 Task: Open a blank google sheet and write heading  Nexus Sales. Add 10 people name  'William Wilson, Isabella Robinson, James Taylor, Charlotte Clark, Michael Walker, Amelia Wright, Matthew Turner, Harper Hall, Joseph Phillips, Abigail Adams'Item code in between  1009-1200. Product range in between  1000-10000. Add Products   TOMS Shoe, UGG  Shoe, Wolverine Shoe, Z-Coil Shoe, Adidas shoe, Gucci T-shirt, Louis Vuitton bag, Zara Shirt, H&M jeans, Chanel perfume.Choose quantity  5 to 10 In Total Add  the Amounts. Save page  Nexus Sales   book
Action: Mouse moved to (101, 343)
Screenshot: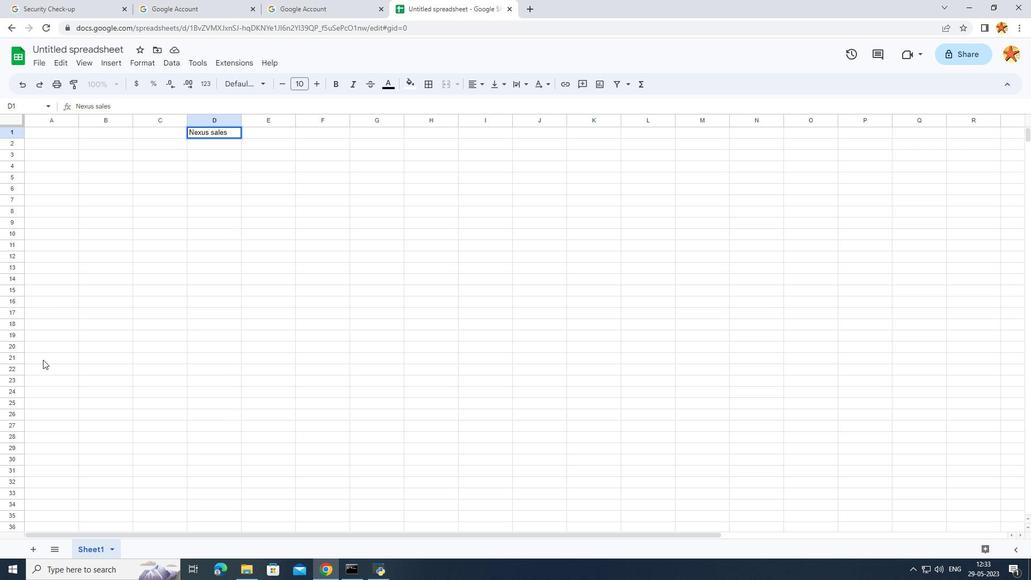 
Action: Mouse pressed left at (101, 343)
Screenshot: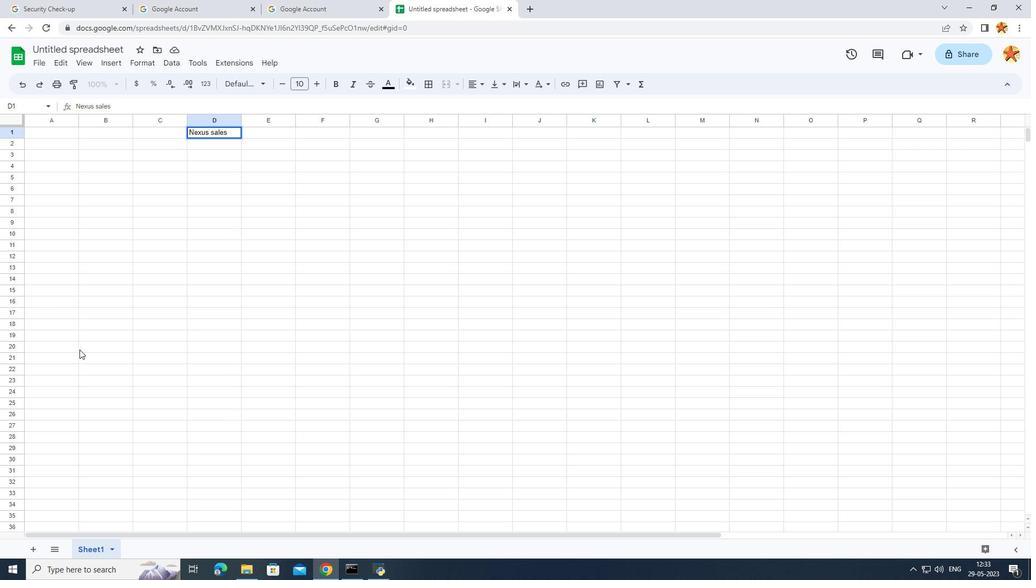 
Action: Mouse moved to (30, 141)
Screenshot: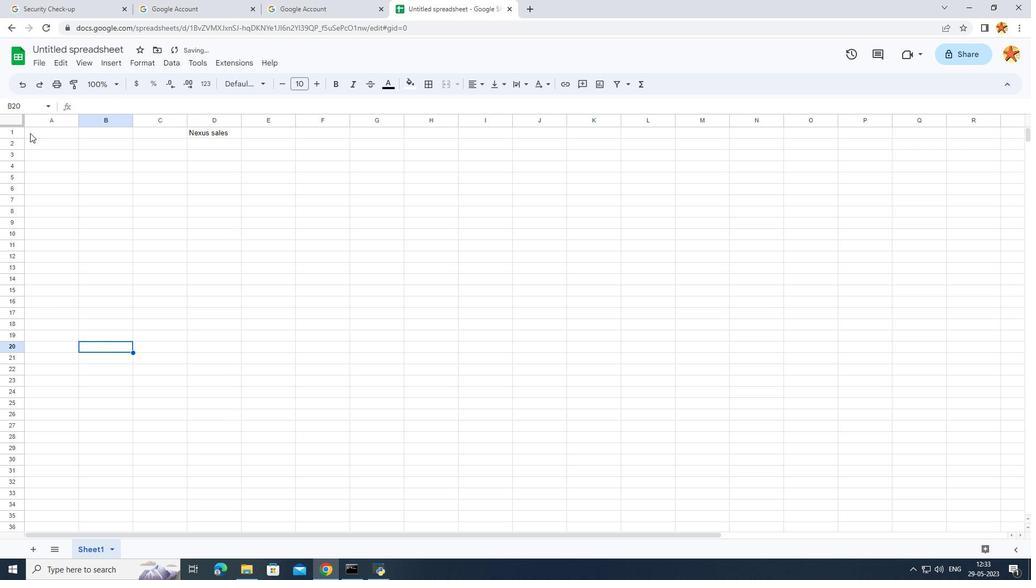 
Action: Mouse pressed left at (30, 141)
Screenshot: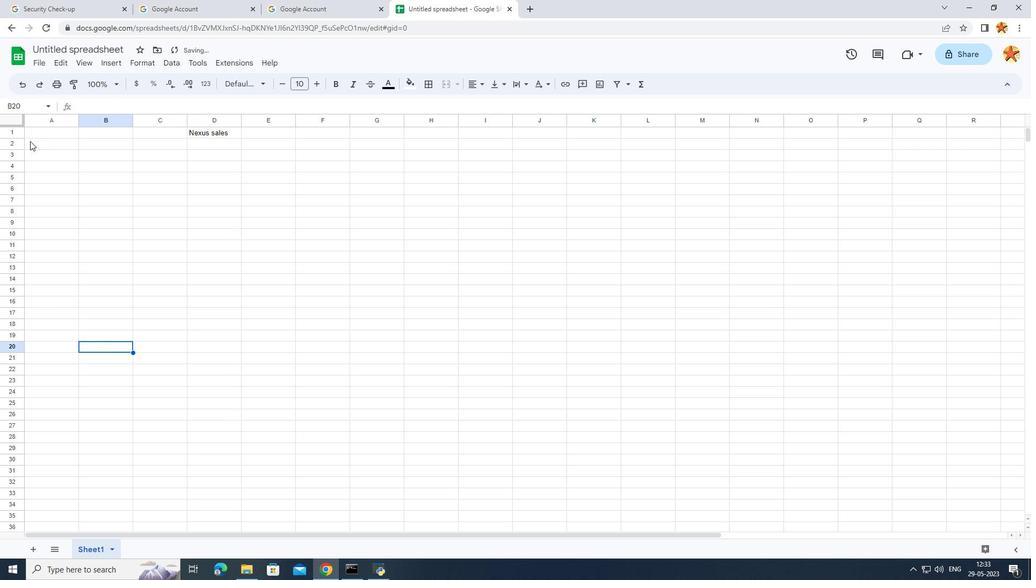 
Action: Key pressed <Key.caps_lock>N<Key.caps_lock>ames
Screenshot: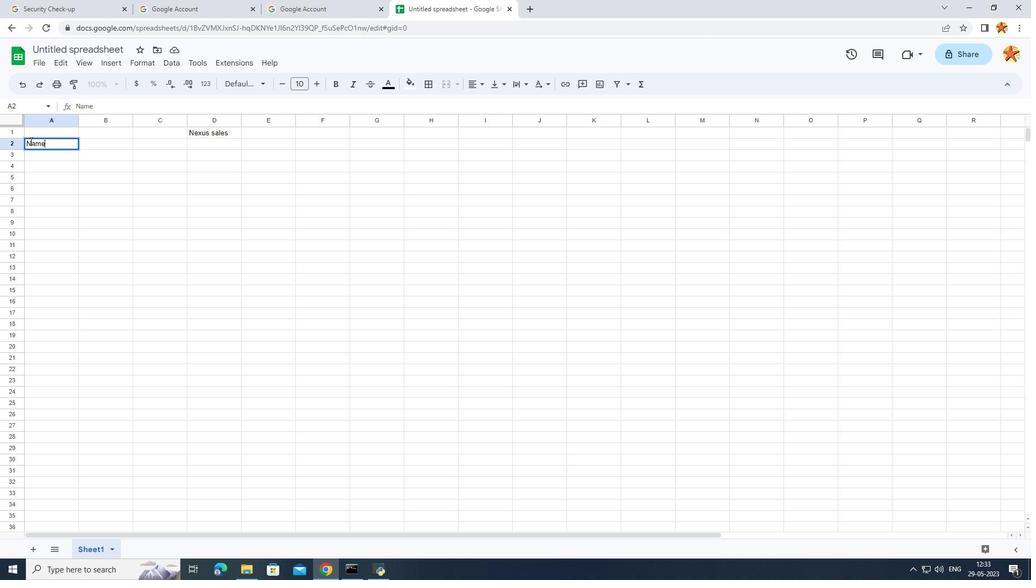 
Action: Mouse moved to (110, 241)
Screenshot: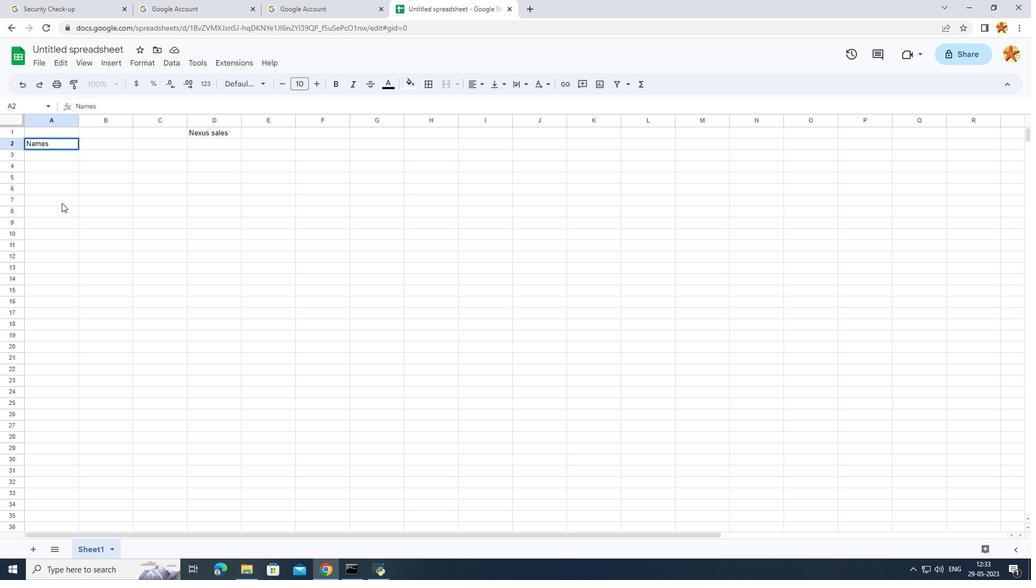 
Action: Mouse pressed left at (110, 241)
Screenshot: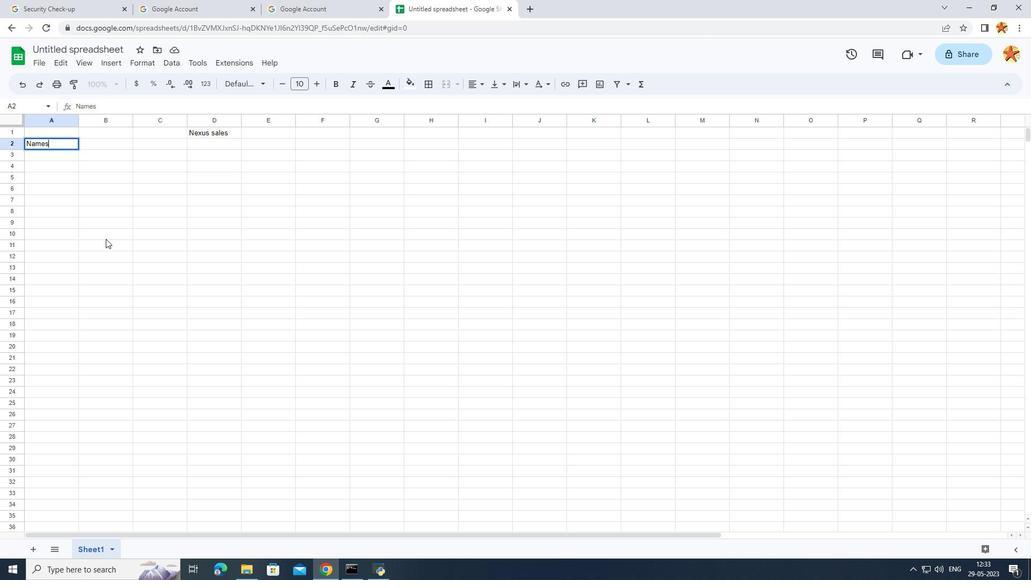 
Action: Mouse moved to (43, 149)
Screenshot: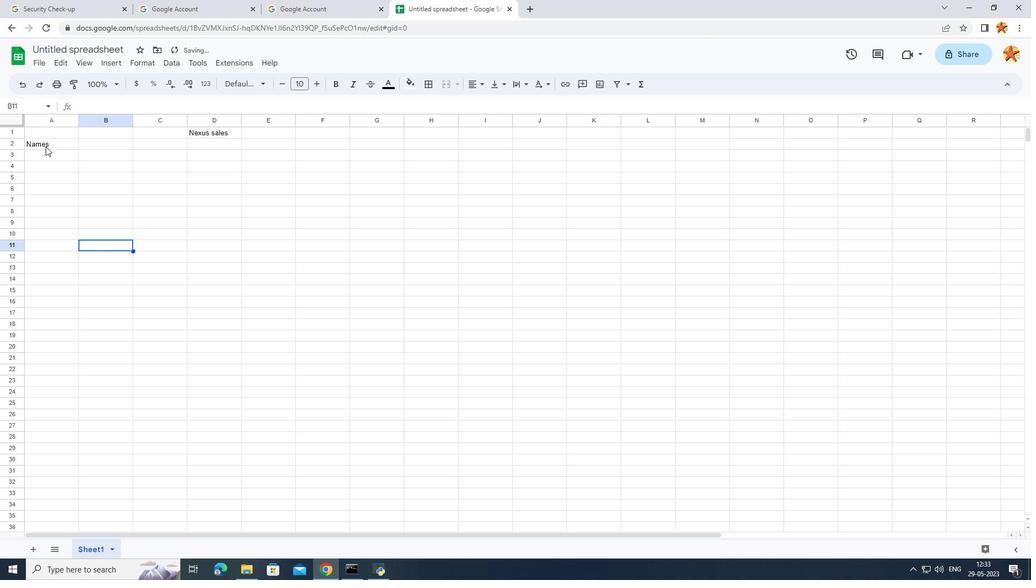 
Action: Mouse pressed left at (43, 149)
Screenshot: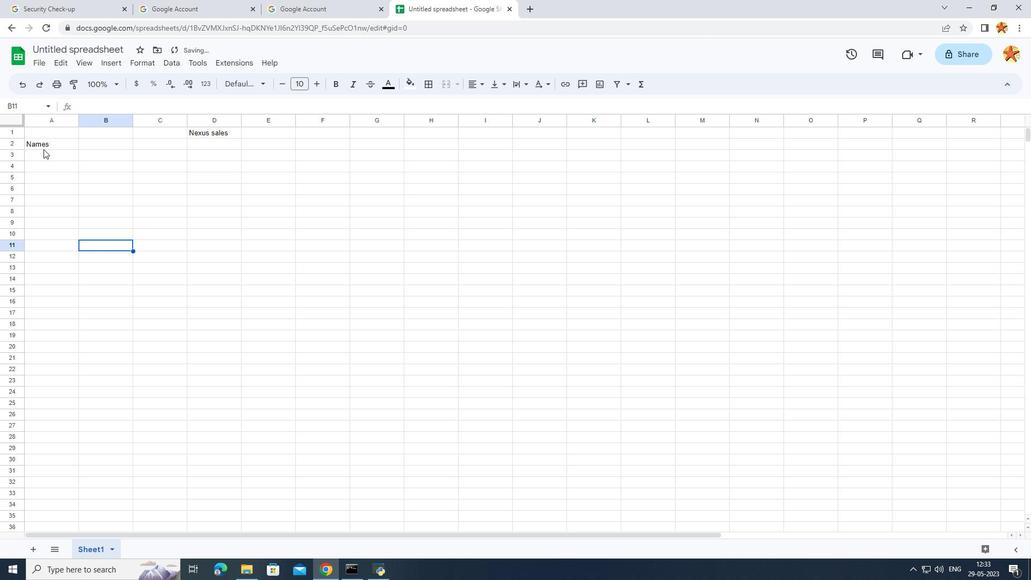 
Action: Mouse moved to (38, 154)
Screenshot: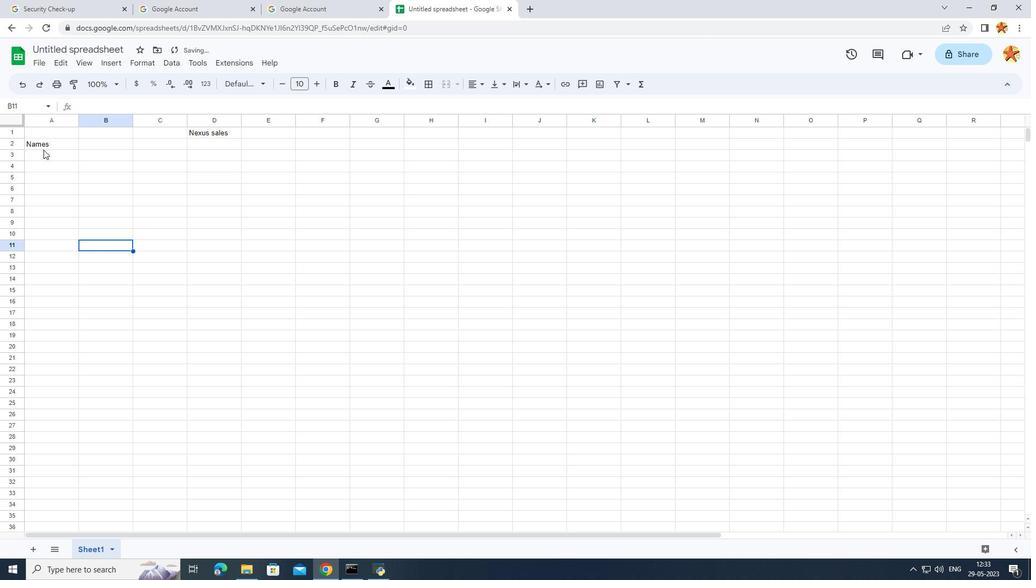 
Action: Mouse pressed left at (38, 154)
Screenshot: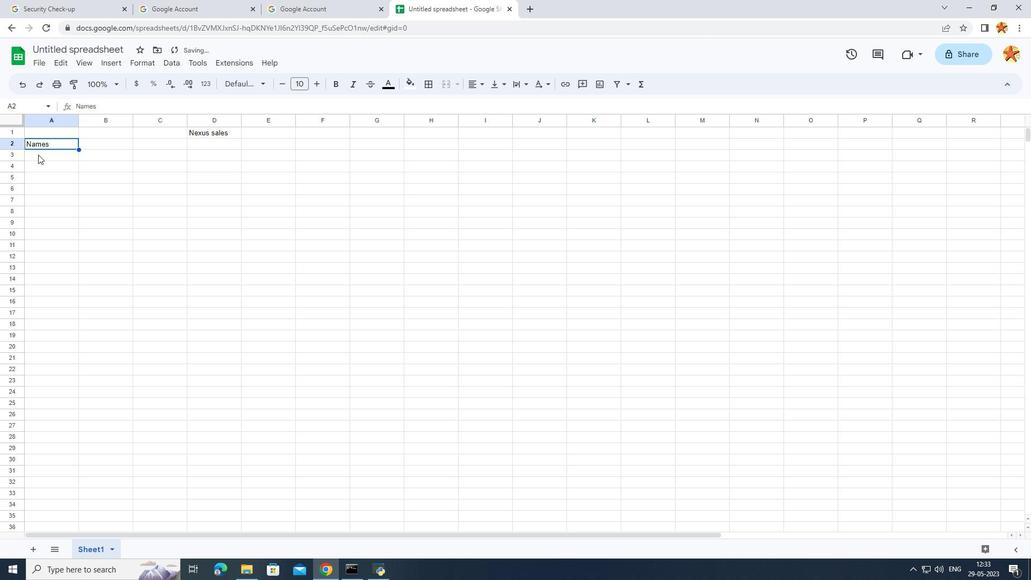 
Action: Mouse pressed left at (38, 154)
Screenshot: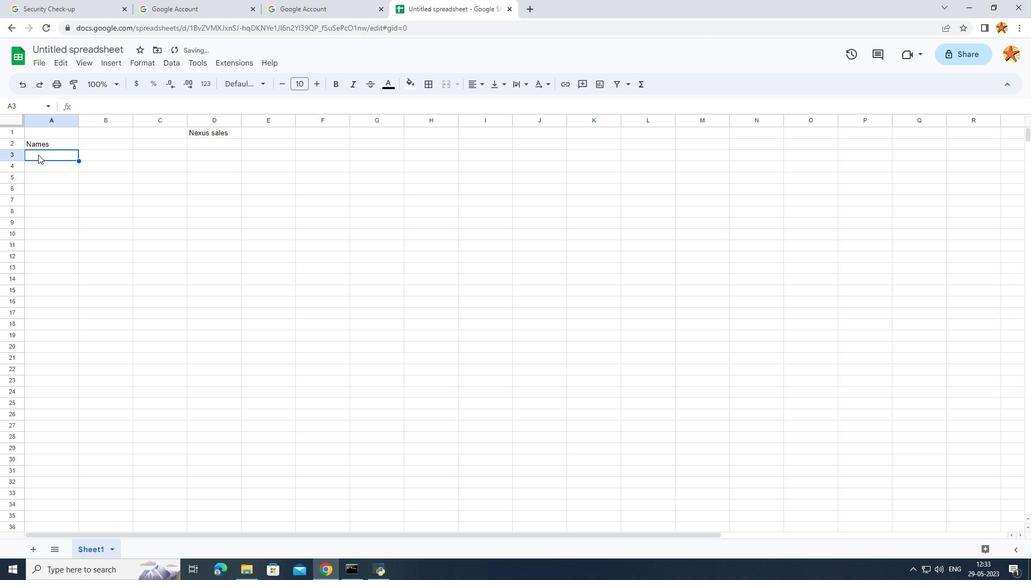 
Action: Key pressed <Key.caps_lock>W<Key.caps_lock>illiam<Key.space><Key.caps_lock>W<Key.caps_lock>ilson'<Key.enter><Key.caps_lock>I<Key.caps_lock>sabella<Key.space><Key.caps_lock>R<Key.caps_lock>obinson'<Key.enter><Key.caps_lock>J<Key.caps_lock>ames<Key.space><Key.caps_lock>R<Key.caps_lock><Key.backspace><Key.caps_lock>T<Key.caps_lock>ayl<Key.backspace>lor<Key.enter><Key.caps_lock>C<Key.caps_lock>harloy===<Key.backspace><Key.backspace><Key.backspace><Key.backspace>tte<Key.space><Key.caps_lock>C<Key.caps_lock>lark''<Key.backspace><Key.backspace><Key.enter><Key.caps_lock>M<Key.caps_lock>ichael<Key.space><Key.caps_lock>W<Key.caps_lock>qalk<Key.backspace><Key.backspace><Key.backspace><Key.backspace>alker<Key.enter><Key.caps_lock>A<Key.caps_lock>melia<Key.space><Key.caps_lock>W<Key.caps_lock>right<Key.enter><Key.enter><Key.caps_lock>M<Key.caps_lock>atthew<Key.space><Key.caps_lock>T<Key.caps_lock>urner<Key.enter><Key.caps_lock>H<Key.caps_lock>arper<Key.space><Key.caps_lock>H<Key.caps_lock>ill<Key.enter>\
Screenshot: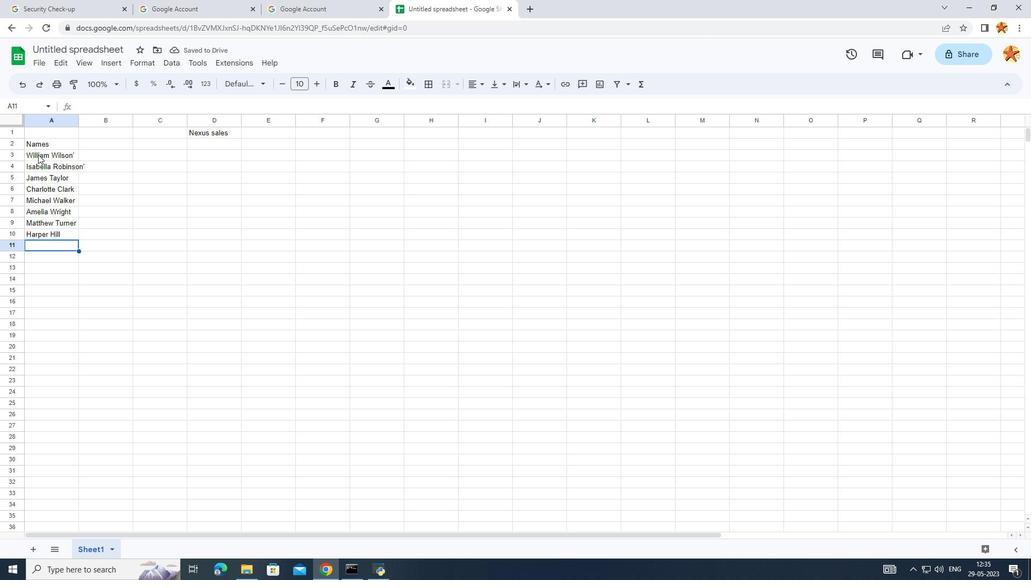 
Action: Mouse moved to (59, 239)
Screenshot: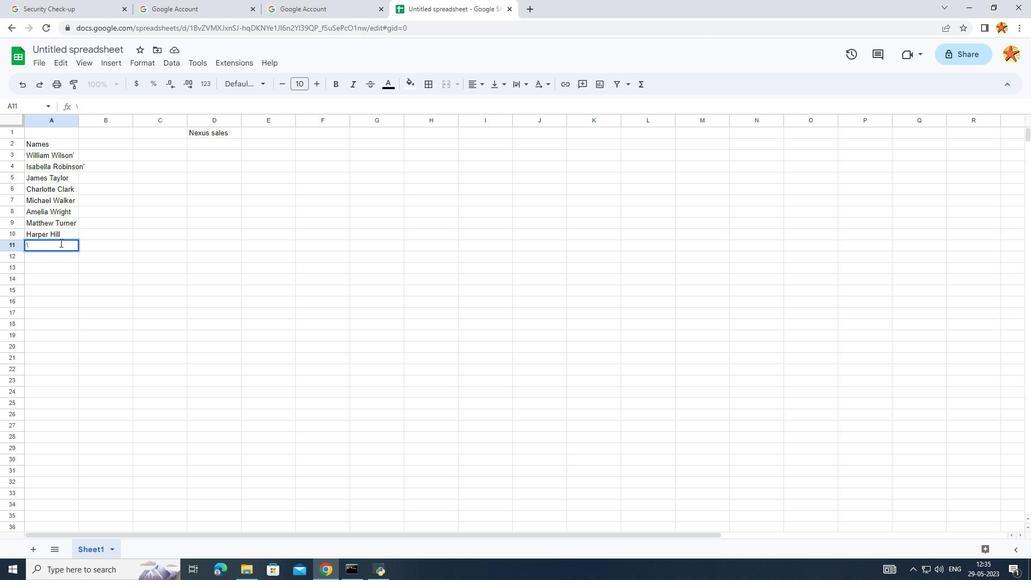 
Action: Mouse pressed left at (59, 239)
Screenshot: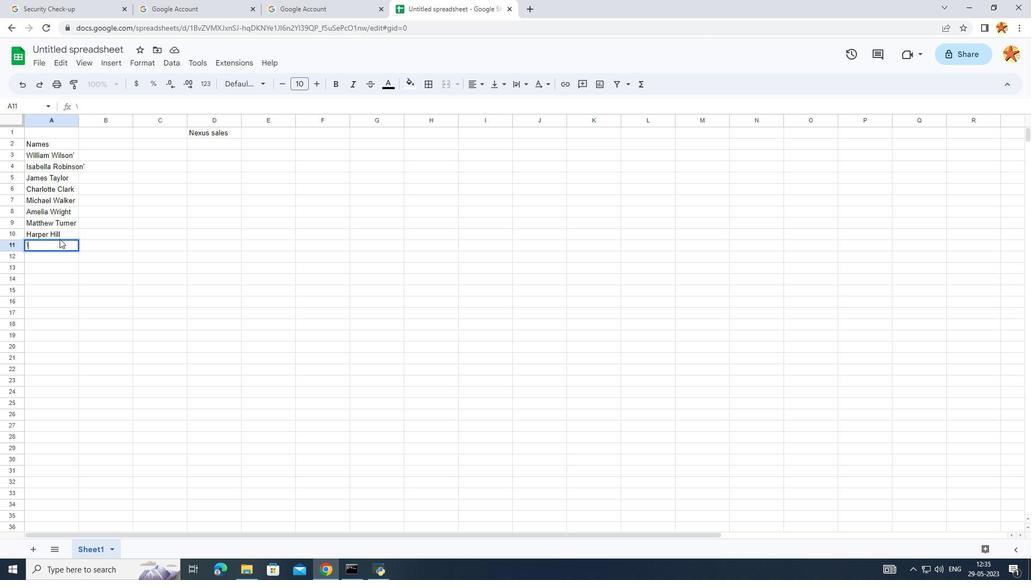 
Action: Mouse moved to (59, 237)
Screenshot: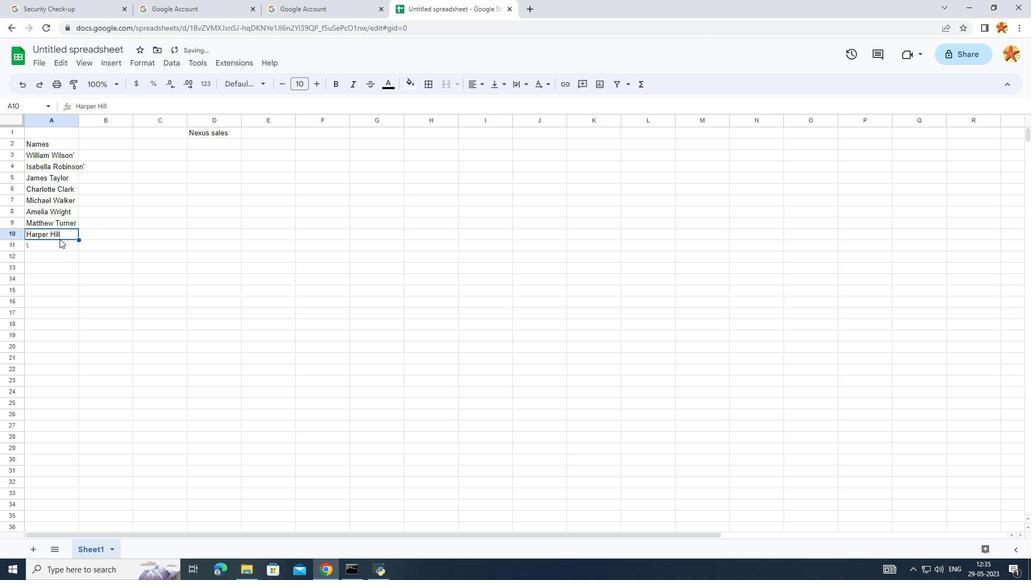 
Action: Mouse pressed left at (59, 237)
Screenshot: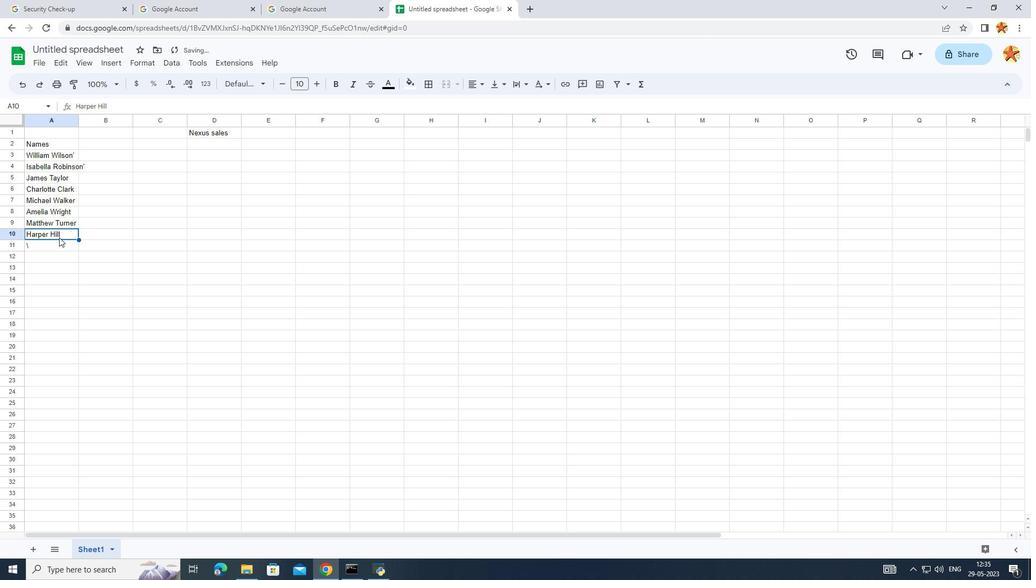 
Action: Mouse pressed left at (59, 237)
Screenshot: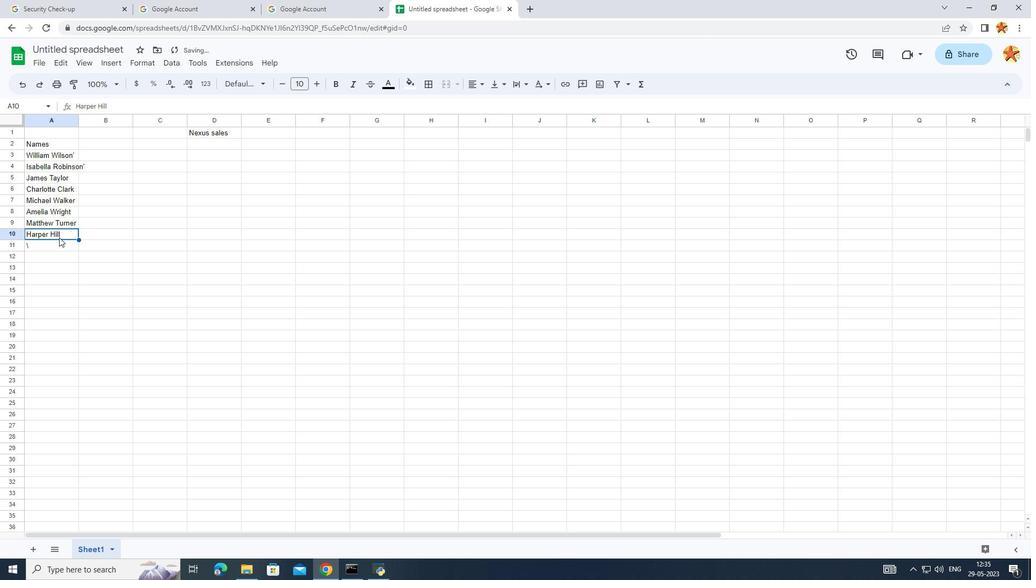 
Action: Mouse moved to (58, 234)
Screenshot: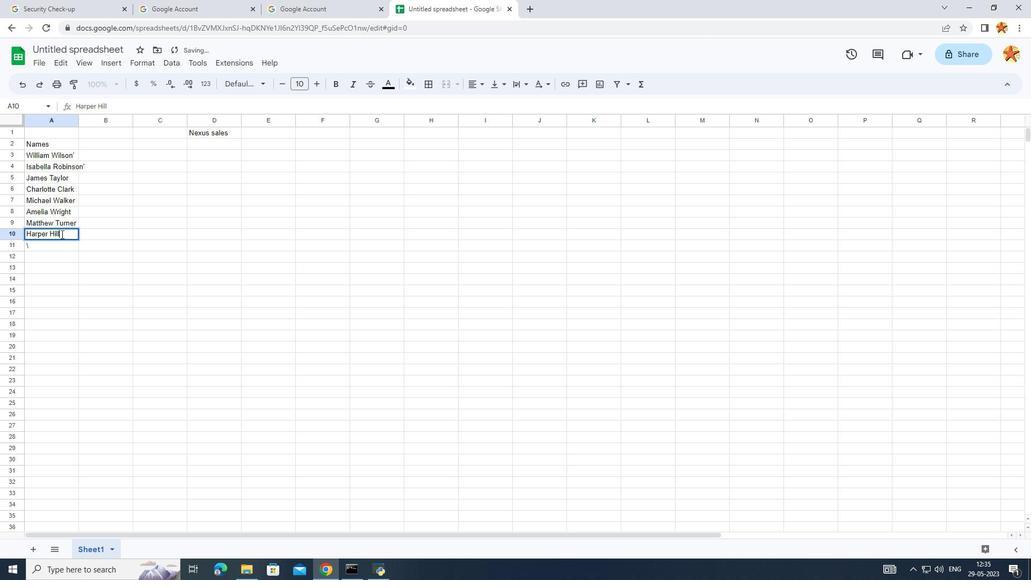 
Action: Mouse pressed left at (58, 234)
Screenshot: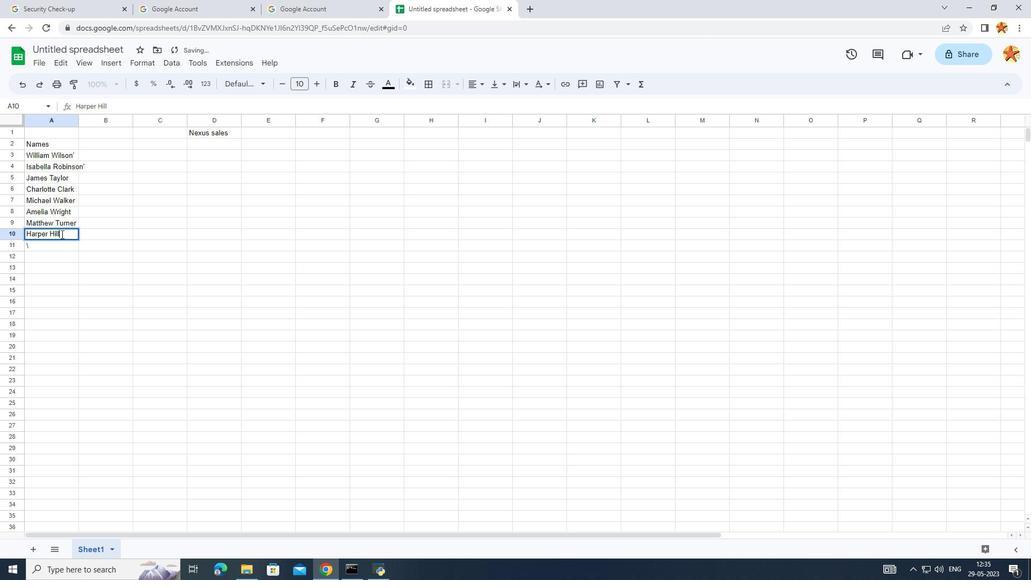 
Action: Mouse moved to (56, 234)
Screenshot: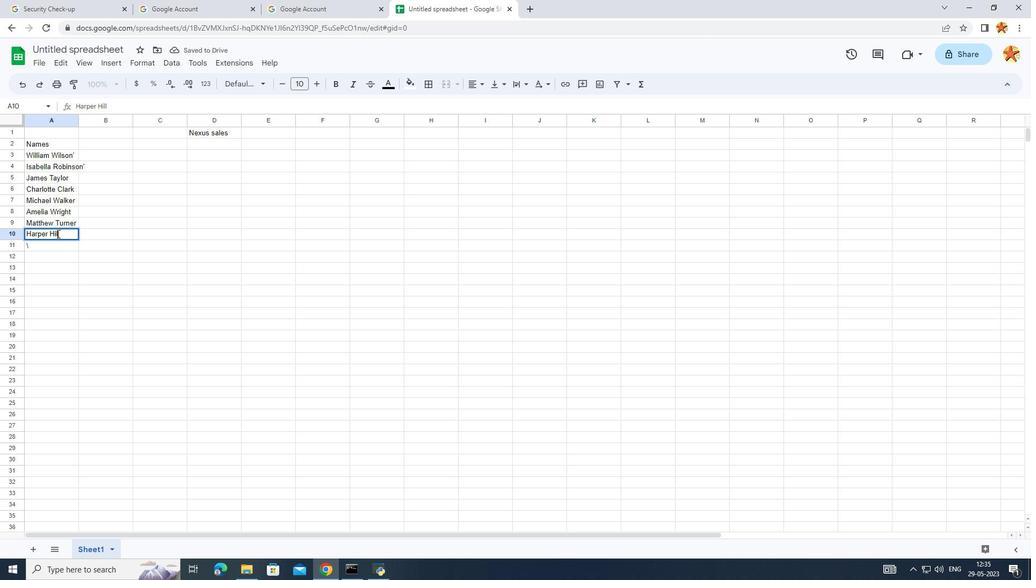 
Action: Key pressed <Key.backspace><Key.backspace>all
Screenshot: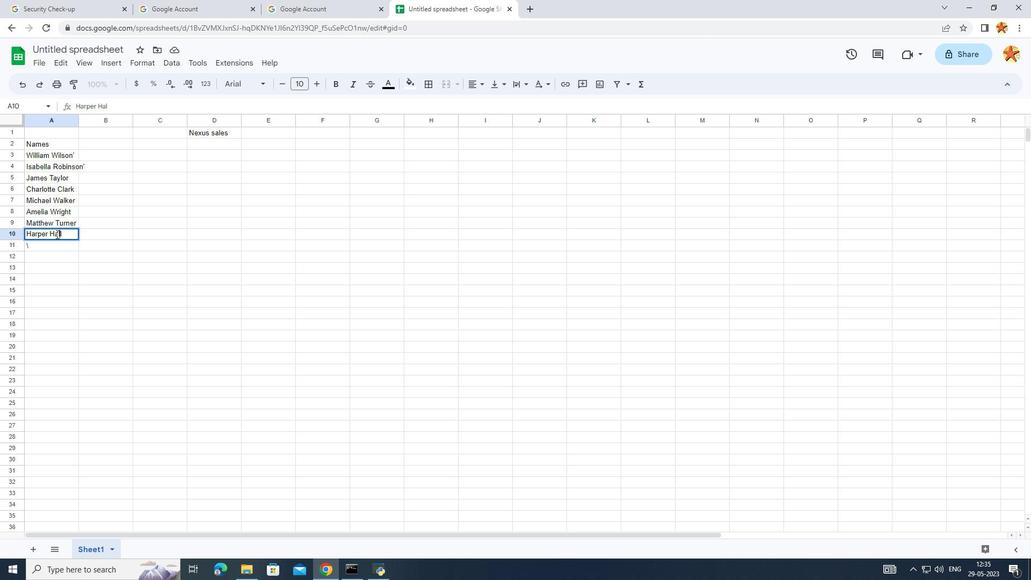 
Action: Mouse moved to (65, 236)
Screenshot: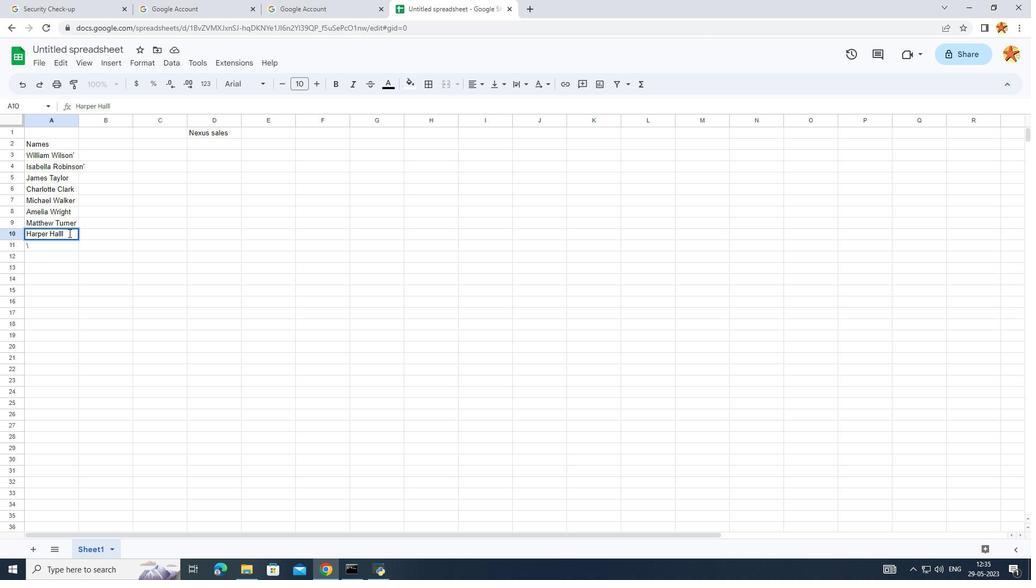 
Action: Mouse pressed left at (65, 236)
Screenshot: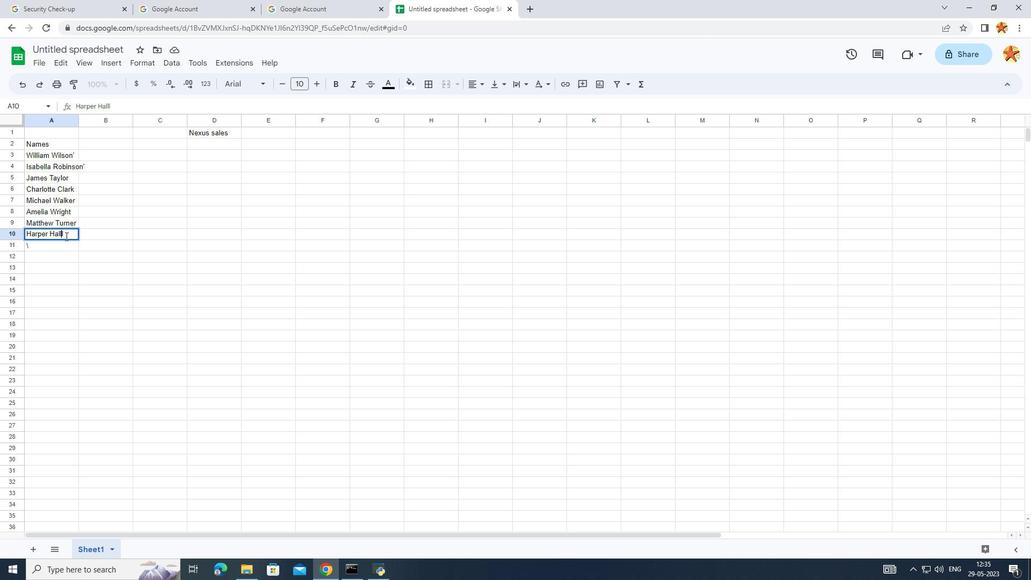 
Action: Key pressed <Key.backspace>
Screenshot: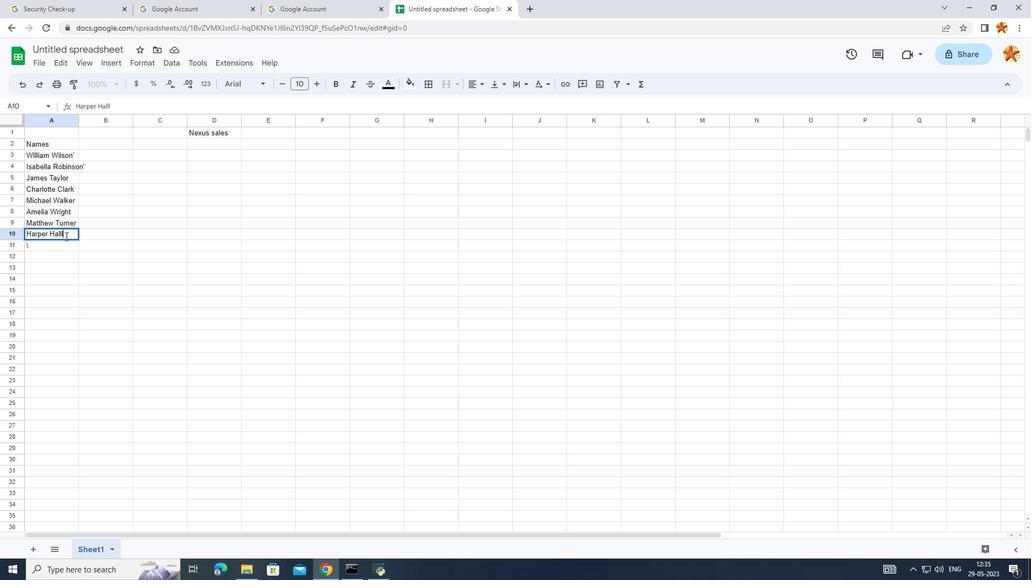 
Action: Mouse moved to (56, 244)
Screenshot: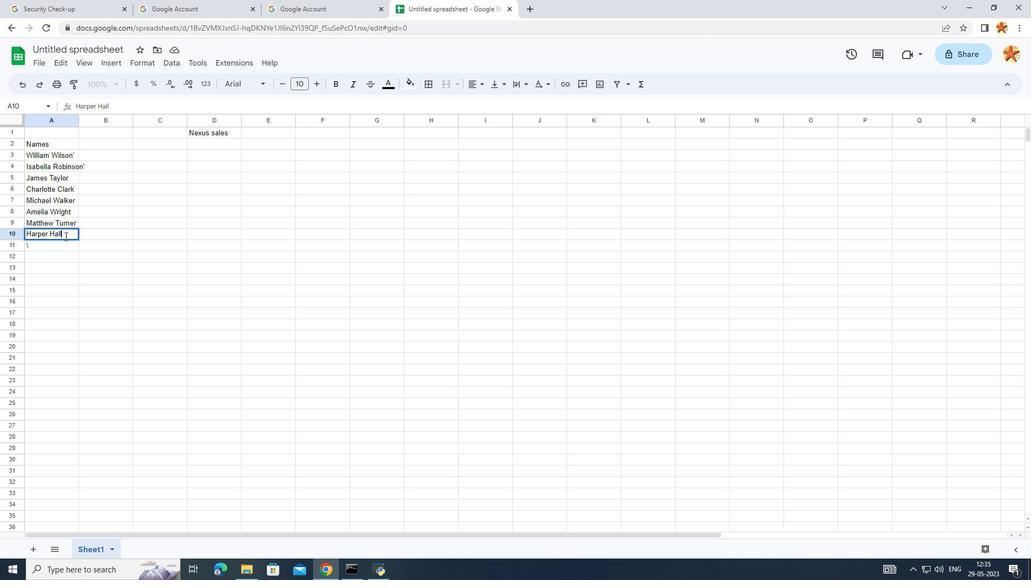 
Action: Mouse pressed left at (56, 244)
Screenshot: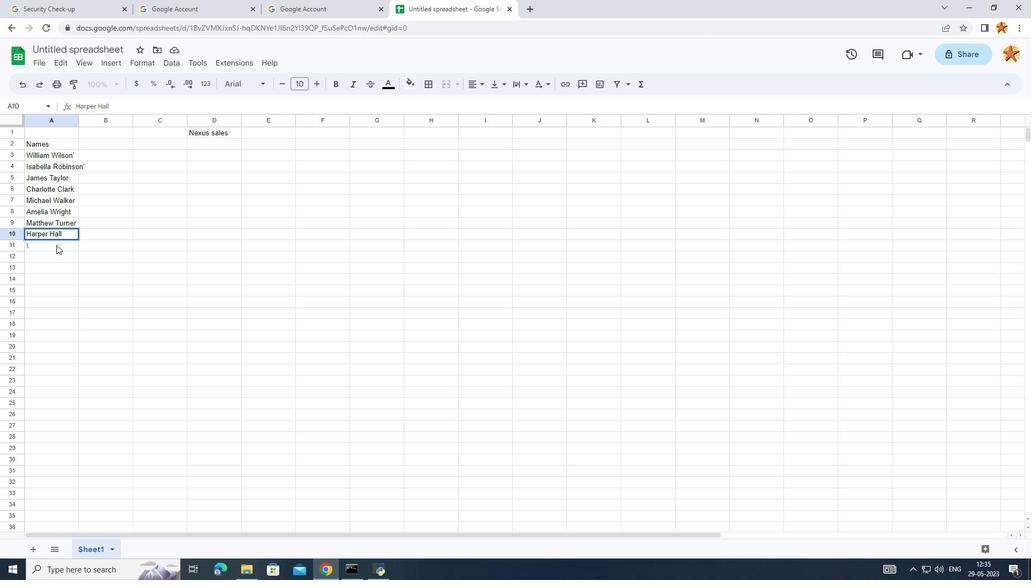 
Action: Mouse pressed left at (56, 244)
Screenshot: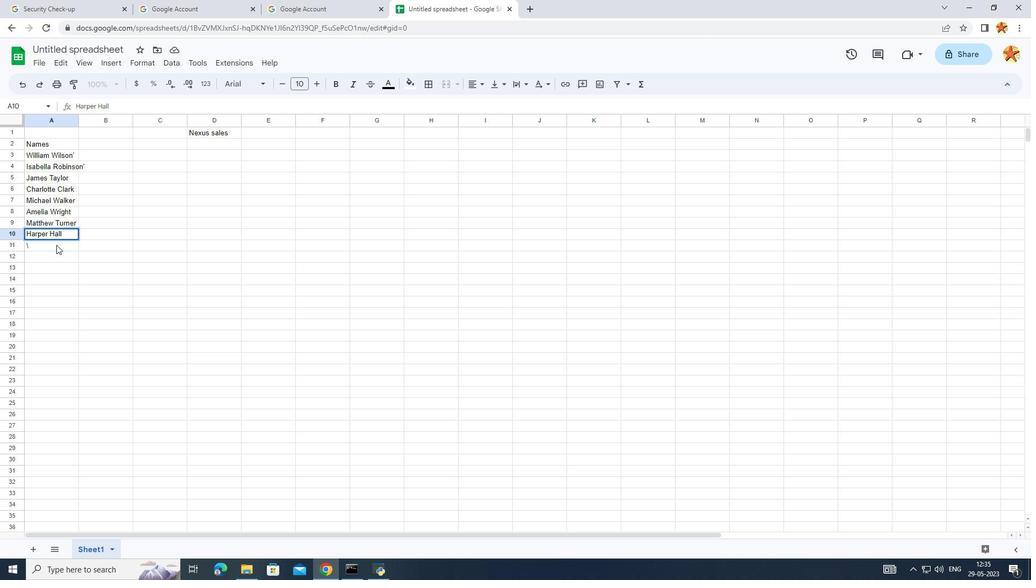 
Action: Key pressed <Key.backspace><Key.caps_lock>J<Key.caps_lock>ose[<Key.backspace><Key.backspace>eph<Key.space><Key.caps_lock>P<Key.caps_lock>hilips<Key.enter><Key.caps_lock>A<Key.caps_lock>bigail<Key.space><Key.caps_lock>A<Key.caps_lock>dams<Key.enter>
Screenshot: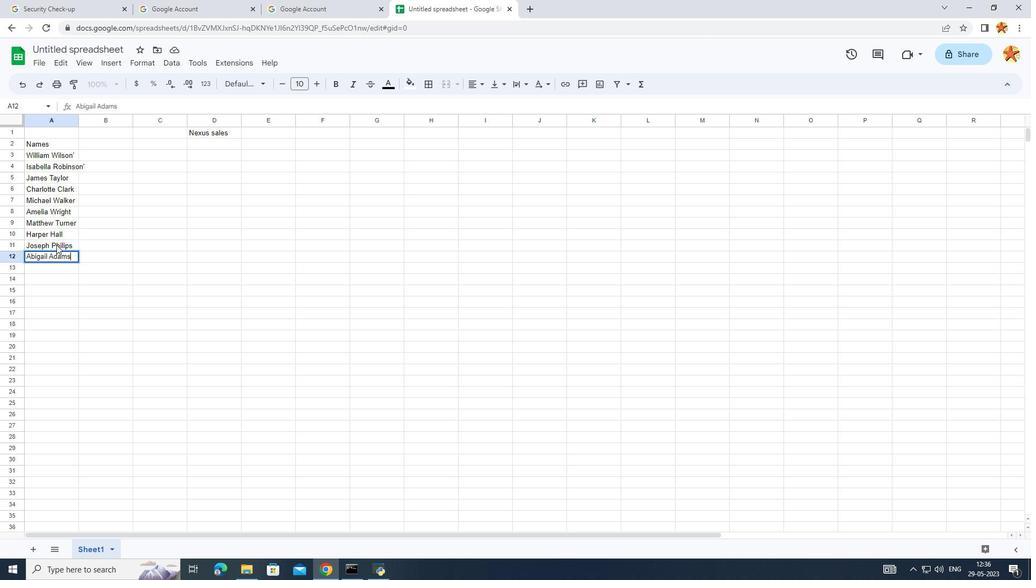 
Action: Mouse moved to (130, 138)
Screenshot: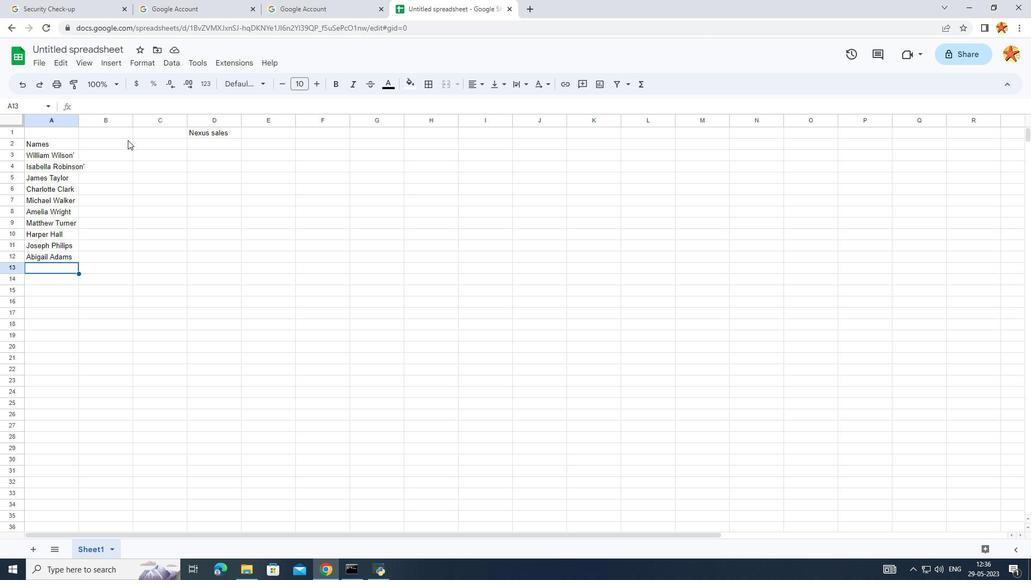 
Action: Mouse pressed left at (130, 138)
Screenshot: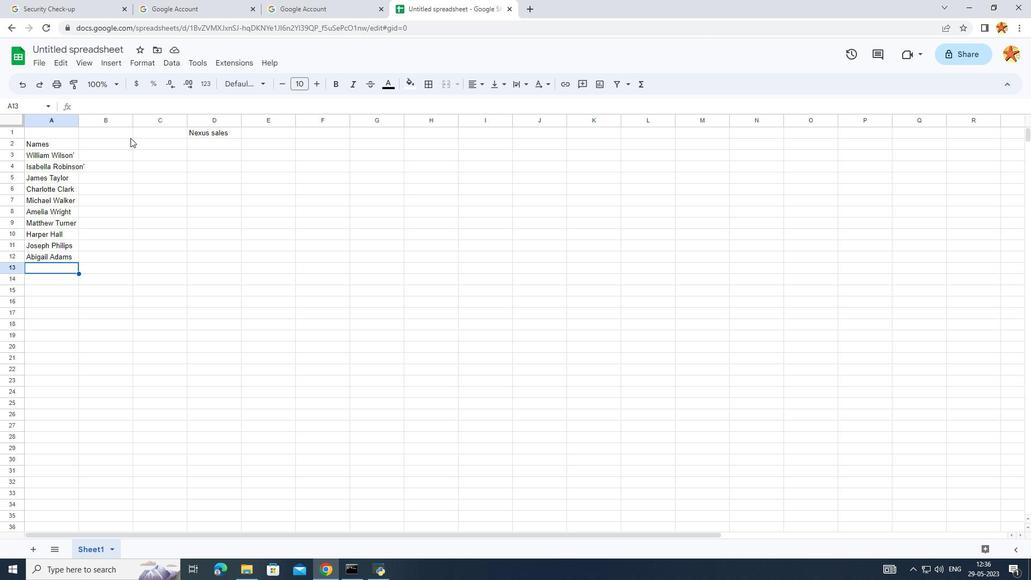 
Action: Mouse moved to (148, 138)
Screenshot: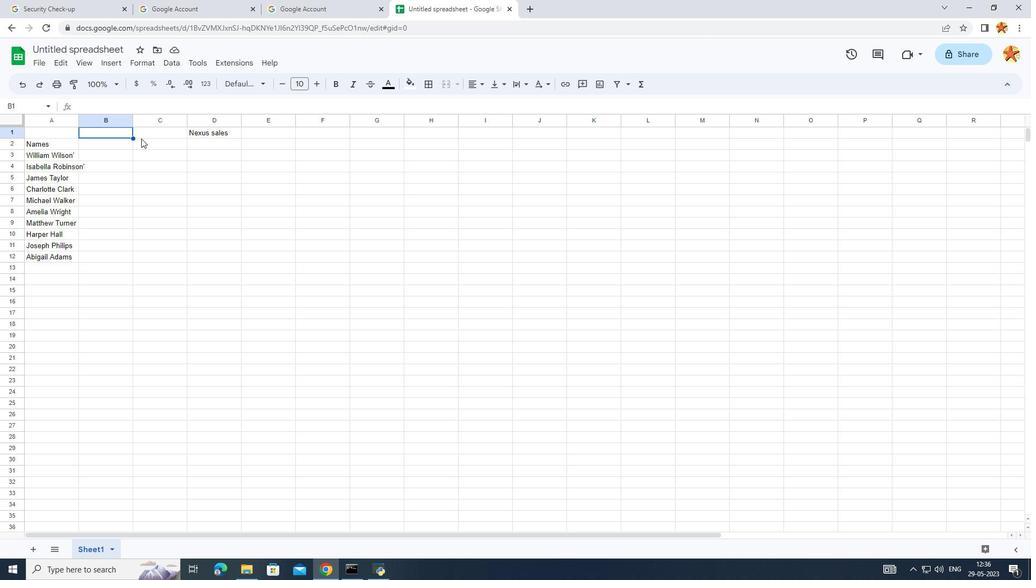 
Action: Mouse pressed left at (148, 138)
Screenshot: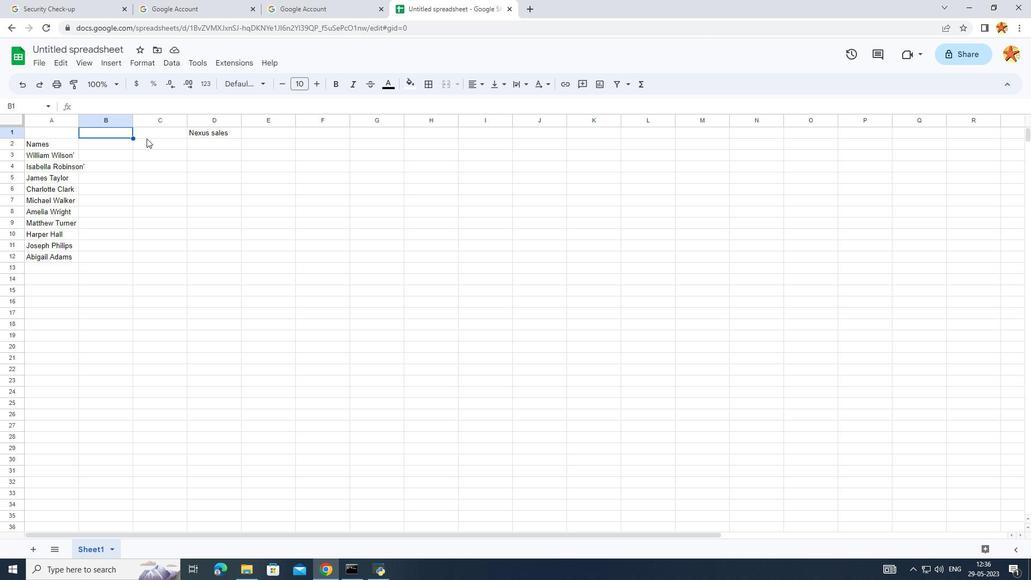 
Action: Mouse pressed left at (148, 138)
Screenshot: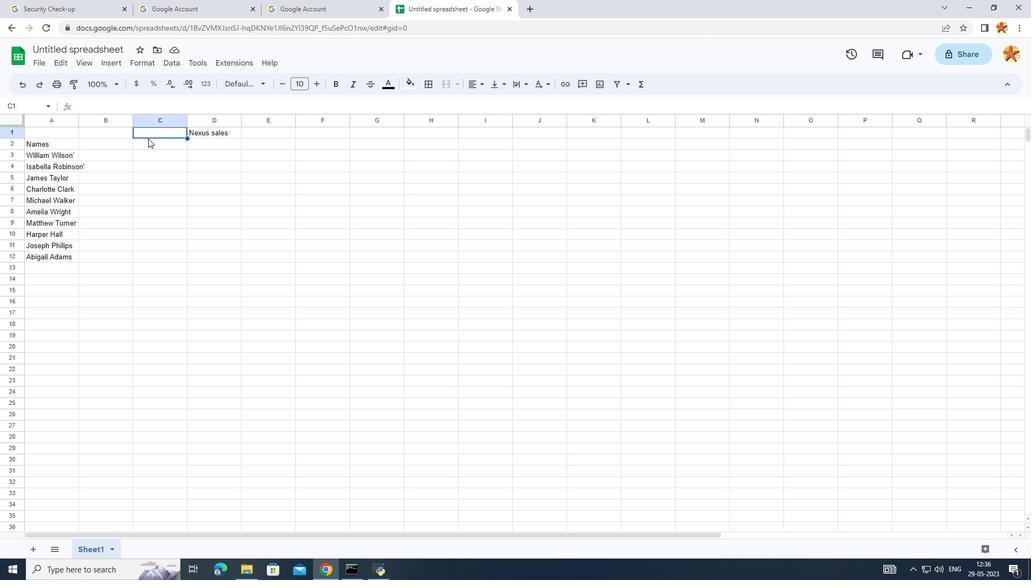 
Action: Mouse moved to (144, 142)
Screenshot: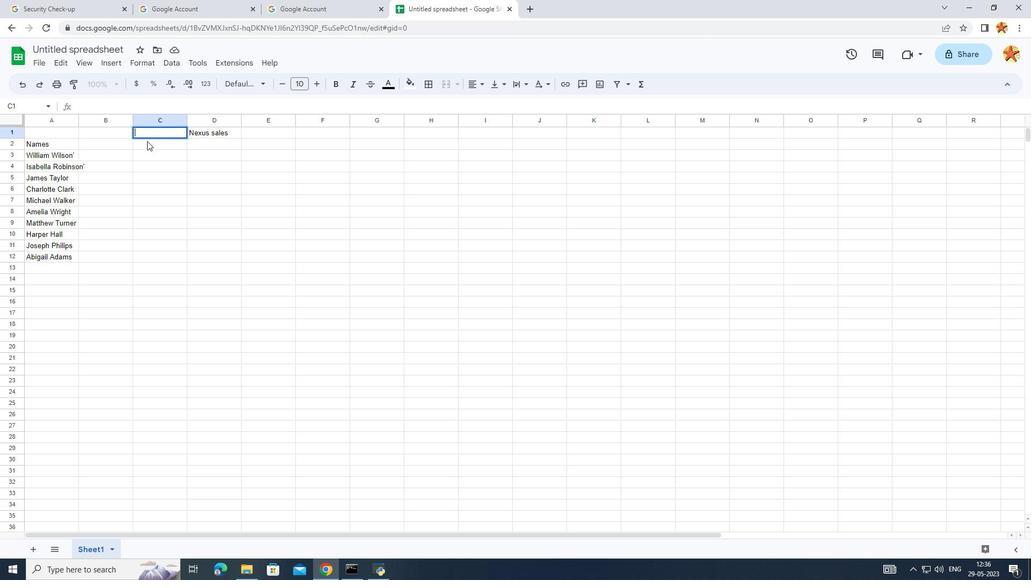 
Action: Mouse pressed left at (144, 142)
Screenshot: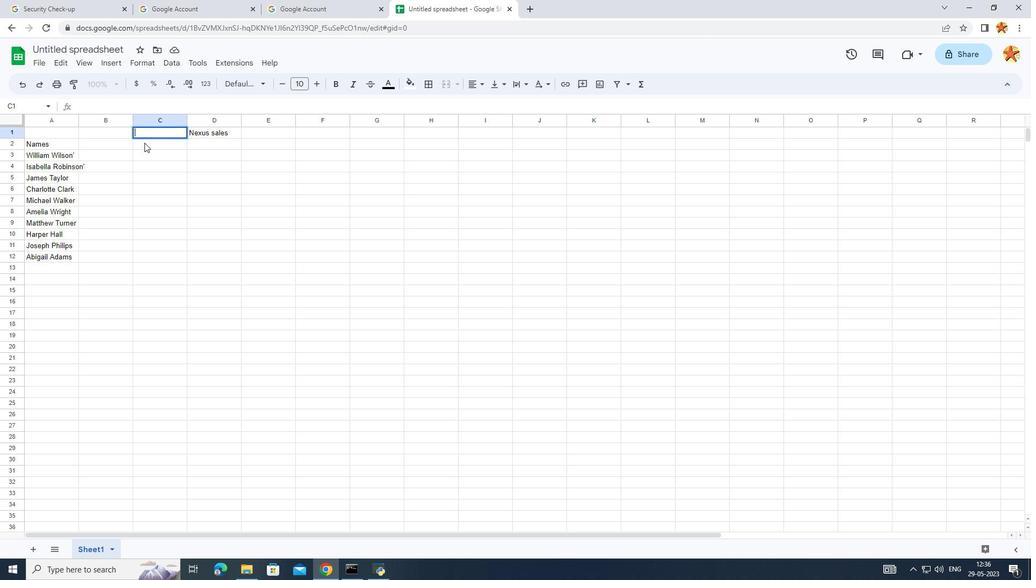 
Action: Mouse pressed left at (144, 142)
Screenshot: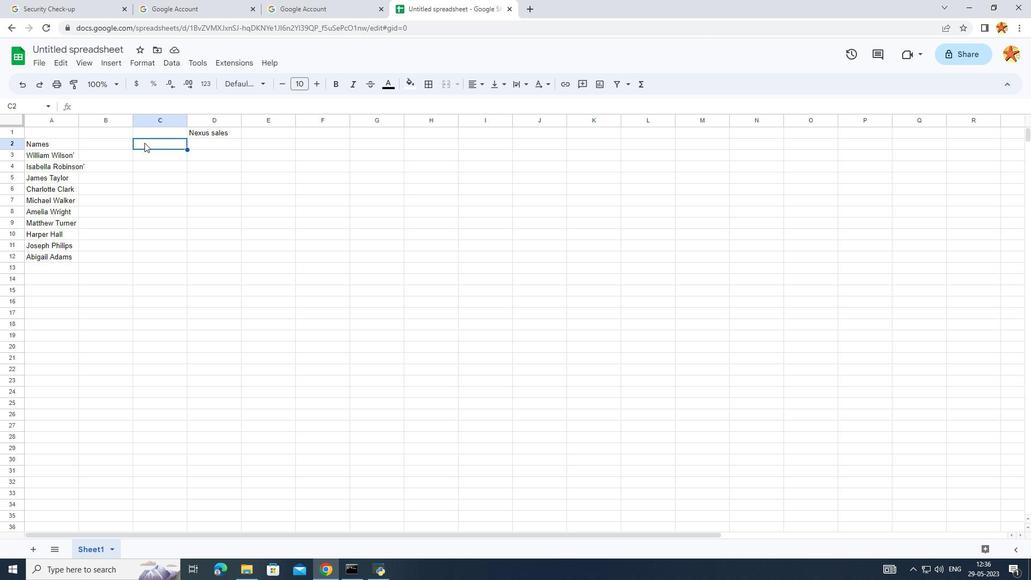 
Action: Key pressed <Key.caps_lock>I<Key.caps_lock>tem<Key.space><Key.caps_lock>CODE<Key.backspace><Key.backspace><Key.backspace><Key.caps_lock>ode
Screenshot: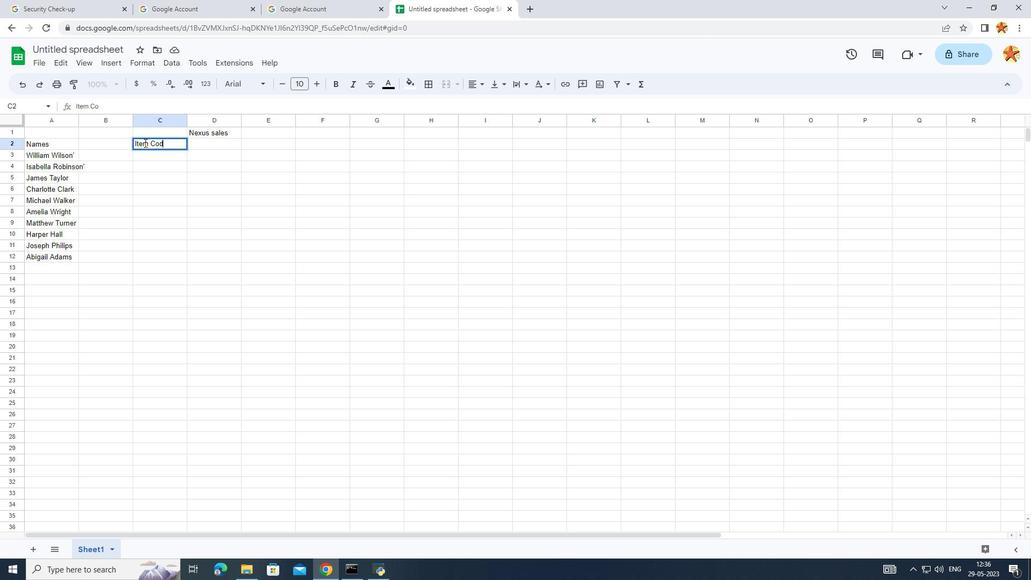 
Action: Mouse moved to (167, 211)
Screenshot: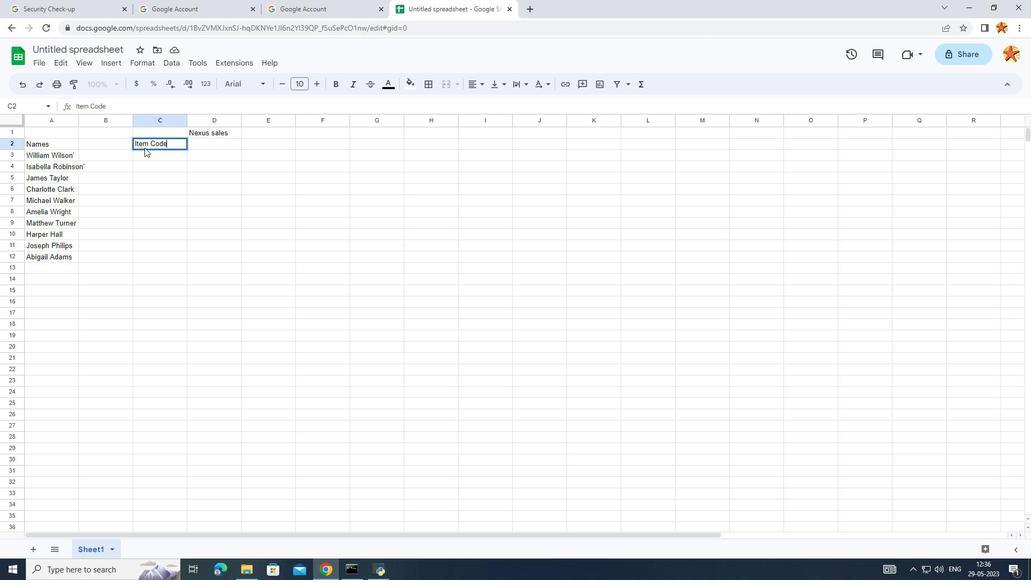 
Action: Mouse pressed left at (167, 211)
Screenshot: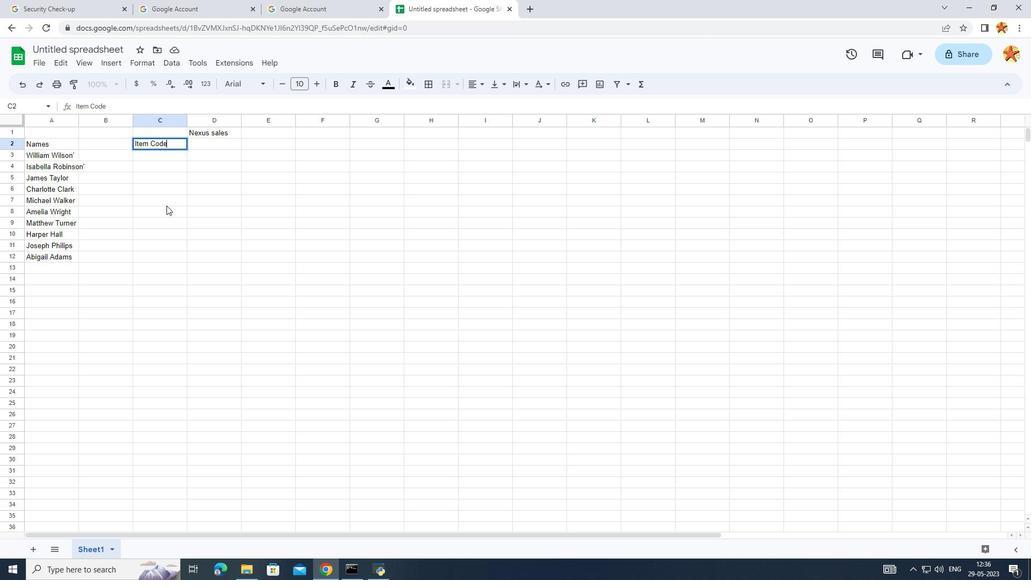 
Action: Mouse moved to (215, 146)
Screenshot: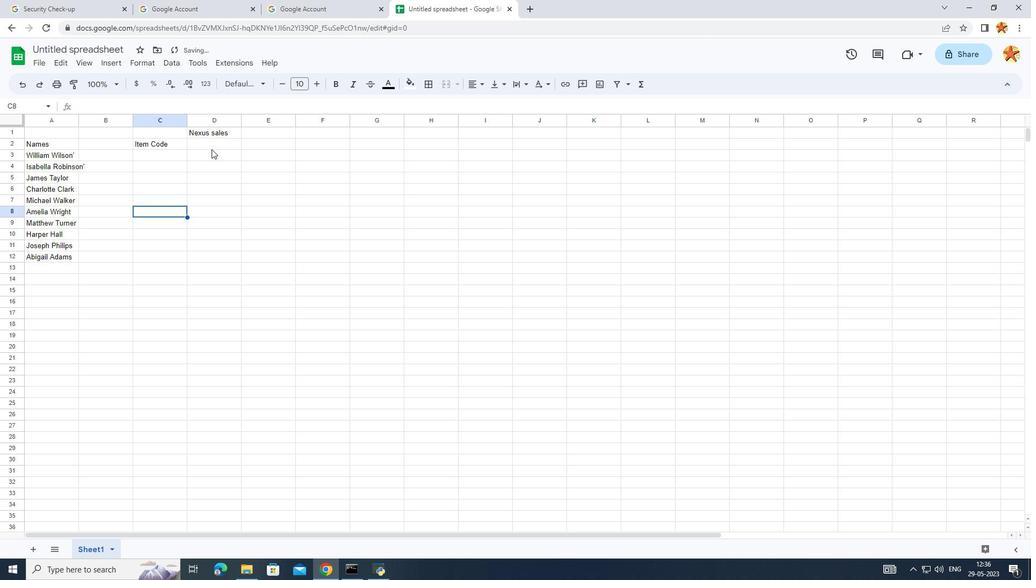 
Action: Mouse pressed left at (215, 146)
Screenshot: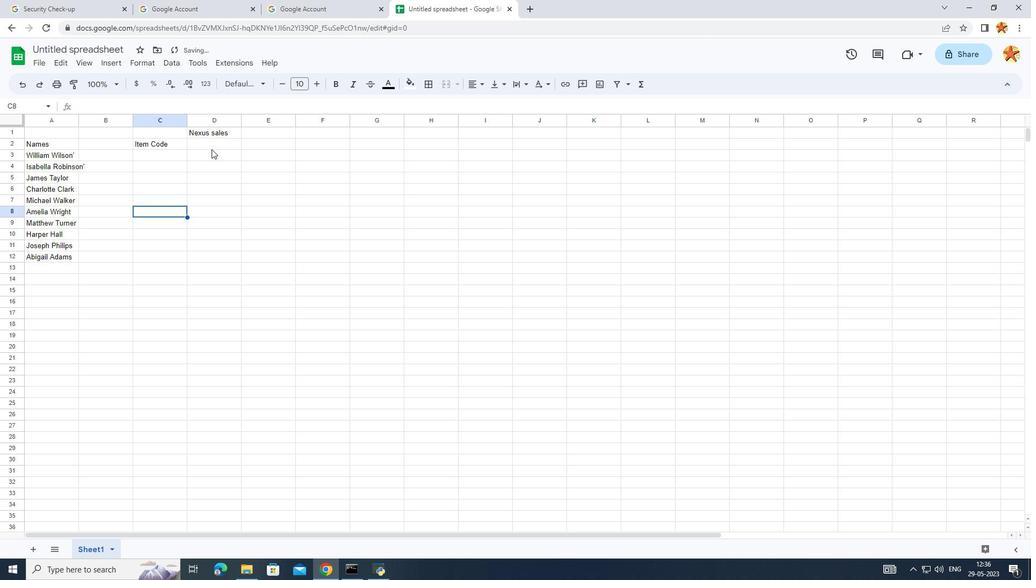 
Action: Mouse moved to (167, 149)
Screenshot: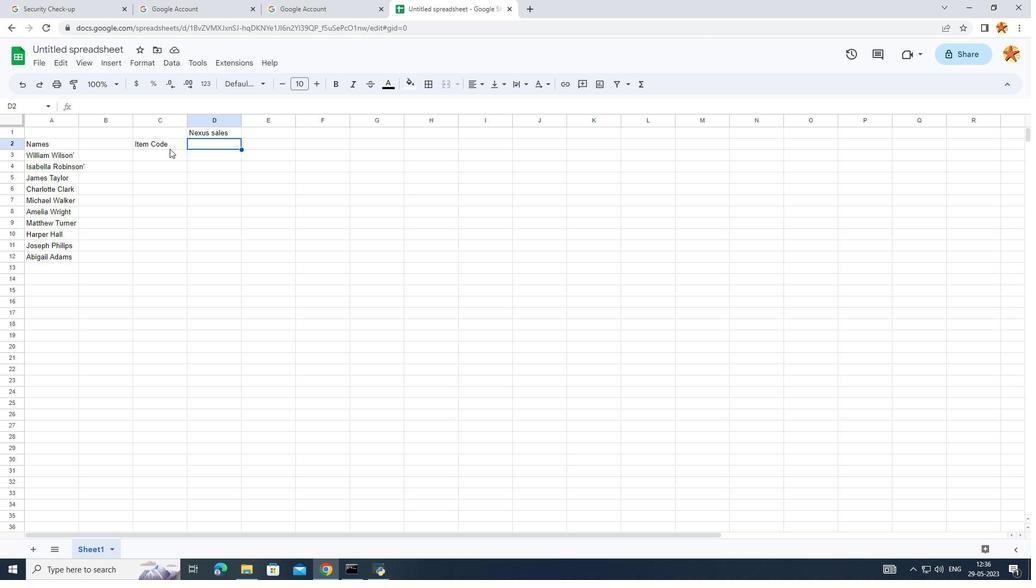 
Action: Mouse pressed left at (167, 149)
Screenshot: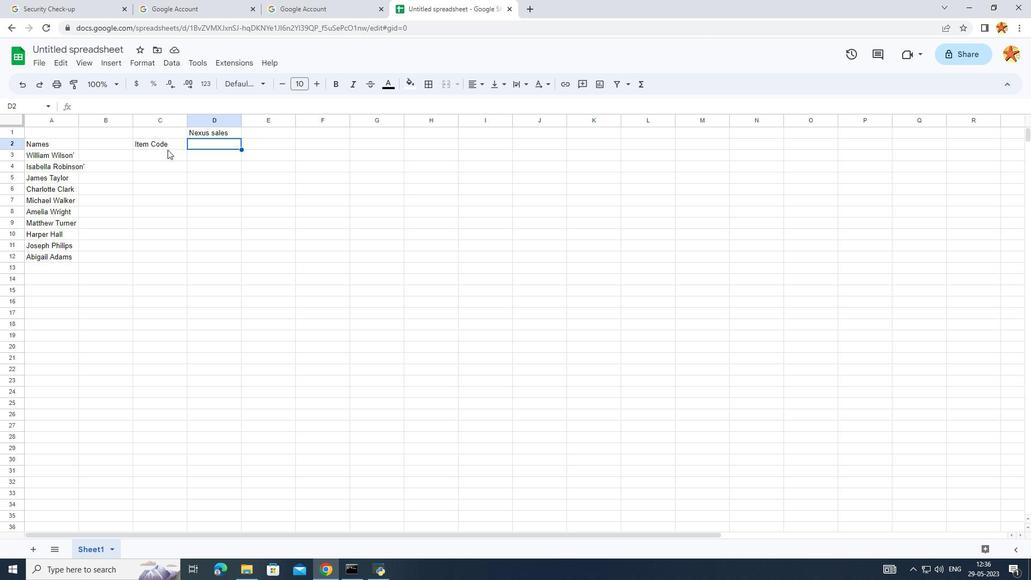 
Action: Mouse moved to (158, 155)
Screenshot: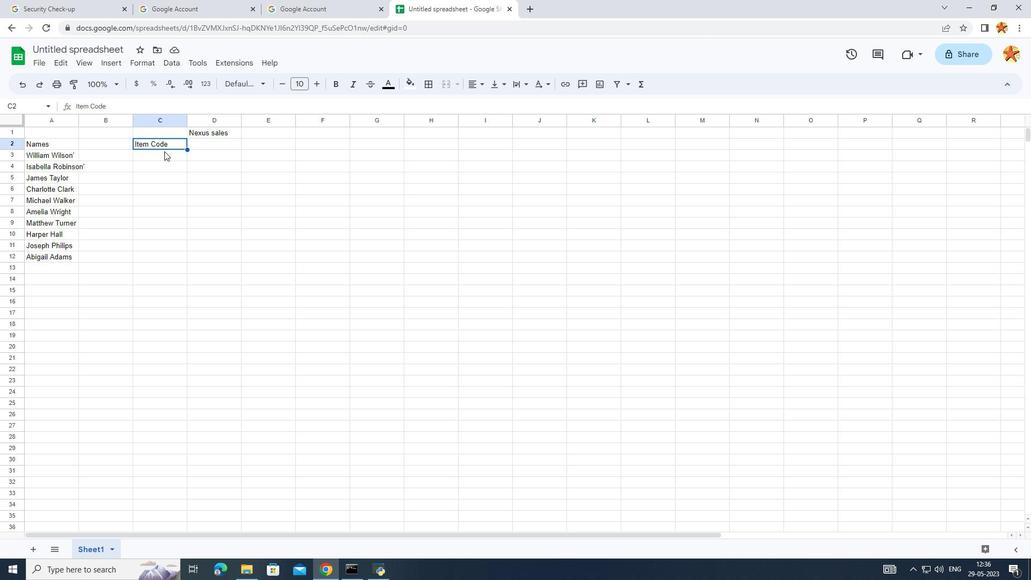 
Action: Mouse pressed left at (158, 155)
Screenshot: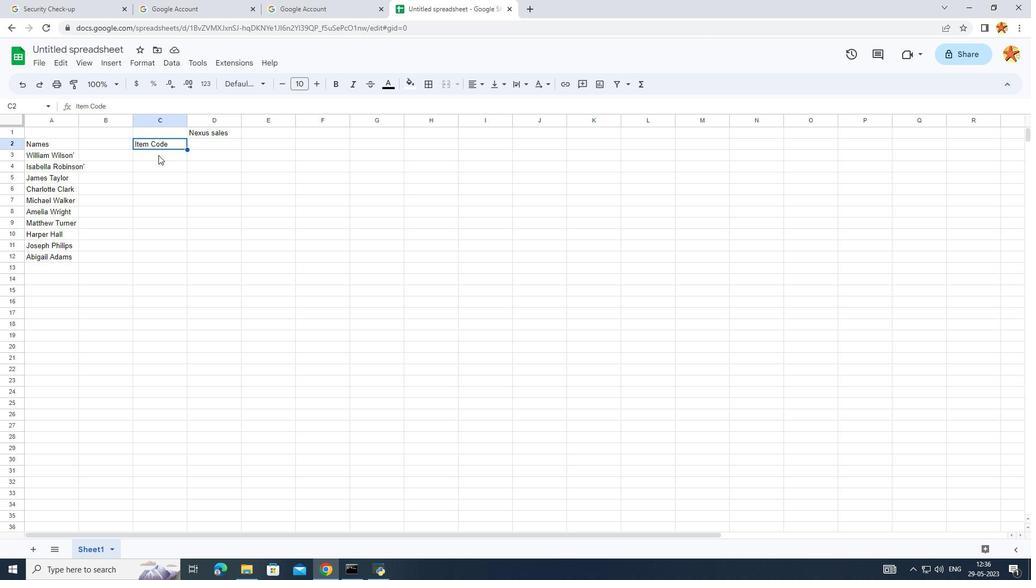 
Action: Key pressed 1009
Screenshot: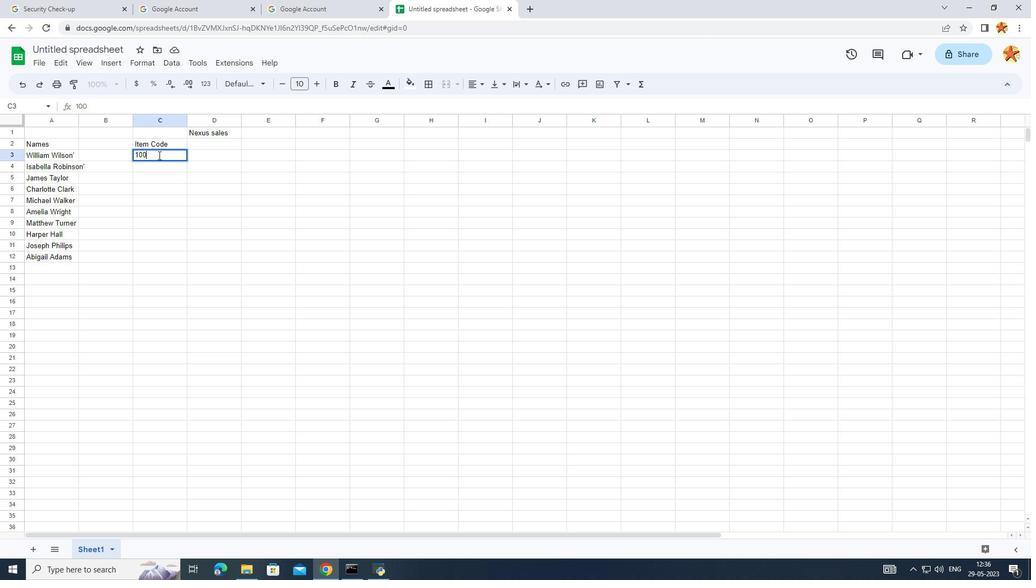 
Action: Mouse moved to (135, 167)
Screenshot: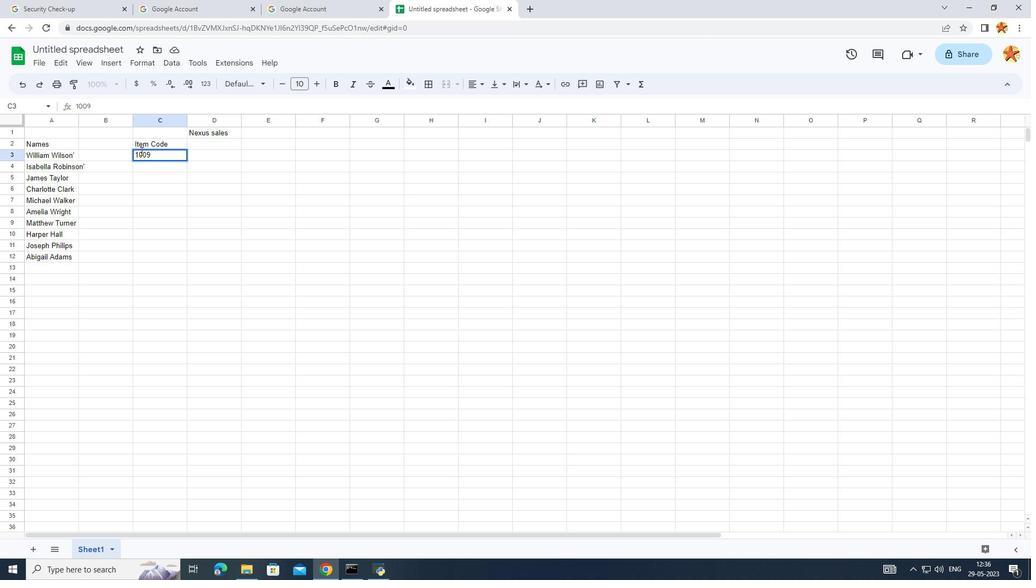 
Action: Mouse pressed left at (135, 167)
Screenshot: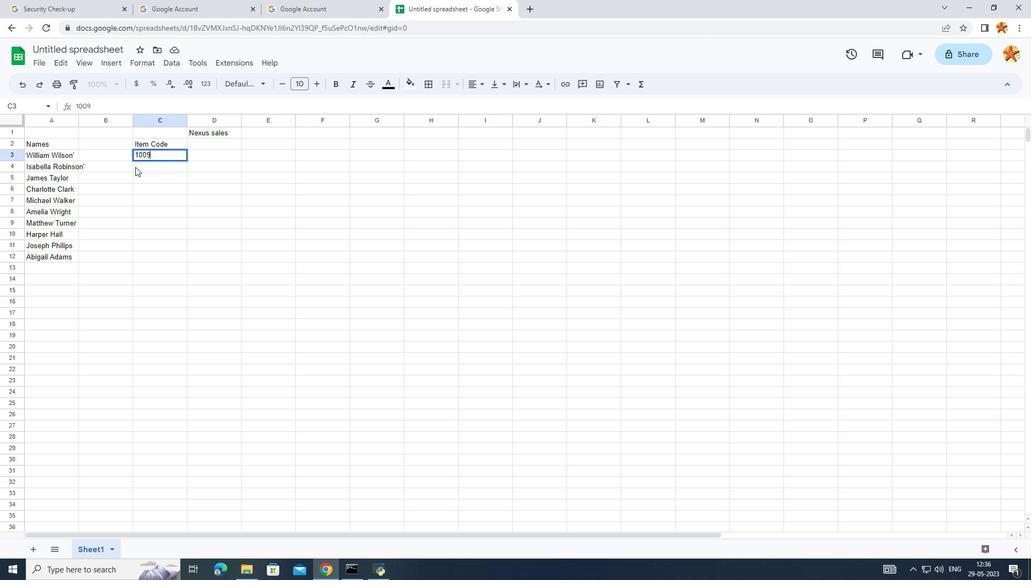 
Action: Key pressed 1110
Screenshot: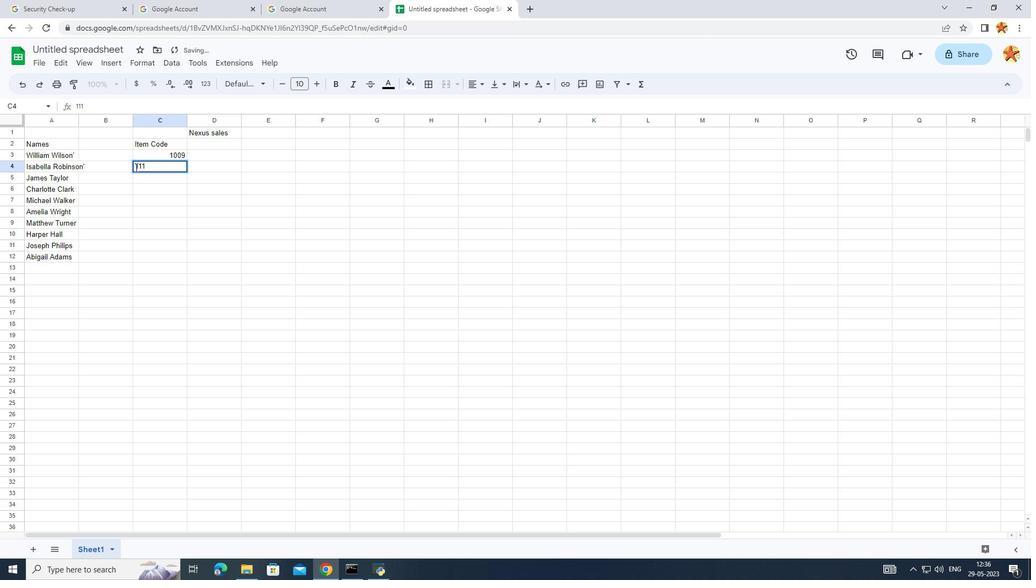 
Action: Mouse moved to (166, 179)
Screenshot: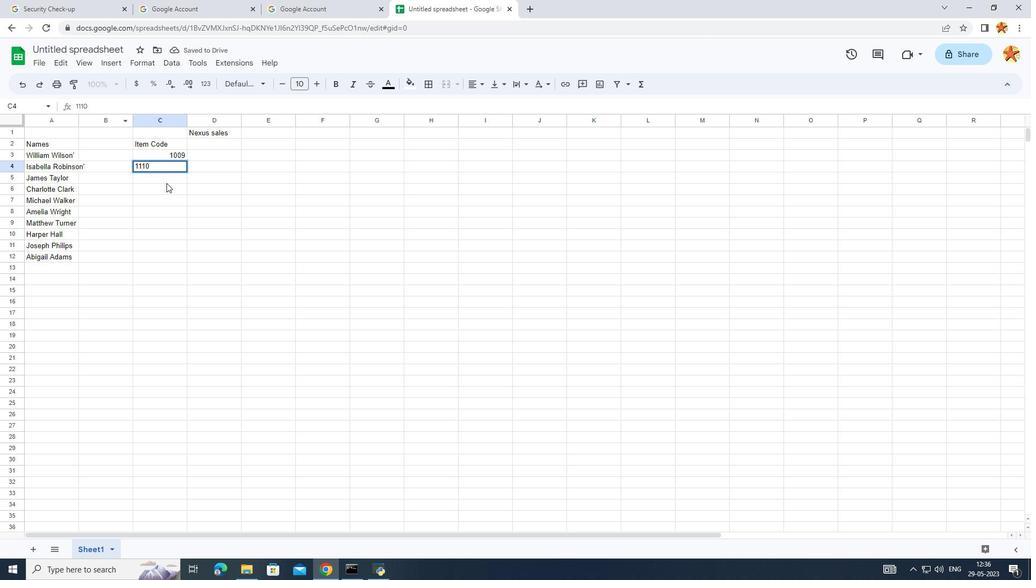 
Action: Mouse pressed left at (166, 179)
Screenshot: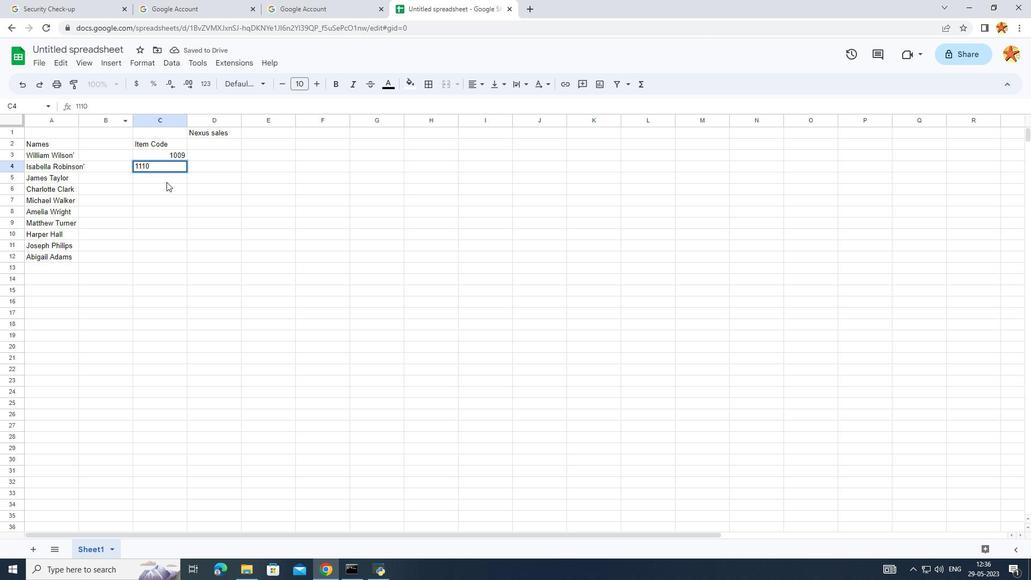 
Action: Key pressed 111
Screenshot: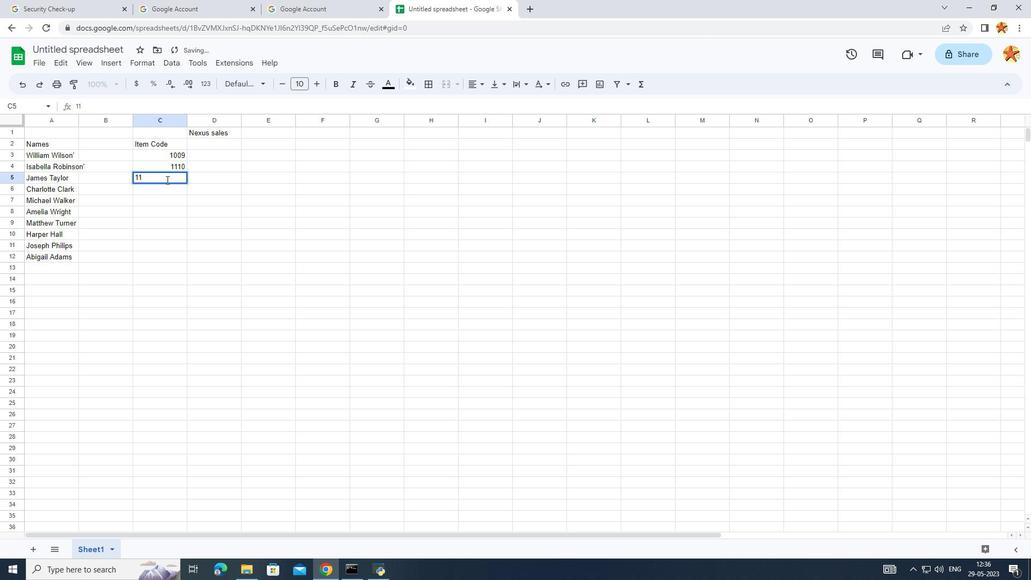 
Action: Mouse moved to (163, 181)
Screenshot: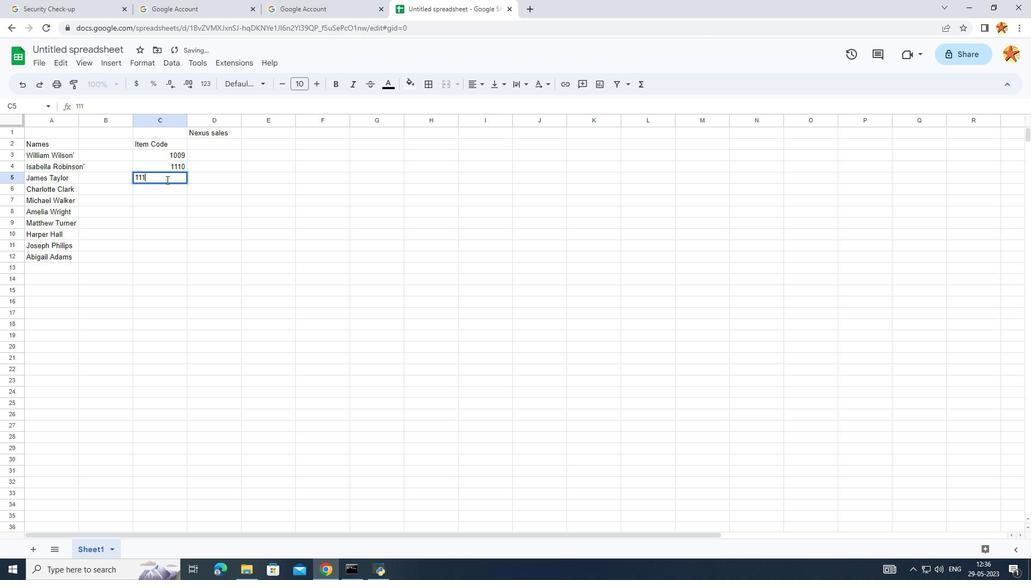 
Action: Key pressed 1
Screenshot: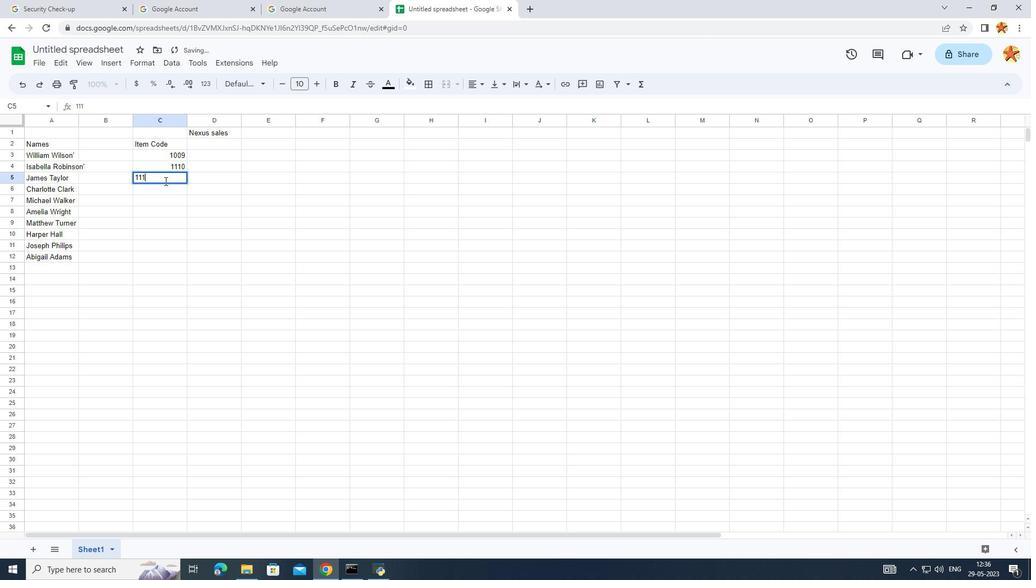 
Action: Mouse moved to (161, 183)
Screenshot: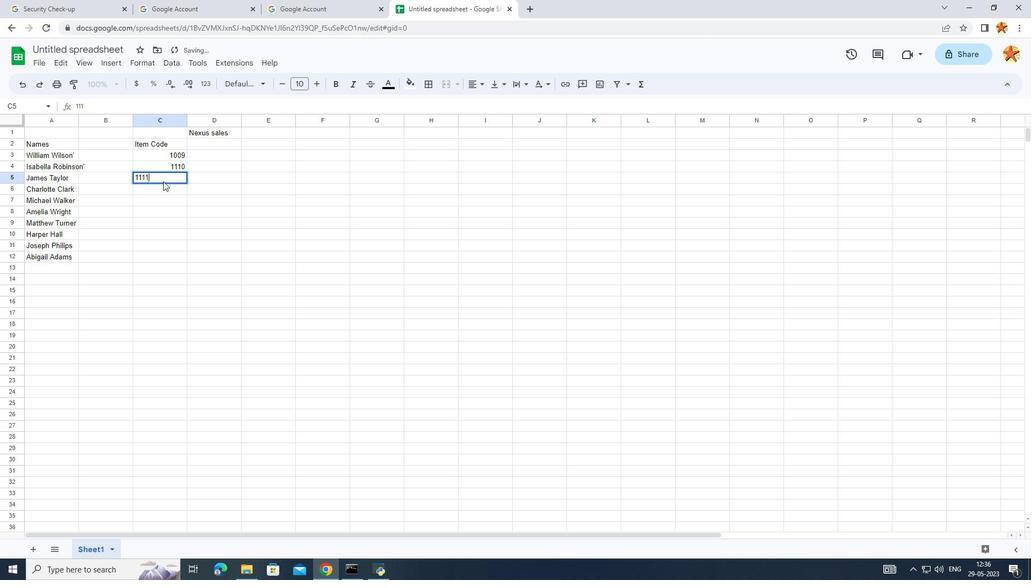 
Action: Mouse pressed left at (161, 183)
Screenshot: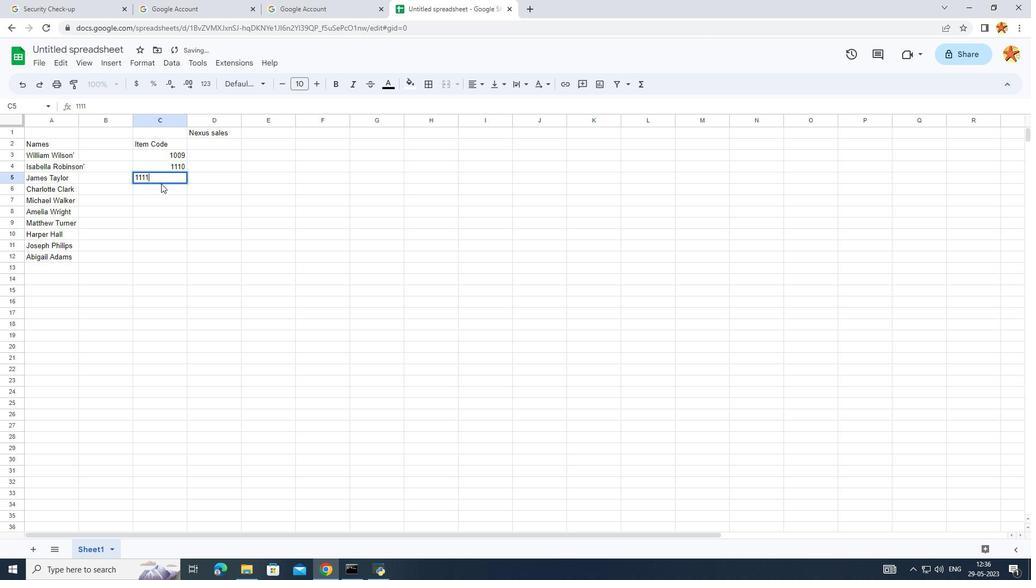 
Action: Mouse moved to (158, 186)
Screenshot: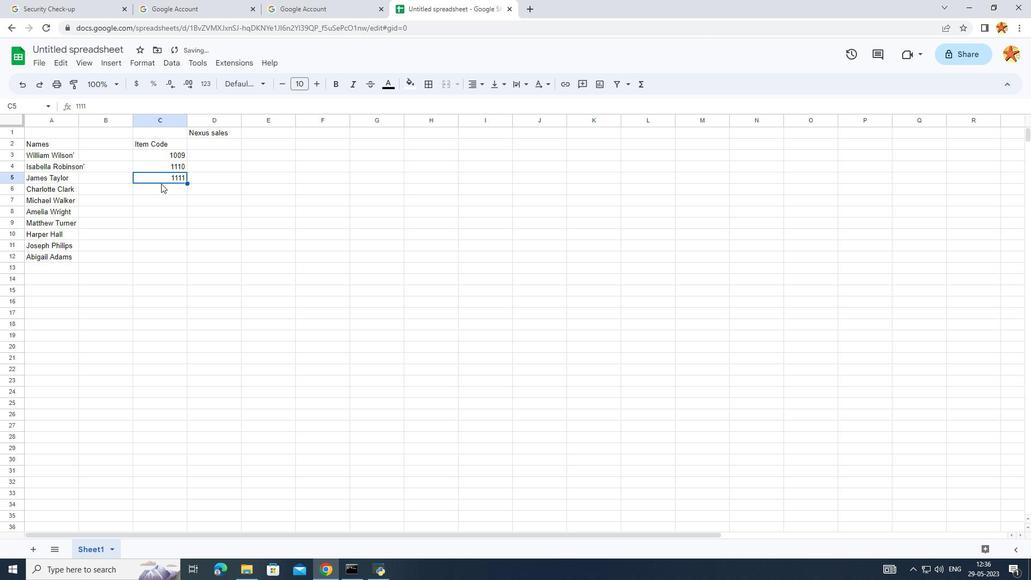 
Action: Mouse pressed left at (158, 186)
Screenshot: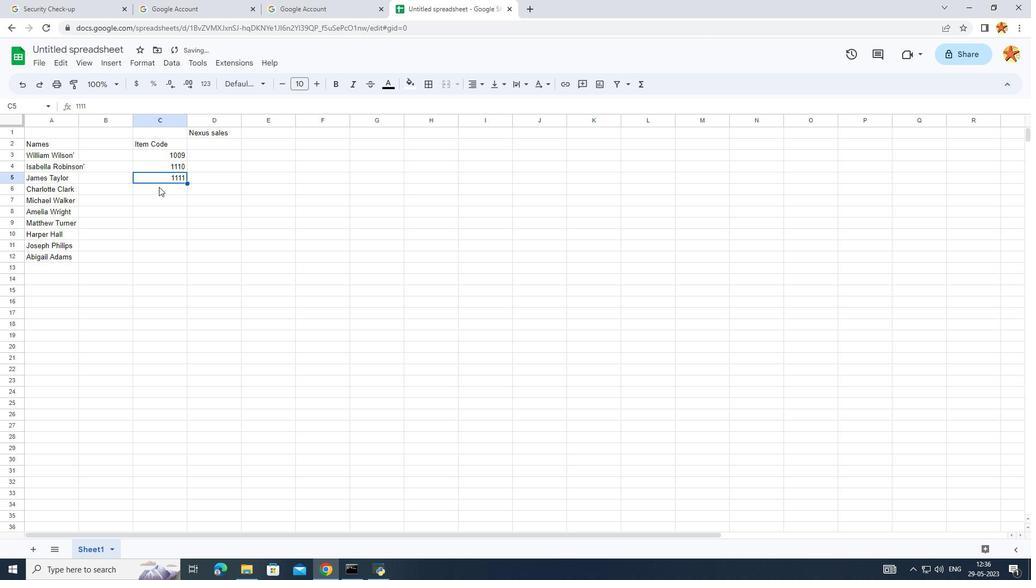 
Action: Key pressed 111<Key.backspace>20
Screenshot: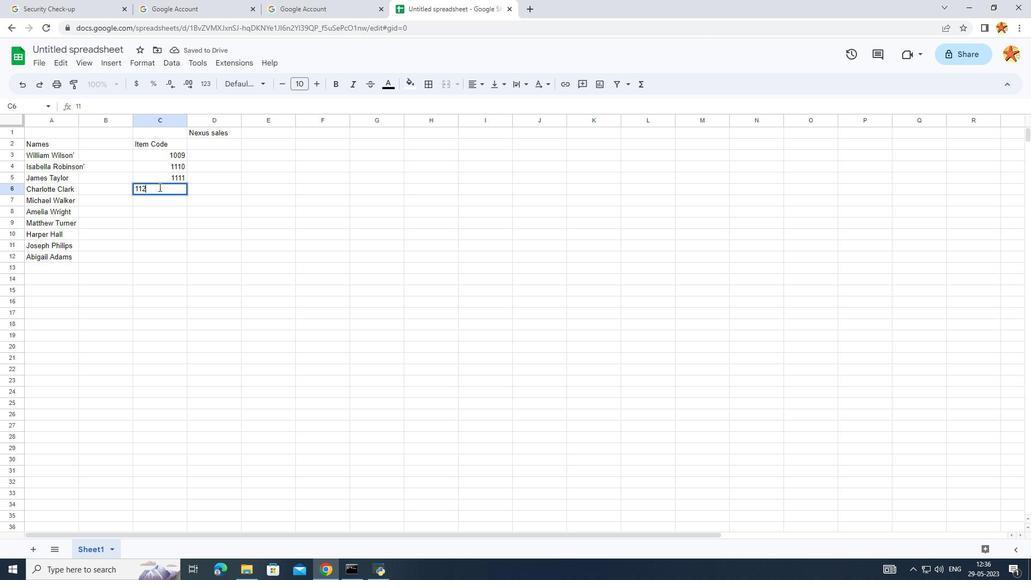 
Action: Mouse moved to (142, 210)
Screenshot: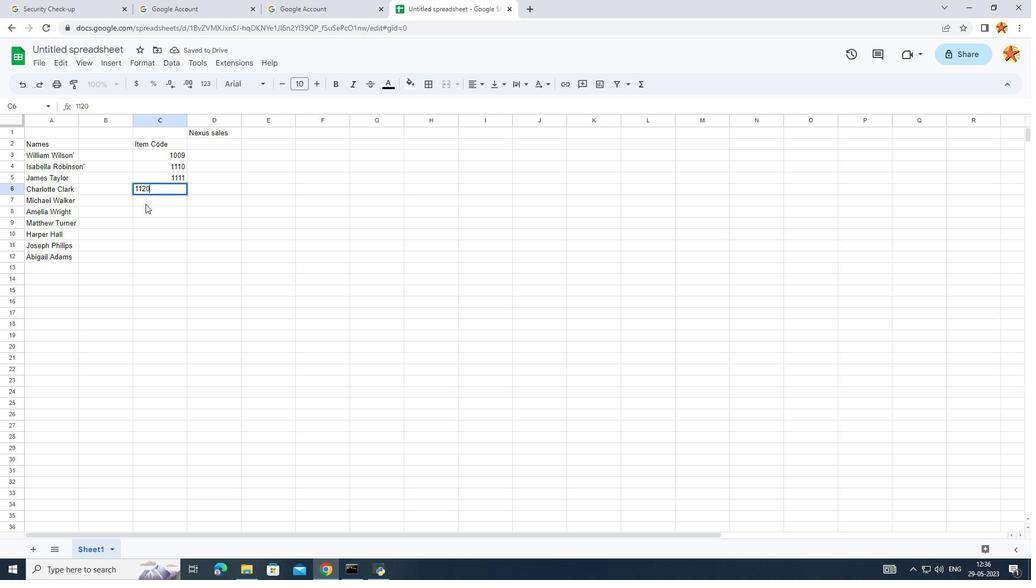 
Action: Mouse pressed left at (142, 210)
Screenshot: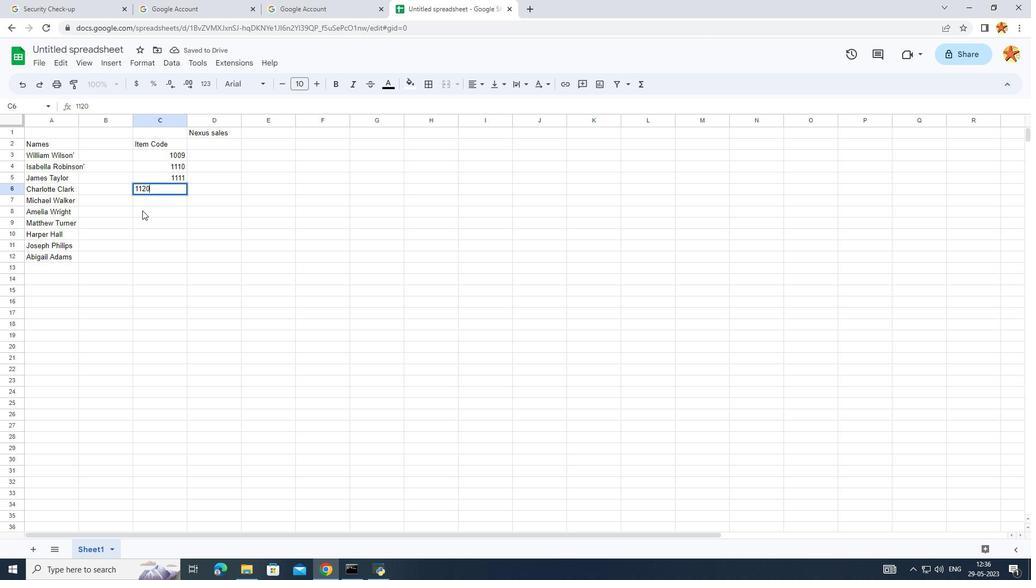 
Action: Mouse moved to (150, 205)
Screenshot: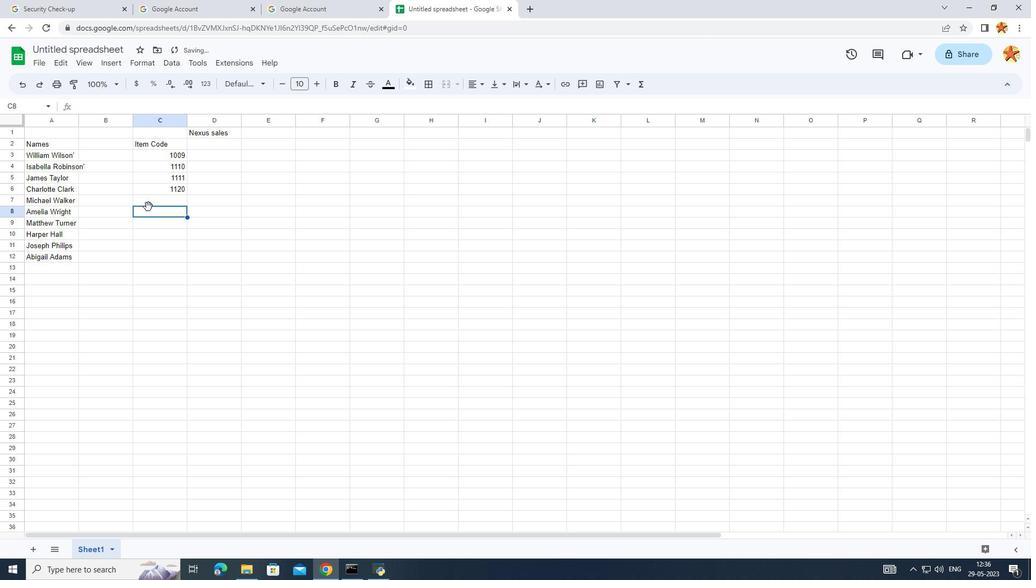 
Action: Key pressed 11130
Screenshot: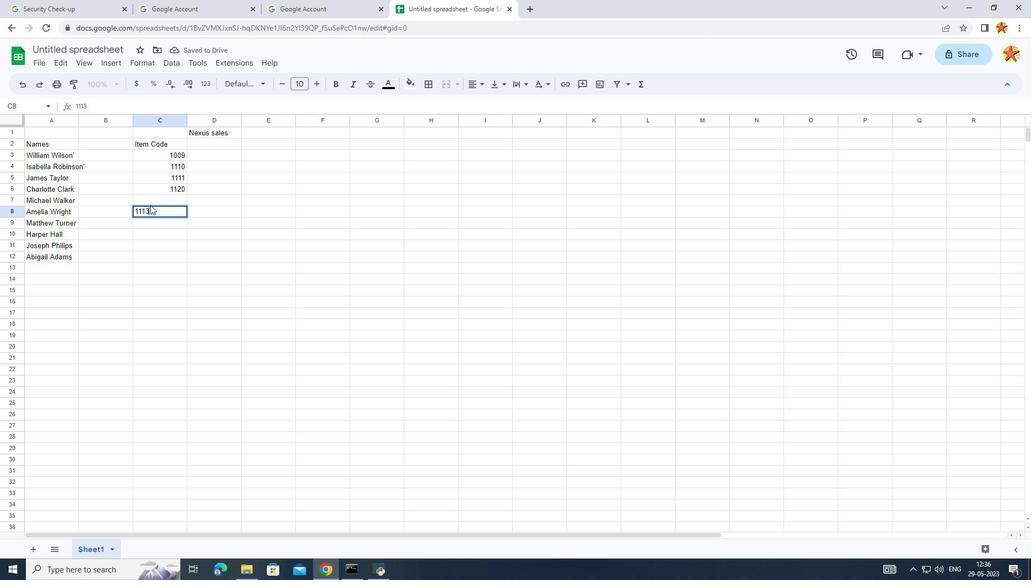 
Action: Mouse moved to (142, 208)
Screenshot: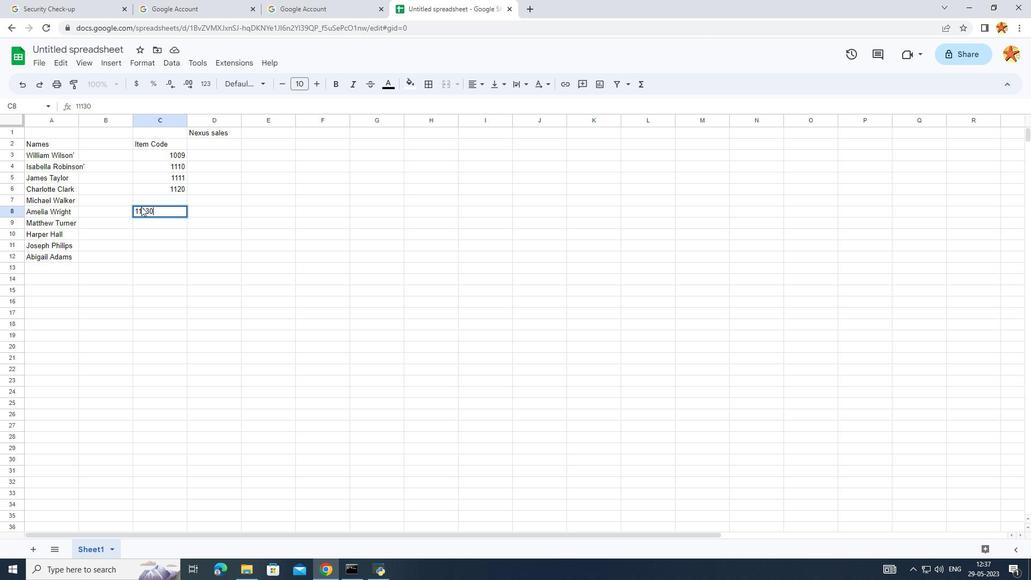 
Action: Mouse pressed left at (142, 208)
Screenshot: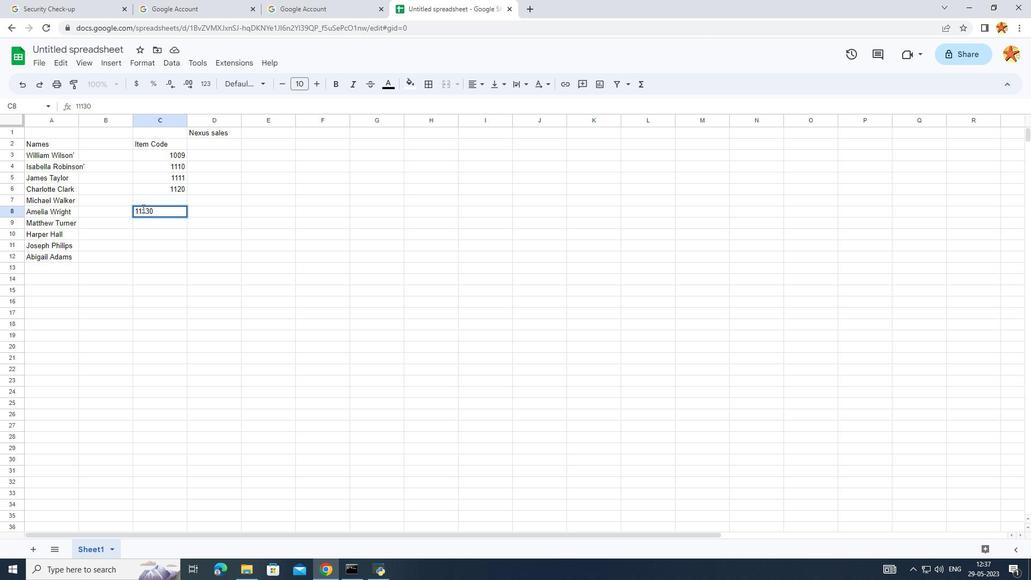 
Action: Key pressed =
Screenshot: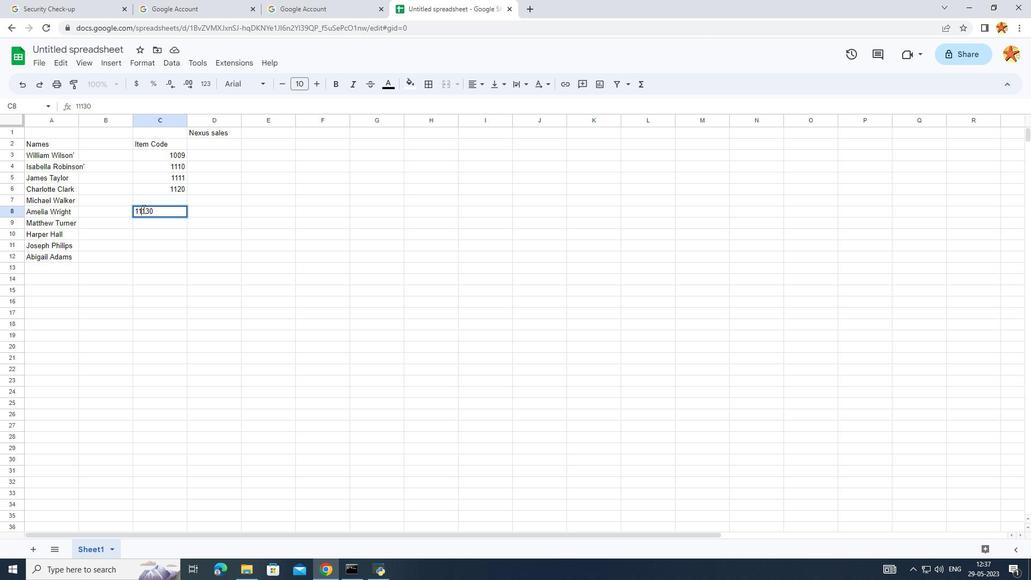 
Action: Mouse moved to (214, 162)
Screenshot: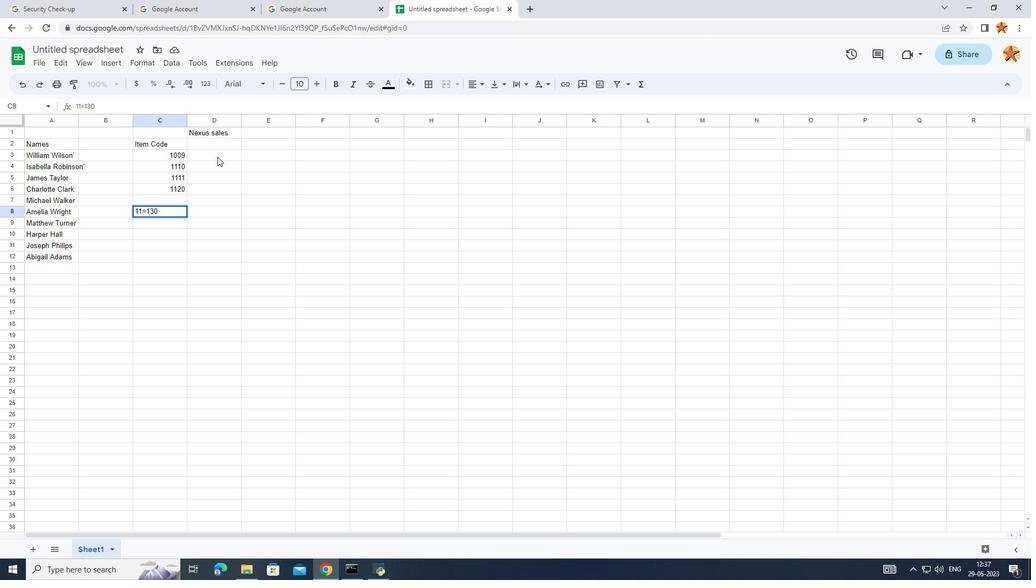 
Action: Key pressed <Key.backspace><Key.backspace>
Screenshot: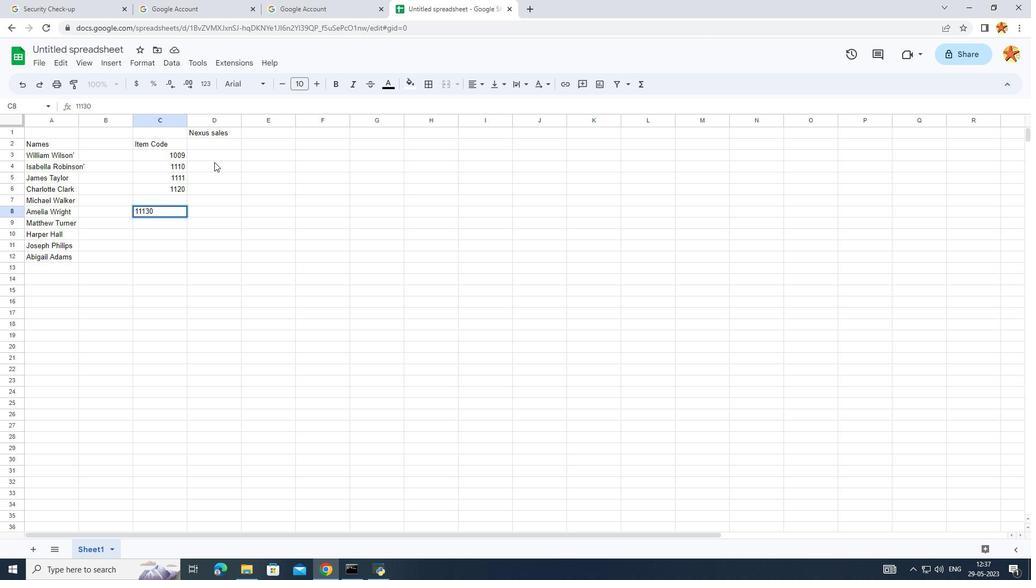 
Action: Mouse moved to (190, 270)
Screenshot: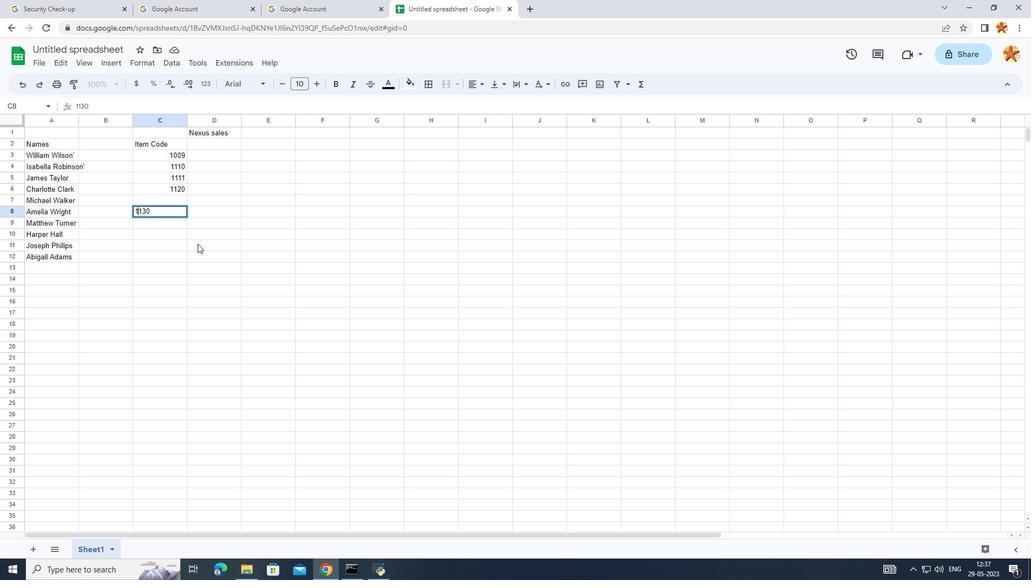 
Action: Mouse pressed left at (190, 270)
Screenshot: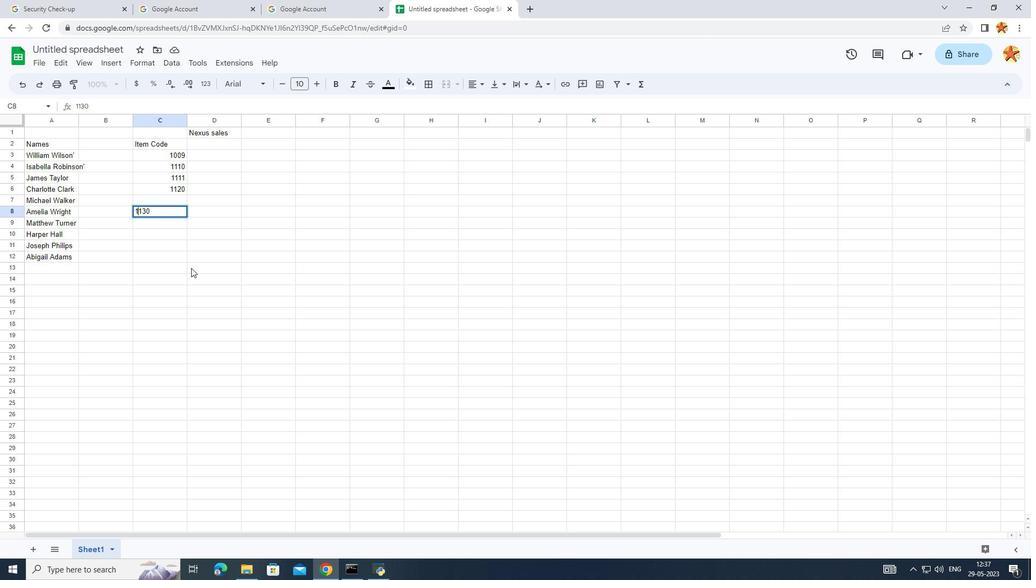 
Action: Mouse moved to (181, 197)
Screenshot: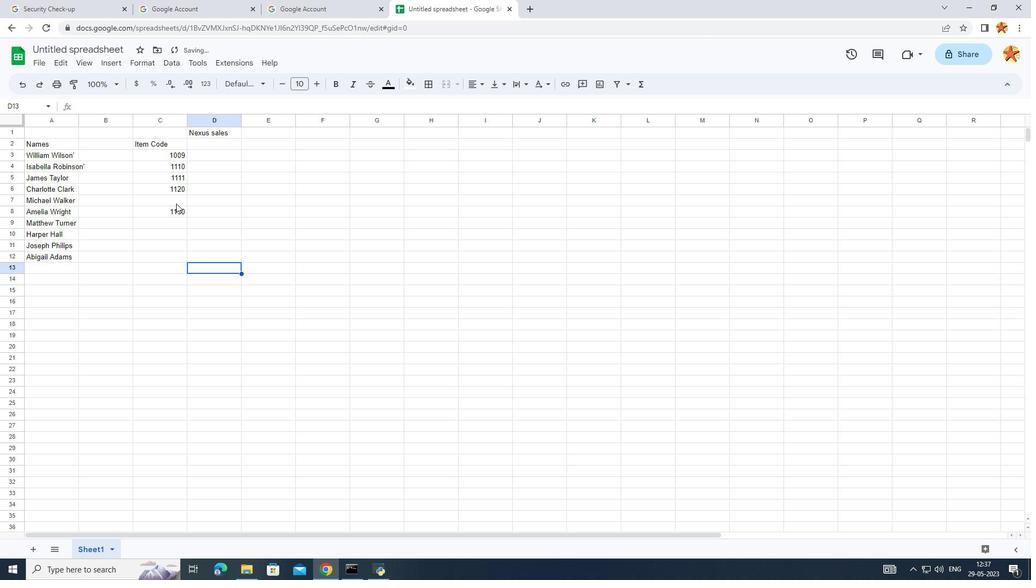 
Action: Mouse pressed left at (181, 197)
Screenshot: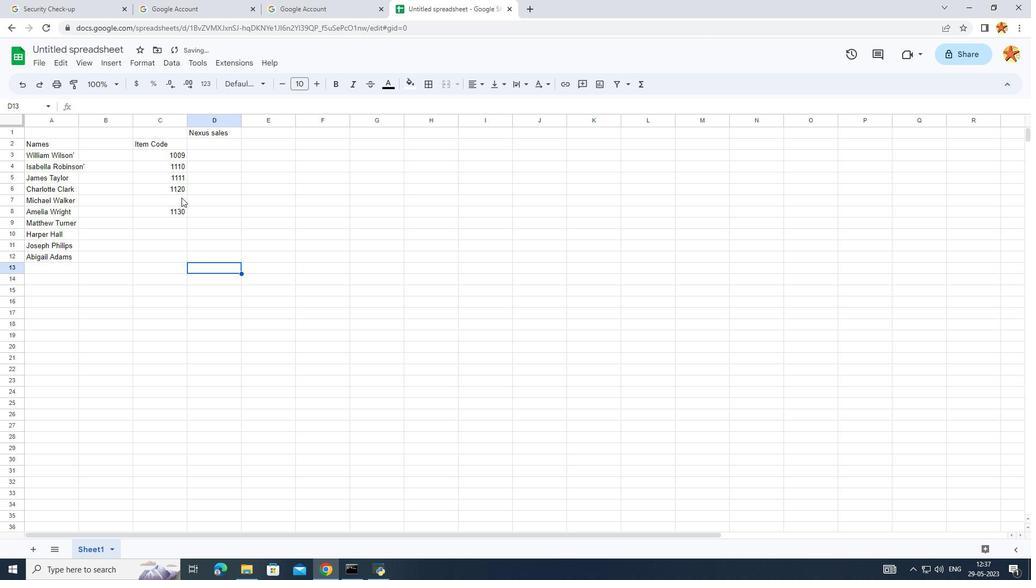
Action: Mouse pressed left at (181, 197)
Screenshot: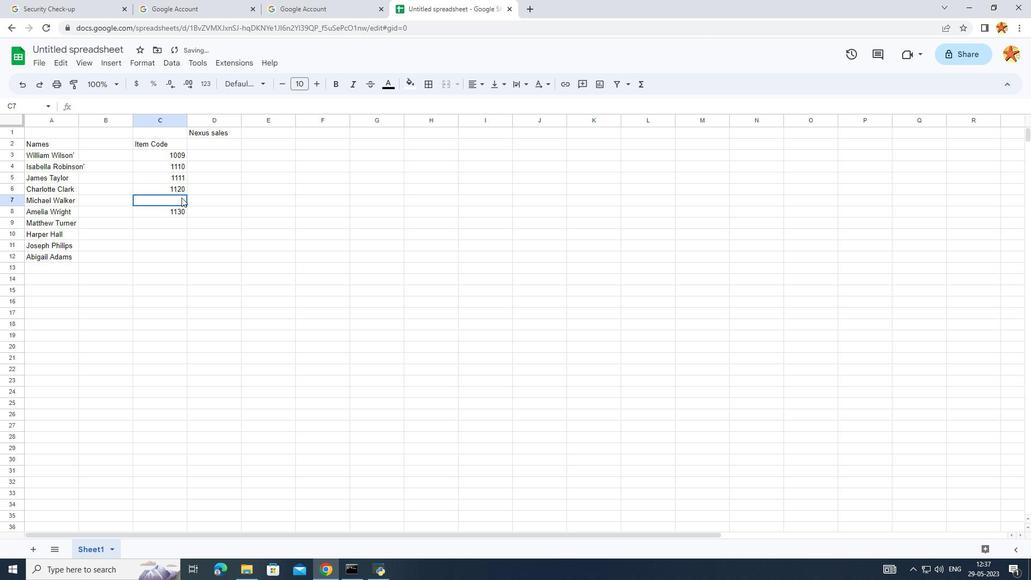 
Action: Key pressed 1160
Screenshot: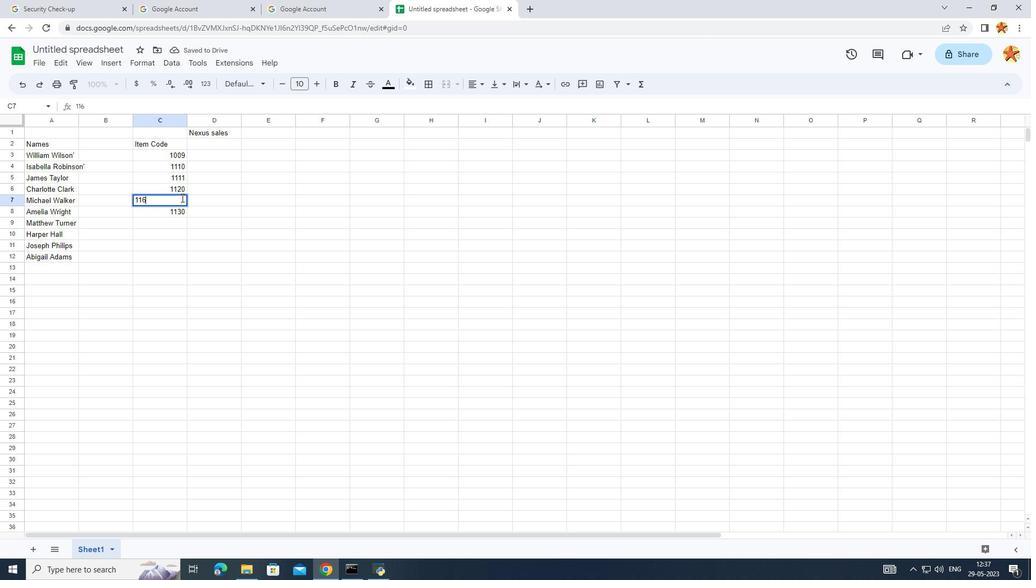 
Action: Mouse moved to (176, 243)
Screenshot: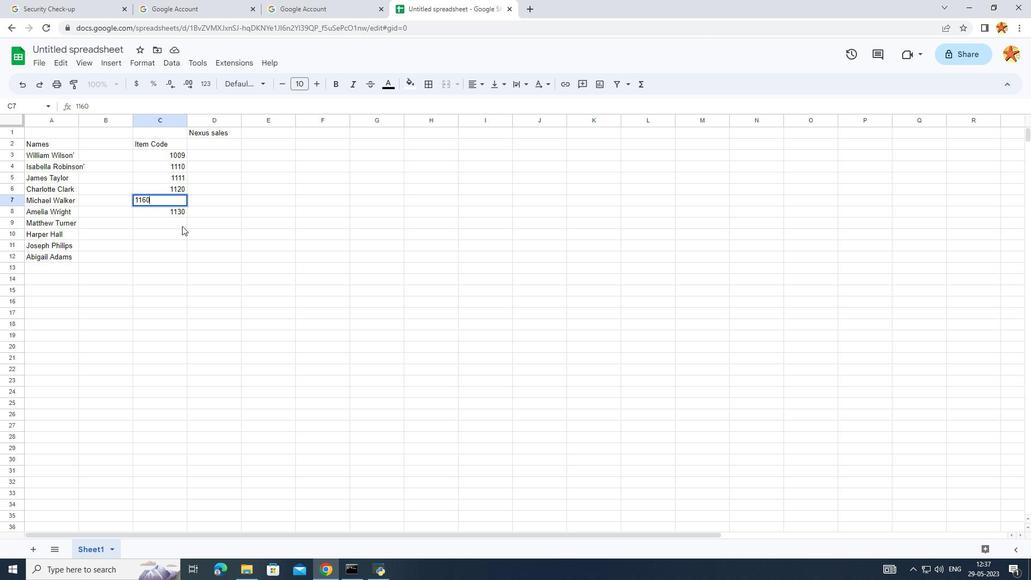 
Action: Mouse pressed left at (176, 243)
Screenshot: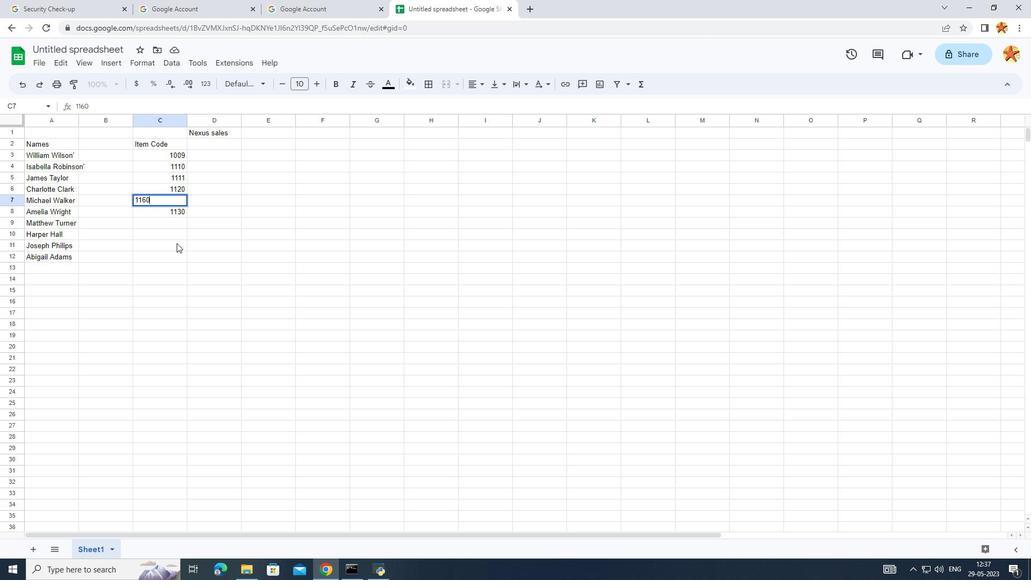 
Action: Mouse moved to (174, 223)
Screenshot: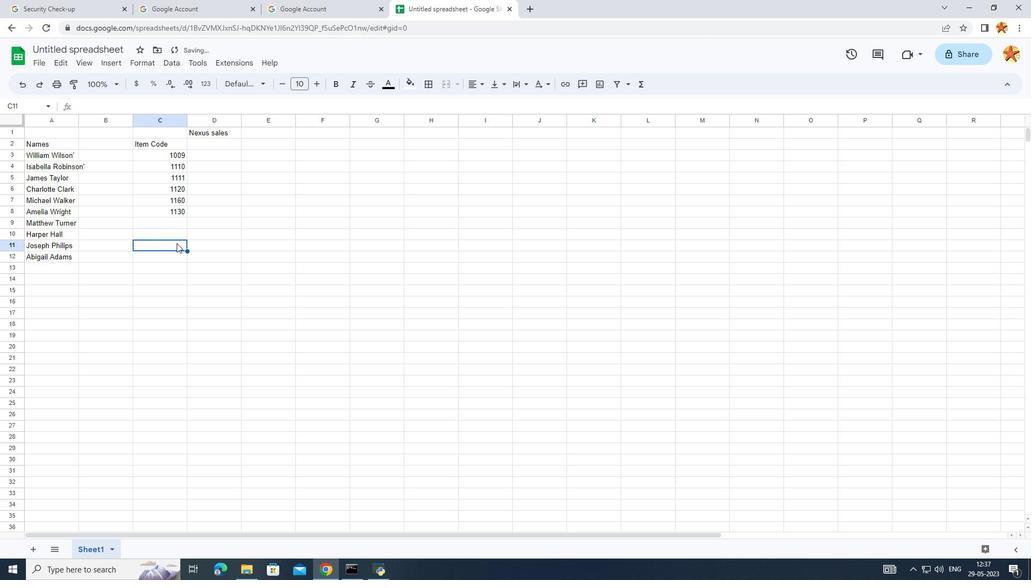 
Action: Mouse pressed left at (174, 223)
Screenshot: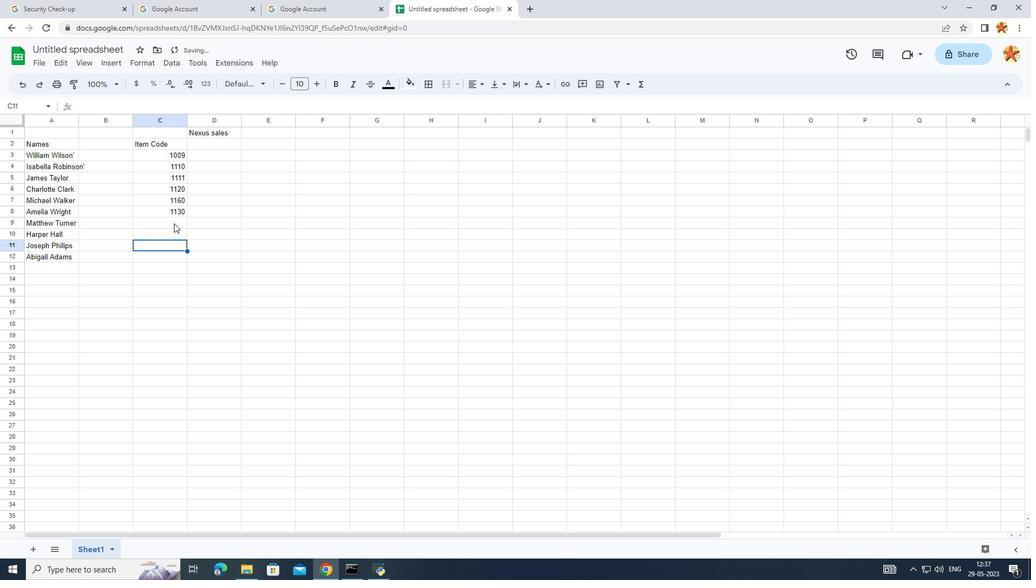 
Action: Mouse pressed left at (174, 223)
Screenshot: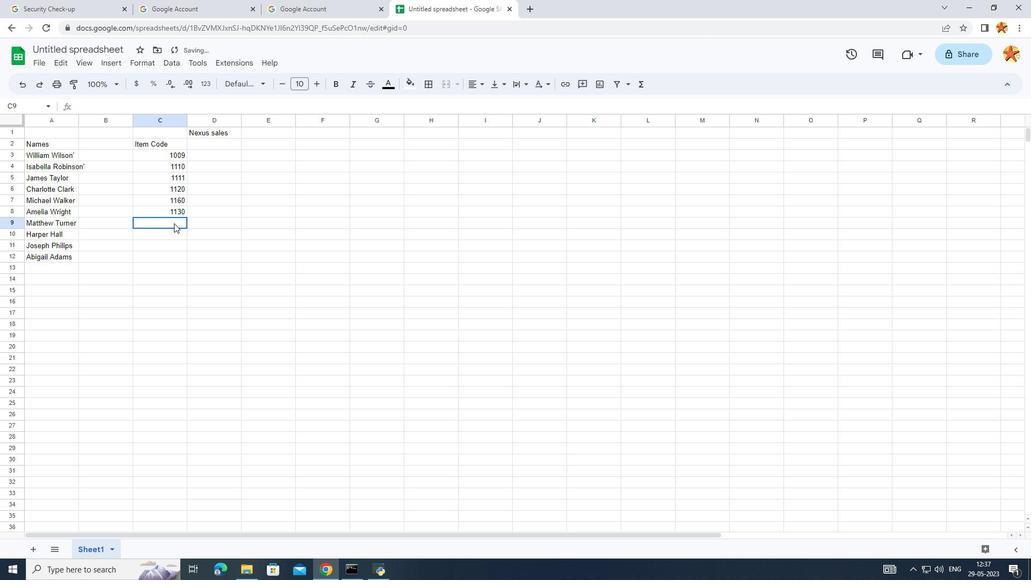 
Action: Key pressed 1170
Screenshot: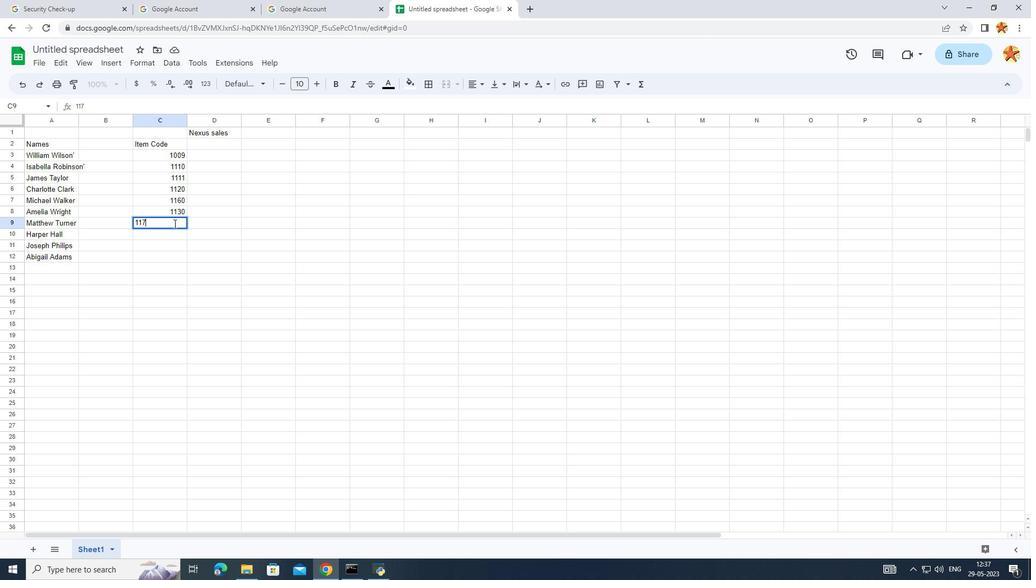 
Action: Mouse moved to (174, 237)
Screenshot: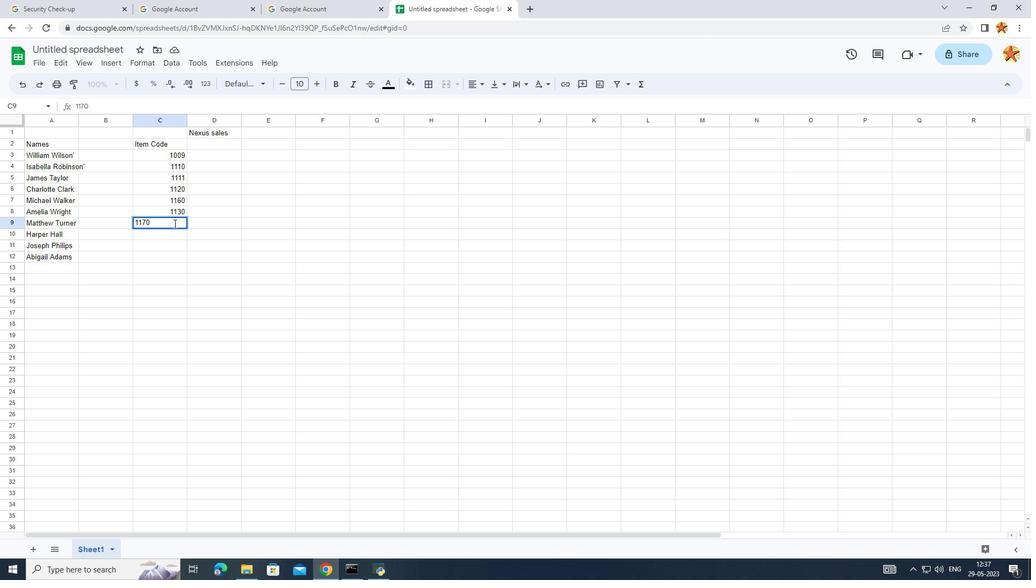 
Action: Mouse pressed left at (174, 237)
Screenshot: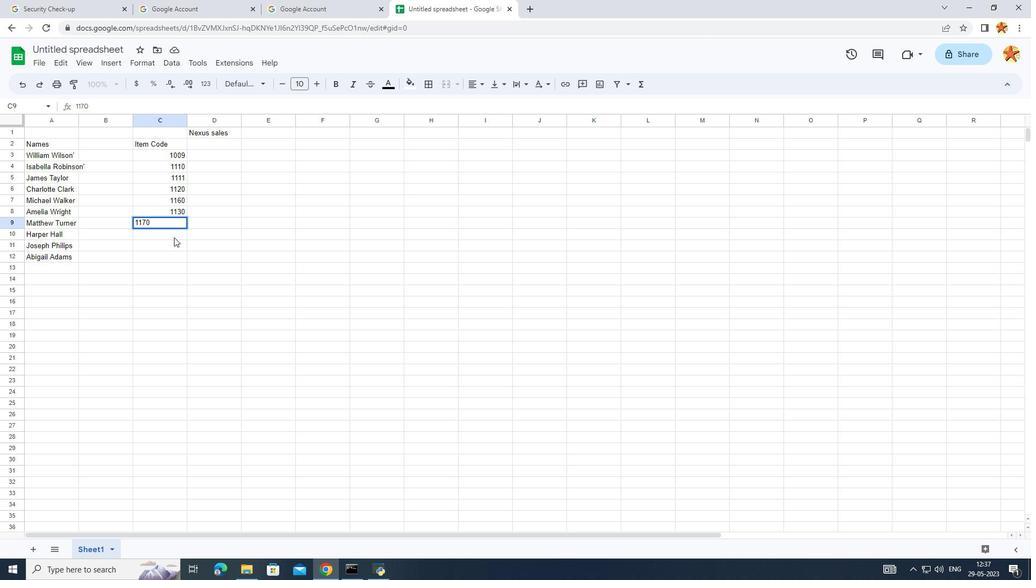 
Action: Mouse moved to (178, 234)
Screenshot: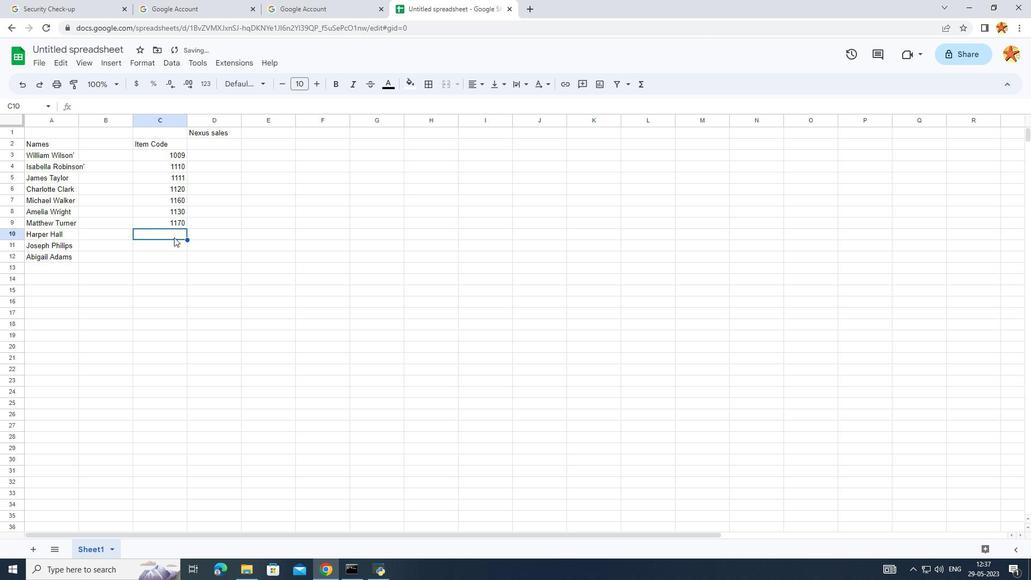 
Action: Mouse pressed left at (178, 234)
Screenshot: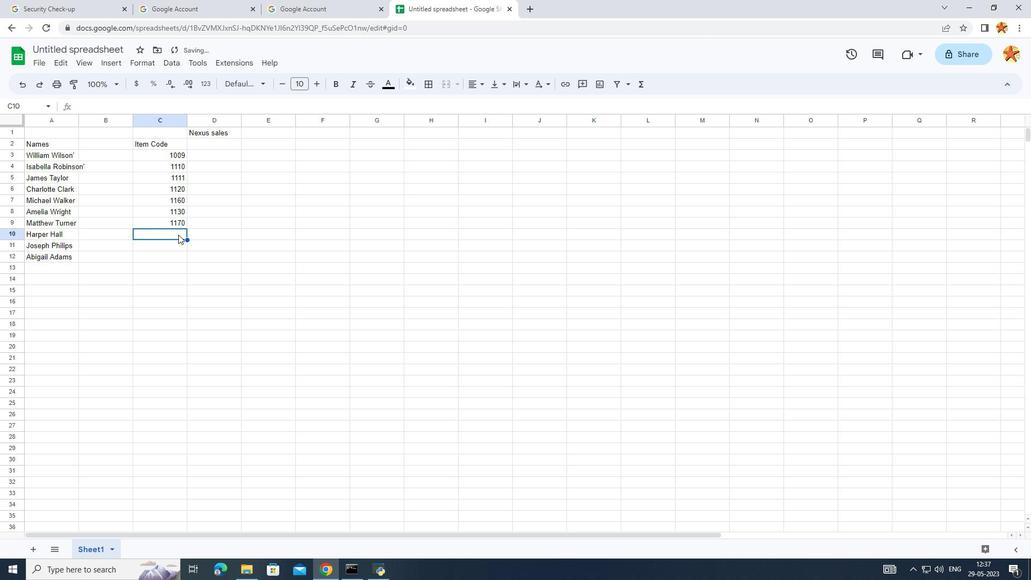 
Action: Key pressed 1180
Screenshot: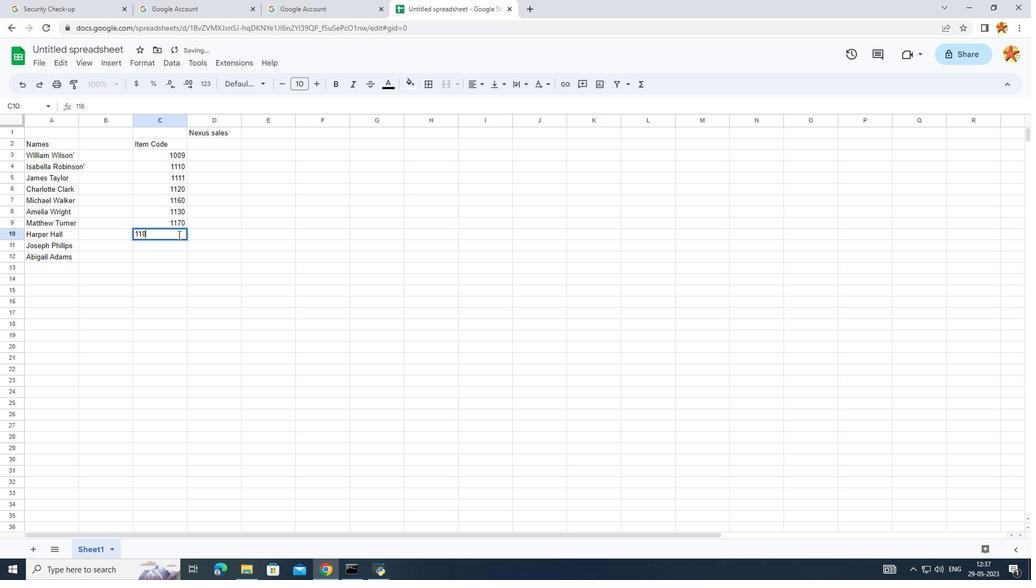 
Action: Mouse moved to (170, 240)
Screenshot: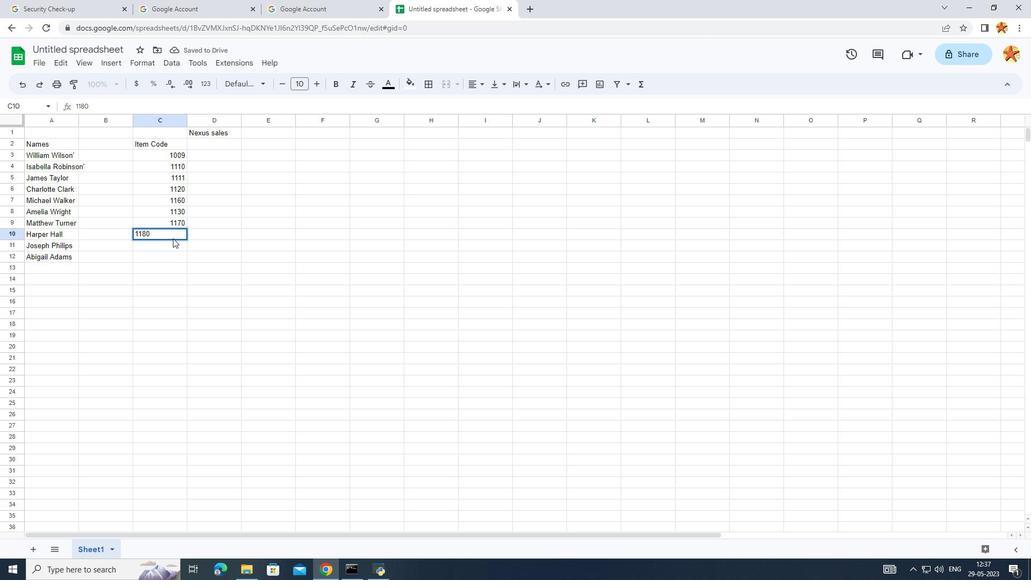 
Action: Mouse pressed left at (170, 240)
Screenshot: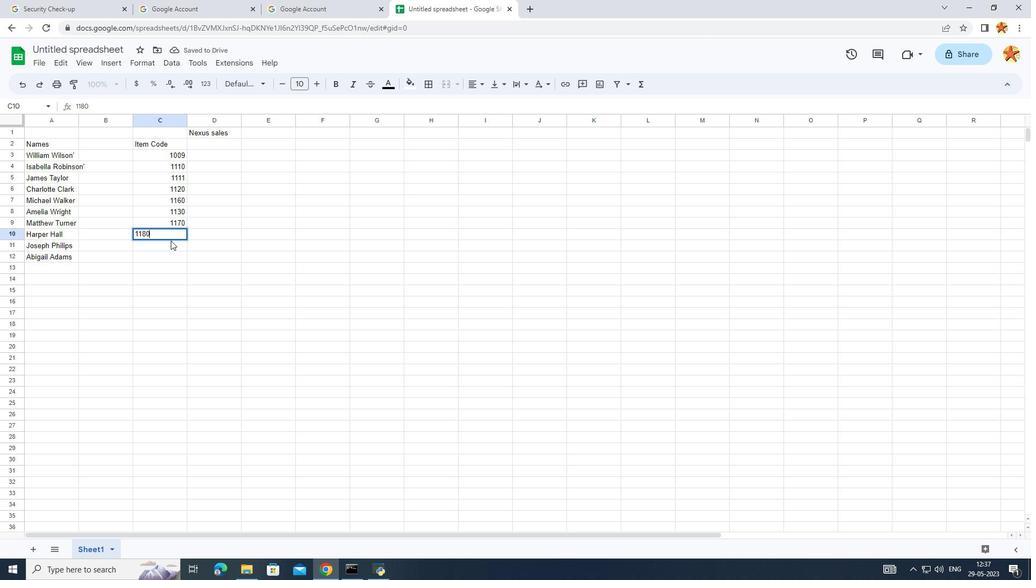 
Action: Mouse moved to (169, 242)
Screenshot: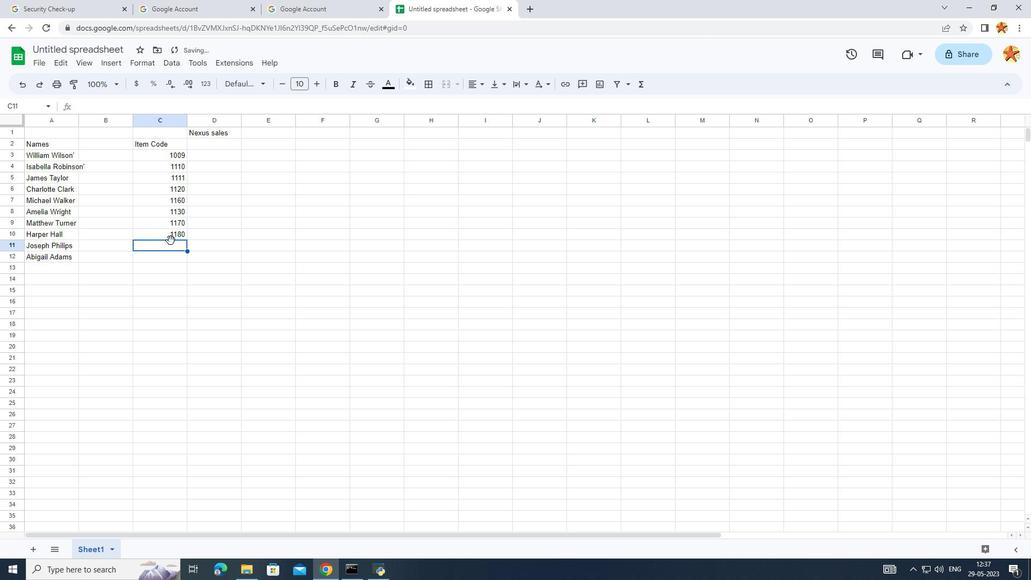 
Action: Mouse pressed left at (169, 242)
Screenshot: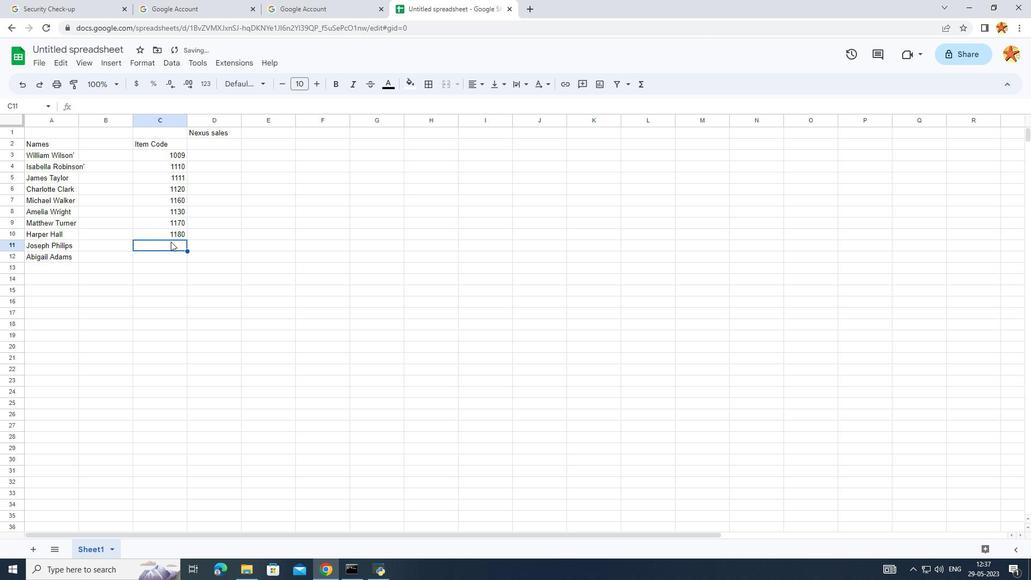 
Action: Mouse pressed left at (169, 242)
Screenshot: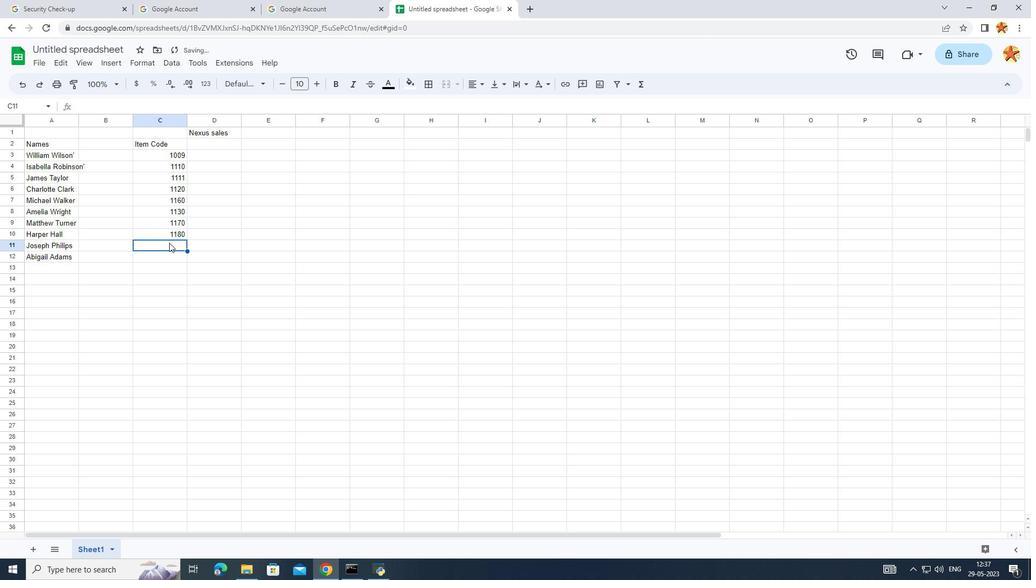 
Action: Key pressed 1150
Screenshot: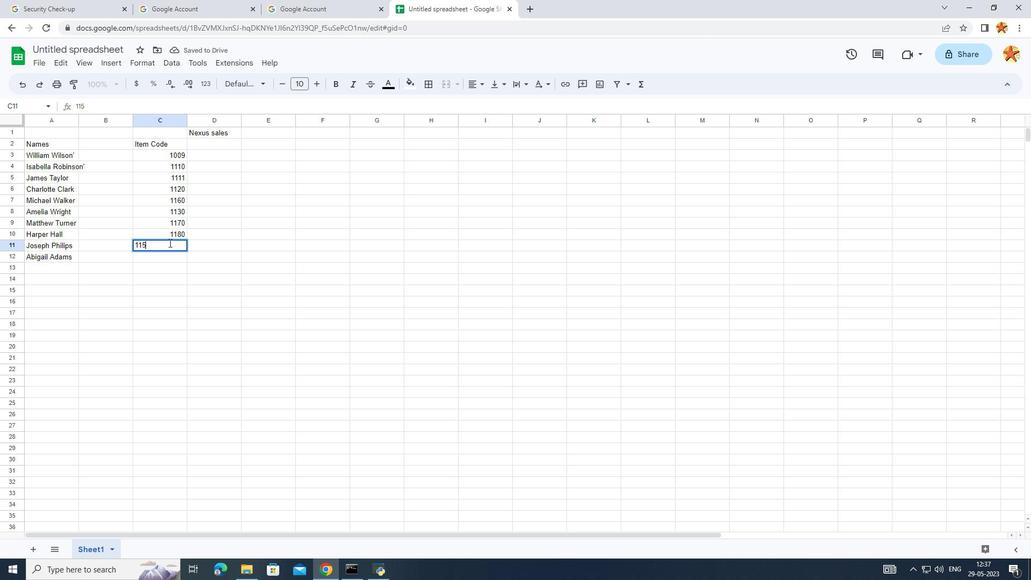 
Action: Mouse moved to (156, 261)
Screenshot: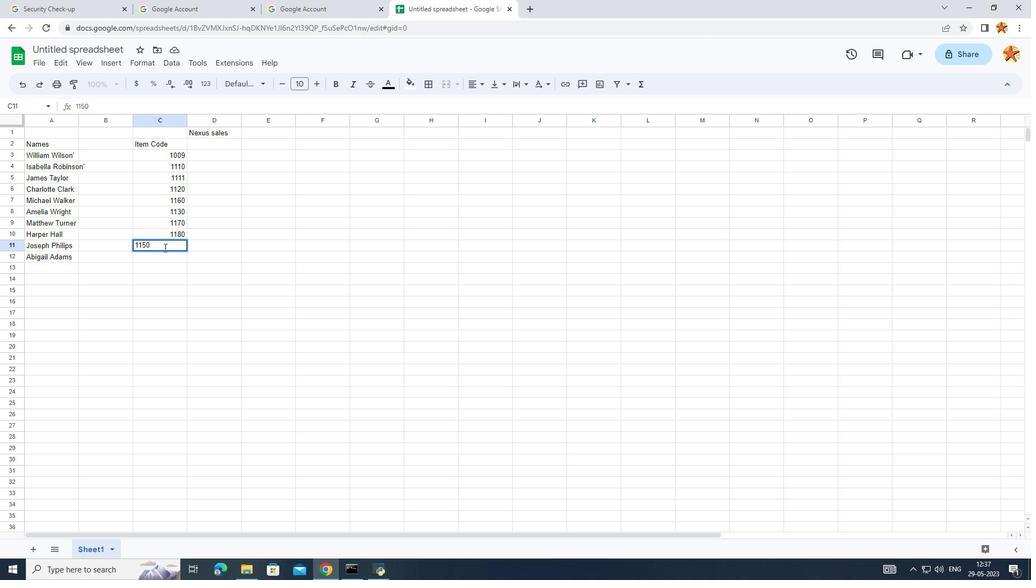 
Action: Mouse pressed left at (156, 261)
Screenshot: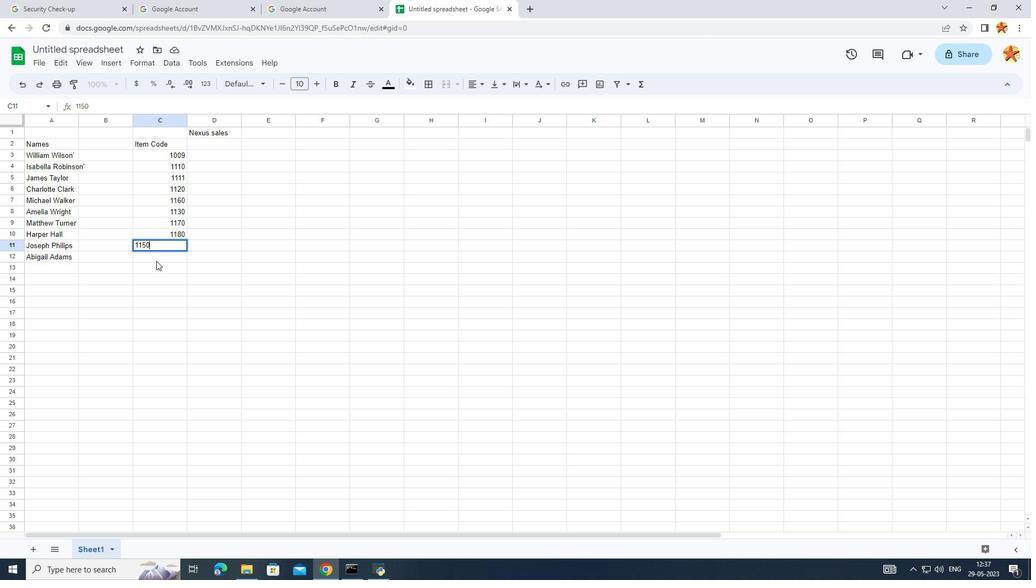 
Action: Mouse pressed left at (156, 261)
Screenshot: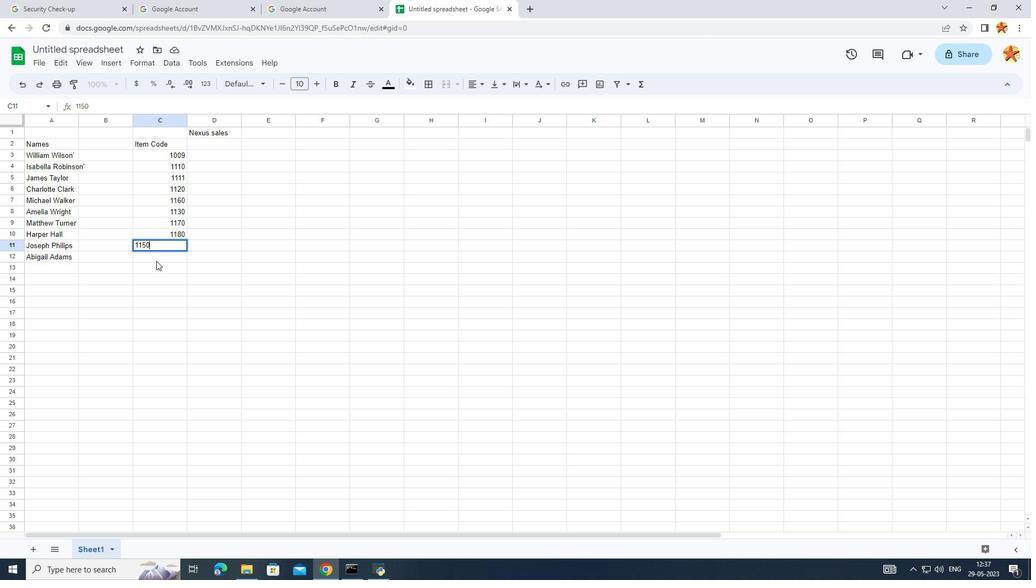 
Action: Mouse moved to (156, 261)
Screenshot: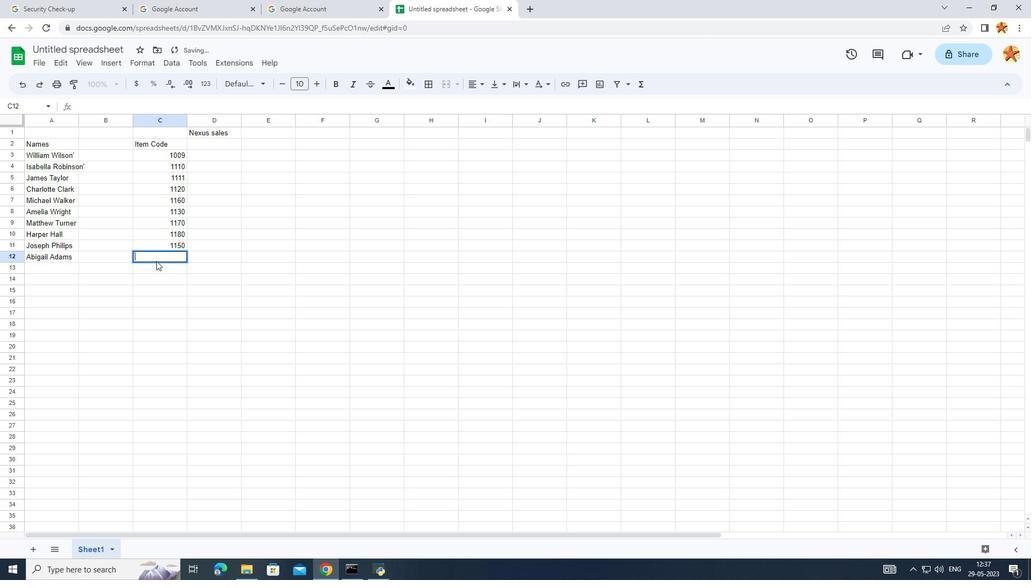 
Action: Key pressed 1140
Screenshot: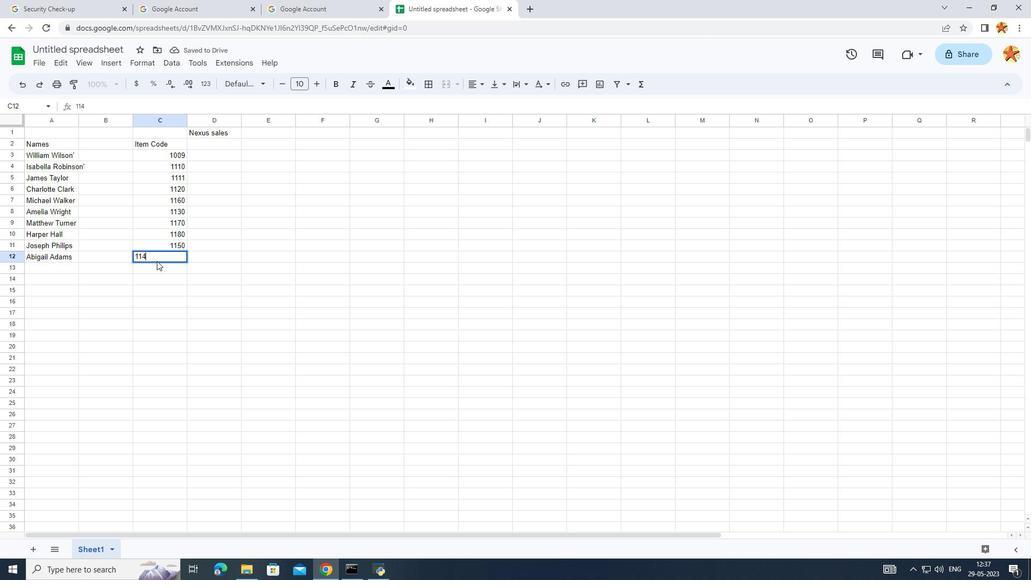 
Action: Mouse moved to (380, 257)
Screenshot: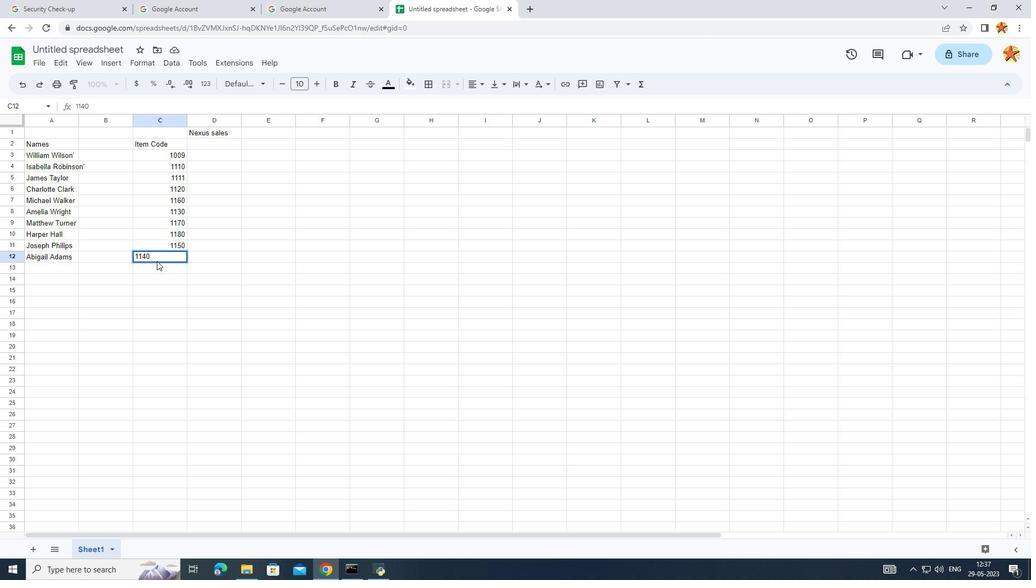 
Action: Mouse pressed left at (380, 257)
Screenshot: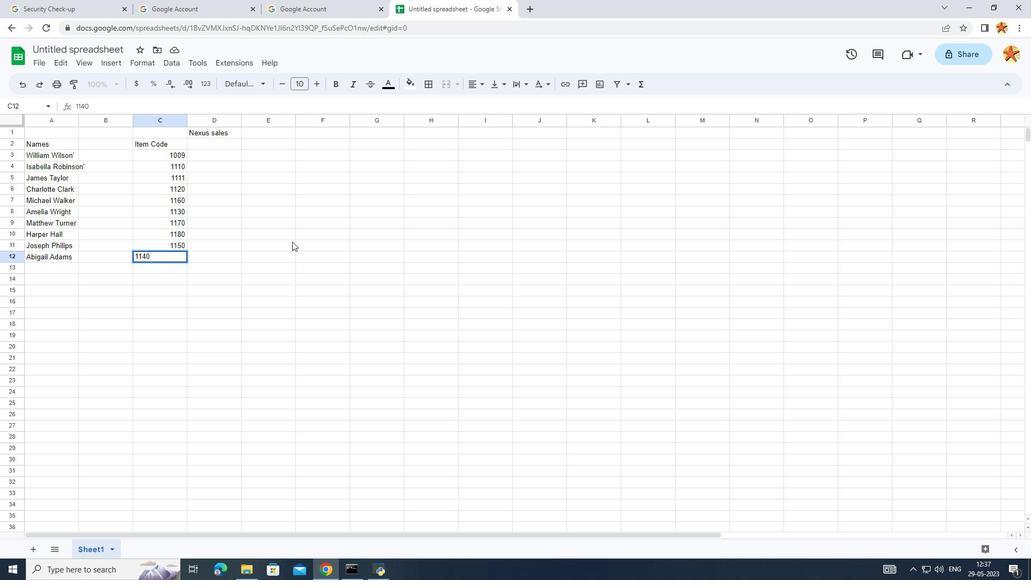 
Action: Mouse moved to (152, 307)
Screenshot: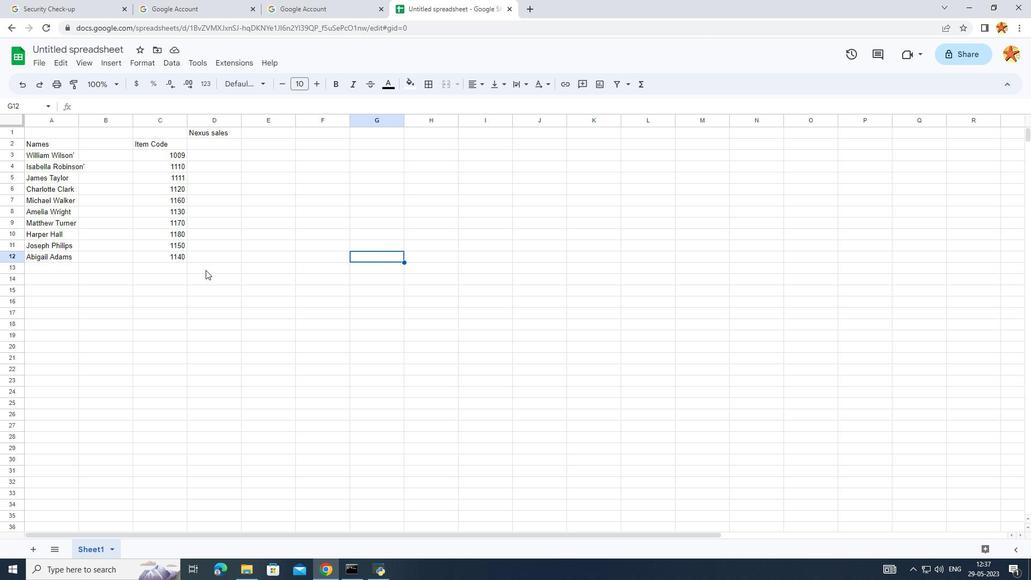 
Action: Mouse pressed left at (152, 307)
Screenshot: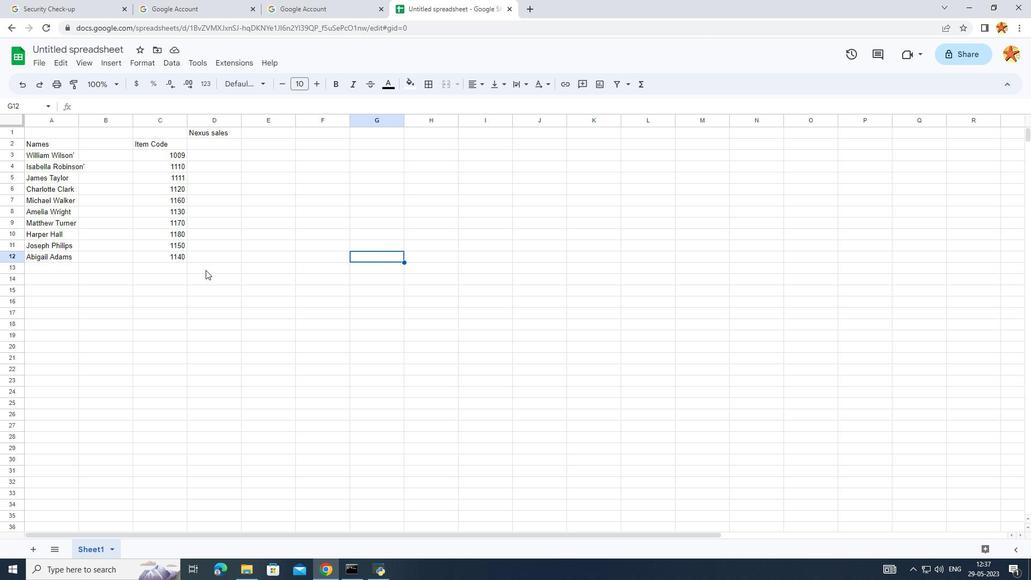 
Action: Mouse moved to (250, 139)
Screenshot: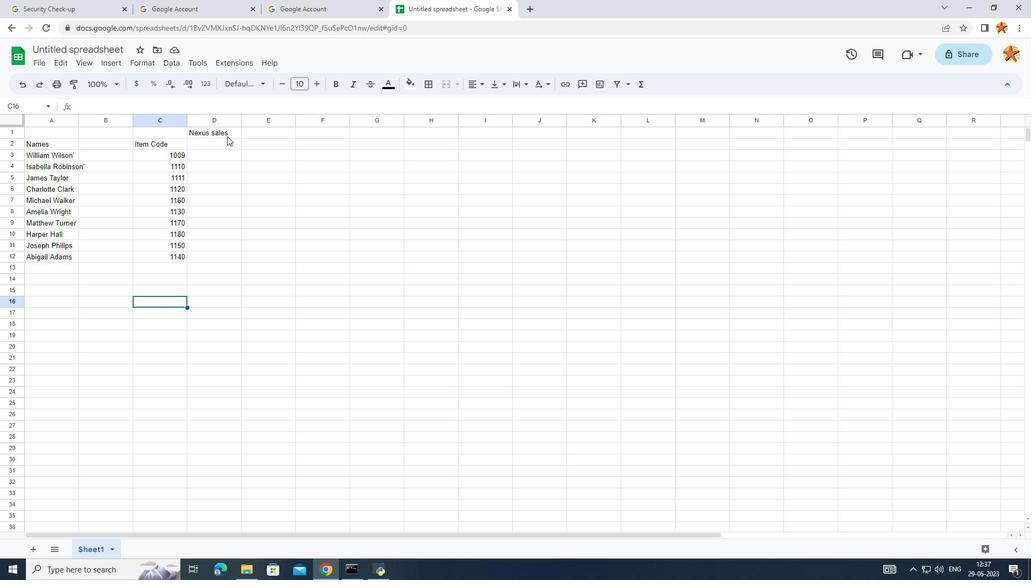 
Action: Mouse pressed left at (250, 139)
Screenshot: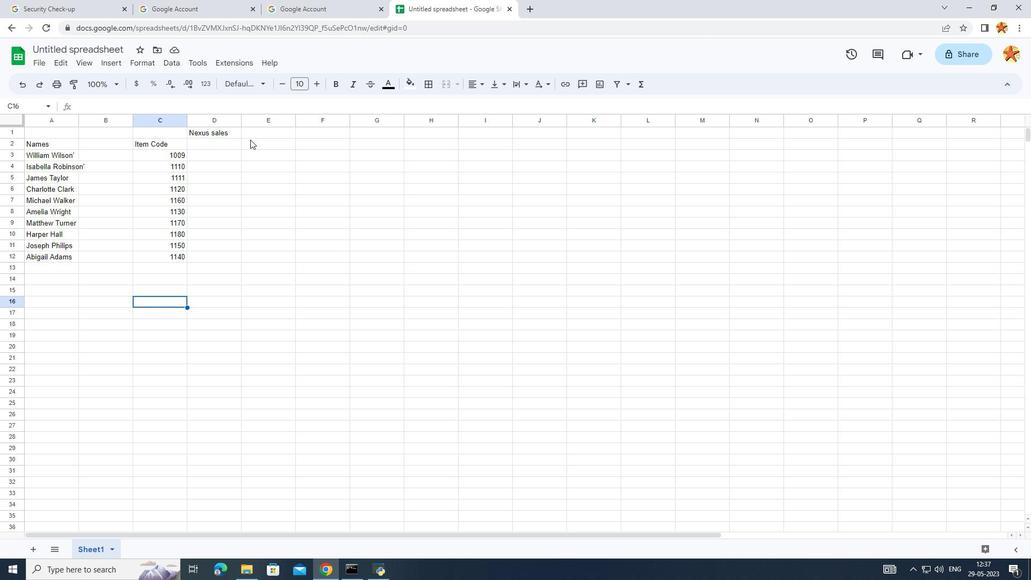 
Action: Mouse moved to (249, 142)
Screenshot: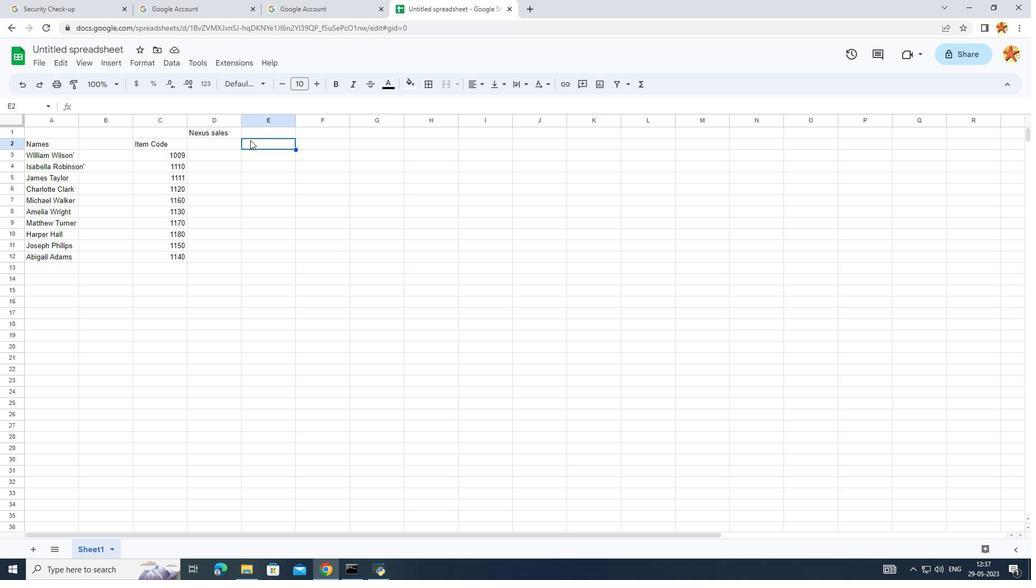 
Action: Mouse pressed left at (249, 142)
Screenshot: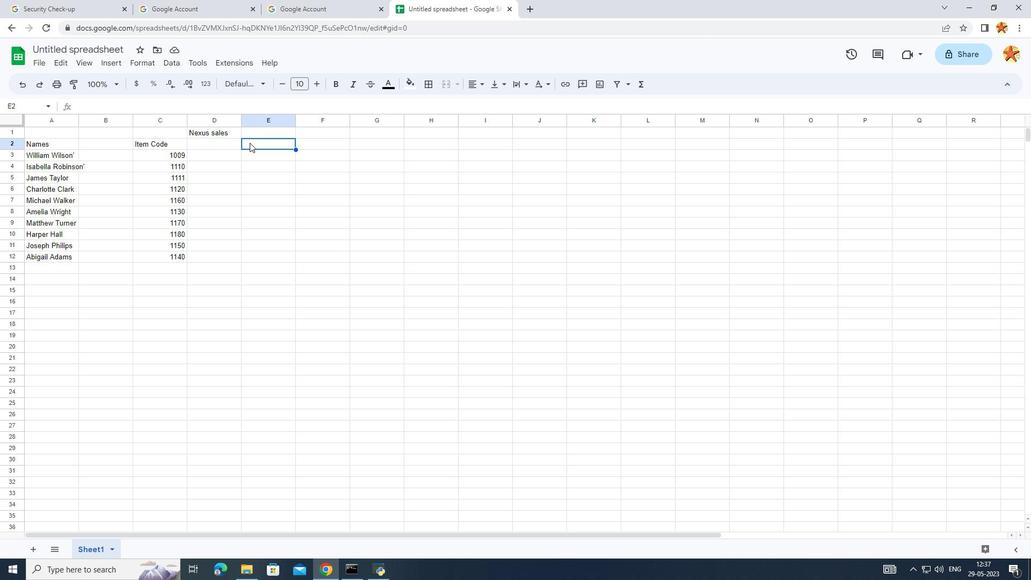 
Action: Mouse pressed left at (249, 142)
Screenshot: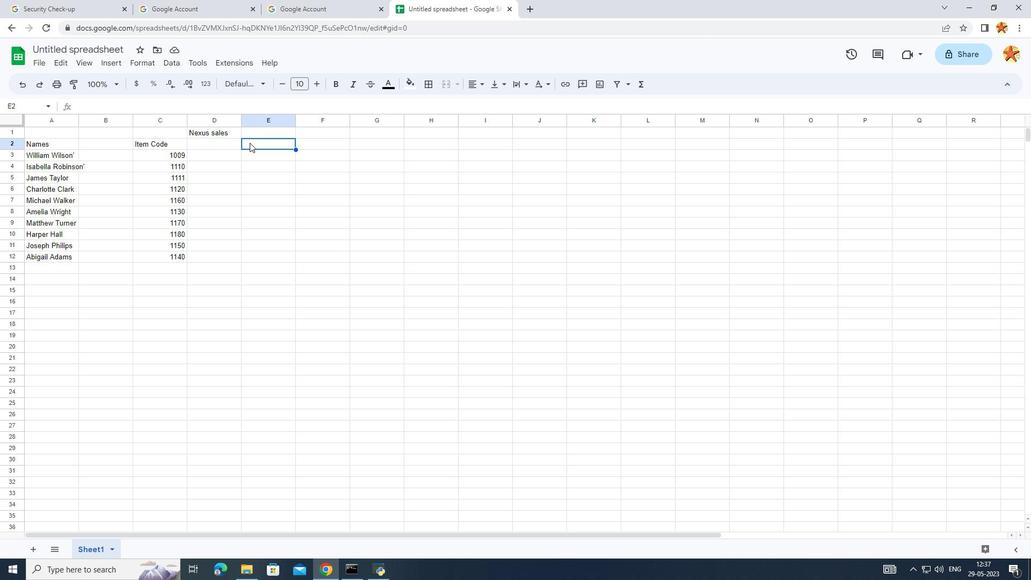 
Action: Key pressed <Key.caps_lock>P<Key.caps_lock>er<Key.backspace><Key.backspace>roduct<Key.space><Key.caps_lock>R<Key.caps_lock>ange
Screenshot: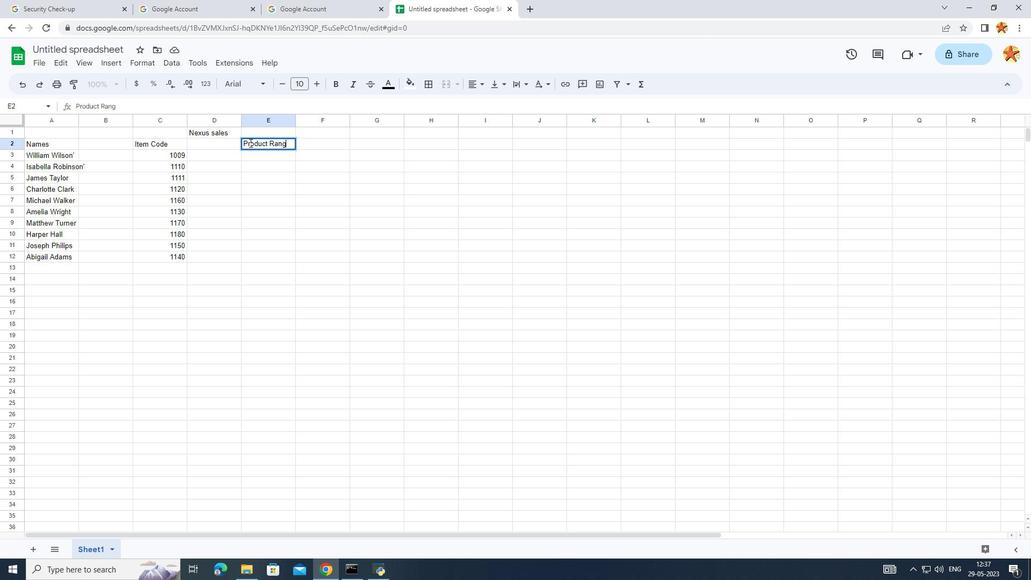 
Action: Mouse moved to (336, 235)
Screenshot: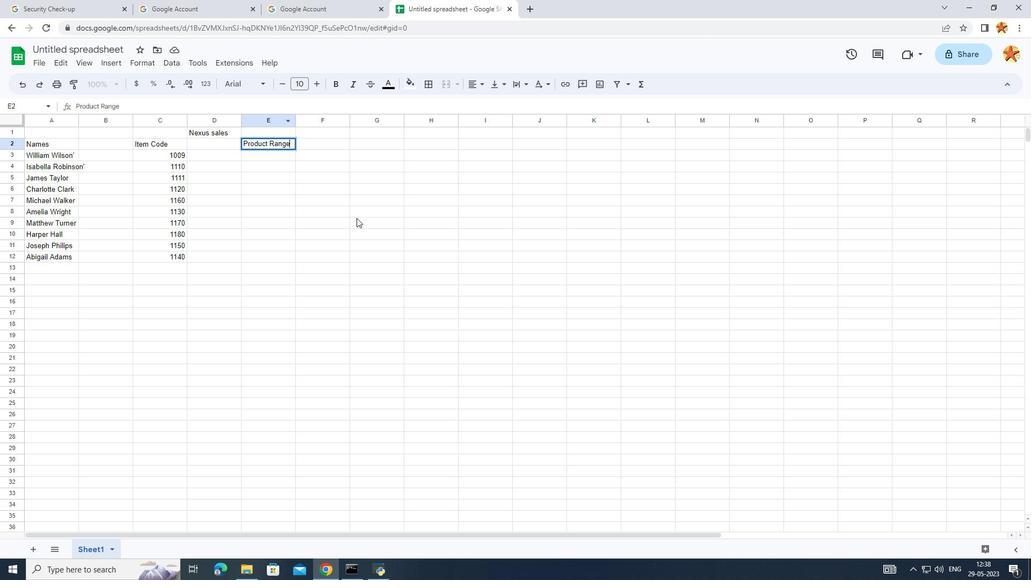 
Action: Mouse pressed left at (336, 235)
Screenshot: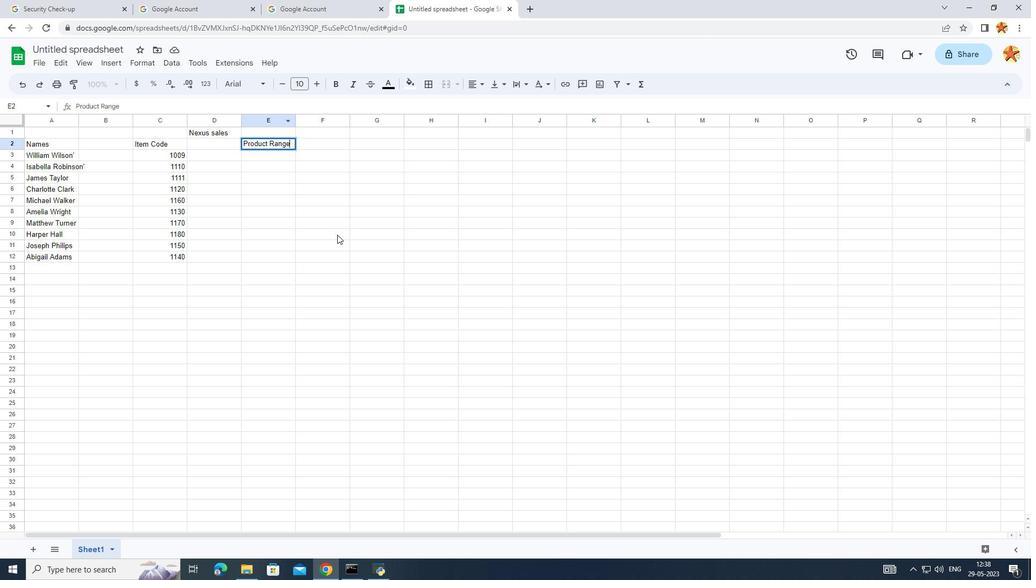 
Action: Mouse moved to (285, 160)
Screenshot: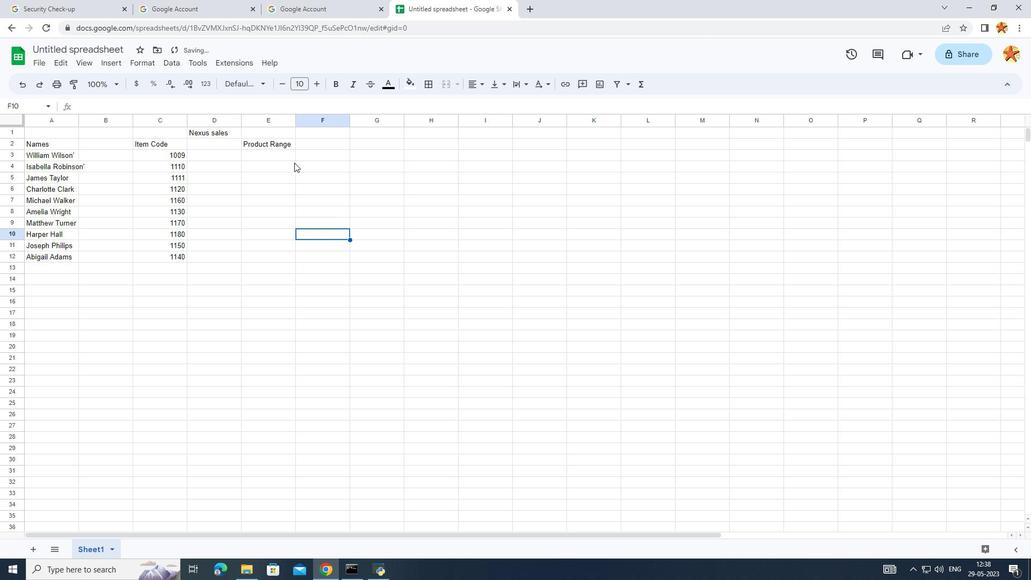 
Action: Mouse pressed left at (285, 160)
Screenshot: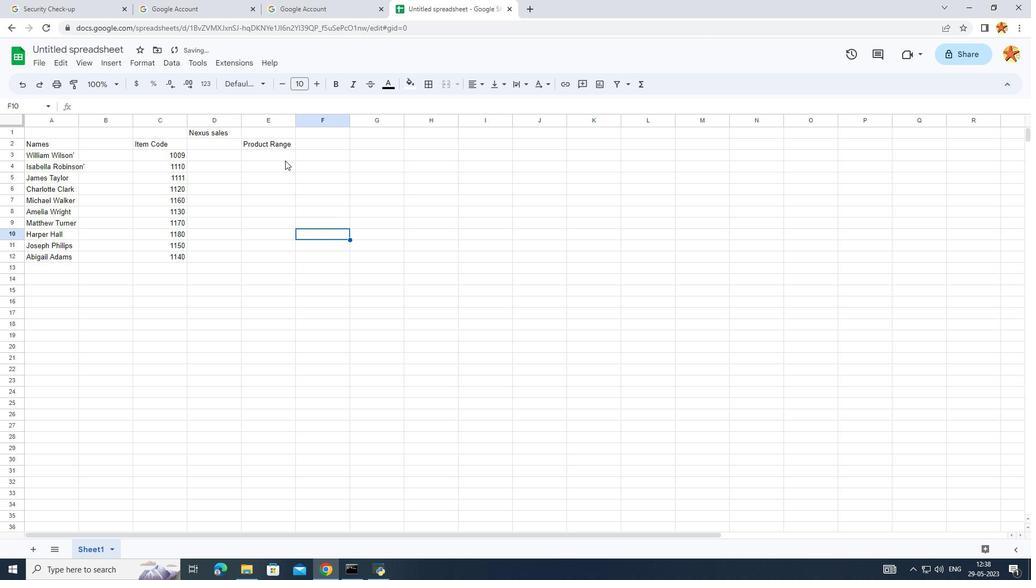 
Action: Mouse pressed left at (285, 160)
Screenshot: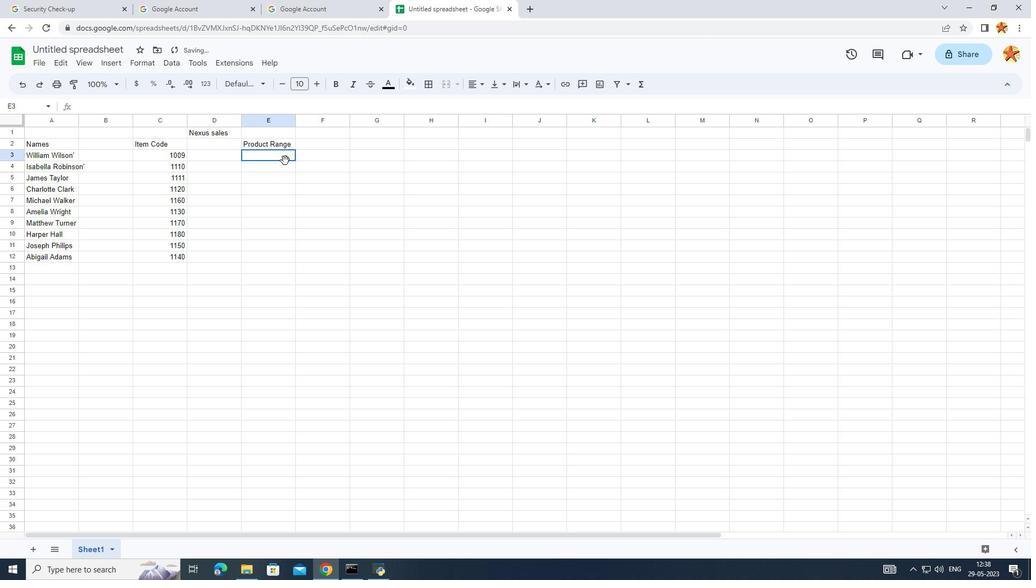 
Action: Mouse moved to (271, 218)
Screenshot: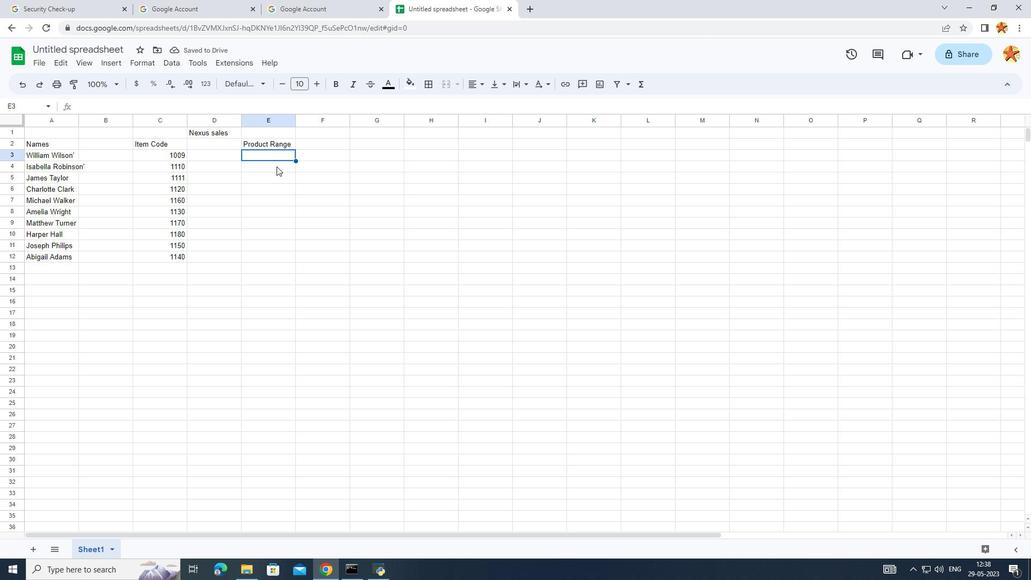 
Action: Mouse pressed left at (271, 218)
Screenshot: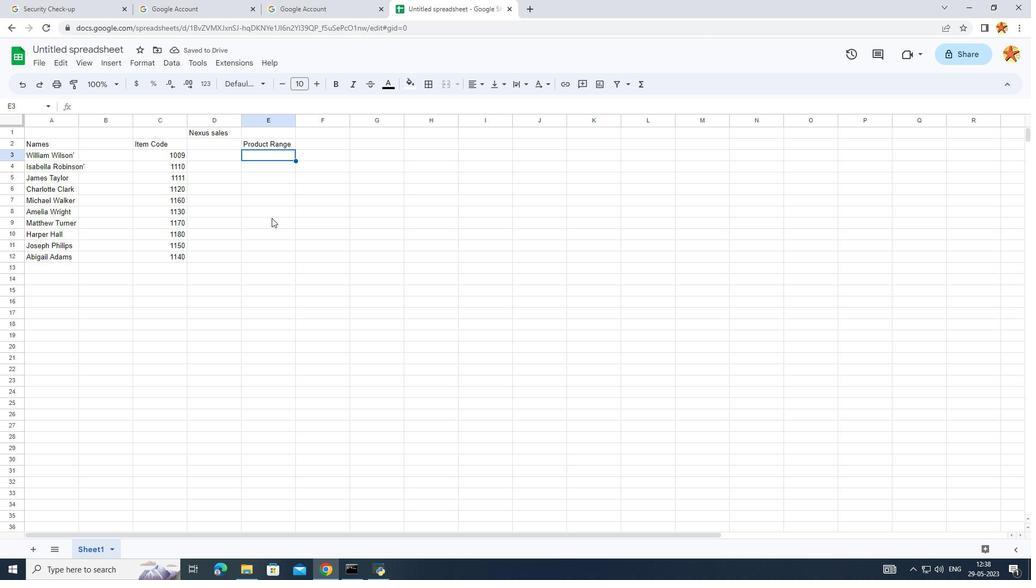 
Action: Mouse moved to (261, 228)
Screenshot: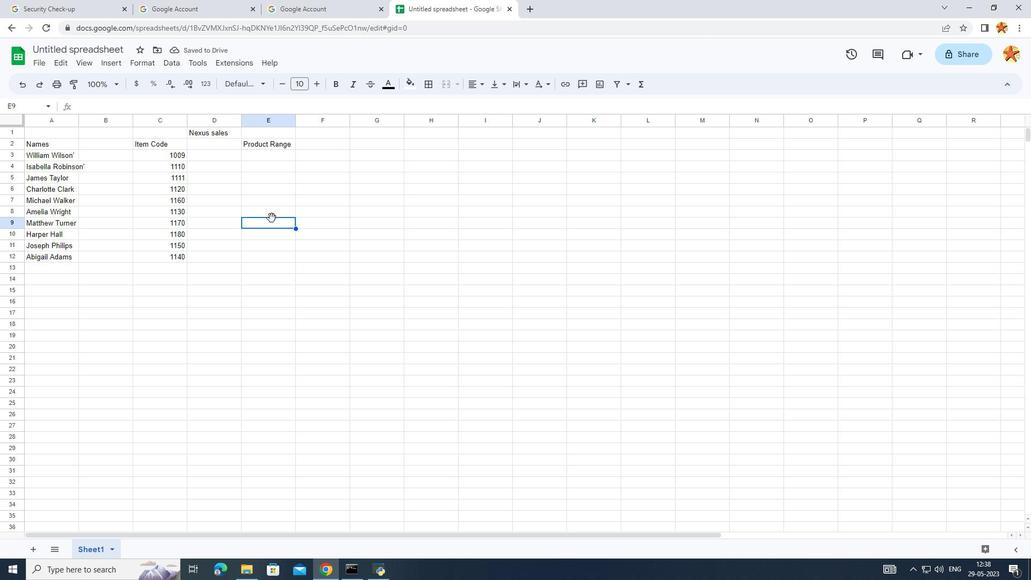 
Action: Mouse scrolled (264, 227) with delta (0, 0)
Screenshot: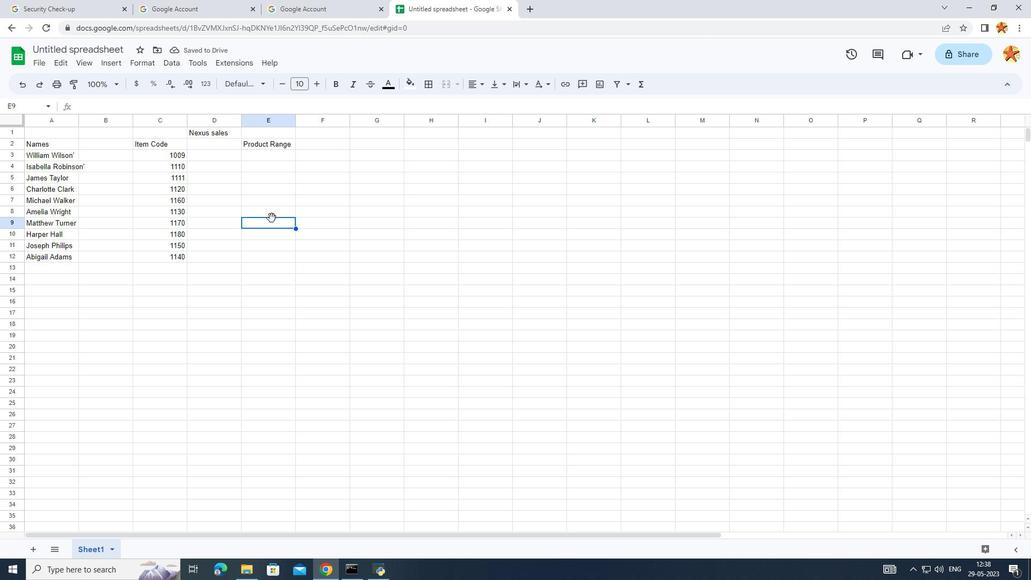 
Action: Mouse moved to (240, 235)
Screenshot: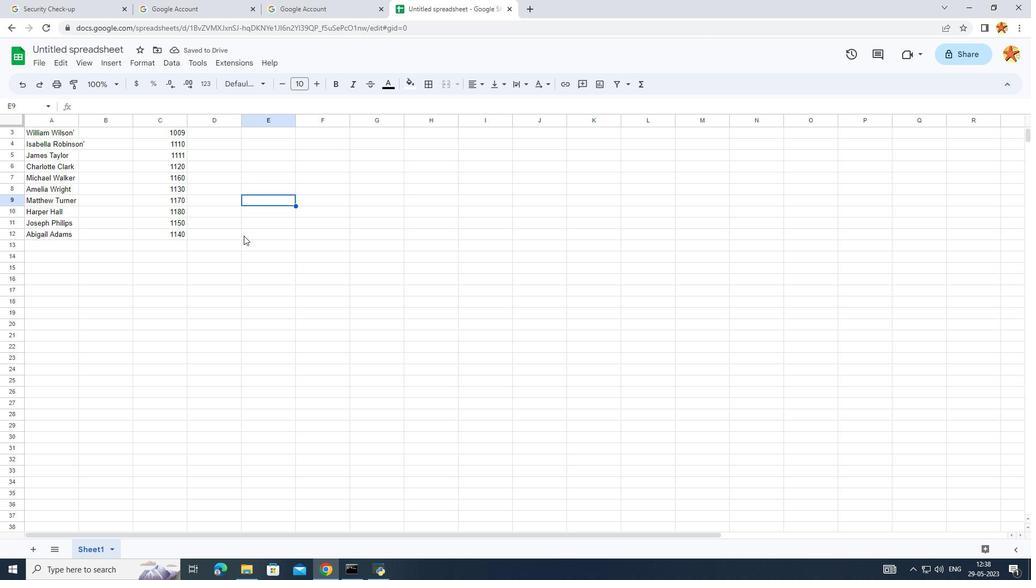 
Action: Mouse scrolled (240, 236) with delta (0, 0)
Screenshot: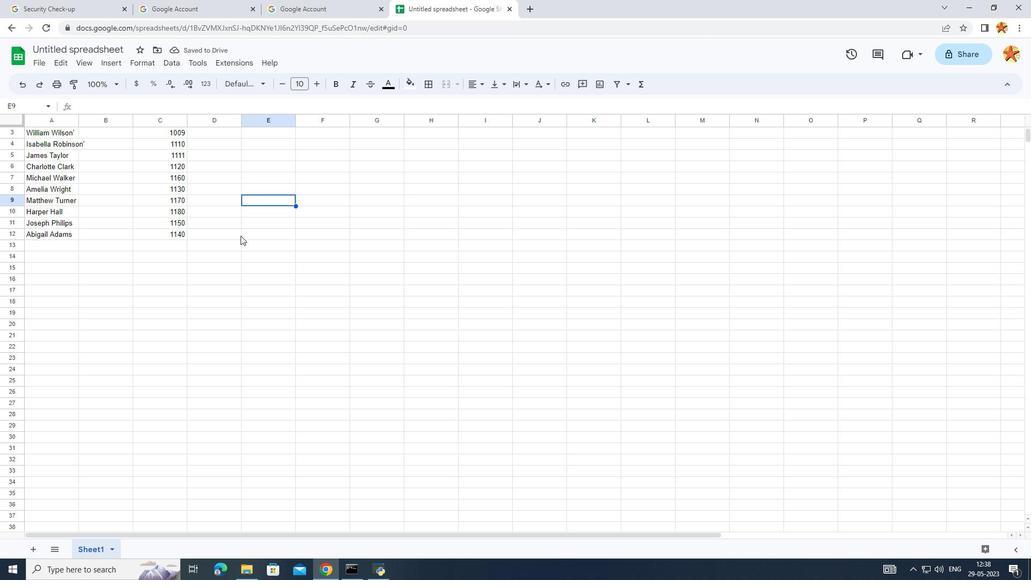 
Action: Mouse moved to (265, 155)
Screenshot: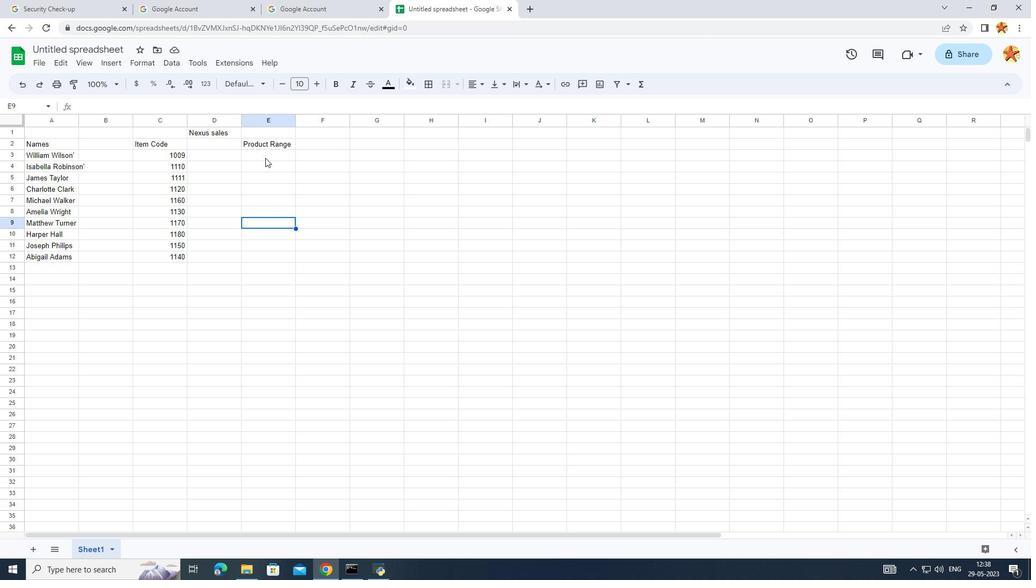 
Action: Mouse pressed left at (265, 155)
Screenshot: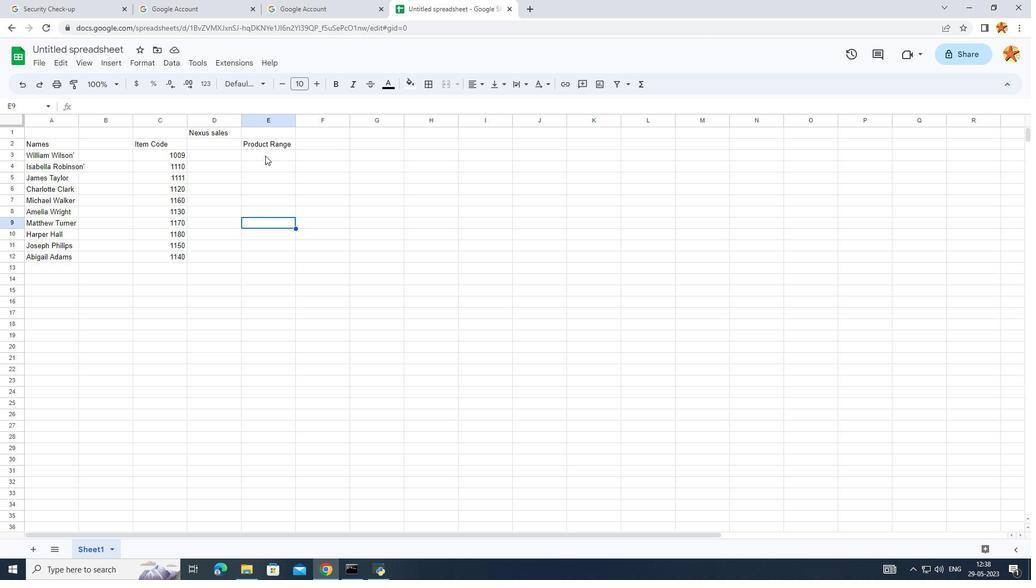 
Action: Key pressed 1000
Screenshot: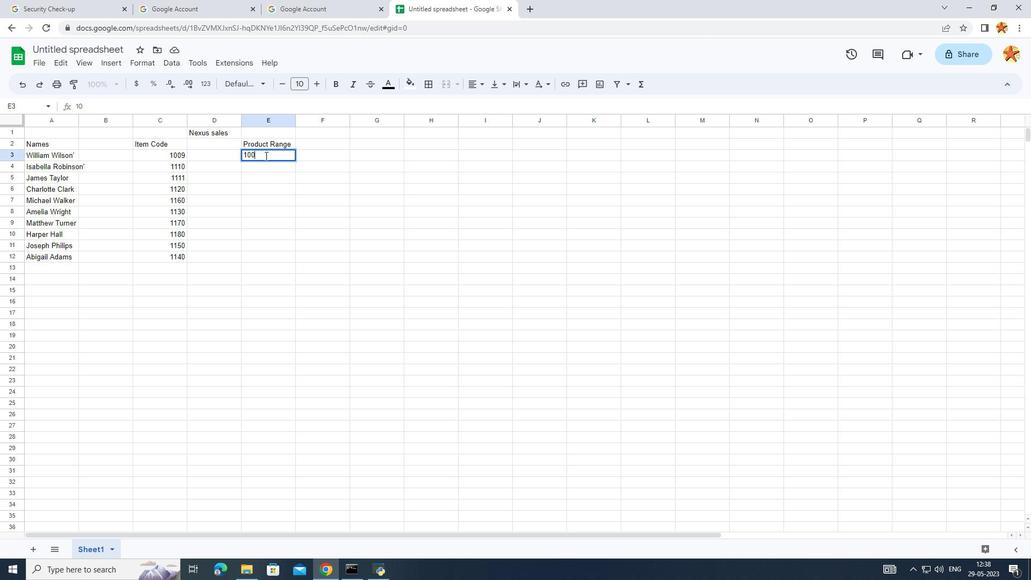 
Action: Mouse moved to (257, 158)
Screenshot: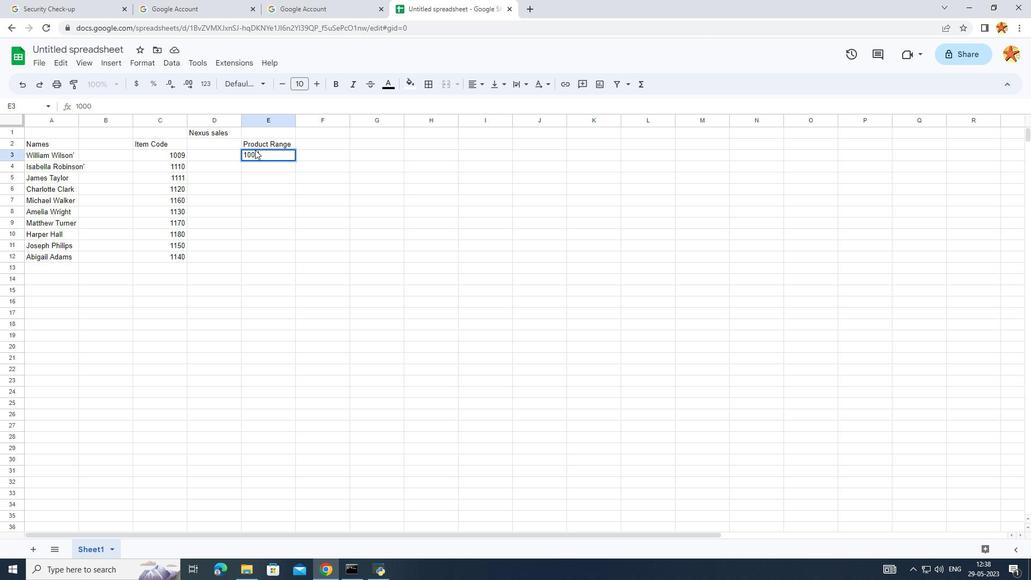 
Action: Mouse pressed left at (257, 158)
Screenshot: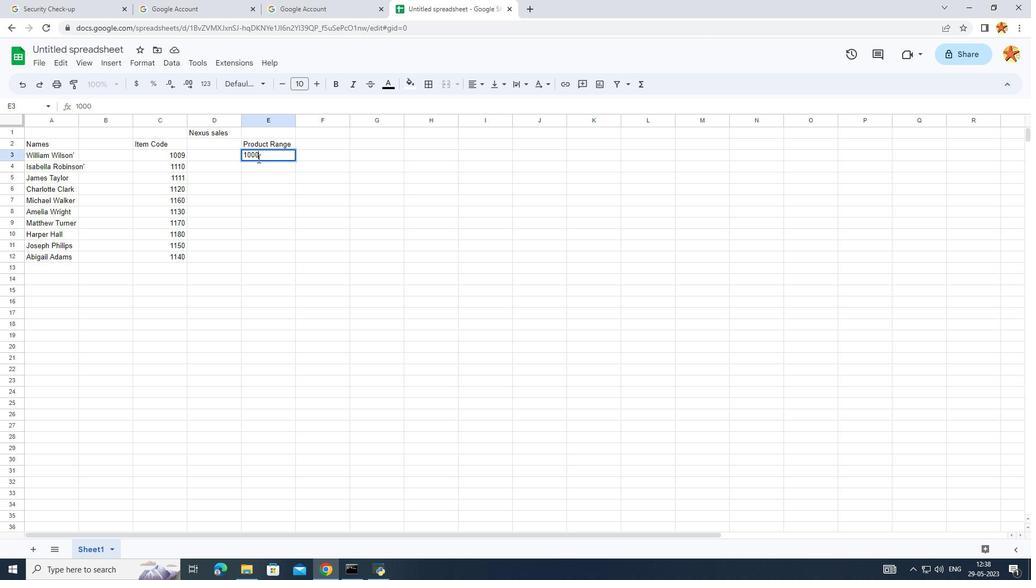 
Action: Mouse moved to (257, 169)
Screenshot: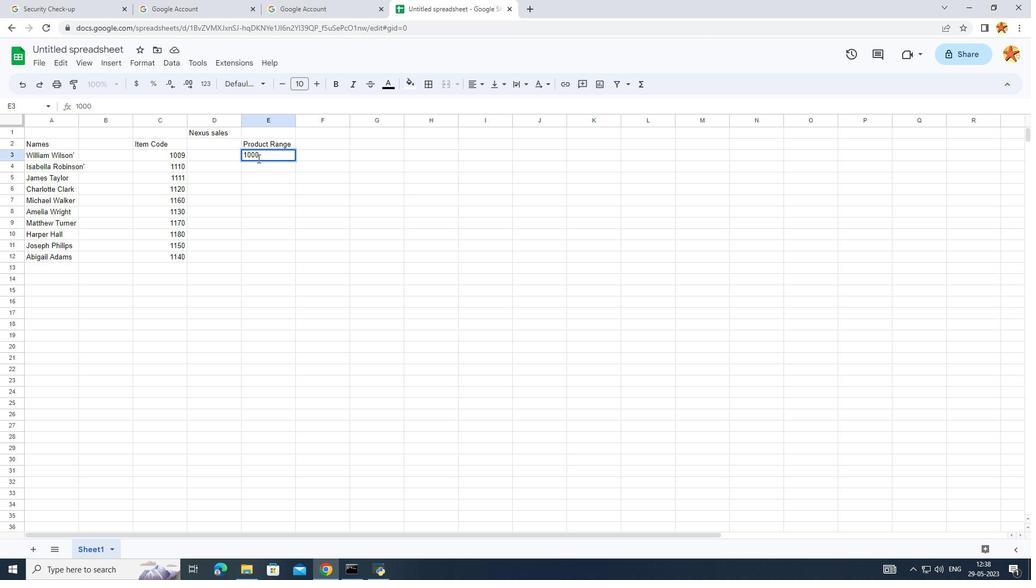 
Action: Mouse pressed left at (257, 169)
Screenshot: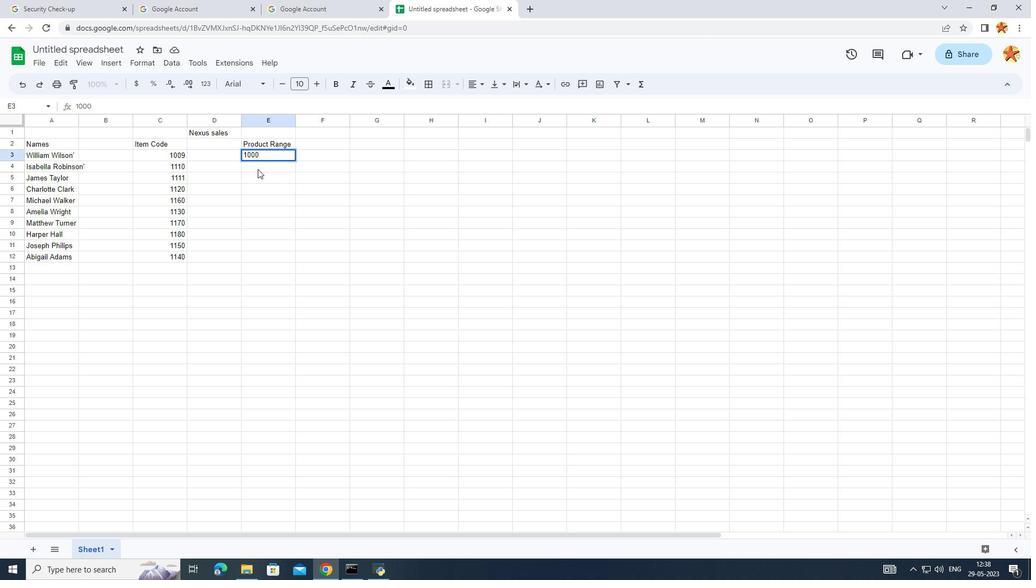 
Action: Mouse moved to (269, 158)
Screenshot: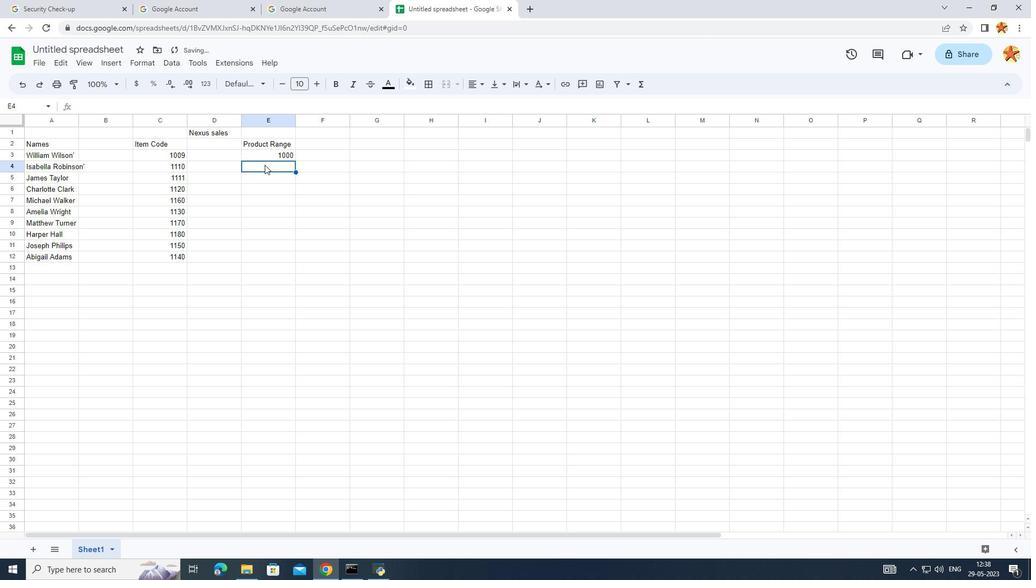 
Action: Key pressed 2000
Screenshot: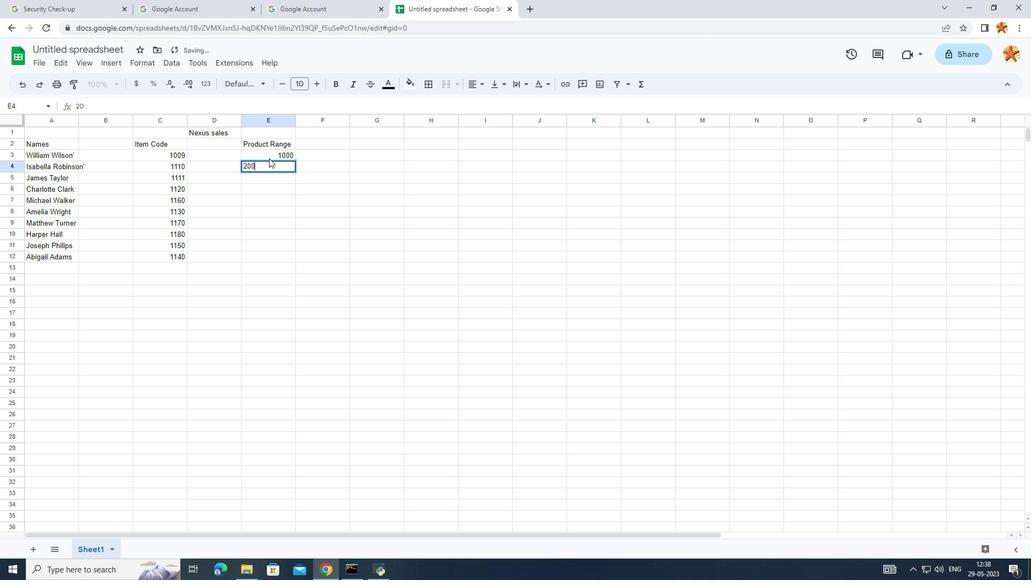 
Action: Mouse moved to (268, 171)
Screenshot: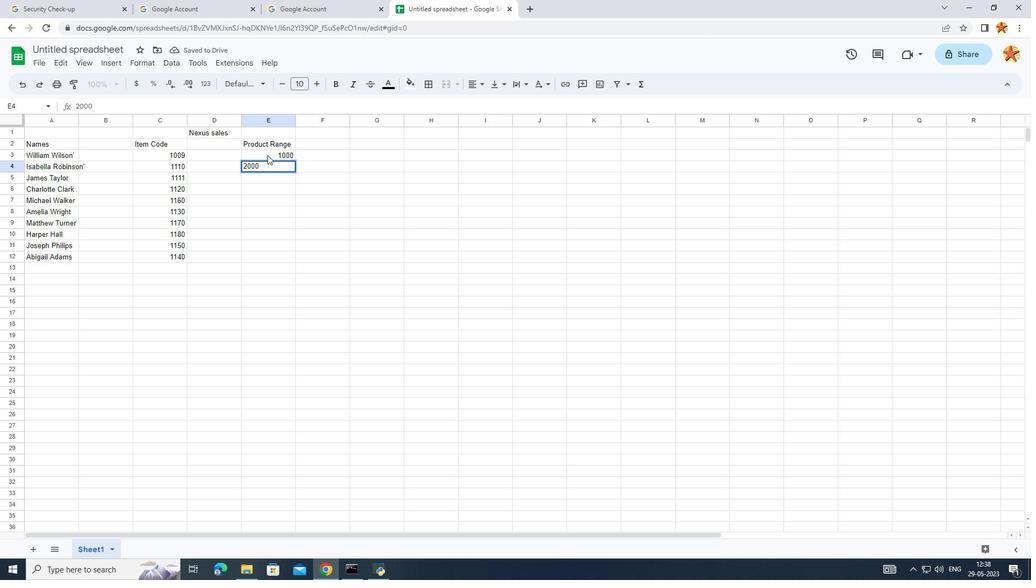 
Action: Mouse pressed left at (268, 171)
Screenshot: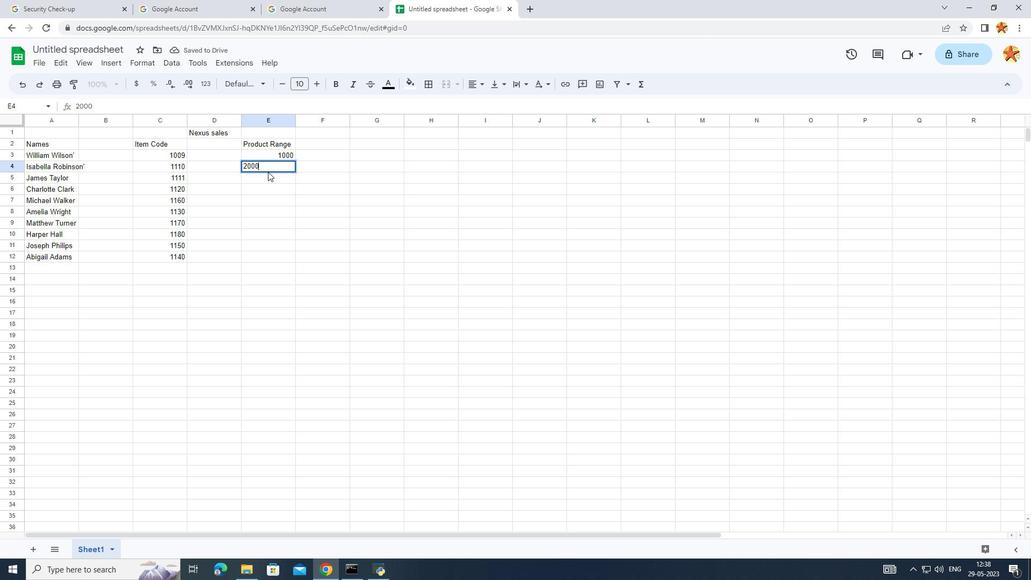 
Action: Mouse moved to (266, 174)
Screenshot: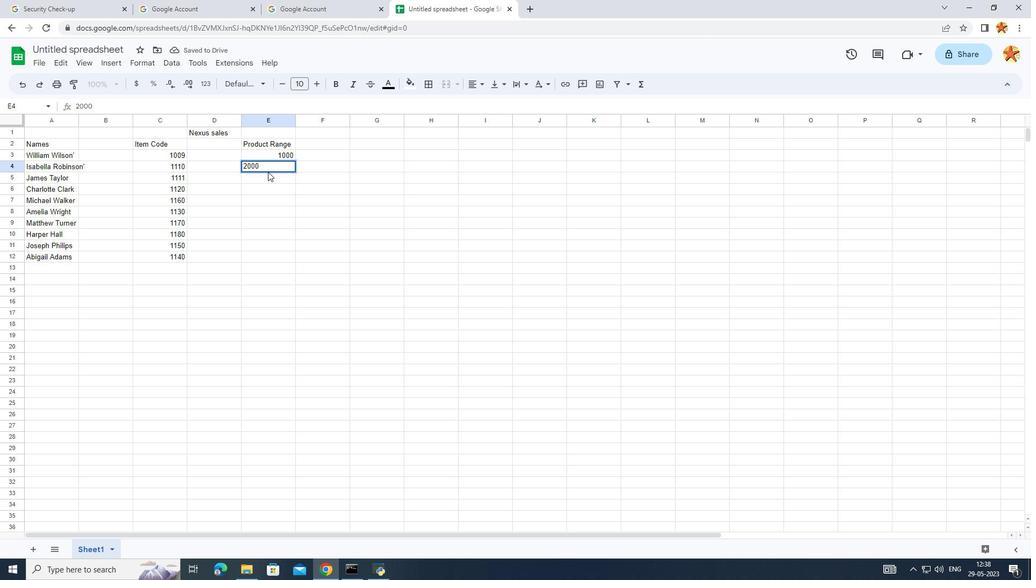 
Action: Mouse pressed left at (266, 174)
Screenshot: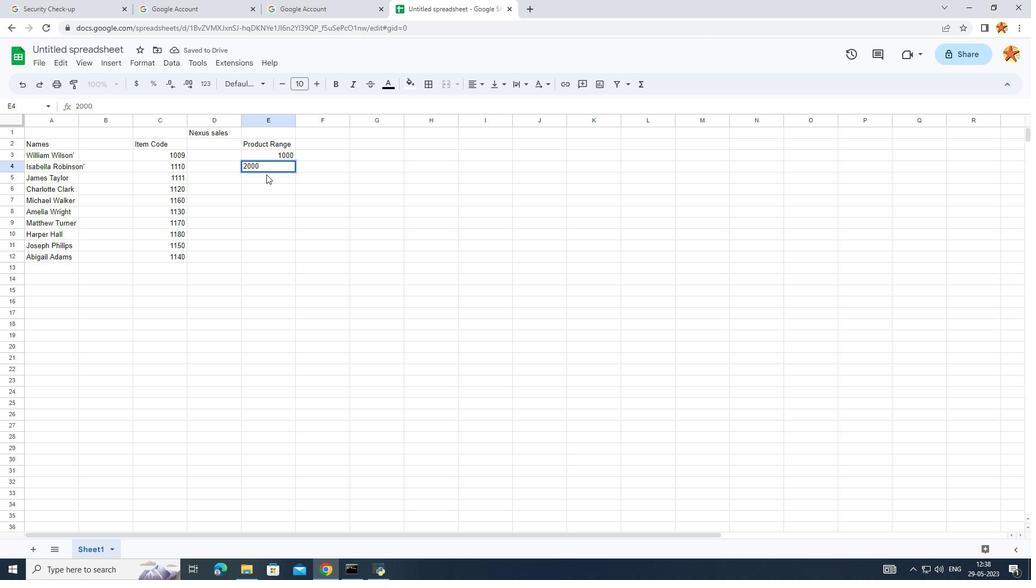 
Action: Mouse moved to (265, 175)
Screenshot: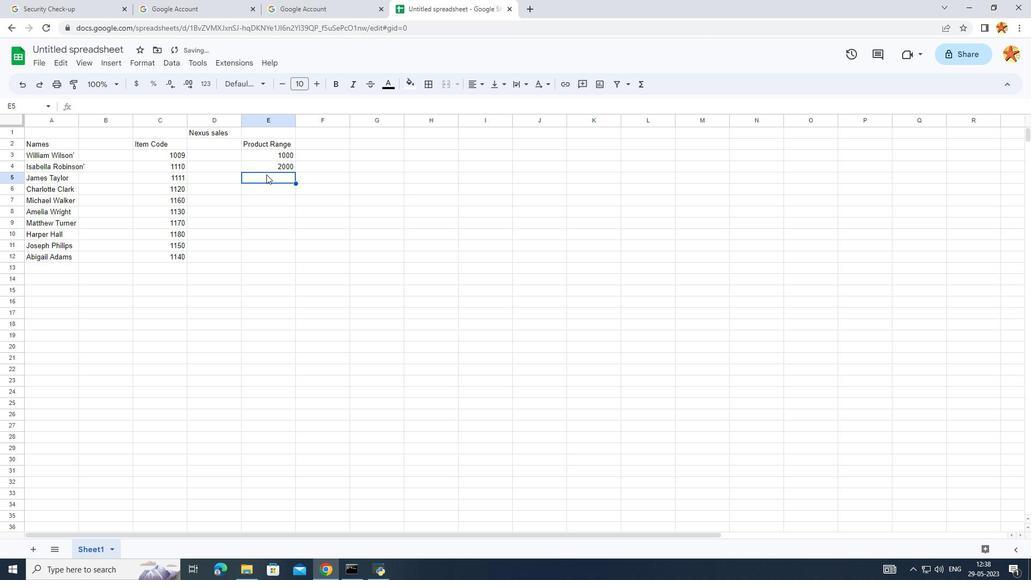 
Action: Key pressed 3000
Screenshot: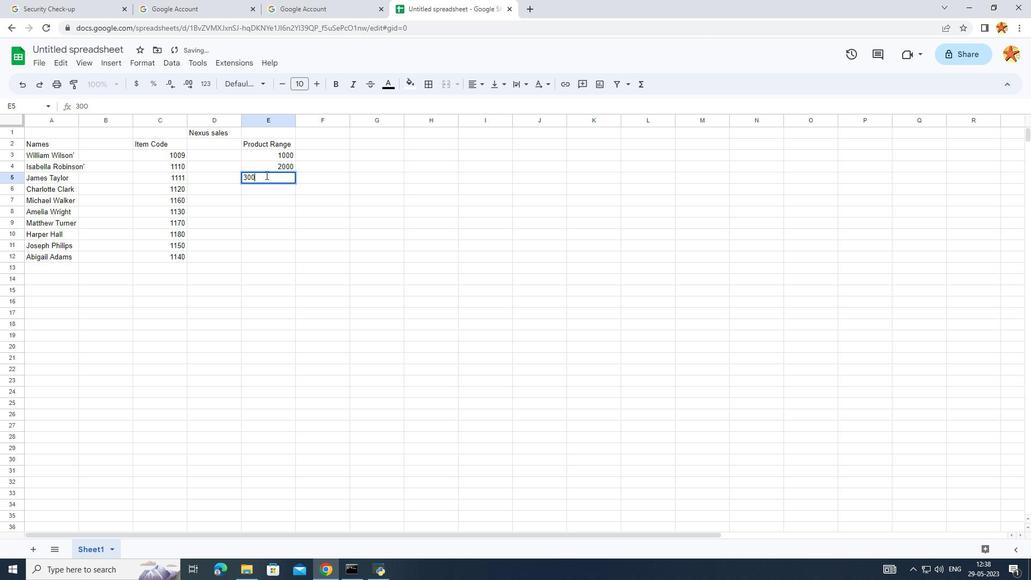 
Action: Mouse moved to (256, 204)
Screenshot: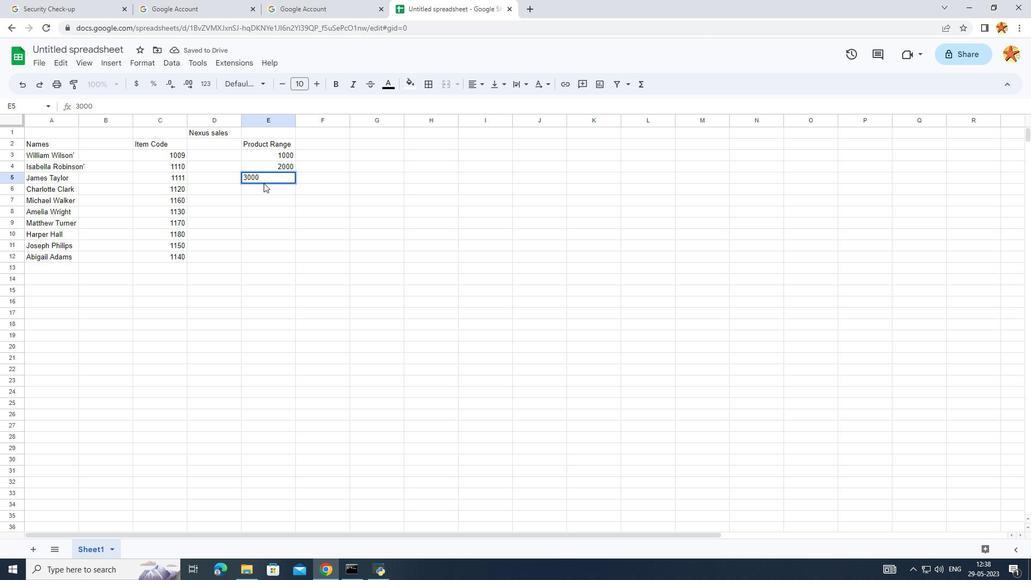 
Action: Mouse pressed left at (256, 204)
Screenshot: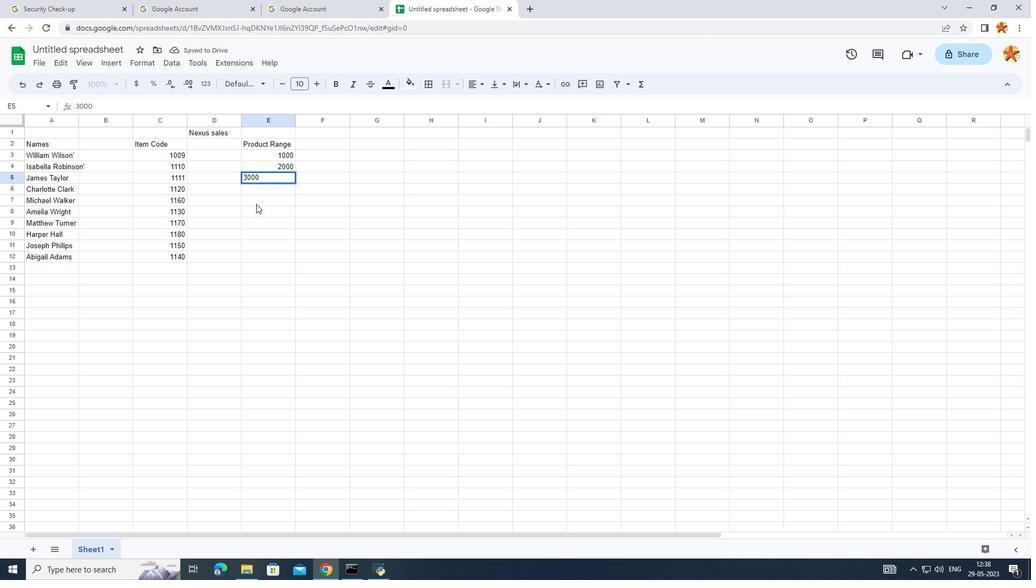 
Action: Mouse moved to (273, 184)
Screenshot: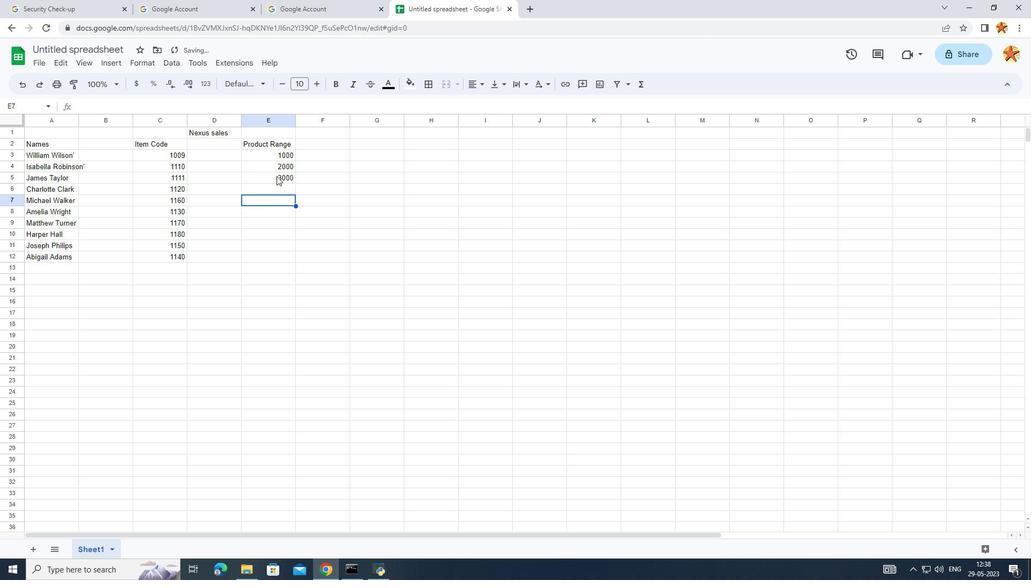
Action: Mouse pressed left at (273, 184)
Screenshot: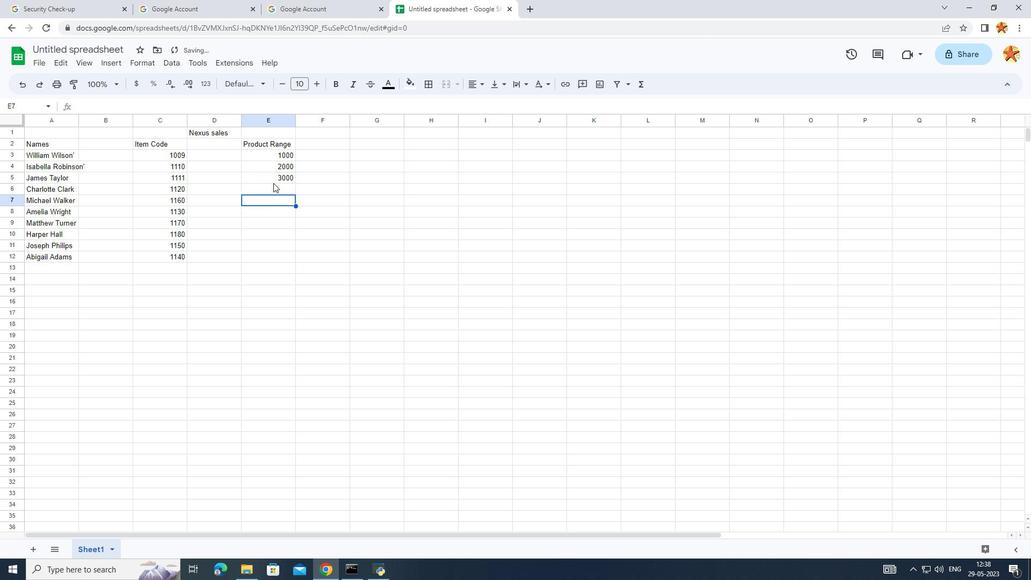 
Action: Key pressed 4000
Screenshot: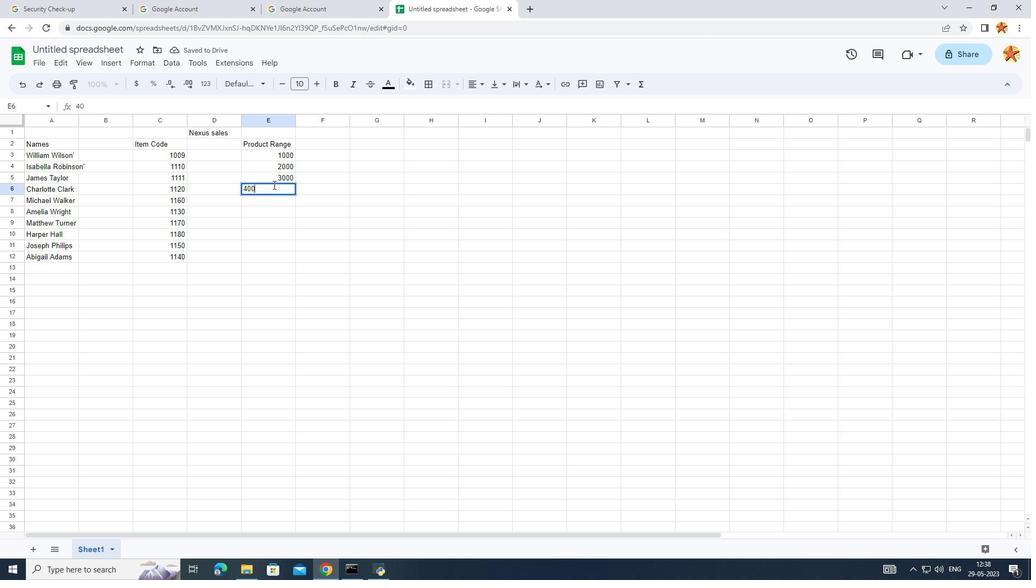 
Action: Mouse moved to (275, 197)
Screenshot: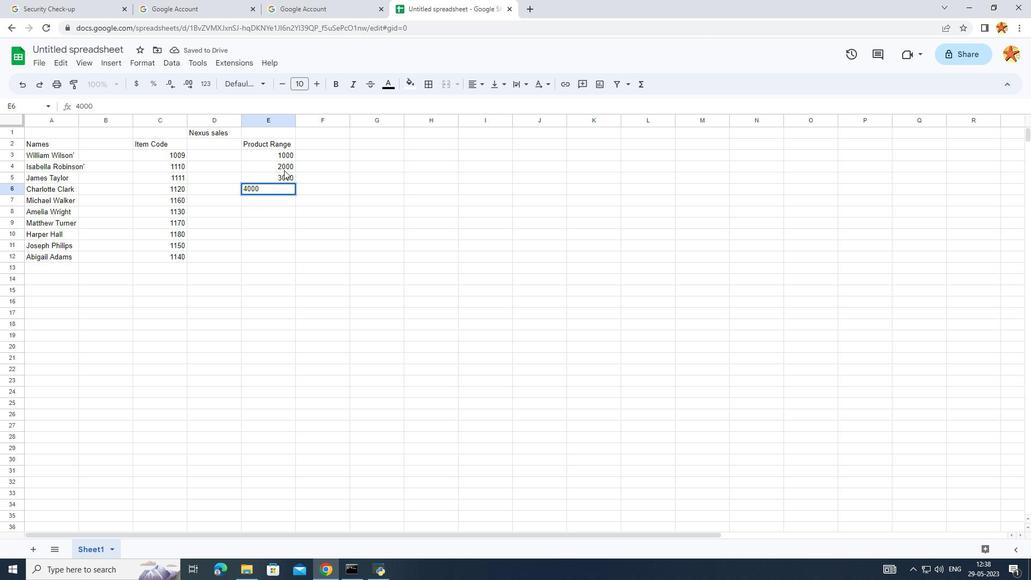 
Action: Mouse pressed left at (275, 197)
Screenshot: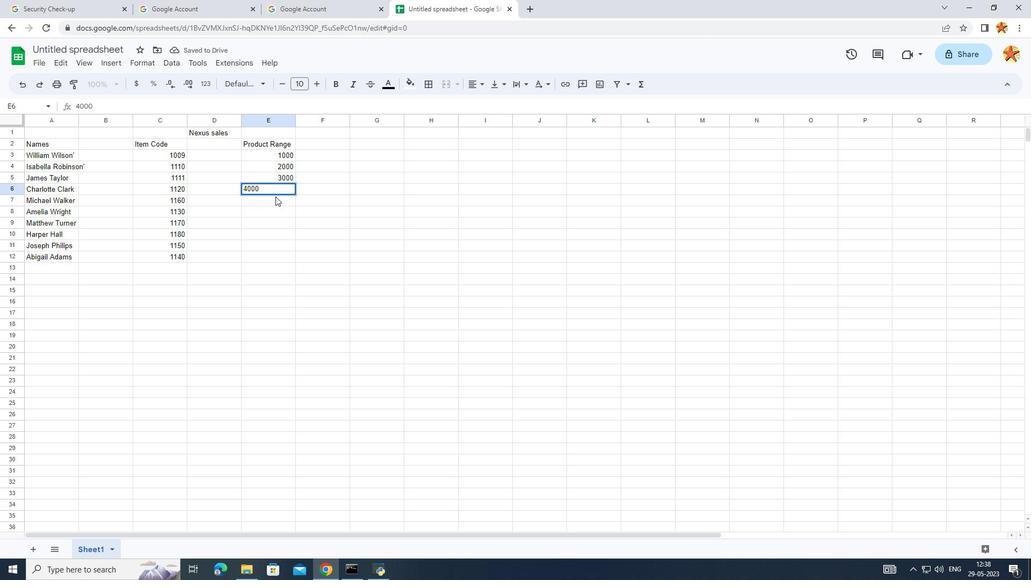 
Action: Mouse moved to (294, 205)
Screenshot: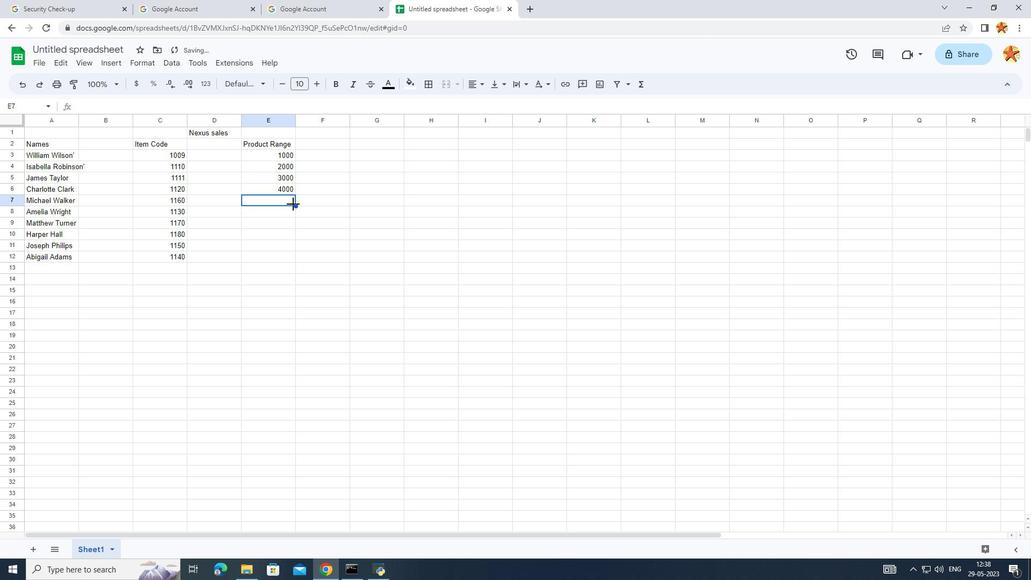 
Action: Mouse pressed left at (294, 205)
Screenshot: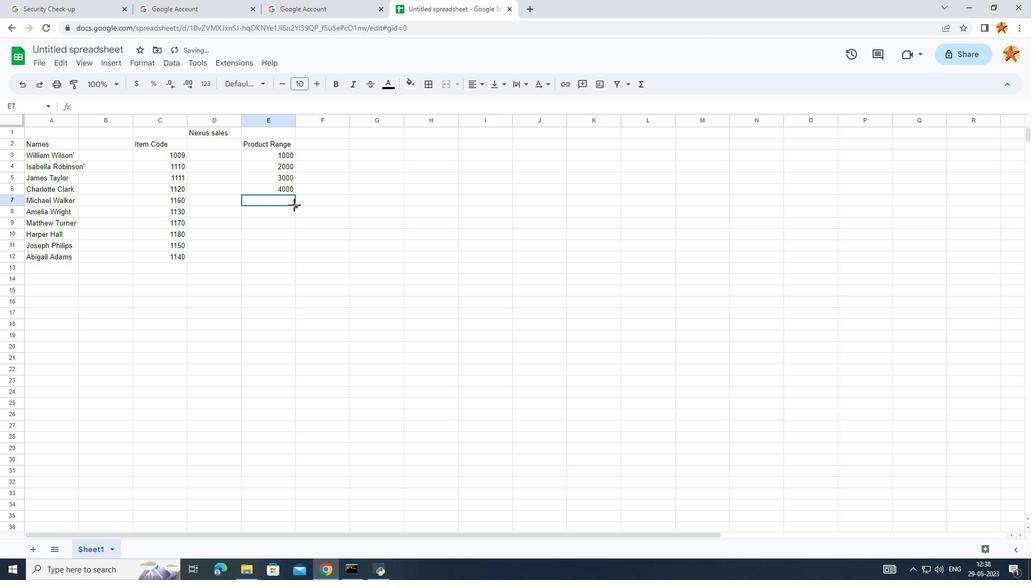 
Action: Mouse moved to (329, 237)
Screenshot: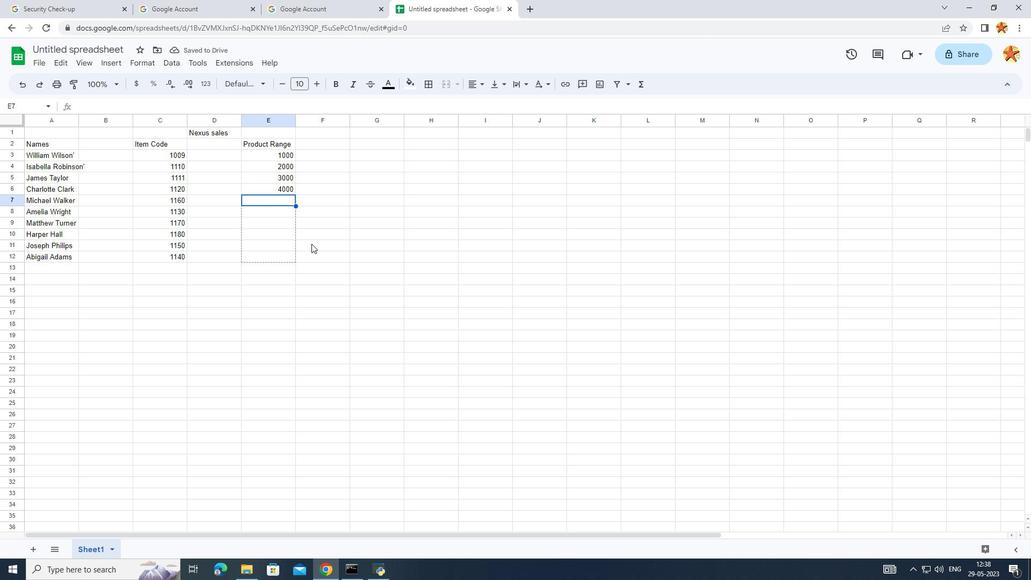 
Action: Mouse pressed left at (329, 237)
Screenshot: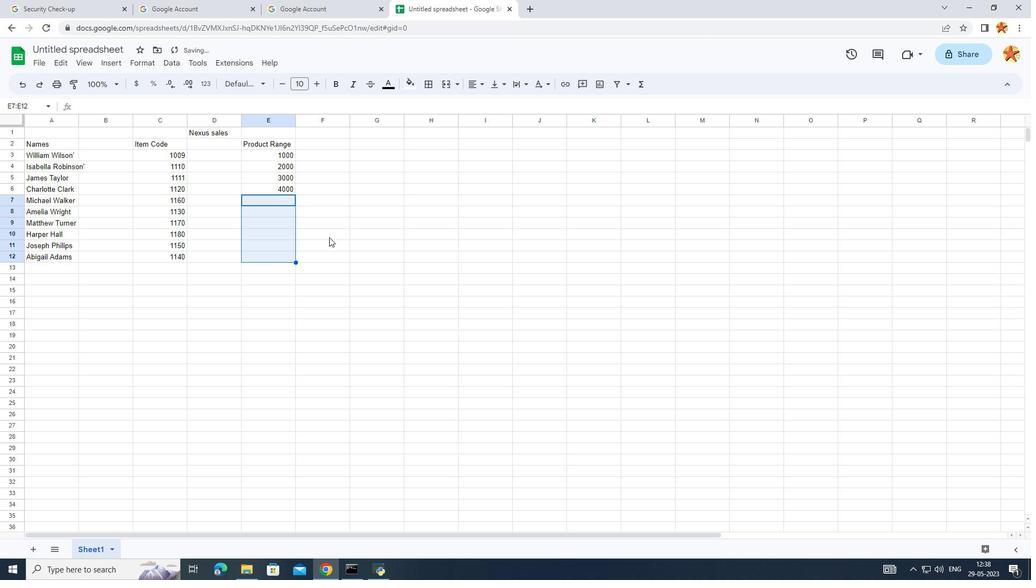 
Action: Mouse moved to (277, 182)
Screenshot: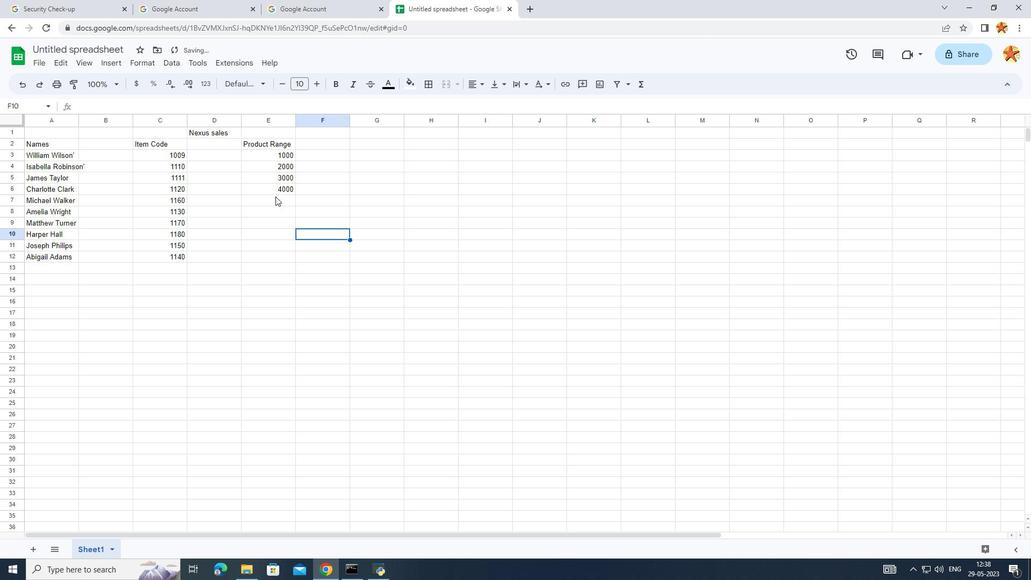 
Action: Mouse pressed left at (277, 182)
Screenshot: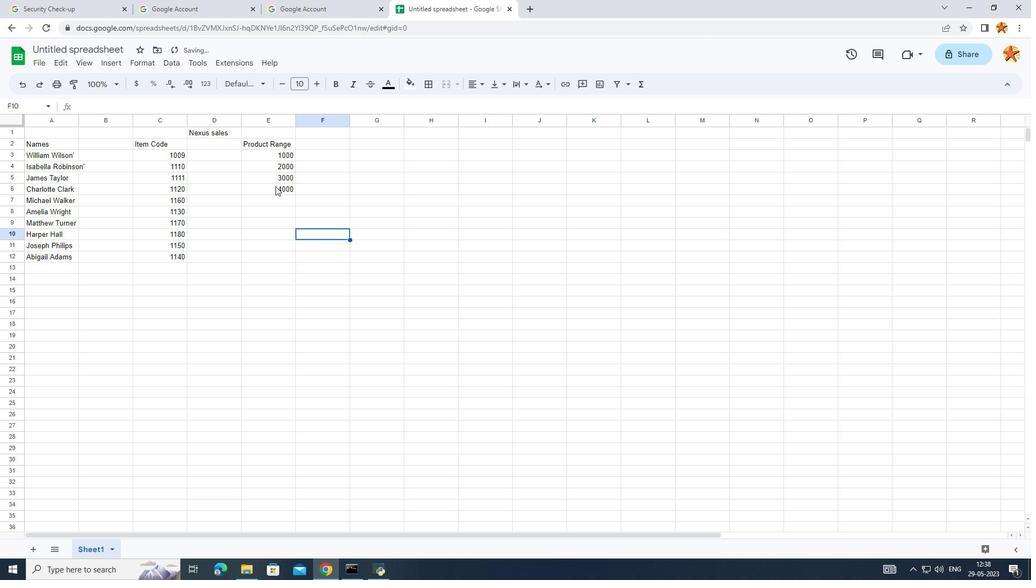 
Action: Mouse moved to (290, 186)
Screenshot: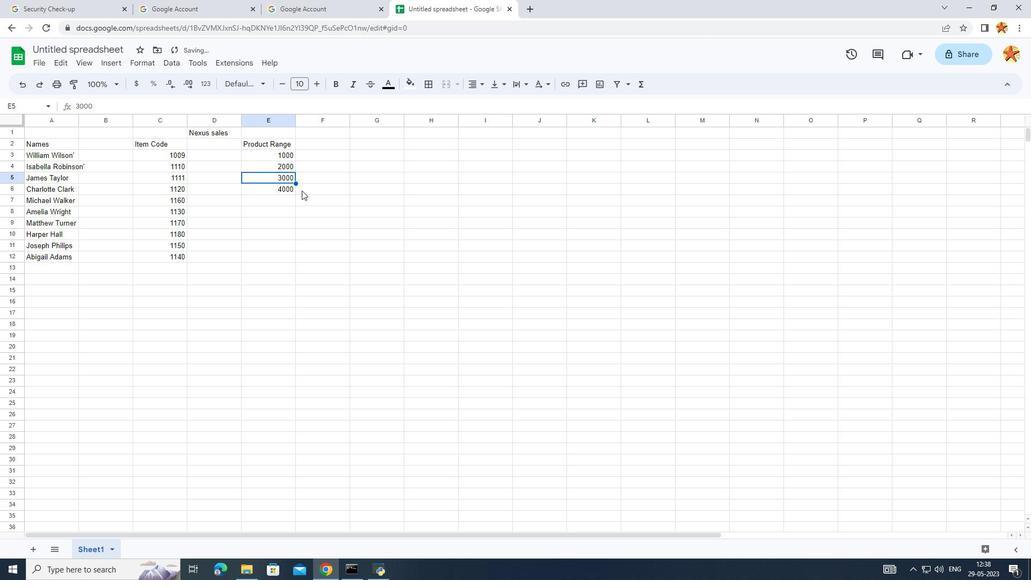 
Action: Mouse pressed left at (290, 186)
Screenshot: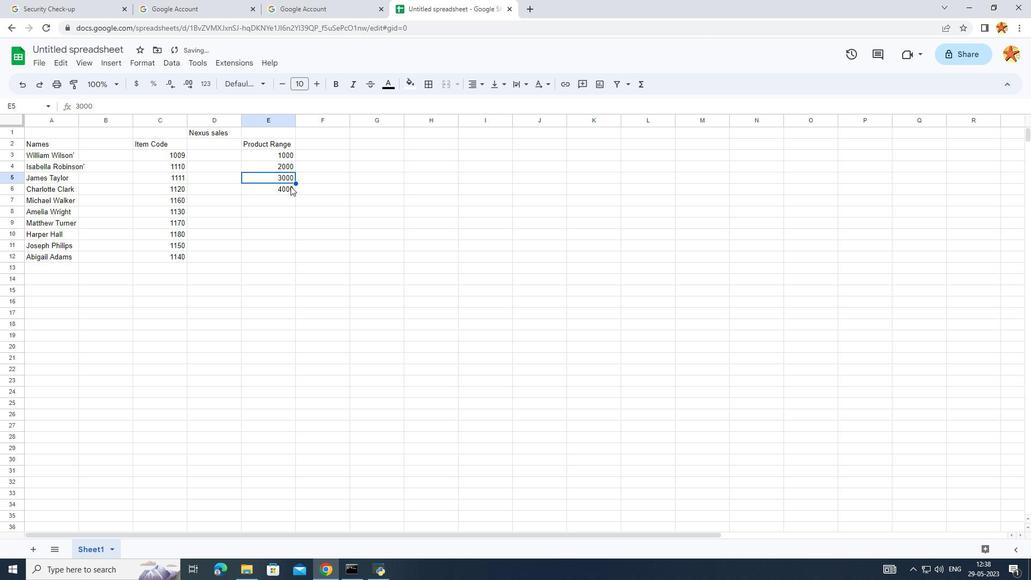 
Action: Mouse moved to (293, 191)
Screenshot: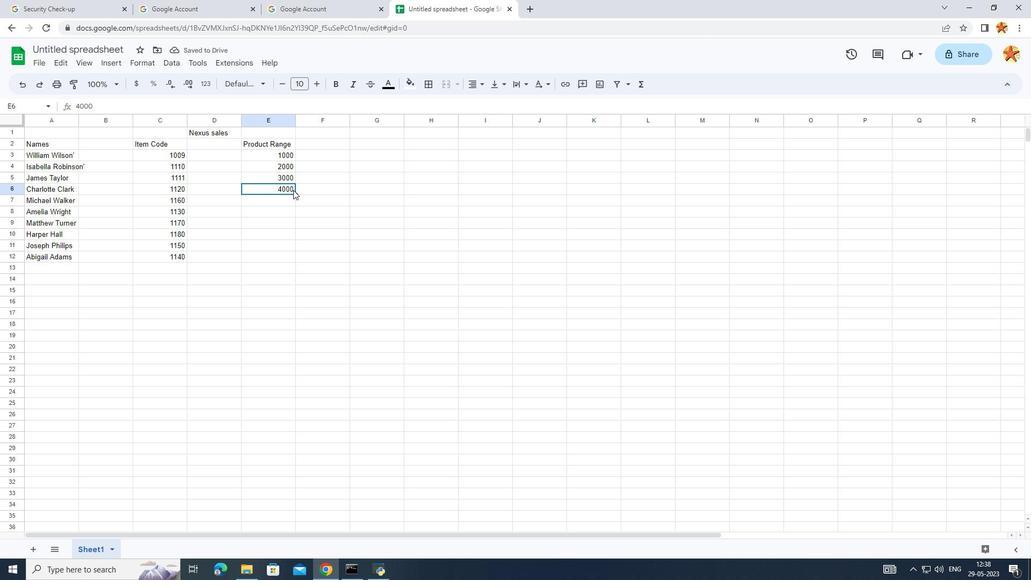 
Action: Mouse pressed left at (293, 191)
Screenshot: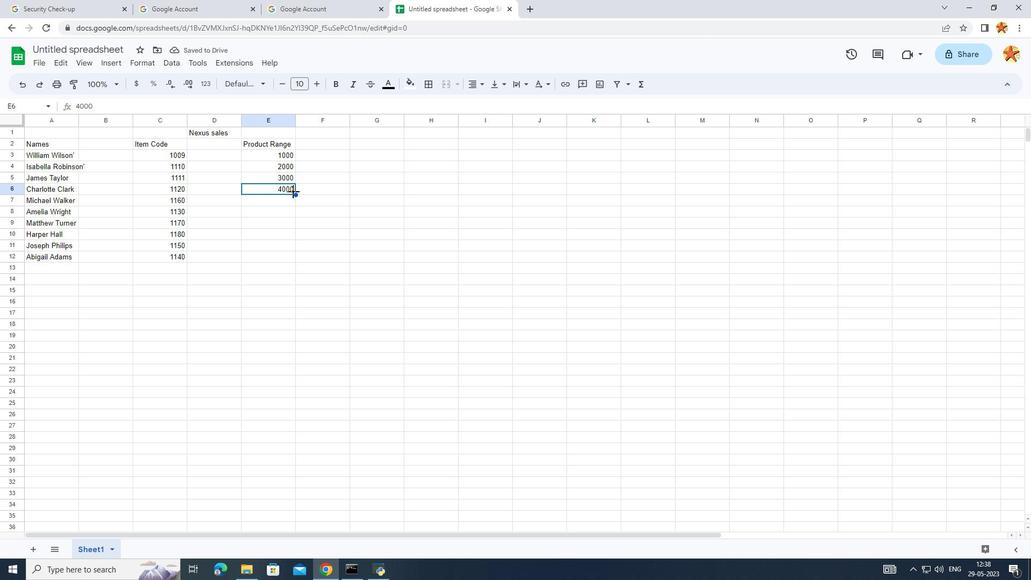 
Action: Mouse moved to (334, 234)
Screenshot: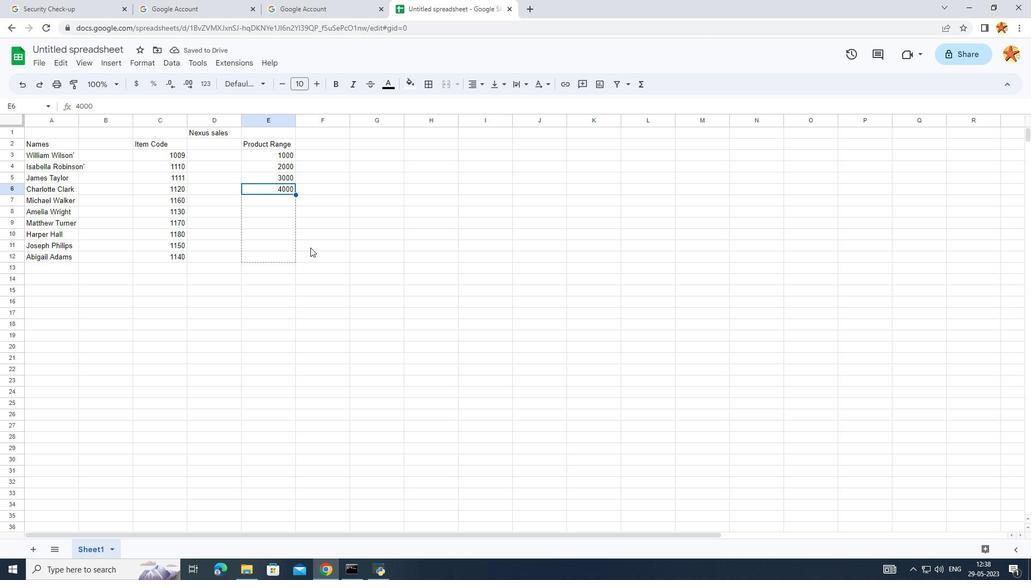 
Action: Mouse pressed left at (334, 234)
Screenshot: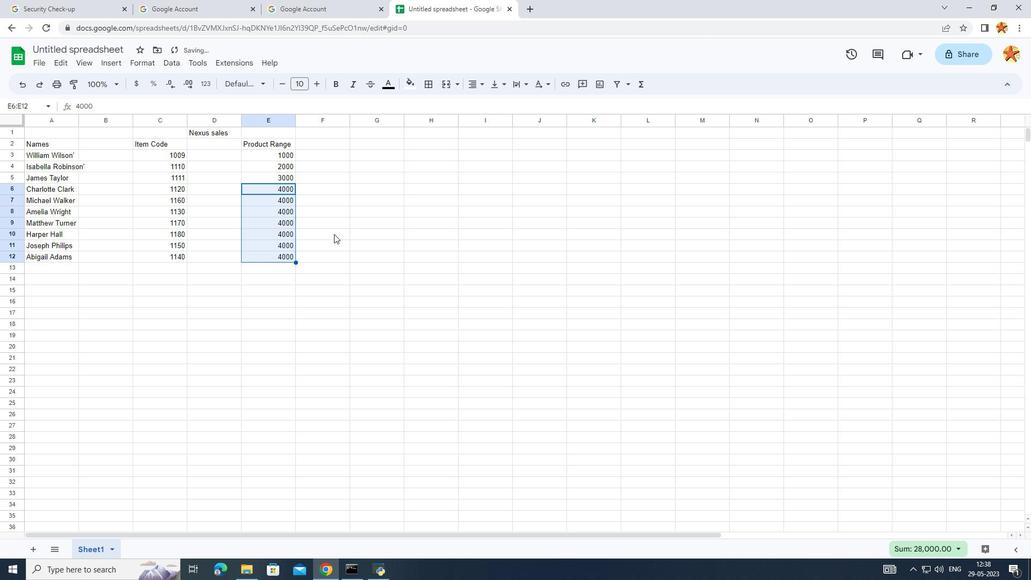 
Action: Mouse moved to (286, 196)
Screenshot: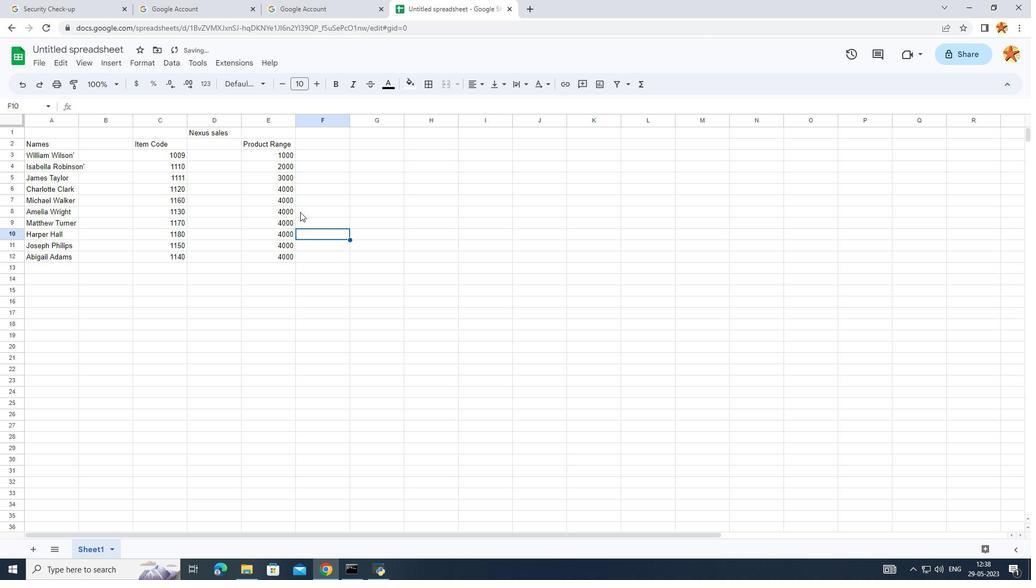
Action: Mouse pressed left at (286, 196)
Screenshot: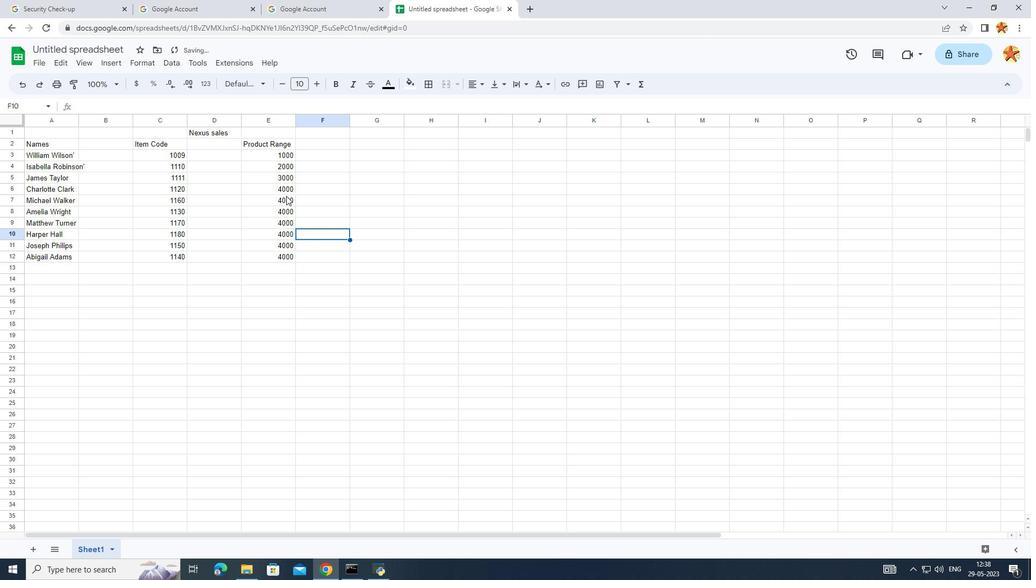 
Action: Mouse pressed left at (286, 196)
Screenshot: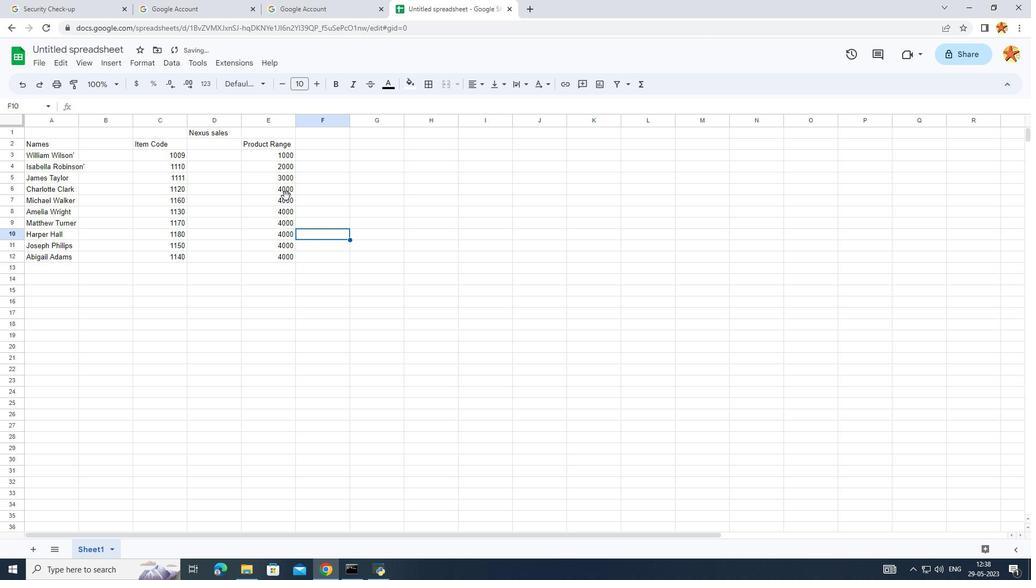 
Action: Mouse moved to (280, 199)
Screenshot: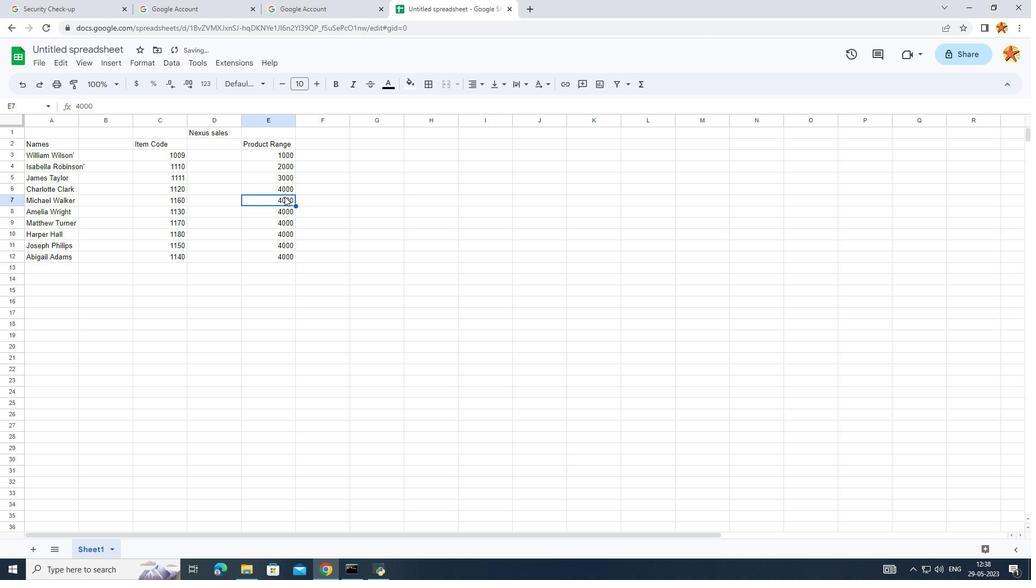 
Action: Mouse pressed left at (280, 199)
Screenshot: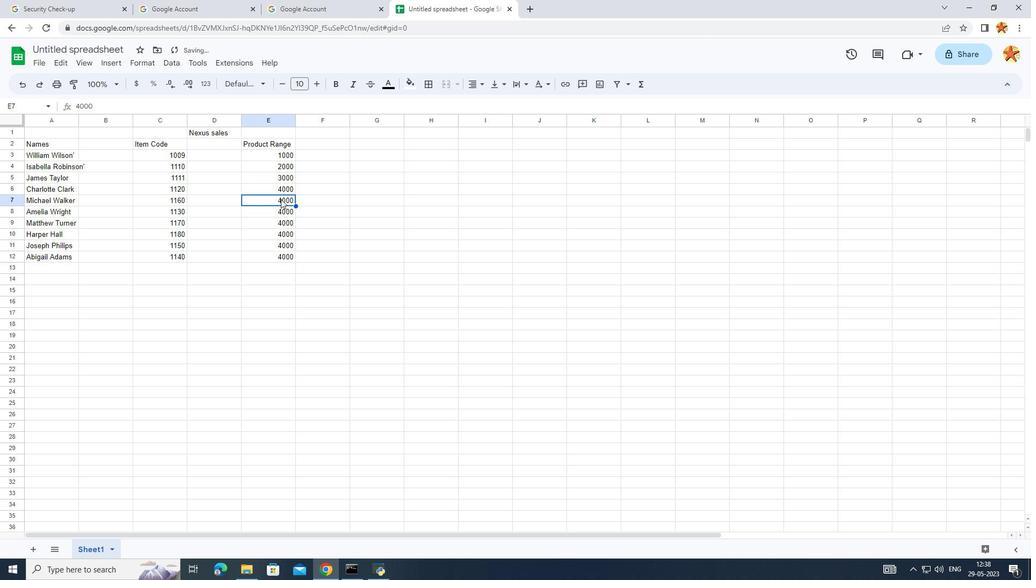 
Action: Mouse pressed left at (280, 199)
Screenshot: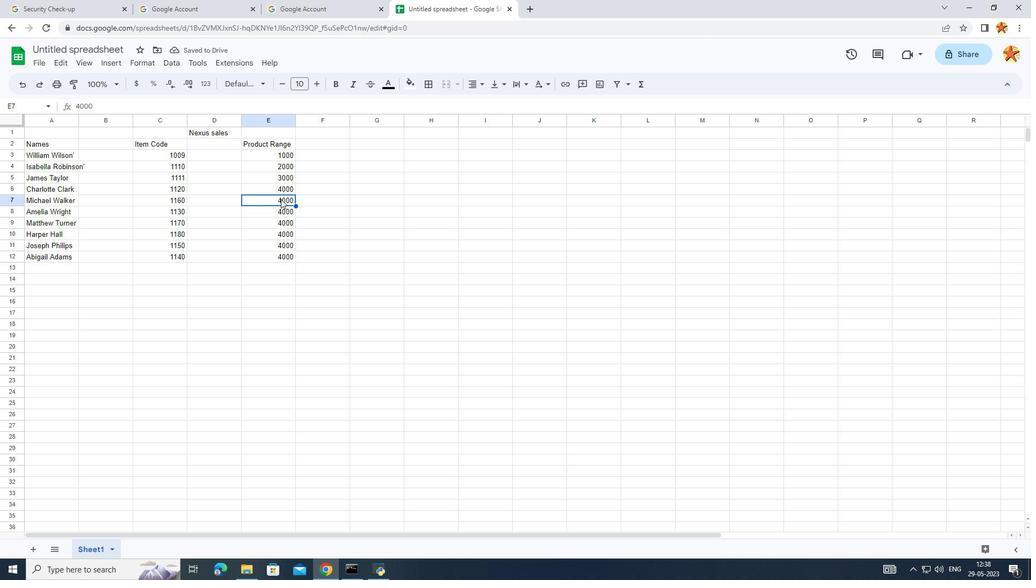 
Action: Mouse moved to (276, 194)
Screenshot: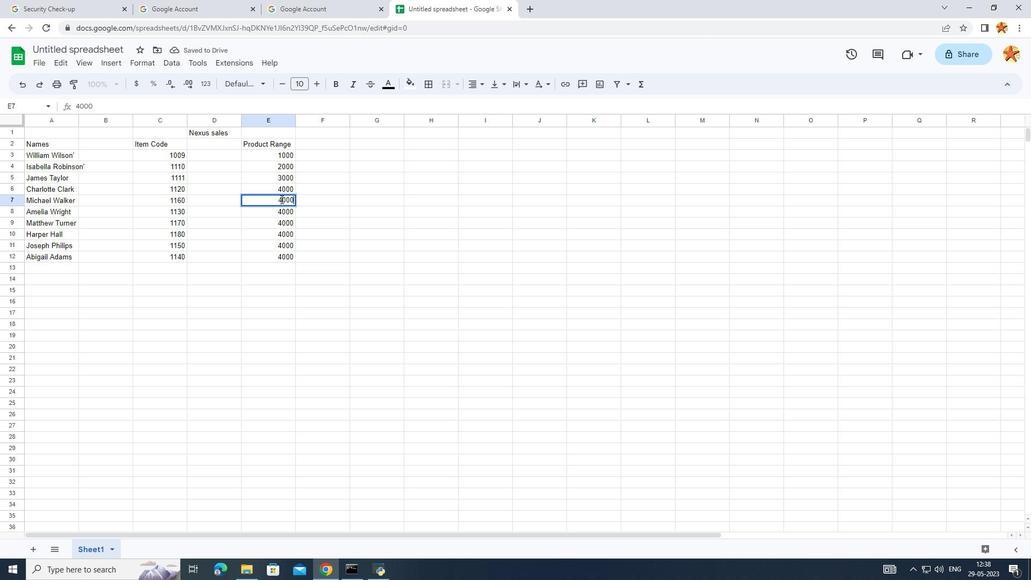 
Action: Key pressed 5
Screenshot: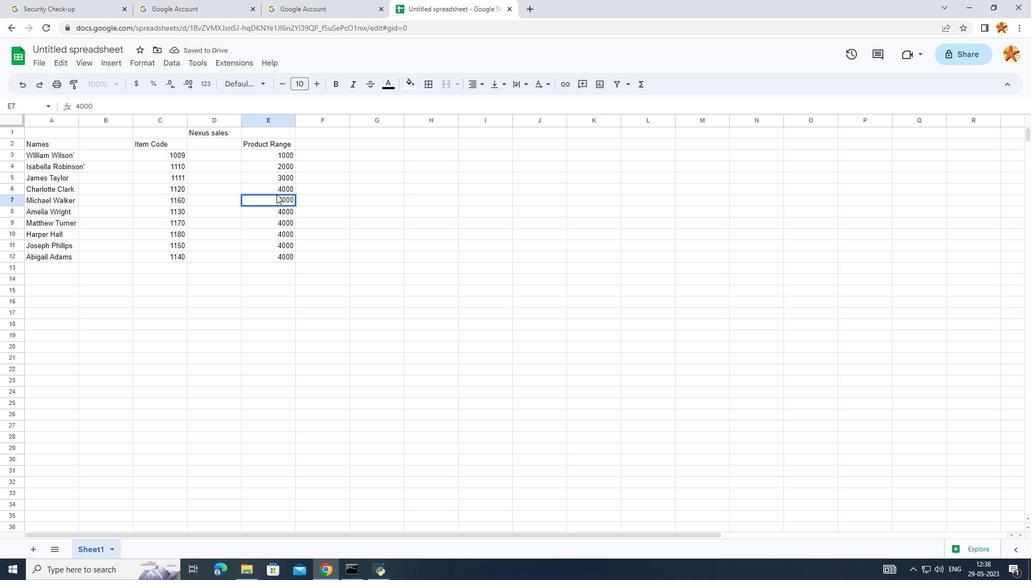 
Action: Mouse moved to (273, 195)
Screenshot: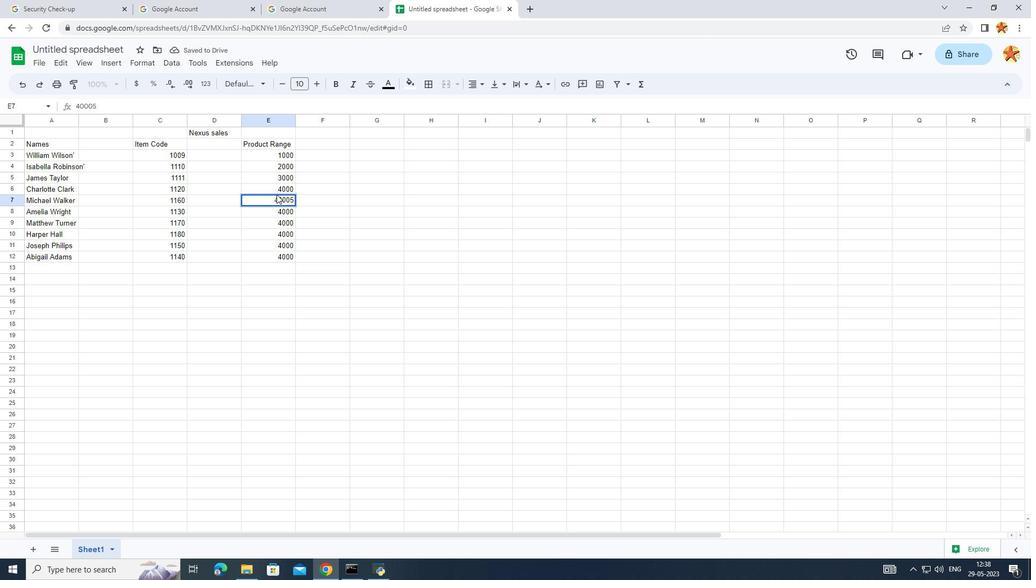 
Action: Key pressed <Key.backspace><Key.backspace><Key.backspace><Key.backspace><Key.backspace><Key.backspace>5000
Screenshot: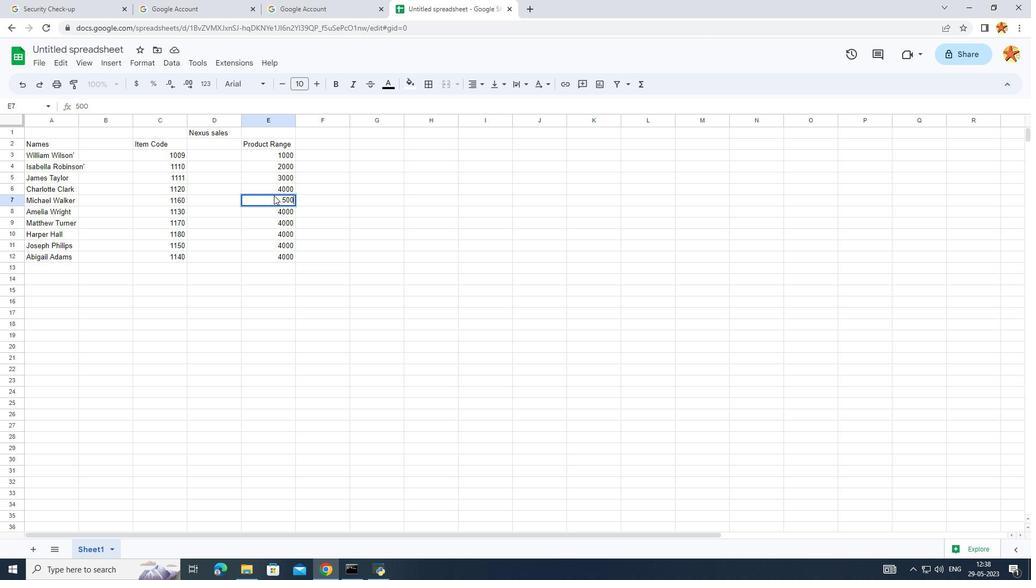
Action: Mouse moved to (274, 209)
Screenshot: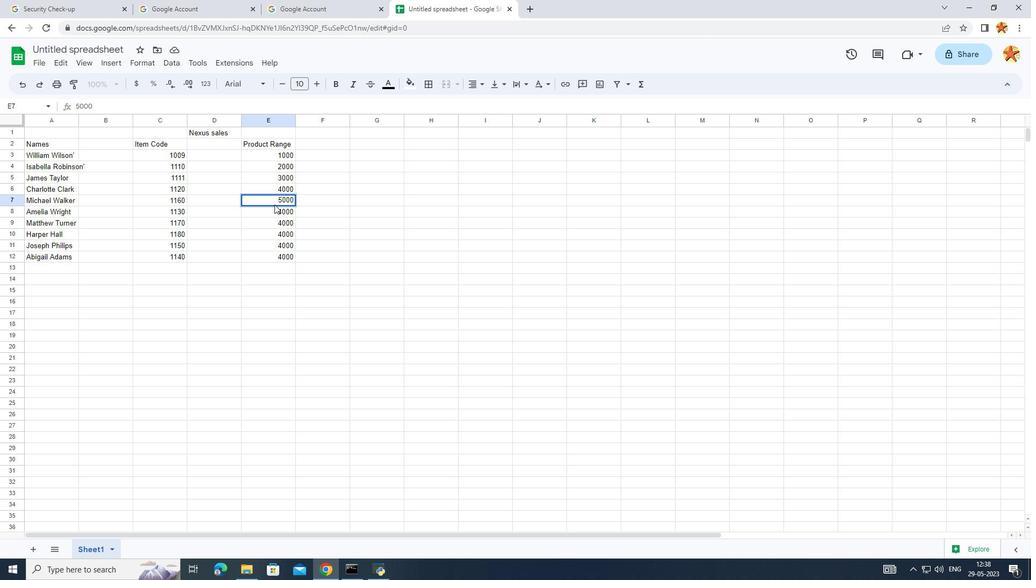 
Action: Mouse pressed left at (274, 209)
Screenshot: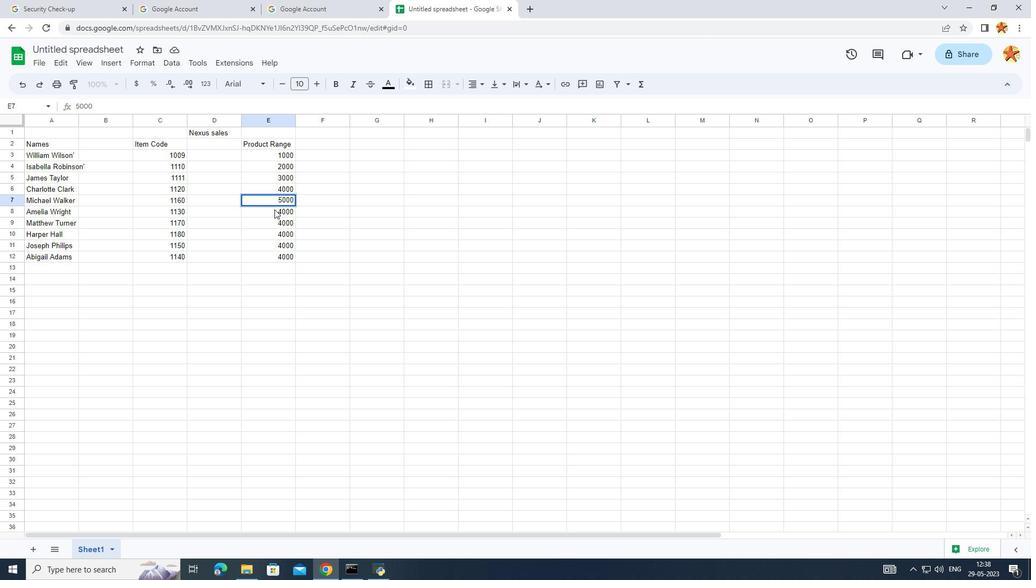 
Action: Mouse pressed left at (274, 209)
Screenshot: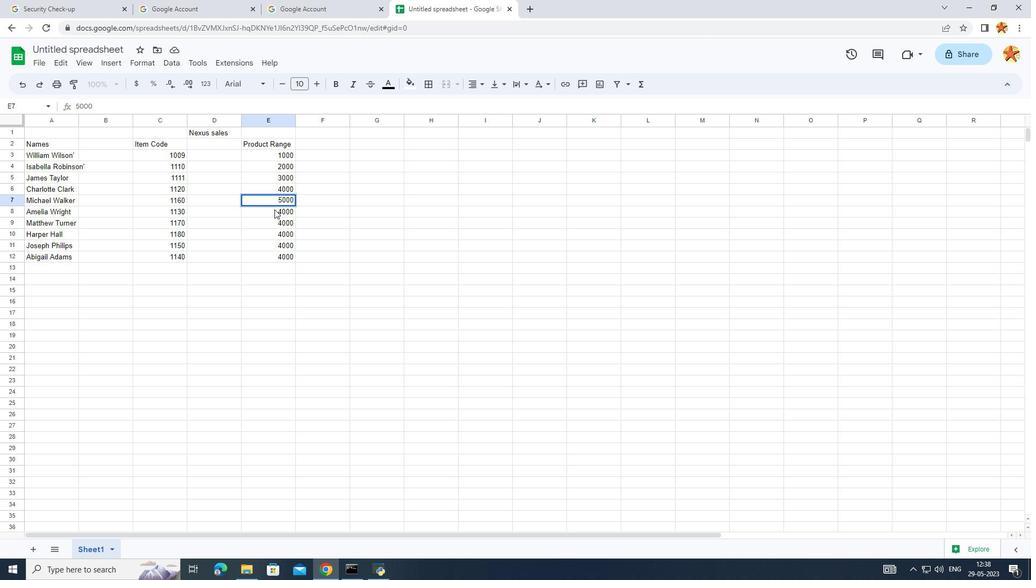 
Action: Key pressed <Key.backspace><Key.backspace><Key.backspace><Key.backspace><Key.backspace><Key.backspace><Key.backspace><Key.backspace><Key.backspace><Key.backspace>60000==<Key.backspace><Key.backspace><Key.backspace><Key.backspace>0
Screenshot: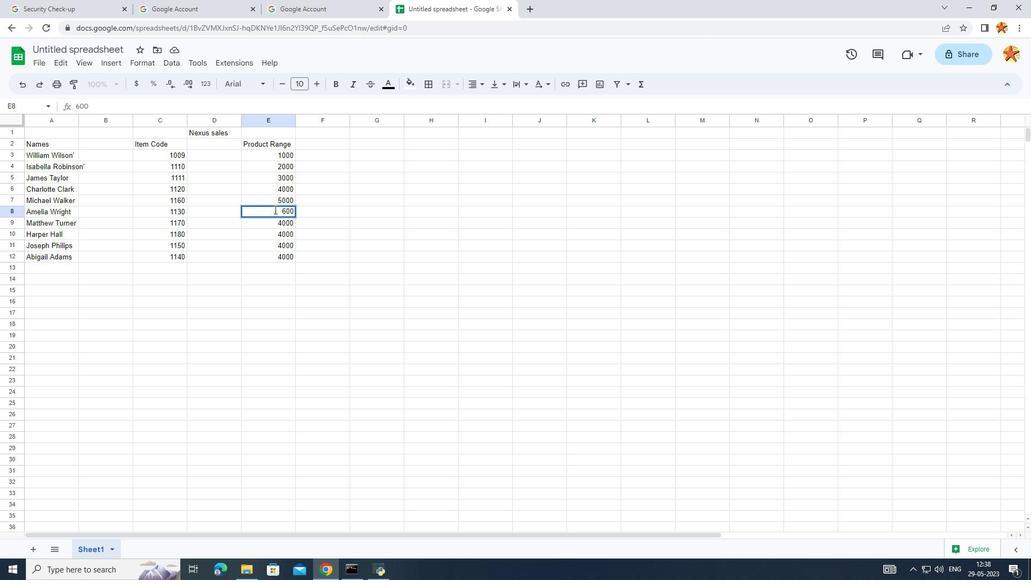 
Action: Mouse moved to (286, 223)
Screenshot: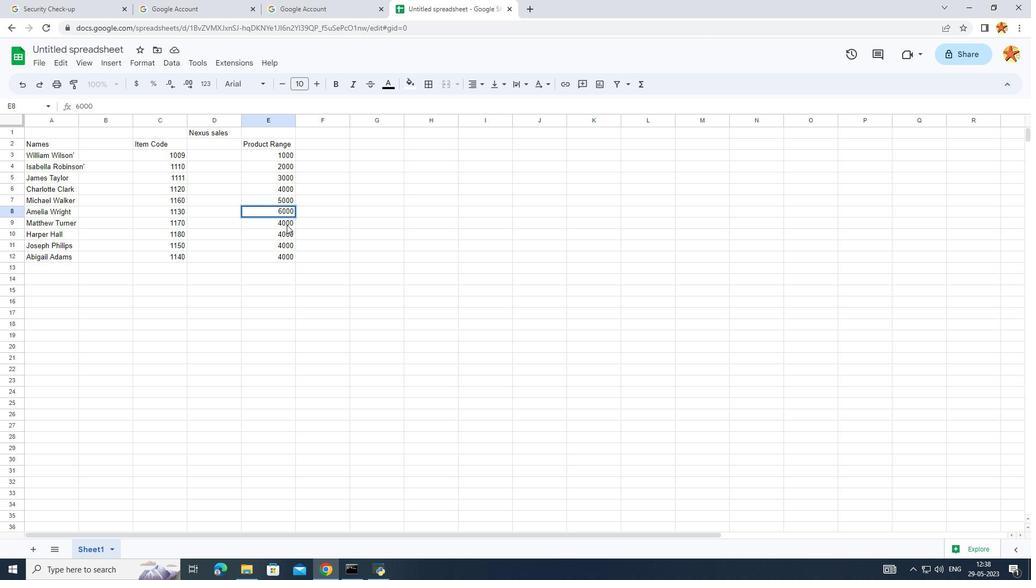 
Action: Mouse pressed left at (286, 223)
Screenshot: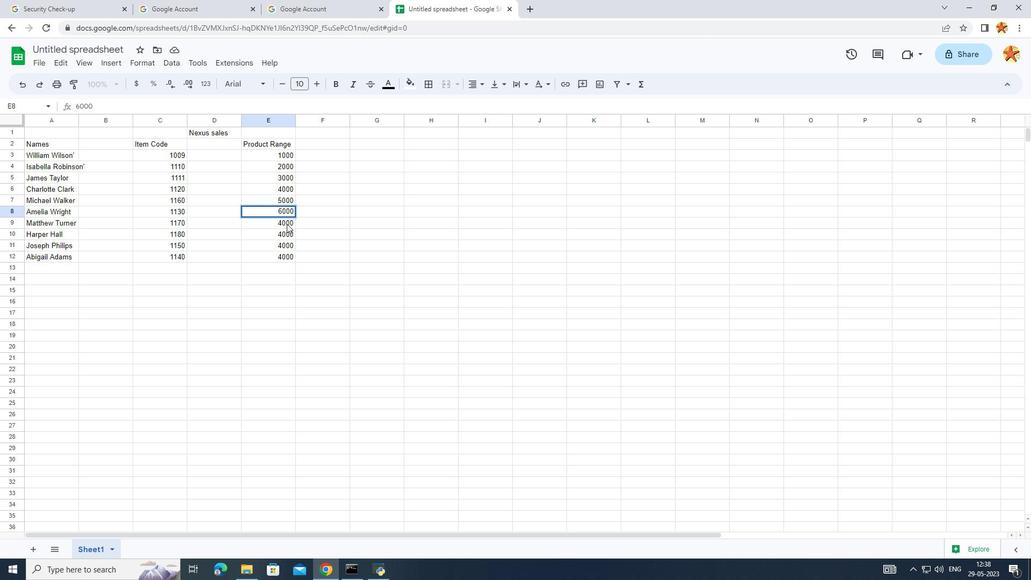 
Action: Mouse pressed left at (286, 223)
Screenshot: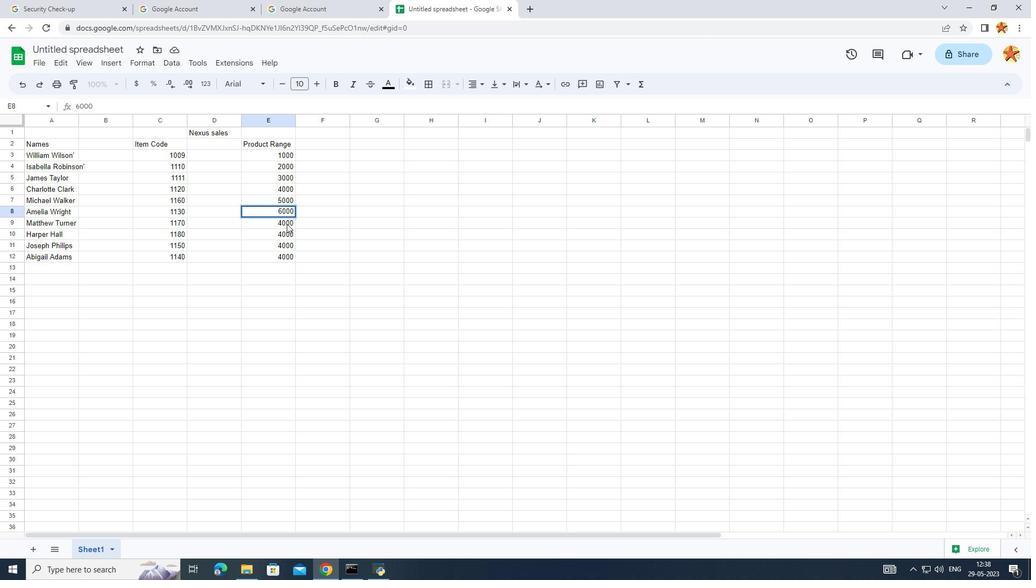 
Action: Mouse pressed left at (286, 223)
Screenshot: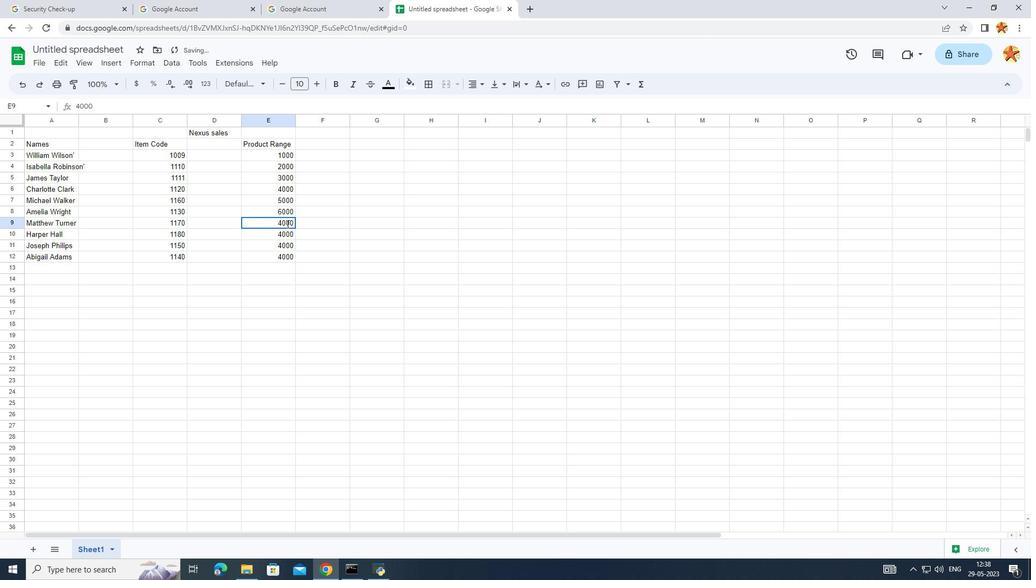 
Action: Key pressed <Key.backspace>7000
Screenshot: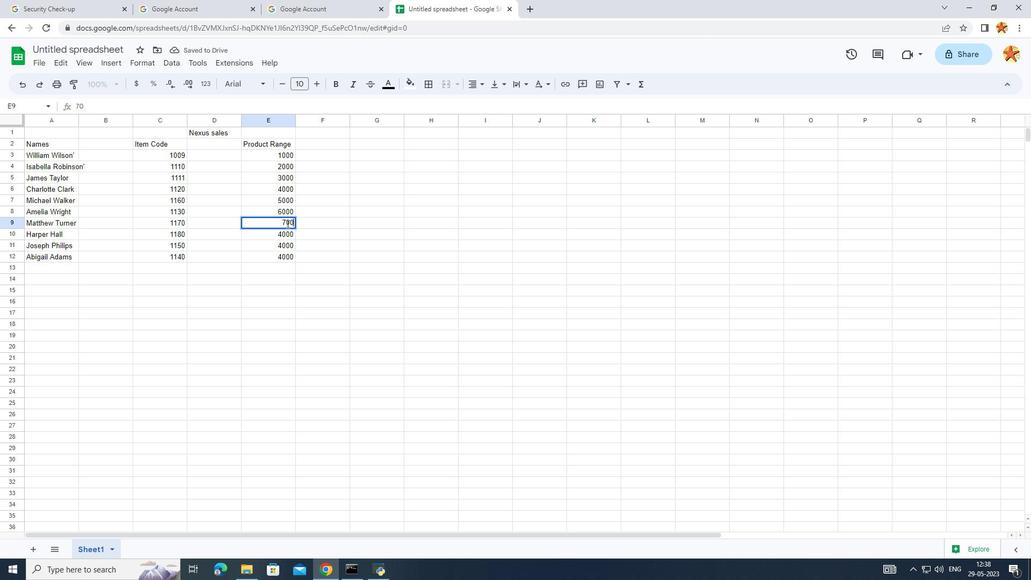 
Action: Mouse moved to (285, 236)
Screenshot: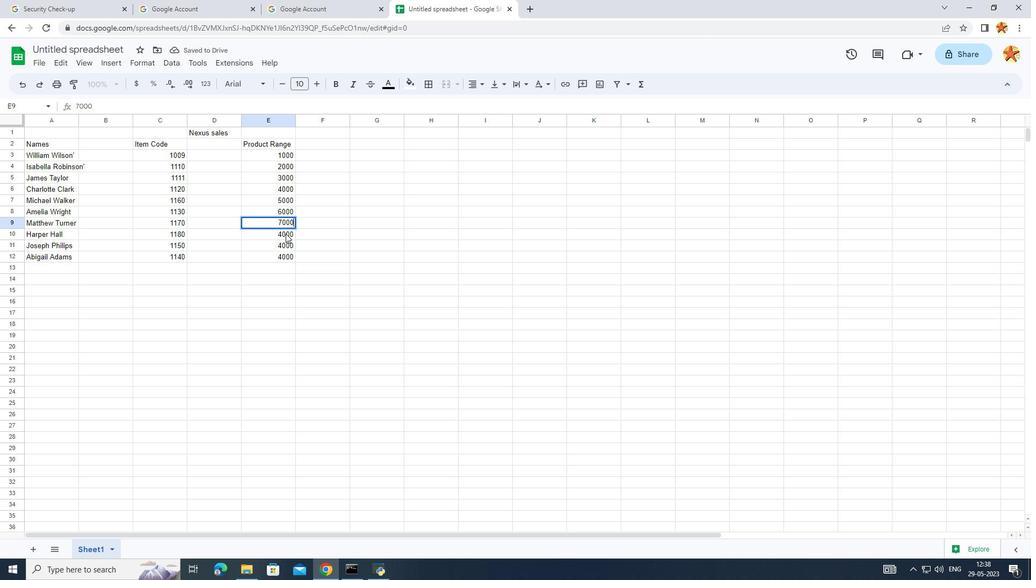 
Action: Mouse pressed left at (285, 236)
Screenshot: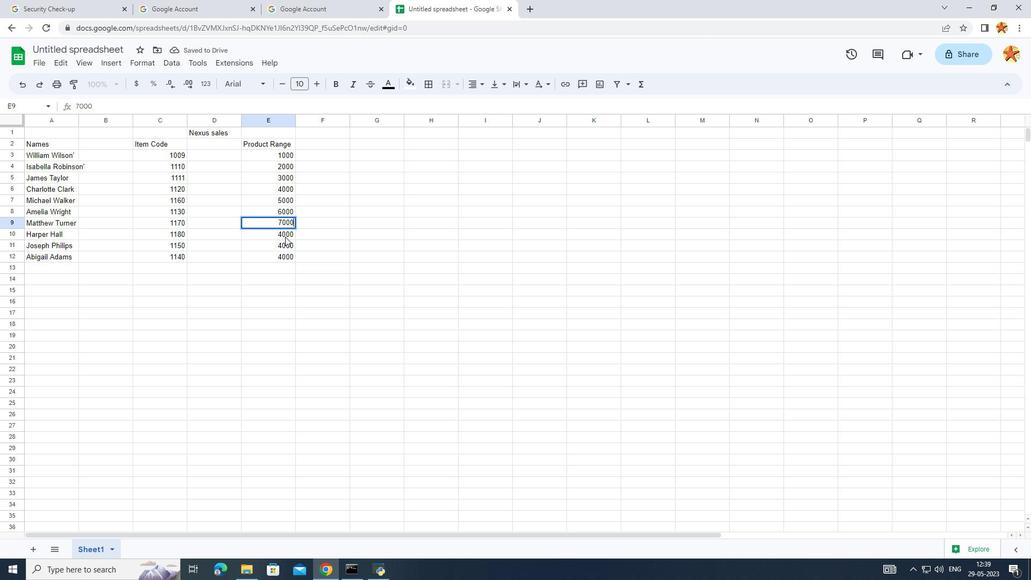 
Action: Mouse pressed left at (285, 236)
Screenshot: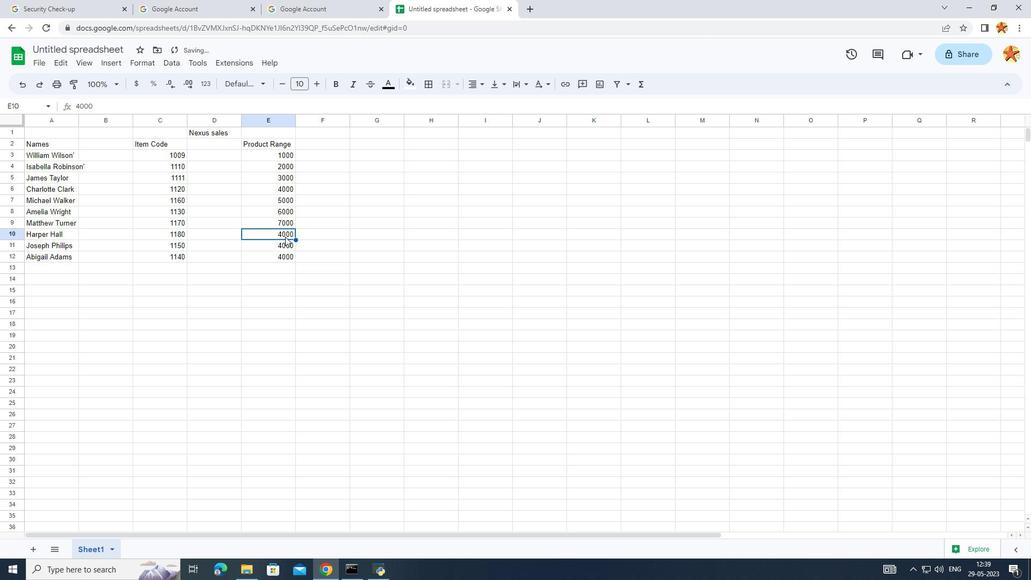 
Action: Key pressed <Key.backspace><Key.backspace><Key.backspace><Key.backspace>80000<Key.backspace>
Screenshot: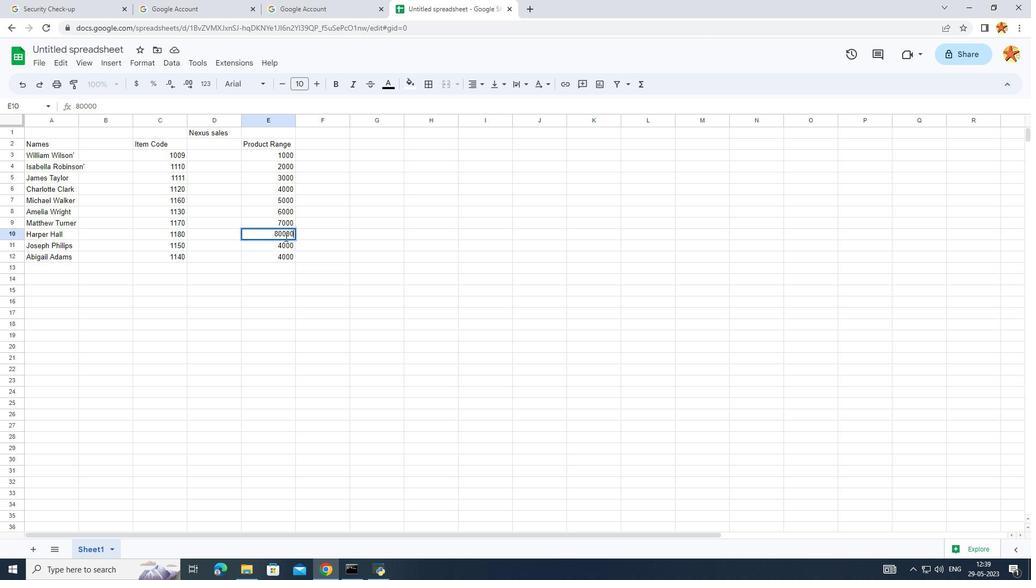 
Action: Mouse moved to (291, 247)
Screenshot: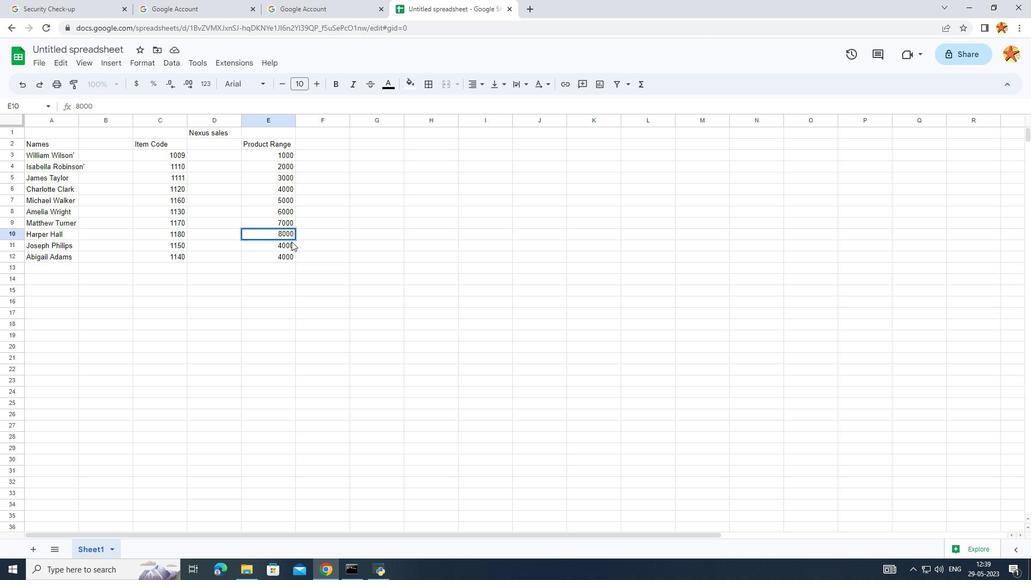 
Action: Mouse pressed left at (291, 247)
Screenshot: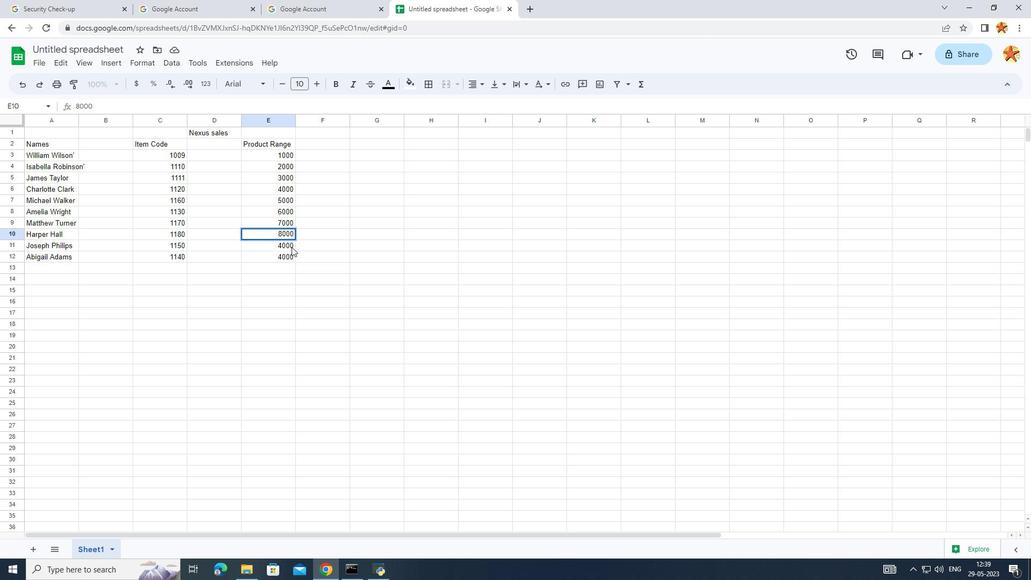 
Action: Mouse pressed left at (291, 247)
Screenshot: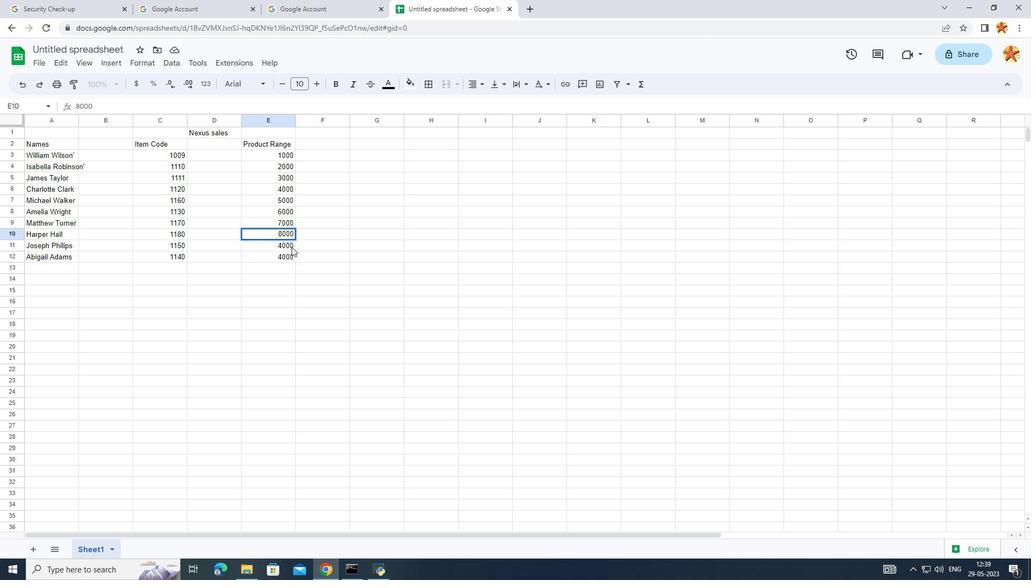 
Action: Mouse pressed left at (291, 247)
Screenshot: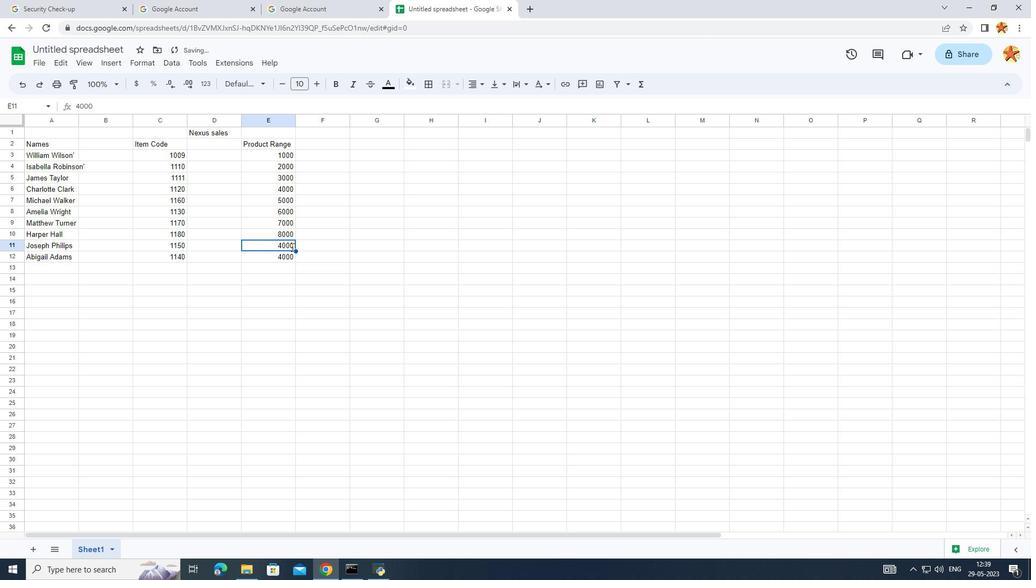 
Action: Mouse moved to (289, 248)
Screenshot: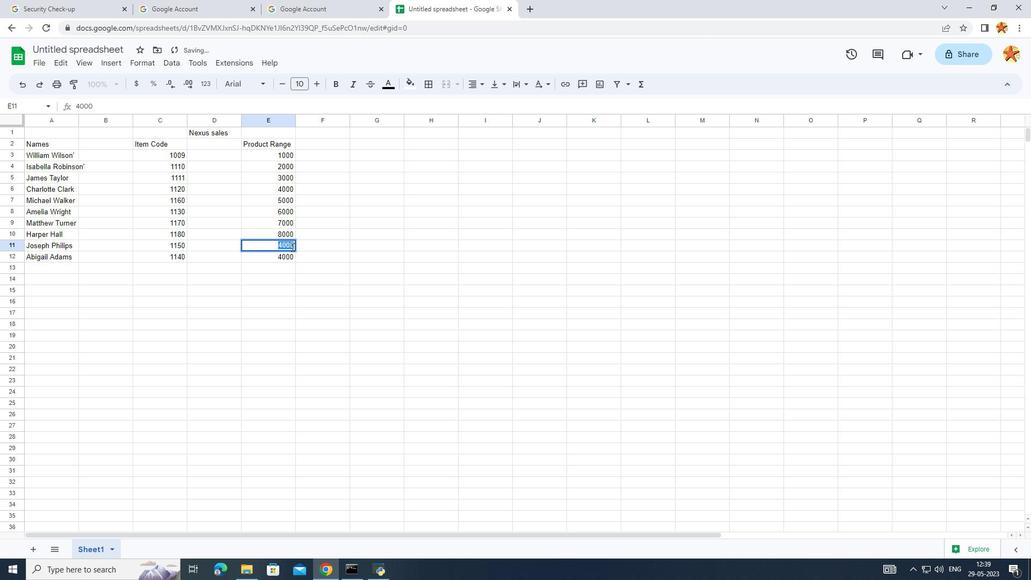 
Action: Key pressed 0<Key.backspace>9000
Screenshot: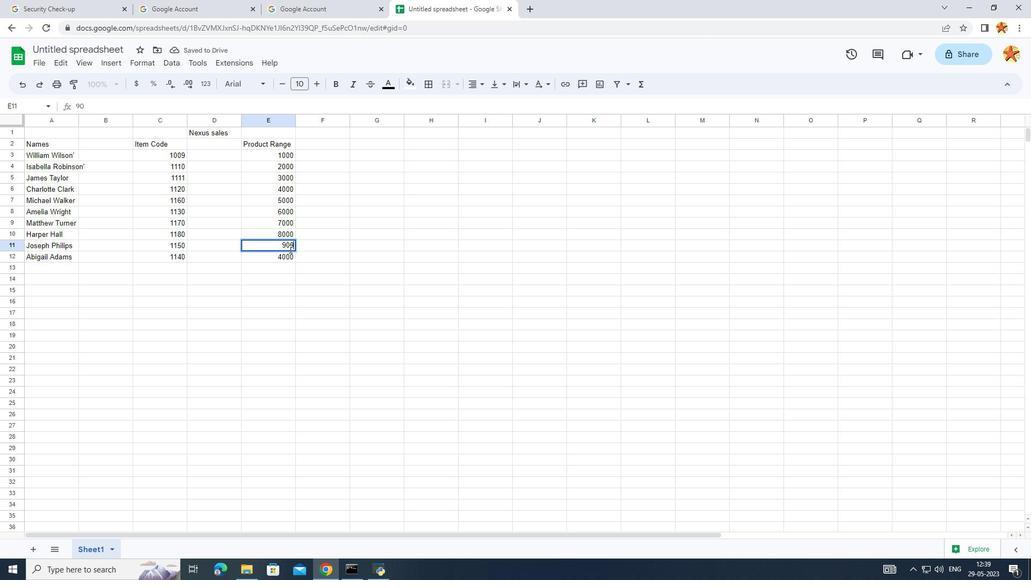 
Action: Mouse moved to (286, 258)
Screenshot: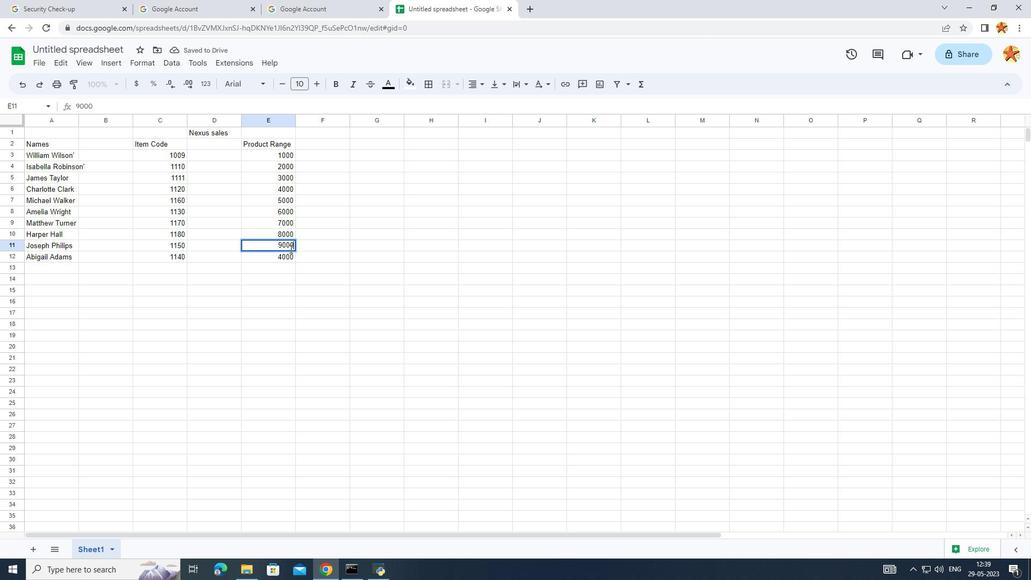 
Action: Mouse pressed left at (286, 258)
Screenshot: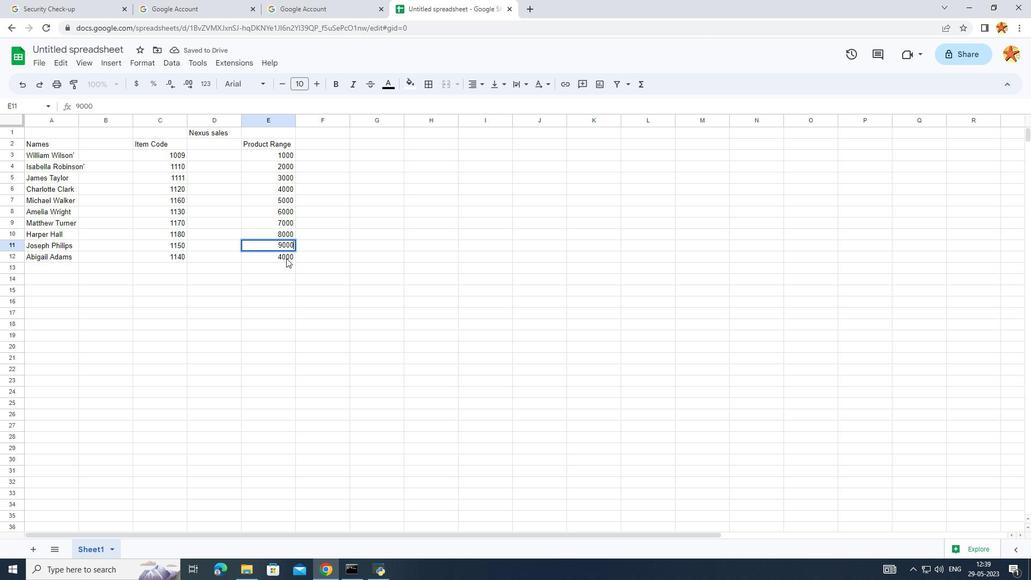 
Action: Mouse pressed left at (286, 258)
Screenshot: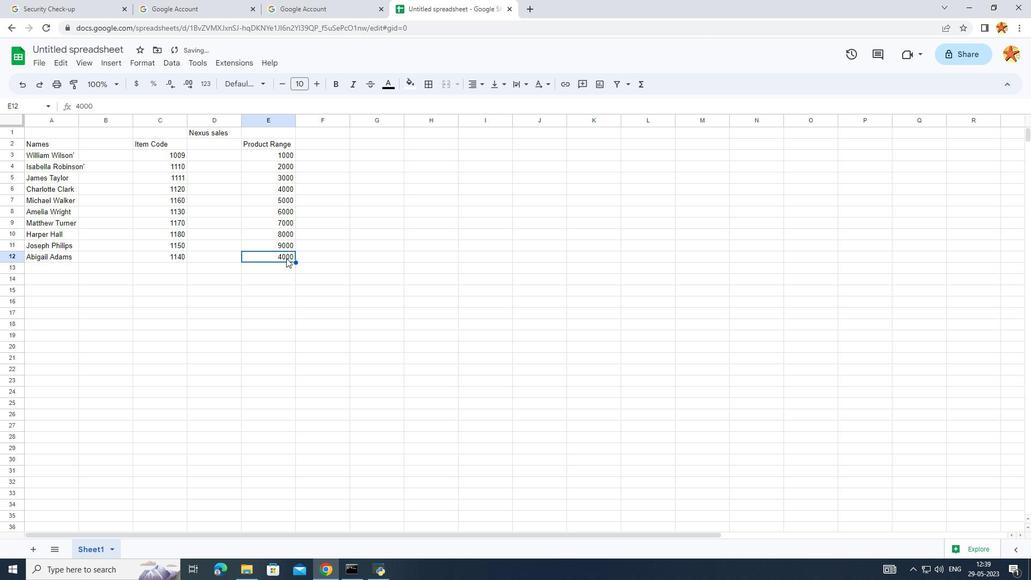 
Action: Key pressed <Key.backspace><Key.backspace>10000
Screenshot: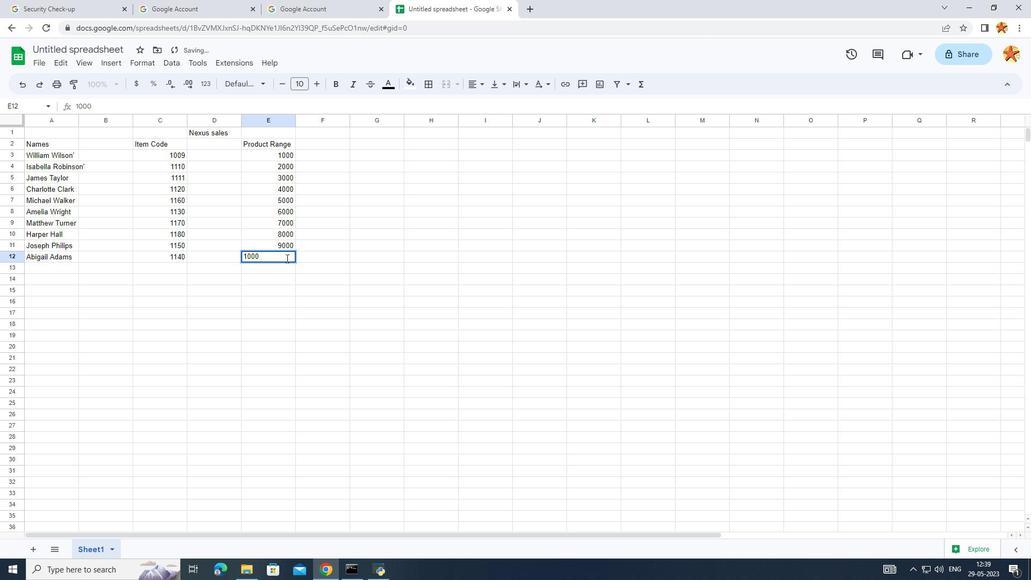 
Action: Mouse moved to (302, 221)
Screenshot: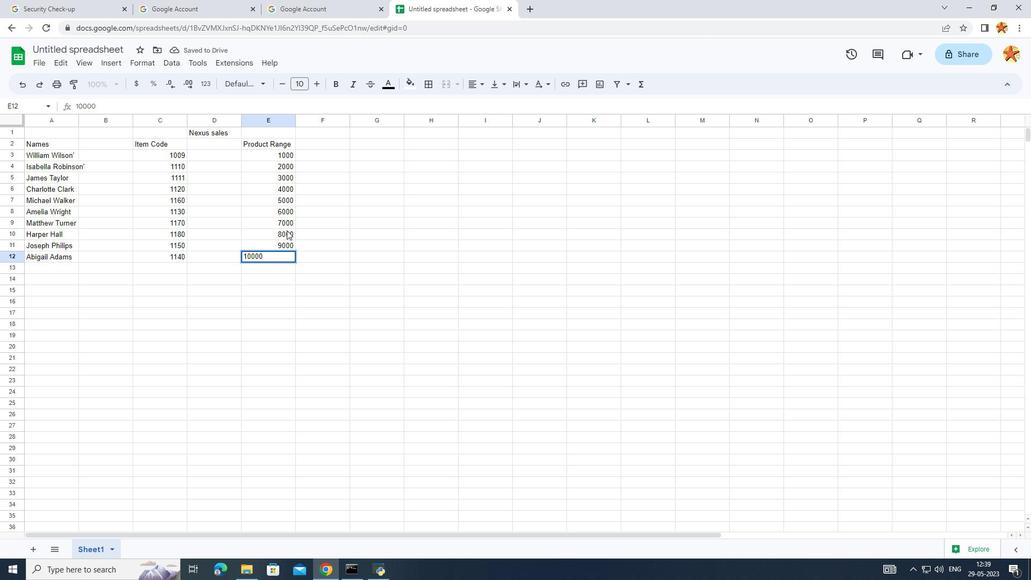 
Action: Mouse pressed left at (302, 221)
Screenshot: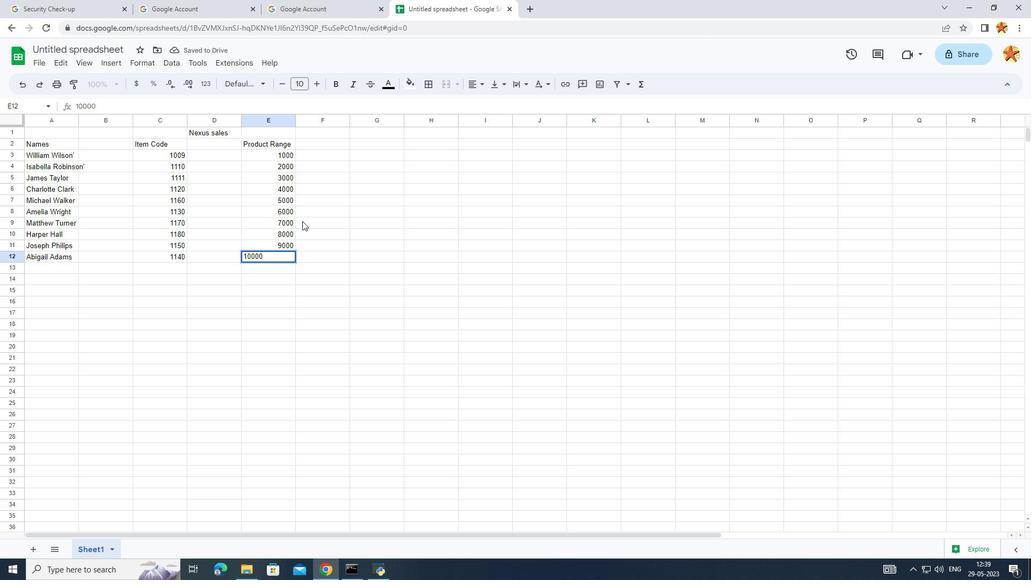 
Action: Mouse moved to (343, 173)
Screenshot: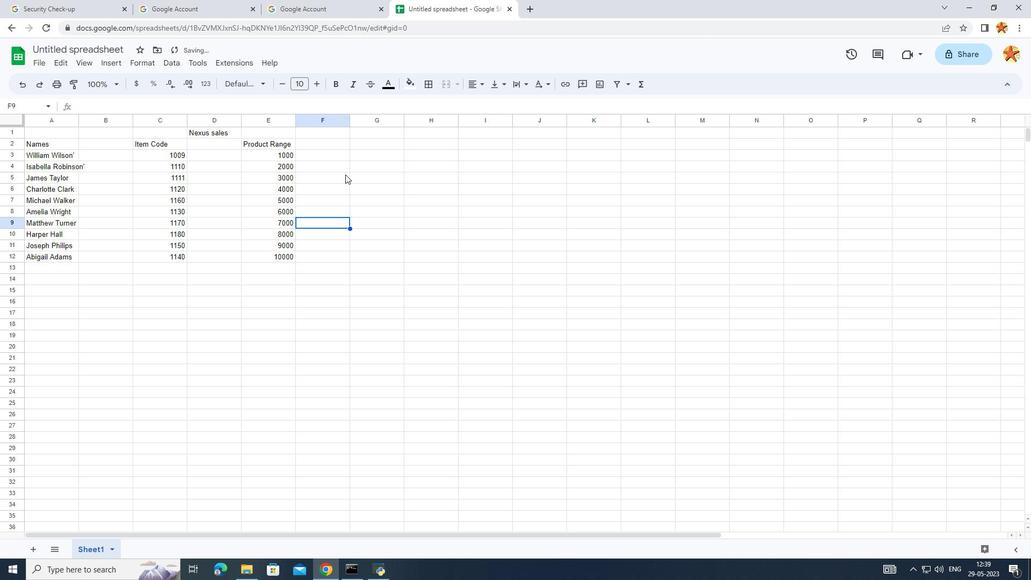 
Action: Mouse pressed left at (343, 173)
Screenshot: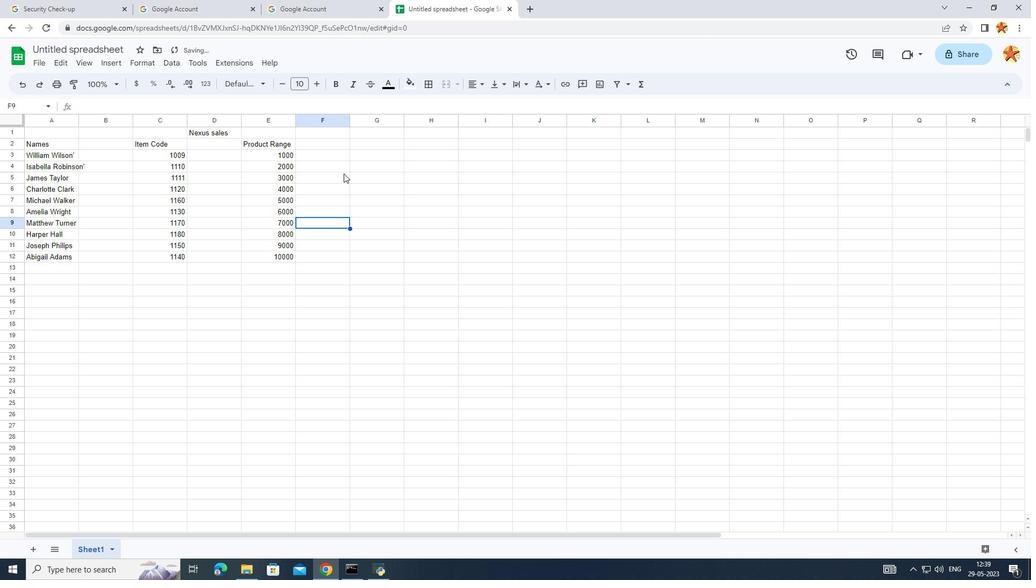 
Action: Mouse moved to (366, 143)
Screenshot: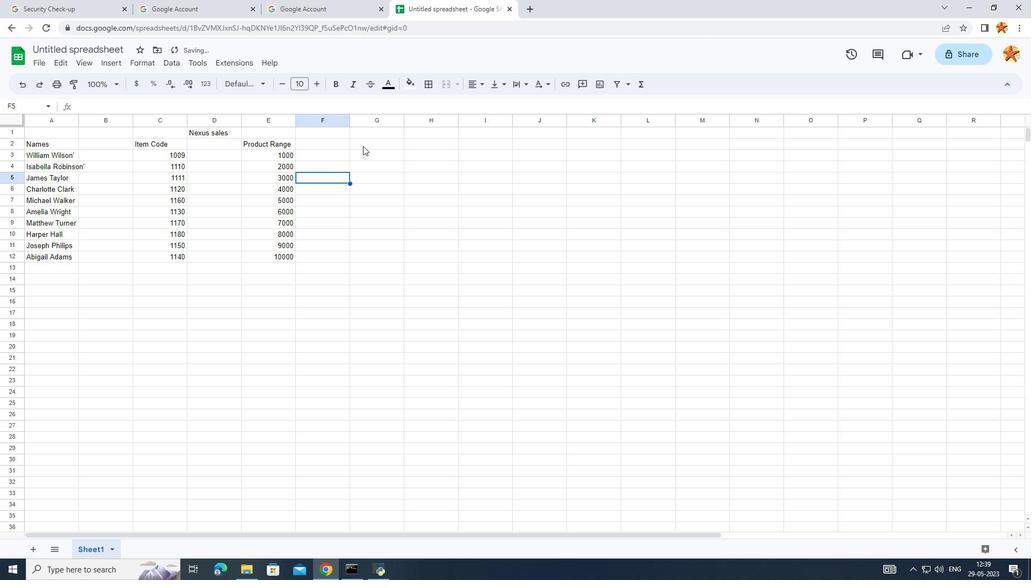
Action: Mouse pressed left at (366, 143)
Screenshot: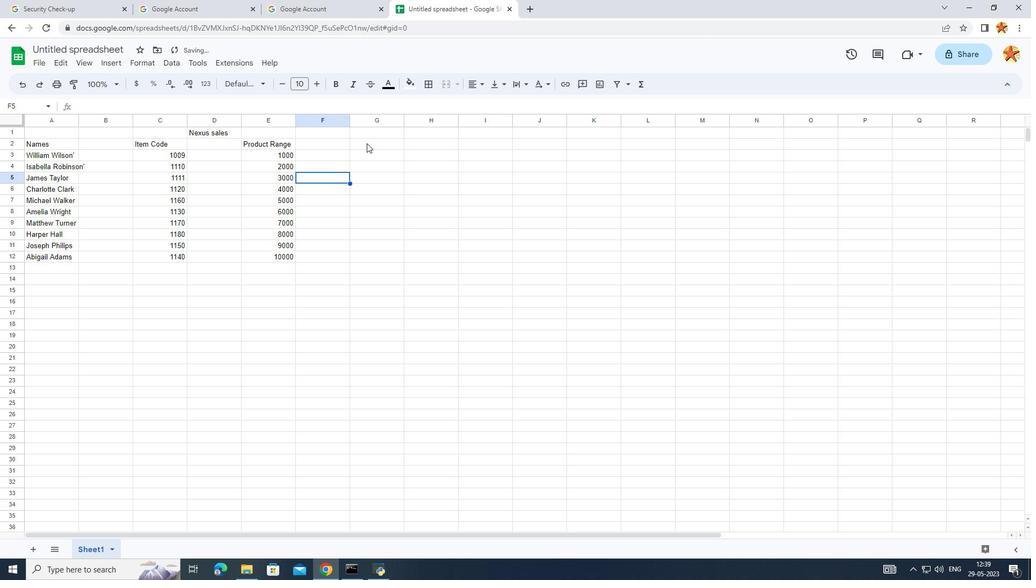 
Action: Mouse moved to (366, 143)
Screenshot: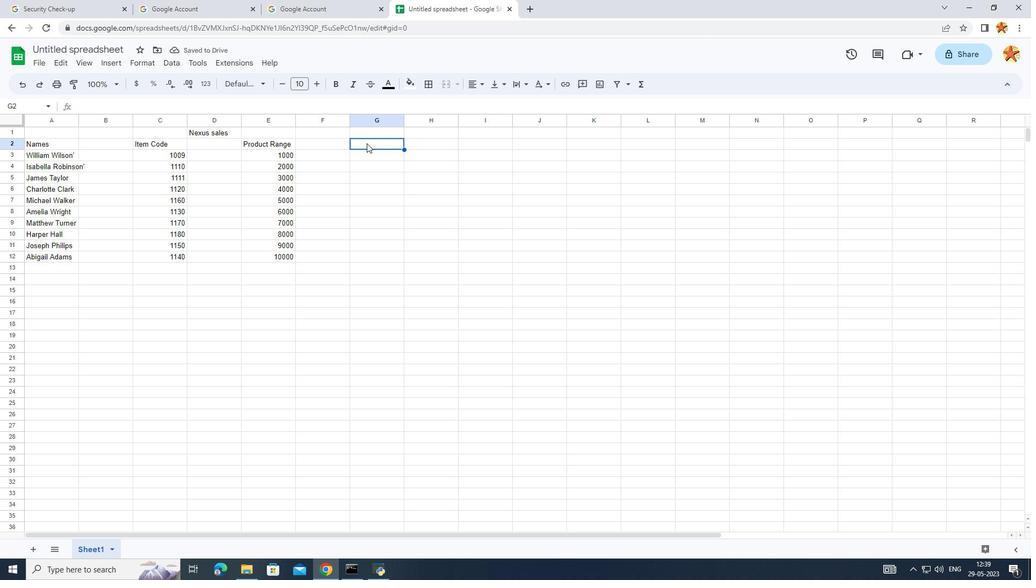 
Action: Mouse pressed left at (366, 143)
Screenshot: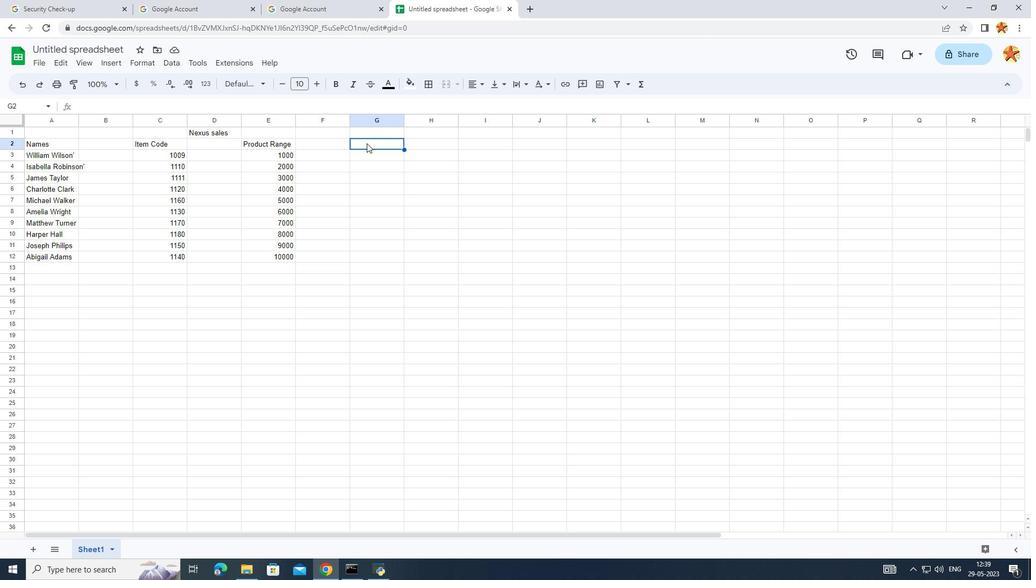 
Action: Mouse pressed left at (366, 143)
Screenshot: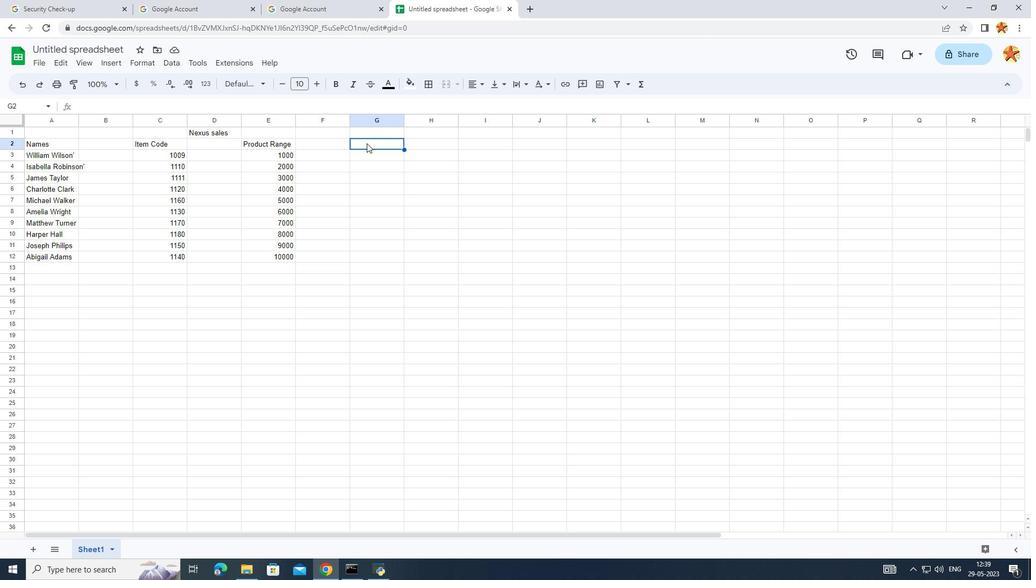 
Action: Key pressed <Key.caps_lock>Q<Key.caps_lock>r<Key.backspace>ty.,
Screenshot: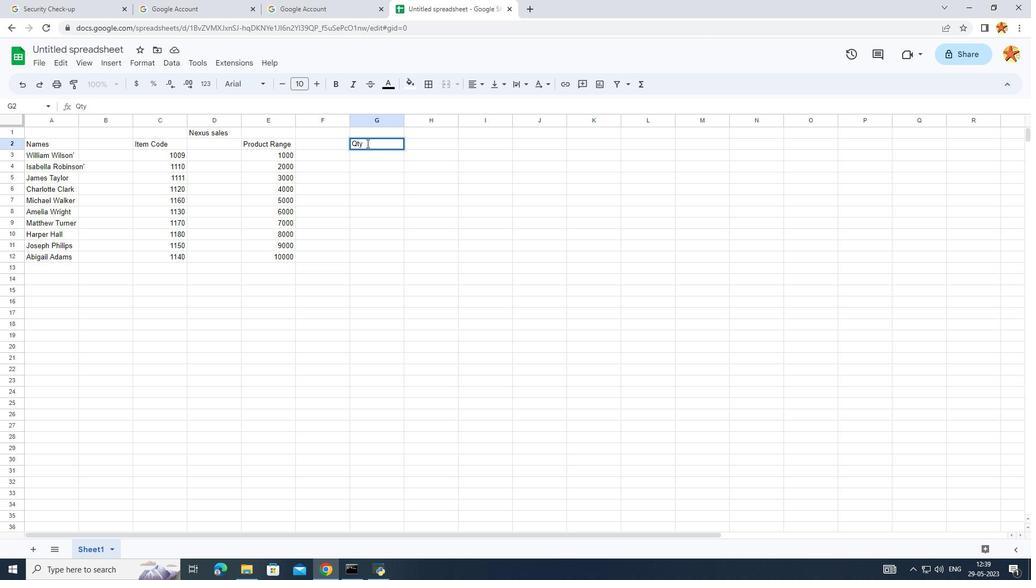 
Action: Mouse moved to (381, 249)
Screenshot: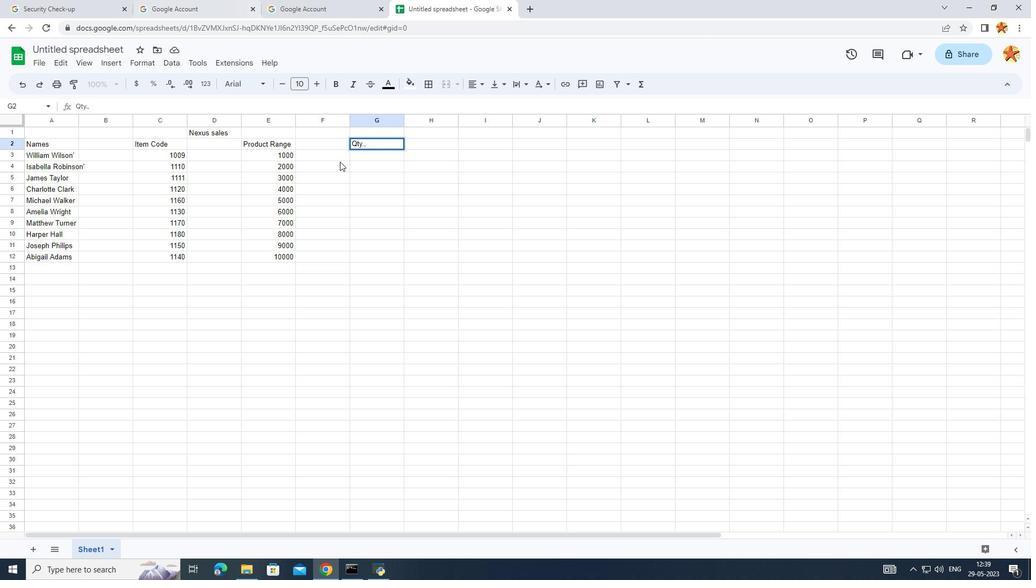
Action: Mouse pressed left at (381, 249)
Screenshot: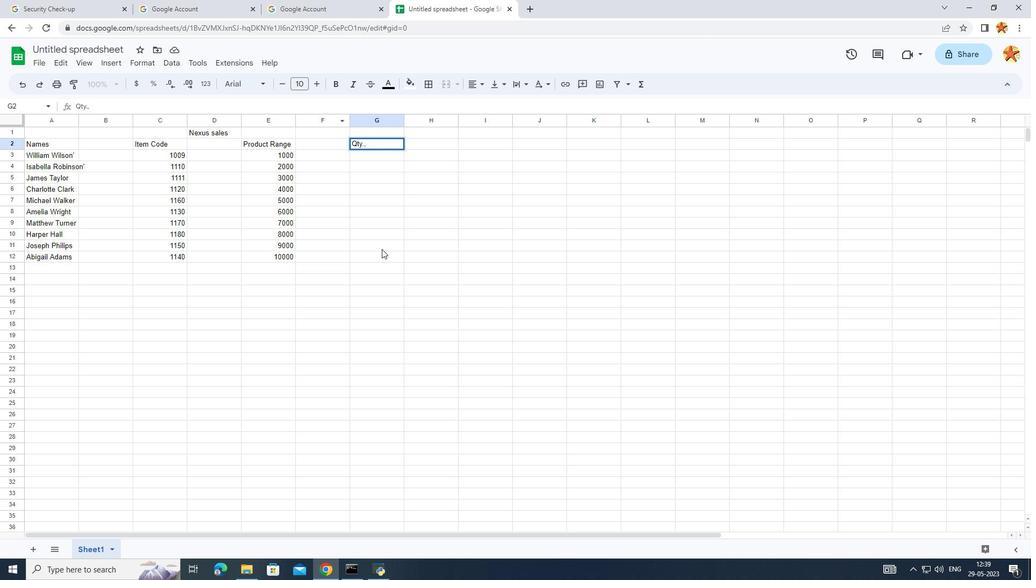 
Action: Mouse moved to (418, 146)
Screenshot: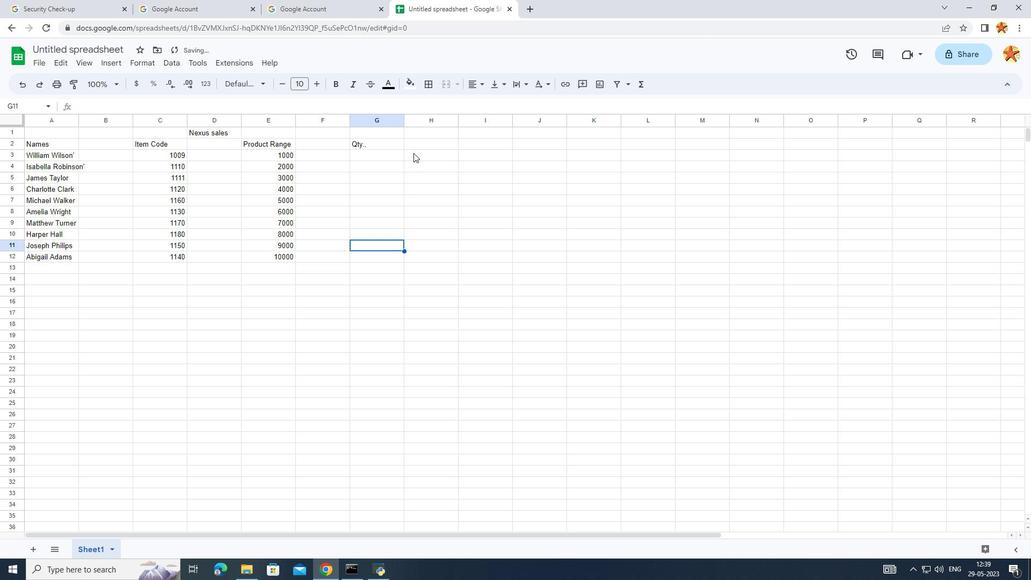 
Action: Mouse pressed left at (418, 146)
Screenshot: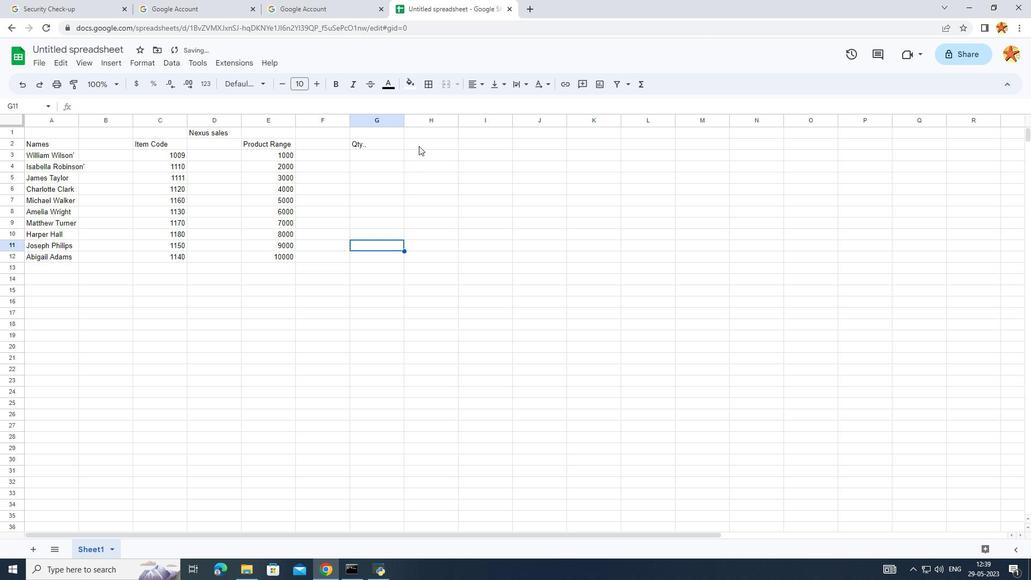 
Action: Mouse pressed left at (418, 146)
Screenshot: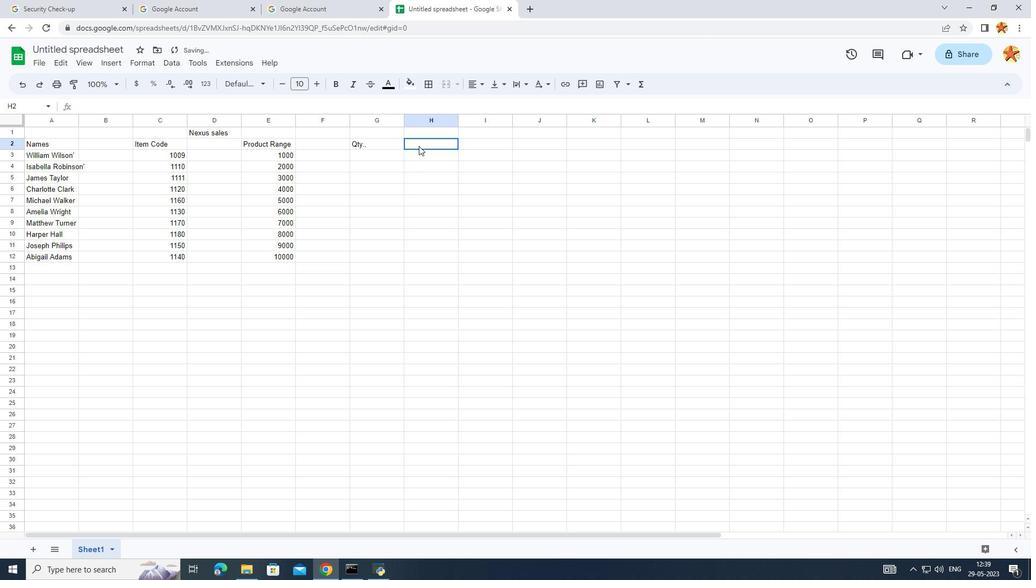 
Action: Key pressed <Key.caps_lock>P<Key.caps_lock>roducts
Screenshot: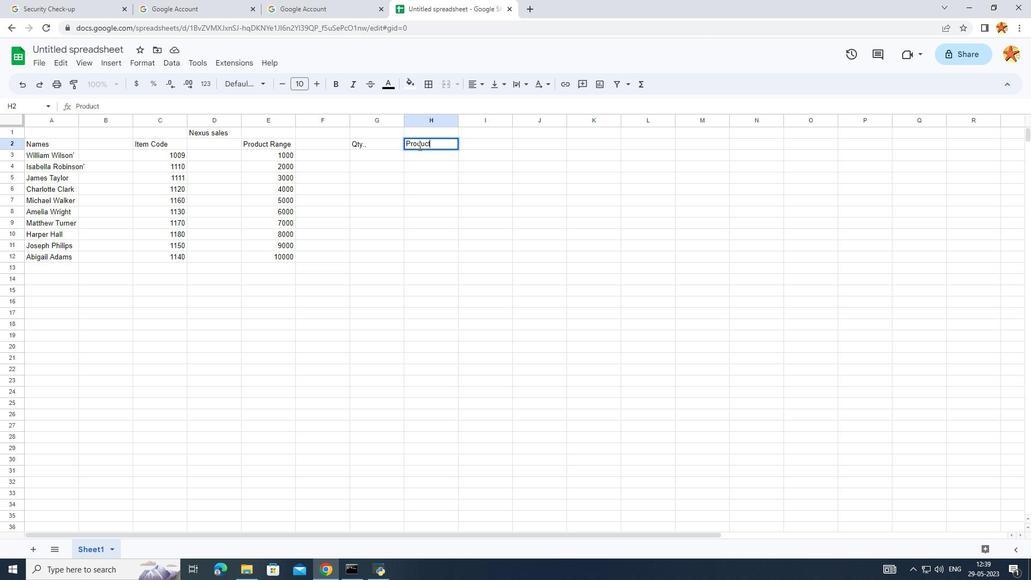 
Action: Mouse moved to (441, 190)
Screenshot: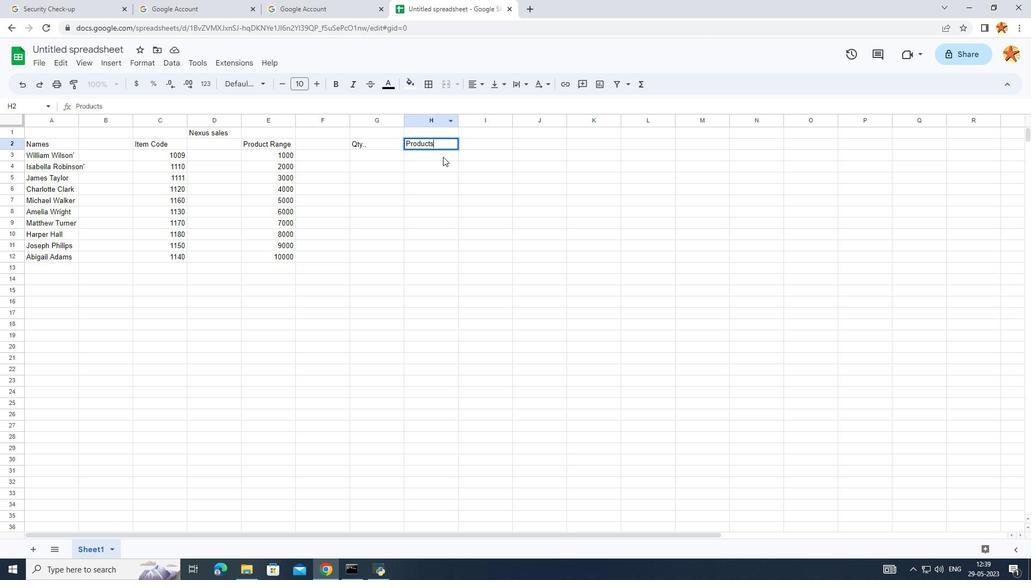 
Action: Mouse pressed left at (441, 190)
Screenshot: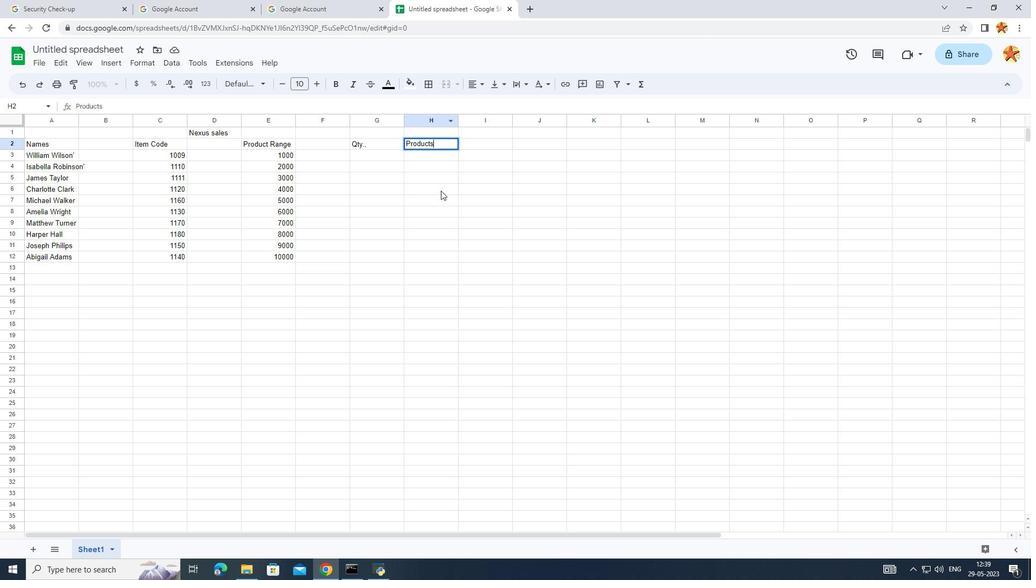 
Action: Mouse moved to (489, 140)
Screenshot: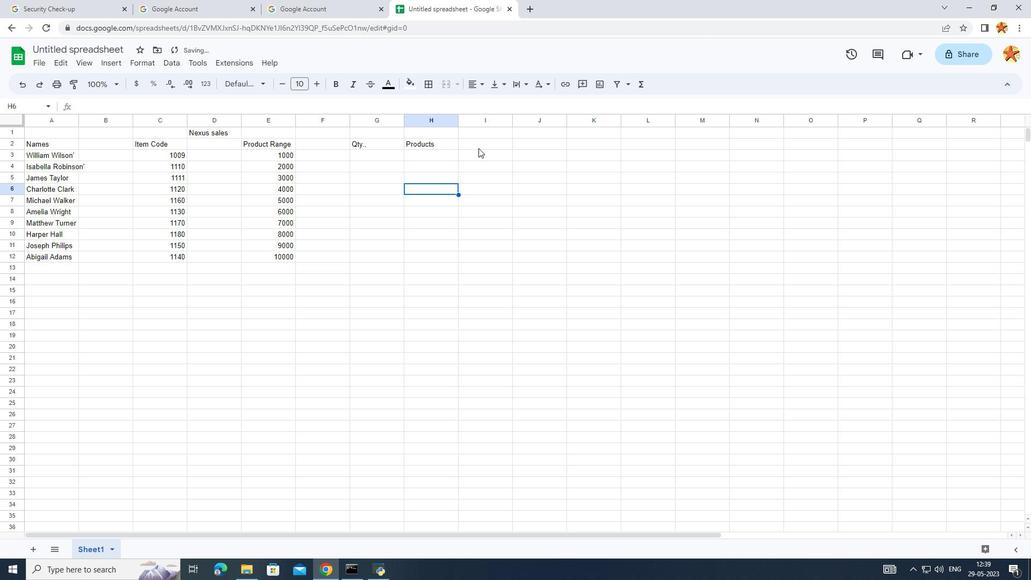 
Action: Mouse pressed left at (489, 140)
Screenshot: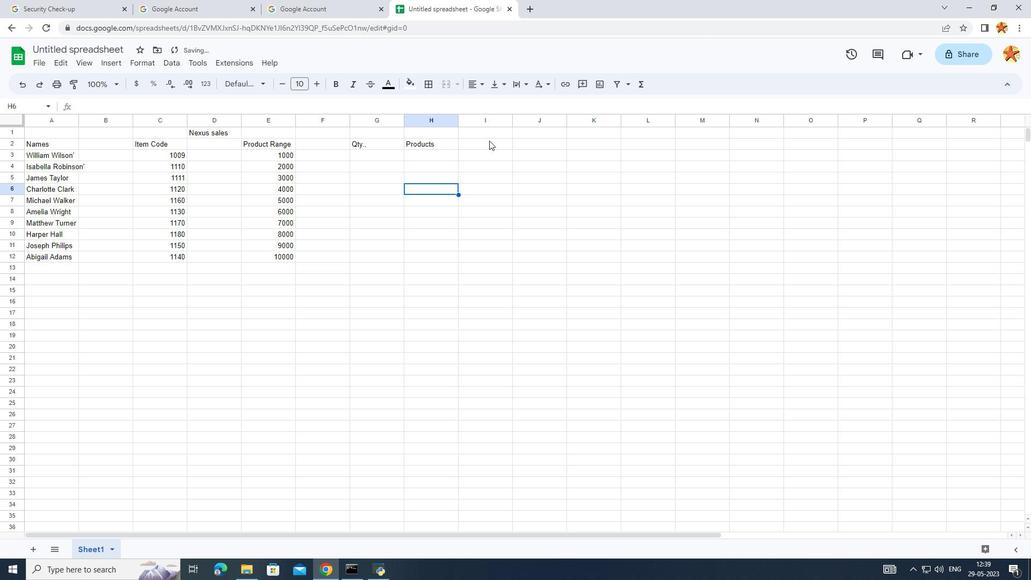 
Action: Mouse pressed left at (489, 140)
Screenshot: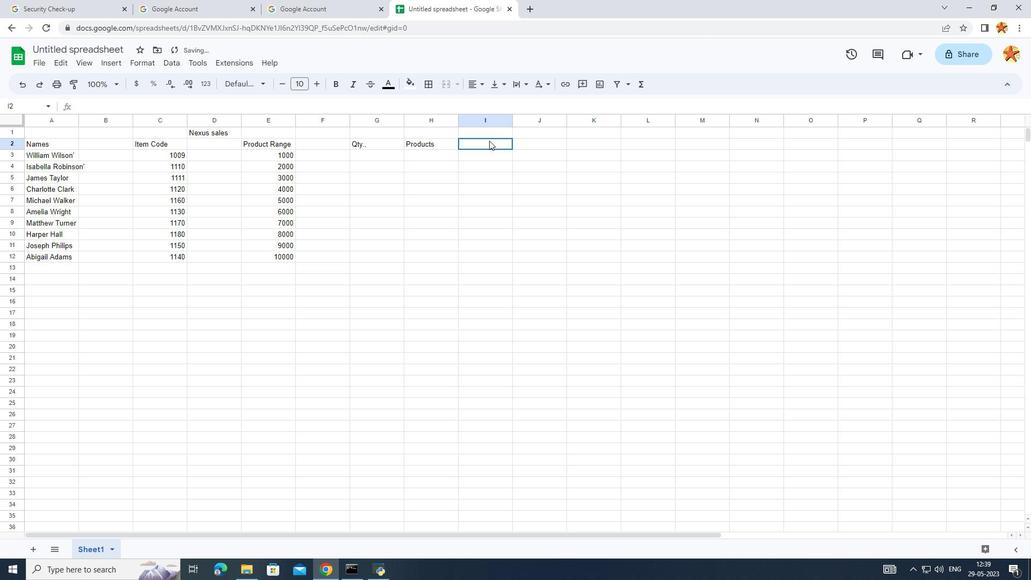 
Action: Mouse moved to (444, 192)
Screenshot: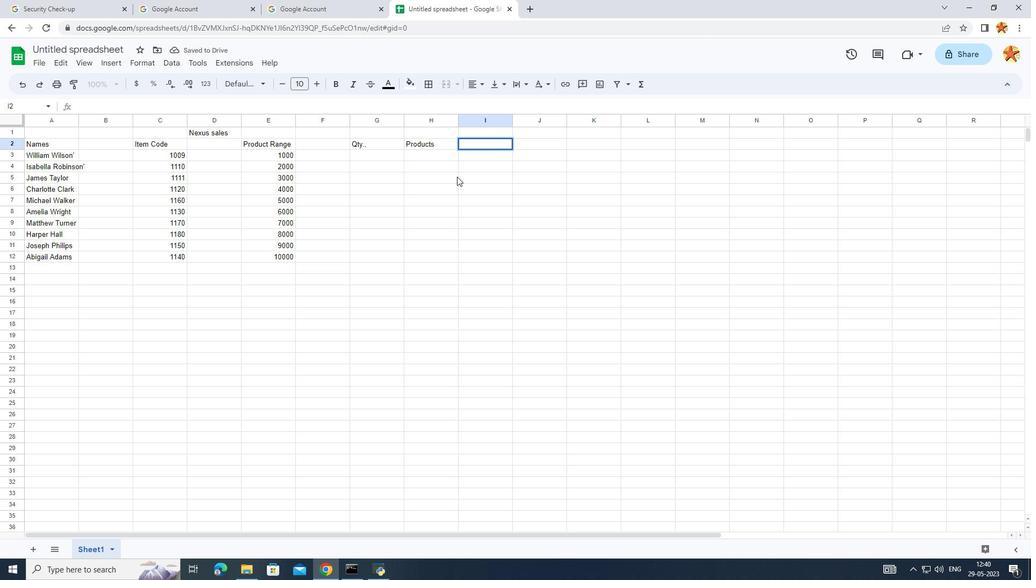 
Action: Mouse pressed left at (444, 192)
Screenshot: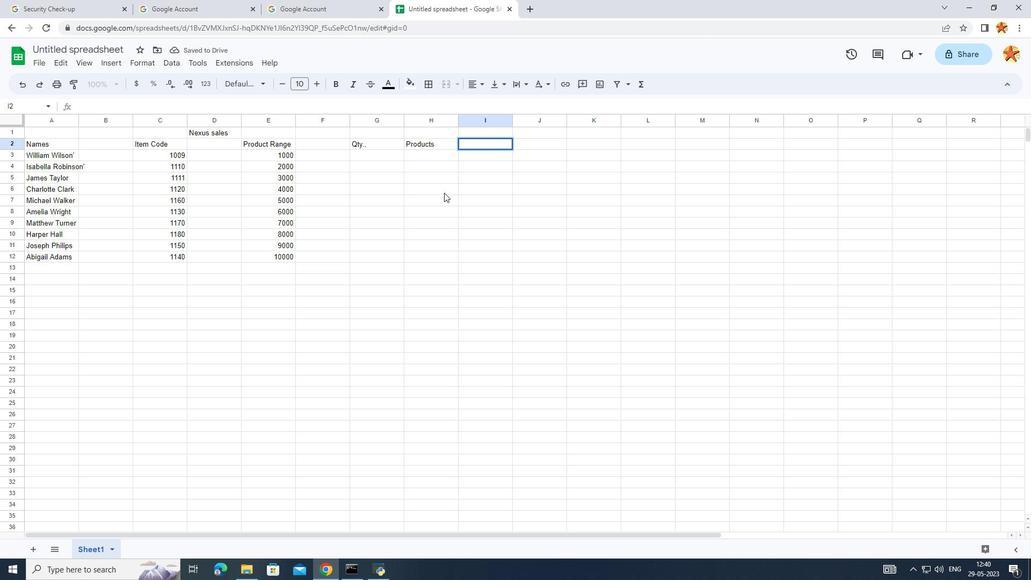 
Action: Mouse moved to (380, 153)
Screenshot: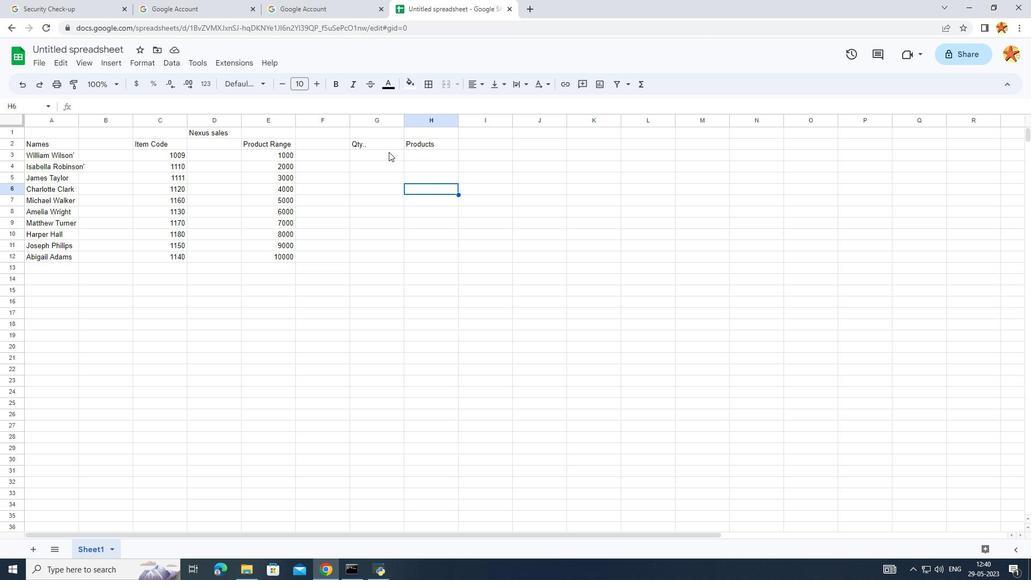 
Action: Mouse pressed left at (380, 153)
Screenshot: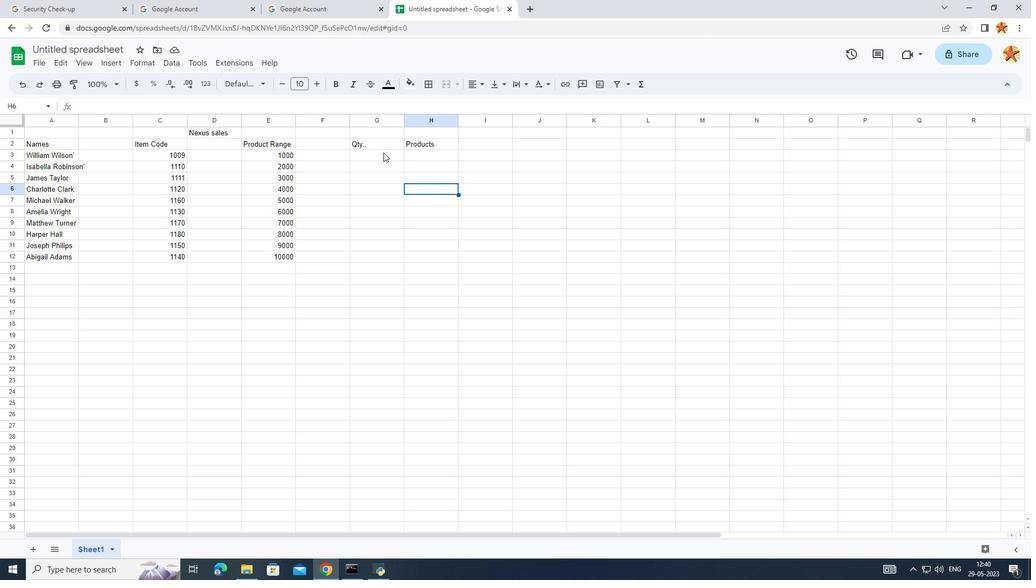 
Action: Key pressed 5
Screenshot: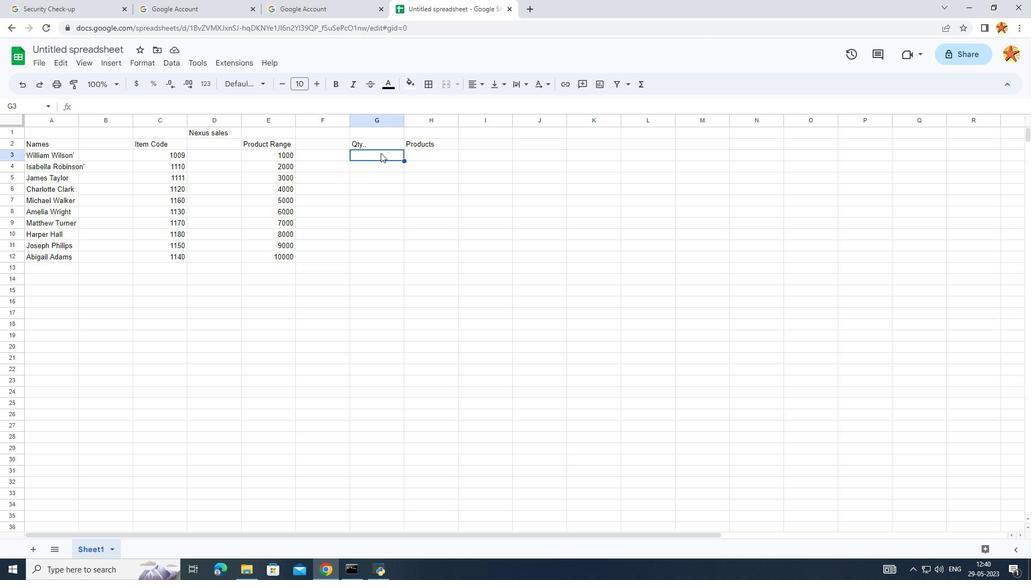
Action: Mouse moved to (425, 276)
Screenshot: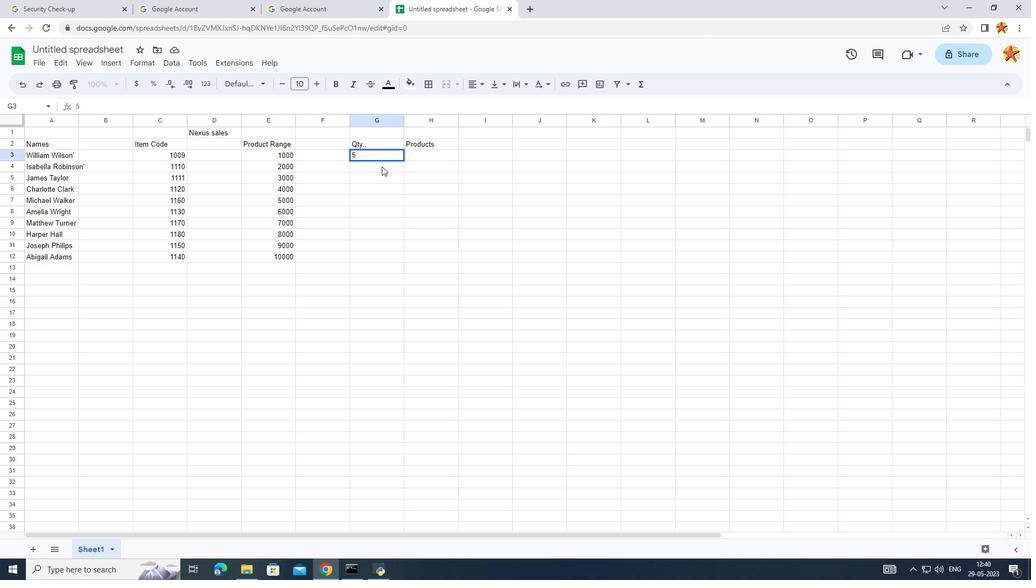 
Action: Mouse pressed left at (425, 276)
Screenshot: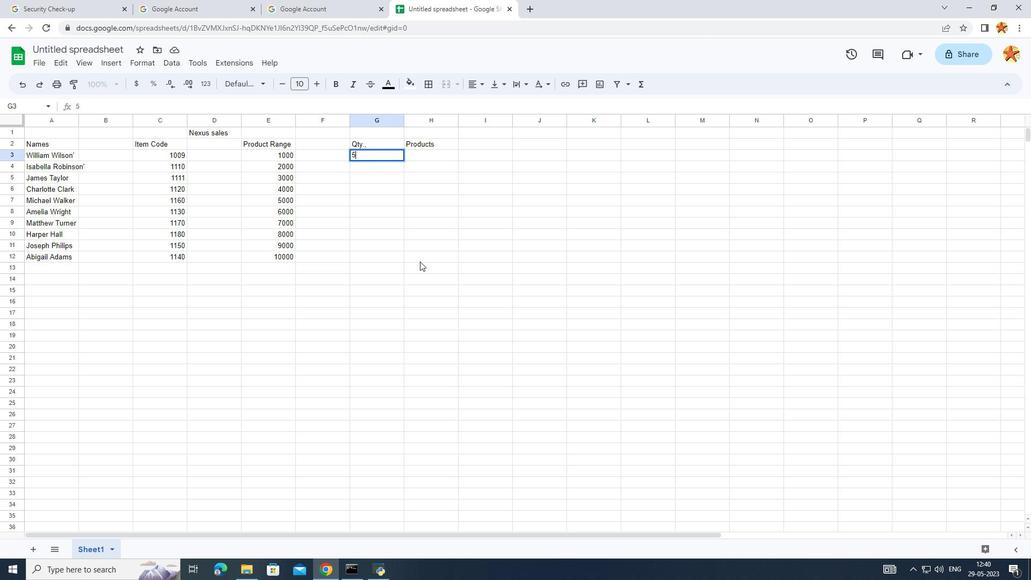 
Action: Mouse moved to (389, 153)
Screenshot: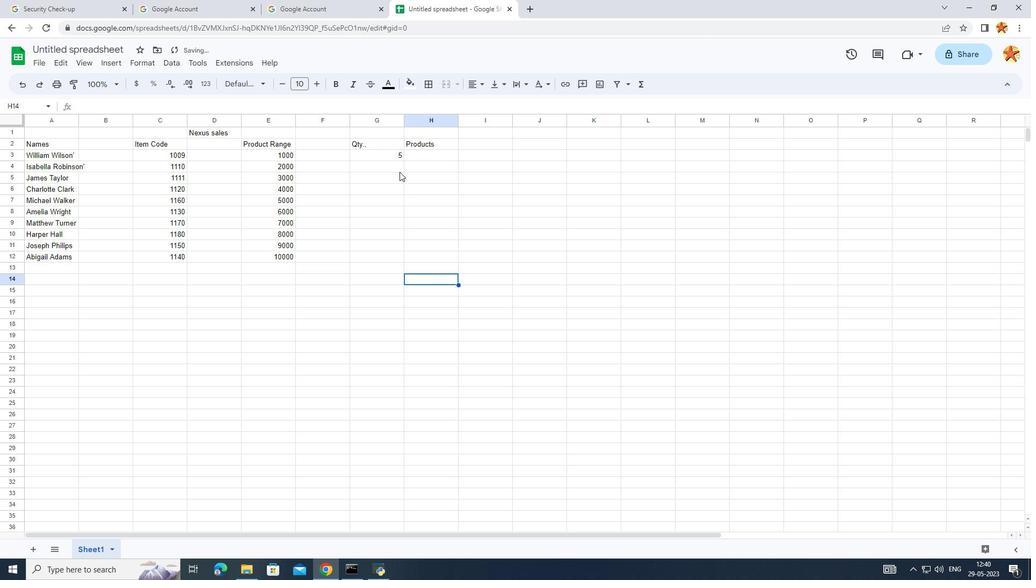 
Action: Mouse pressed left at (389, 153)
Screenshot: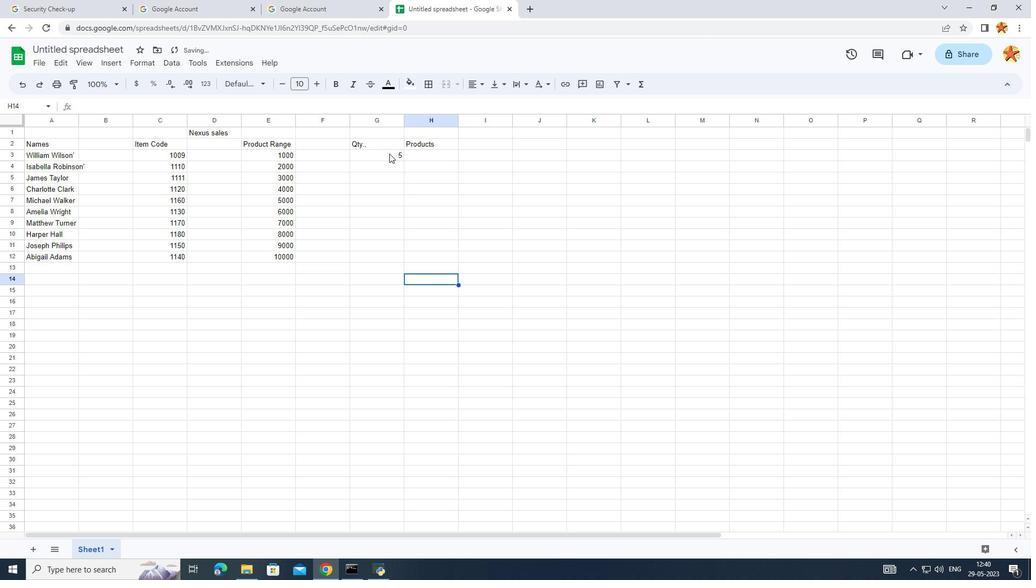 
Action: Mouse moved to (403, 158)
Screenshot: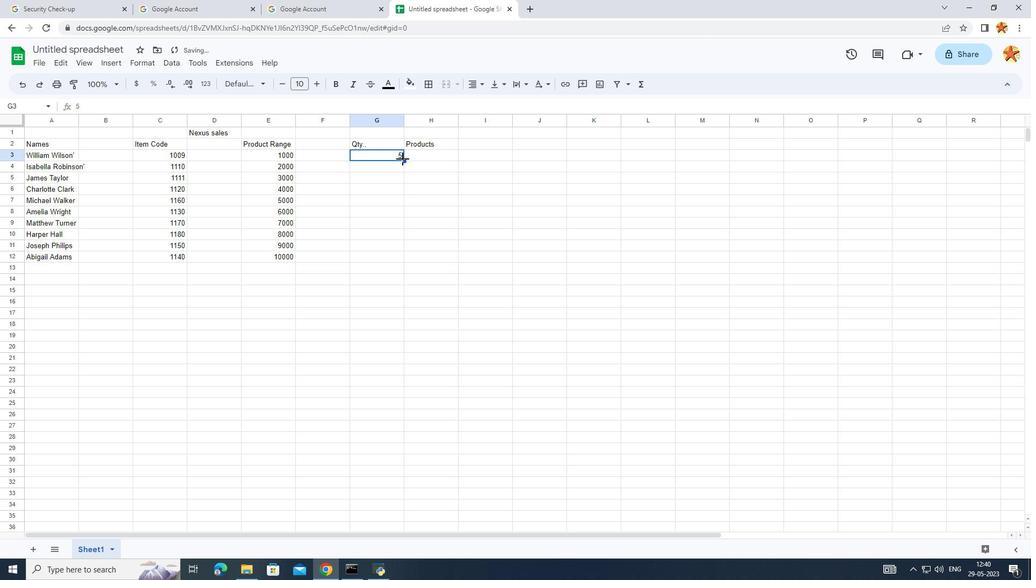 
Action: Mouse pressed left at (403, 158)
Screenshot: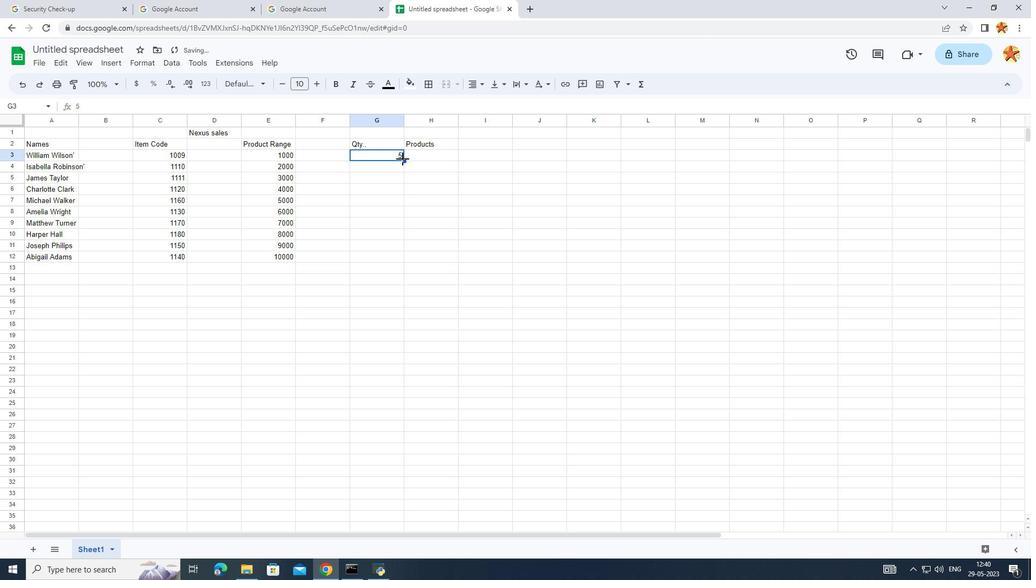 
Action: Mouse moved to (400, 193)
Screenshot: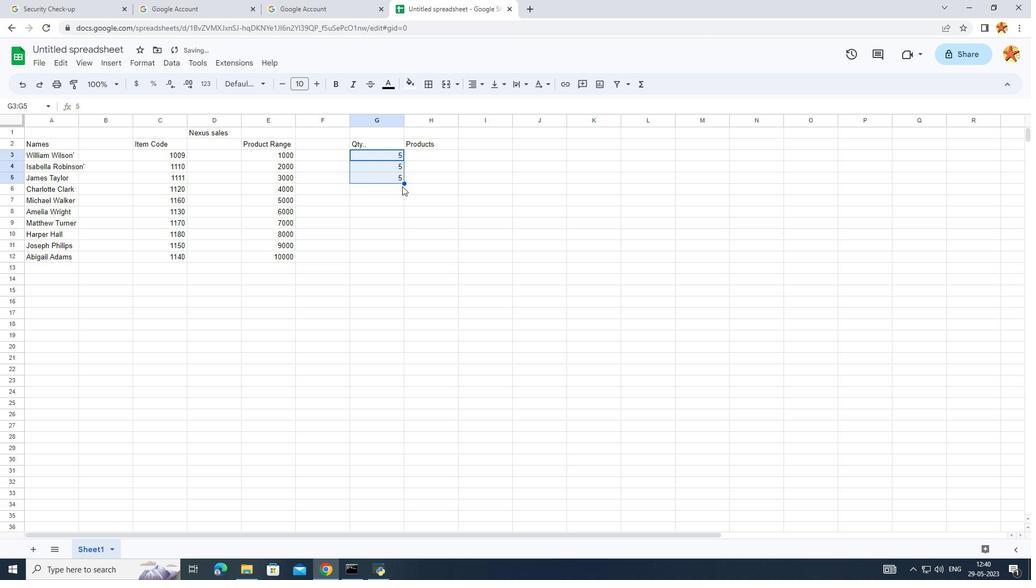 
Action: Mouse pressed left at (400, 193)
Screenshot: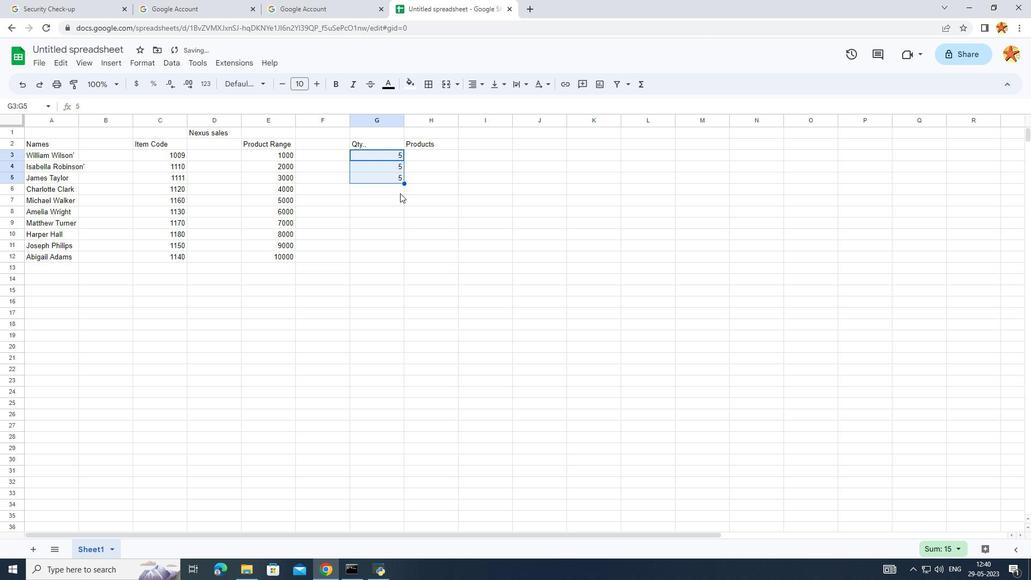 
Action: Mouse moved to (399, 193)
Screenshot: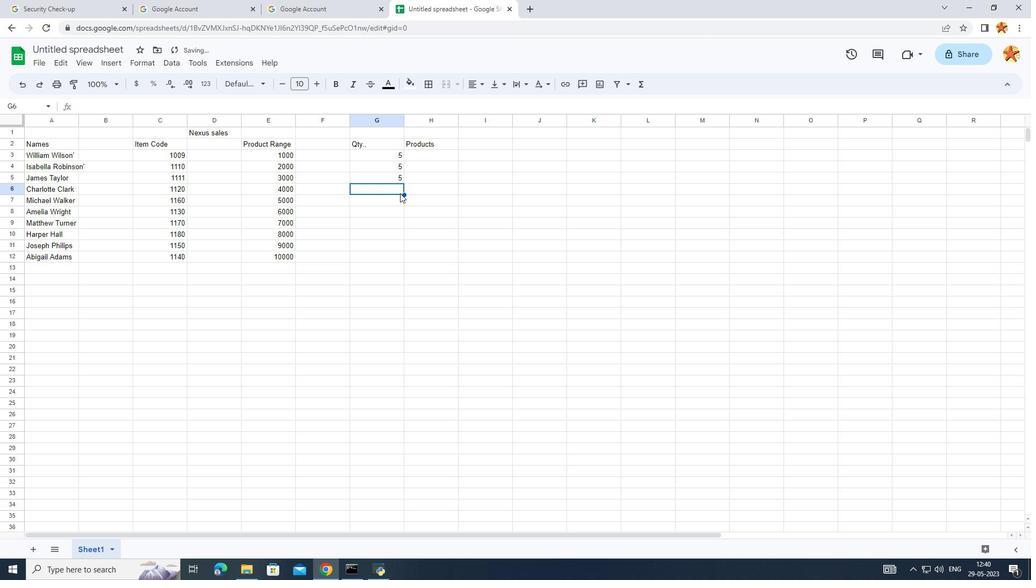 
Action: Key pressed 8
Screenshot: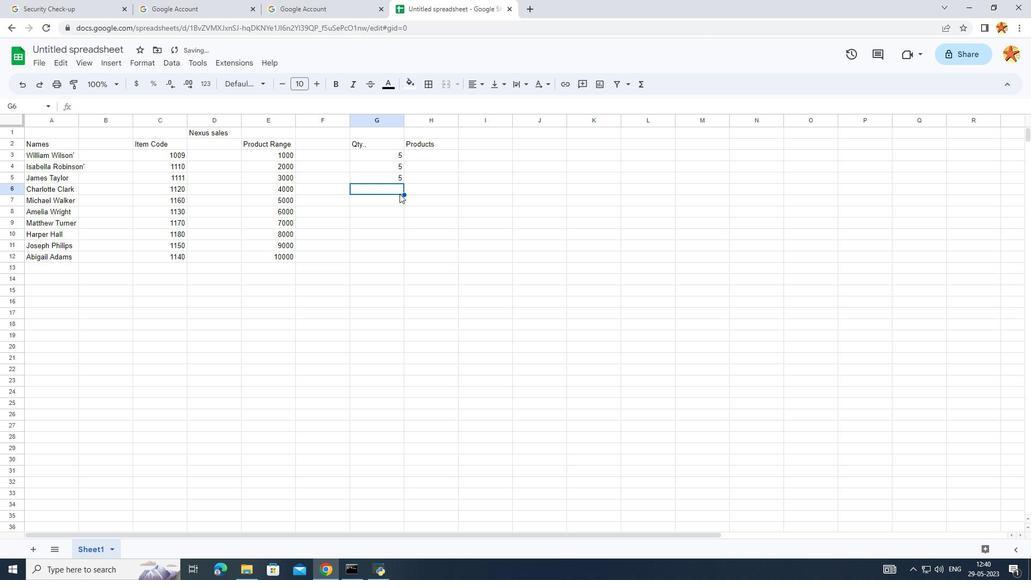 
Action: Mouse moved to (380, 201)
Screenshot: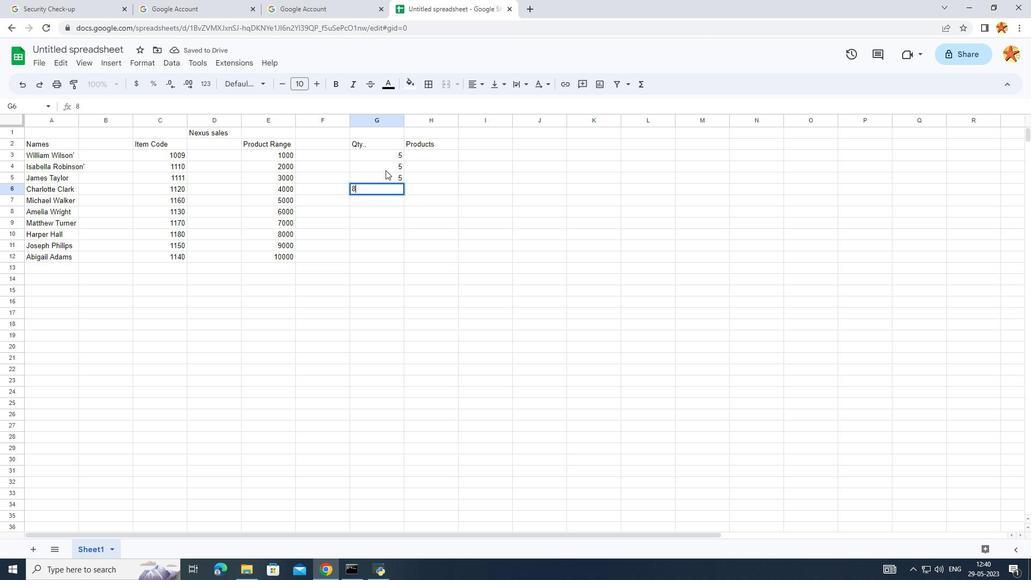 
Action: Mouse pressed left at (380, 201)
Screenshot: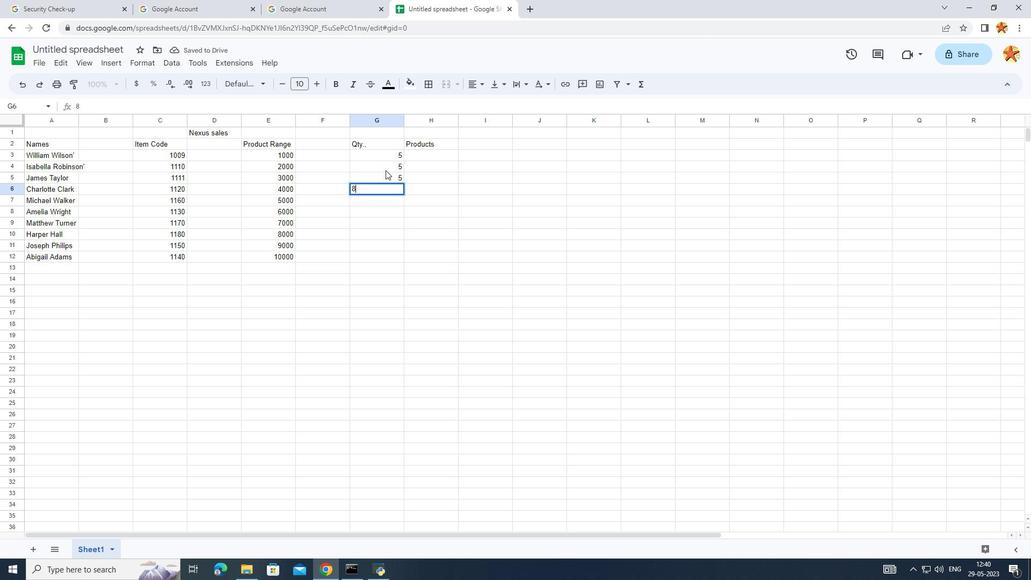 
Action: Mouse moved to (392, 191)
Screenshot: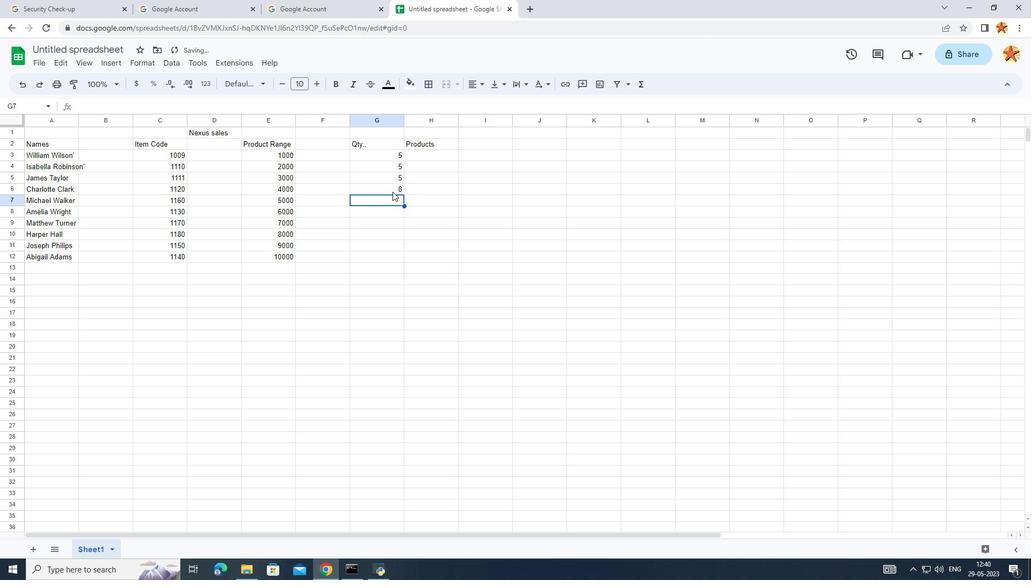 
Action: Mouse pressed left at (392, 191)
Screenshot: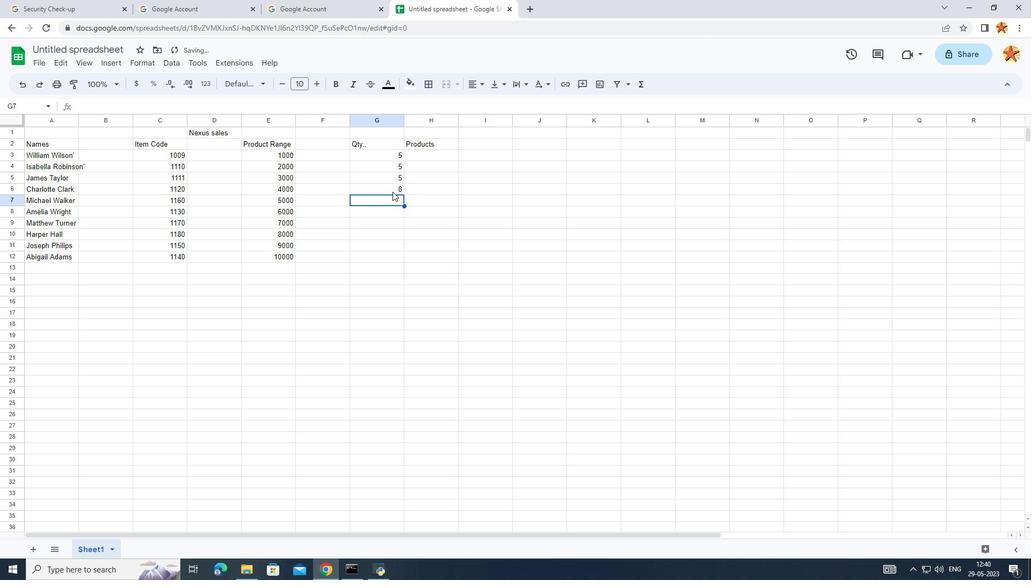 
Action: Mouse moved to (401, 190)
Screenshot: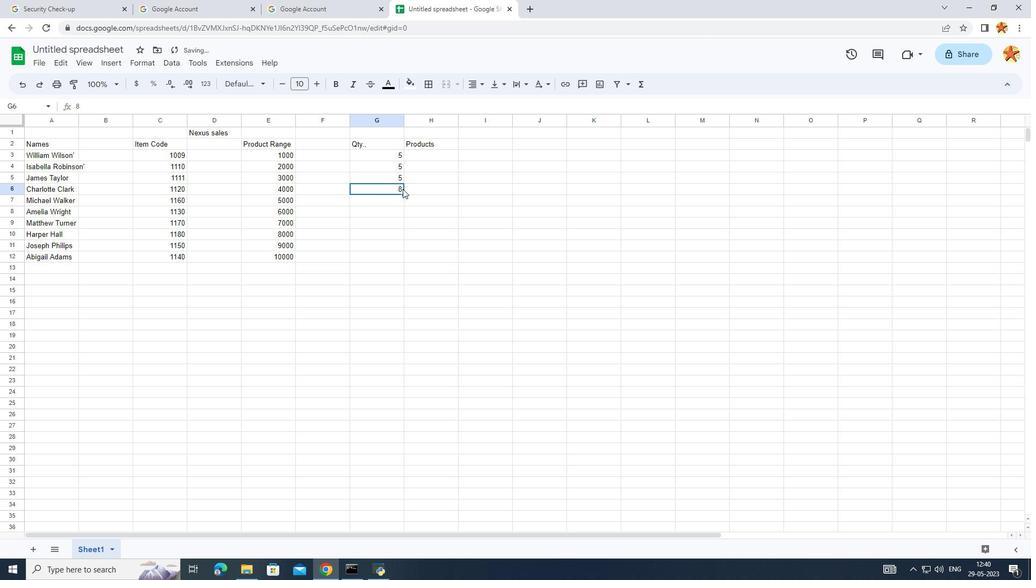 
Action: Mouse pressed left at (401, 190)
Screenshot: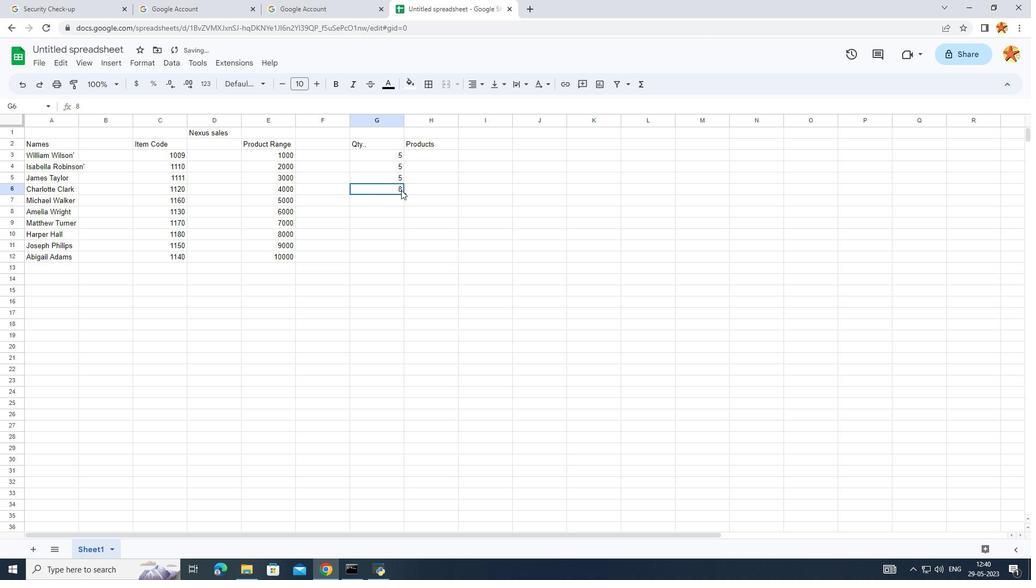 
Action: Mouse moved to (402, 192)
Screenshot: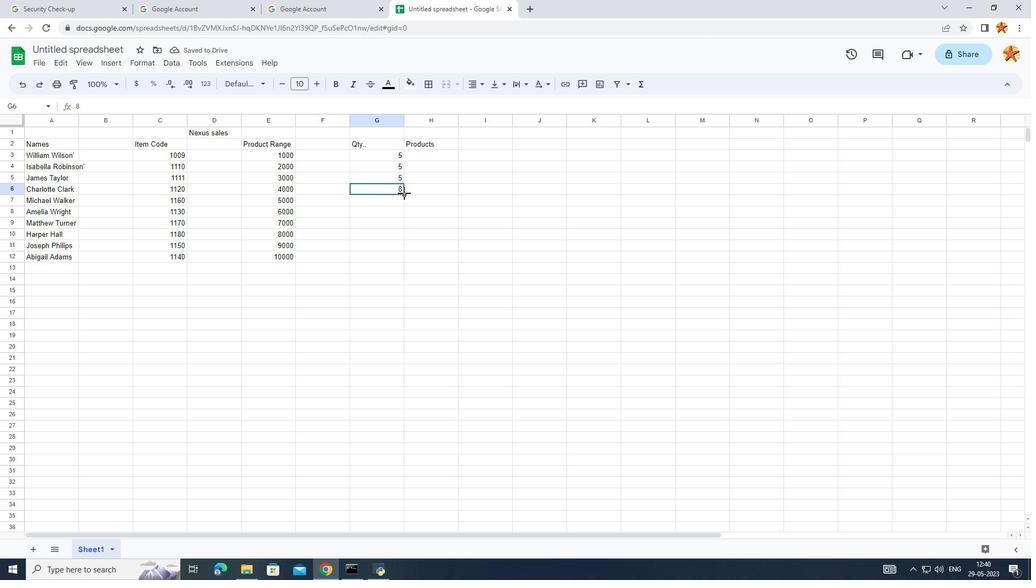 
Action: Mouse pressed left at (402, 192)
Screenshot: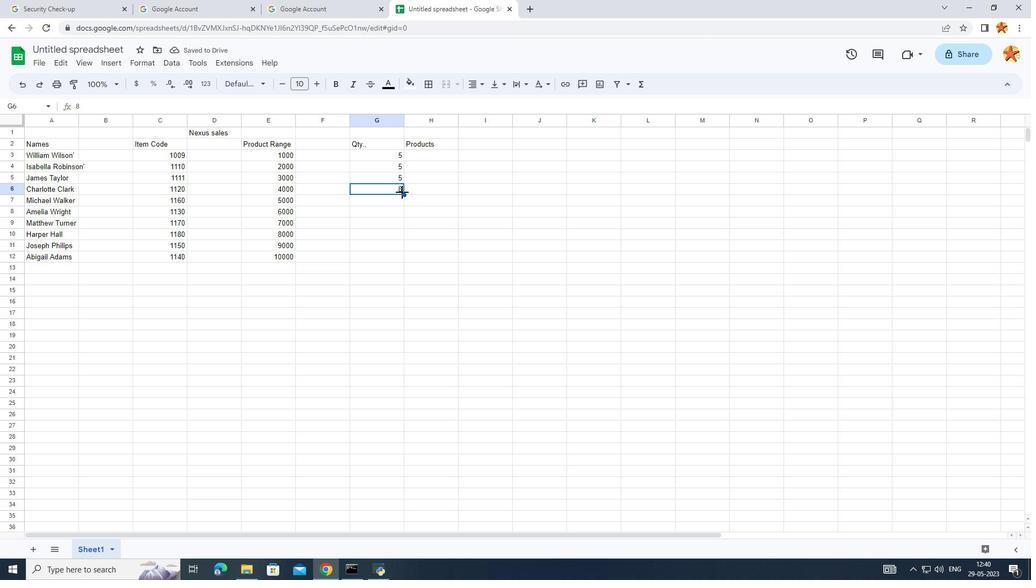 
Action: Mouse moved to (398, 227)
Screenshot: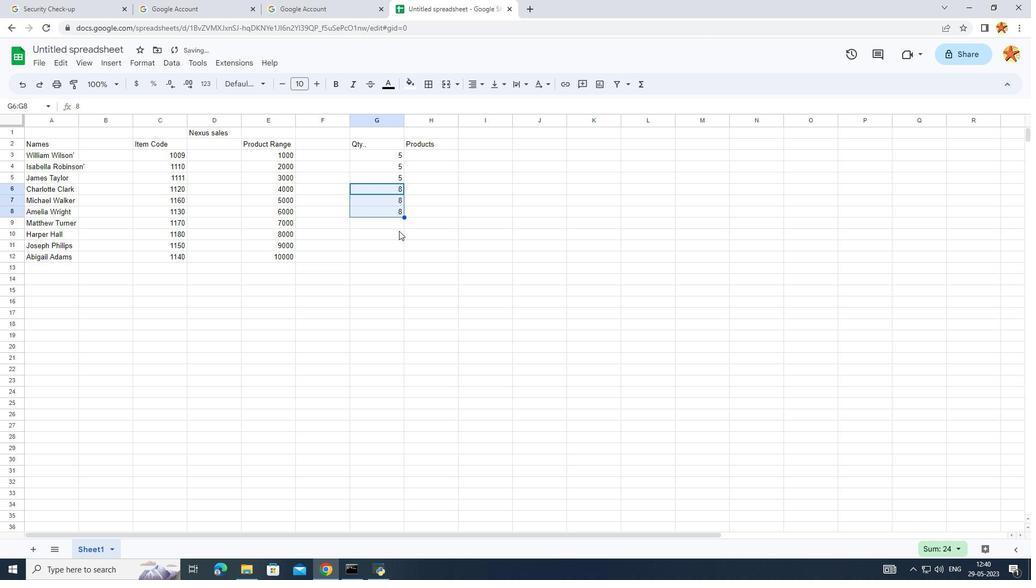 
Action: Mouse pressed left at (398, 227)
Screenshot: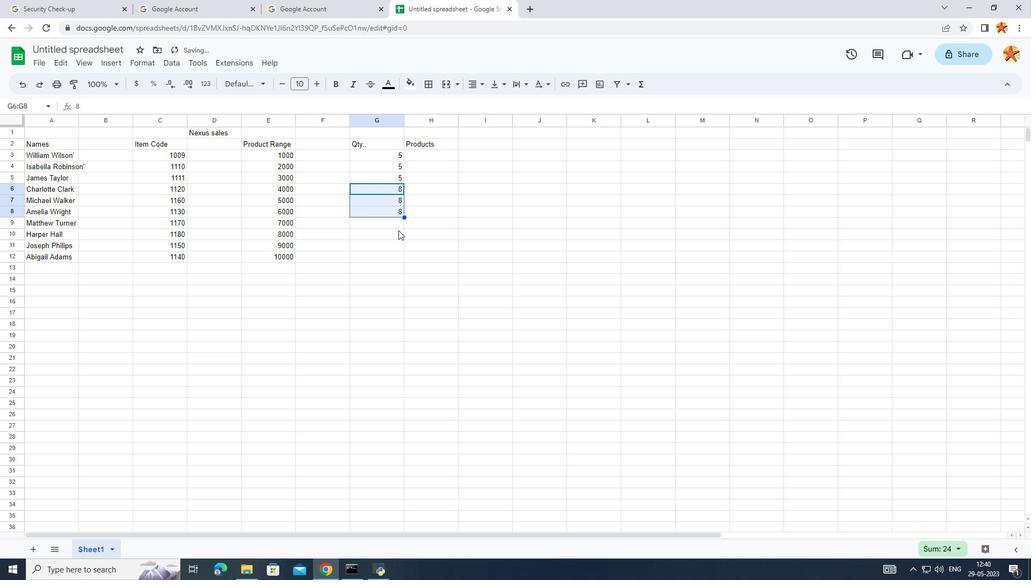 
Action: Mouse moved to (400, 226)
Screenshot: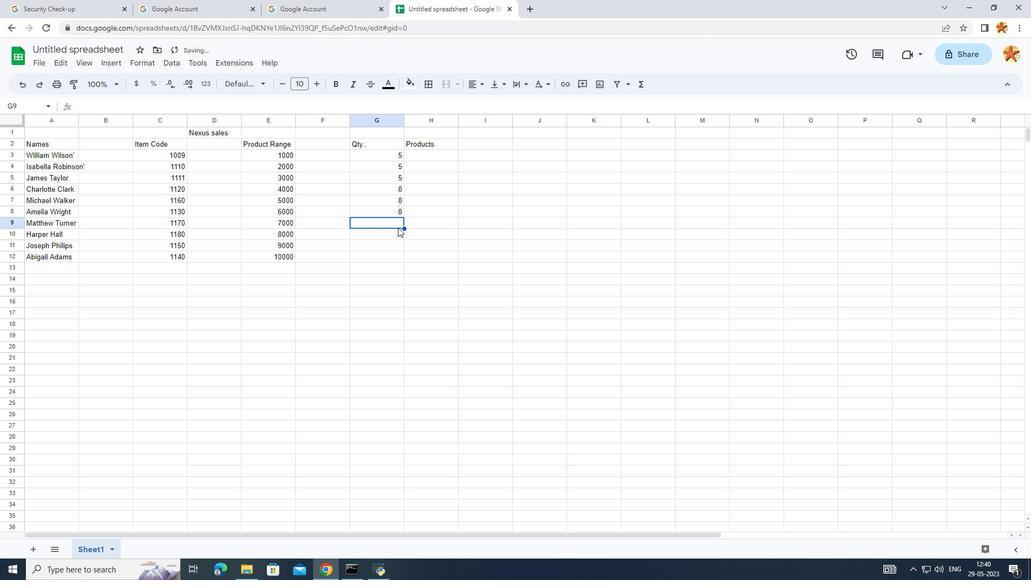 
Action: Key pressed 6
Screenshot: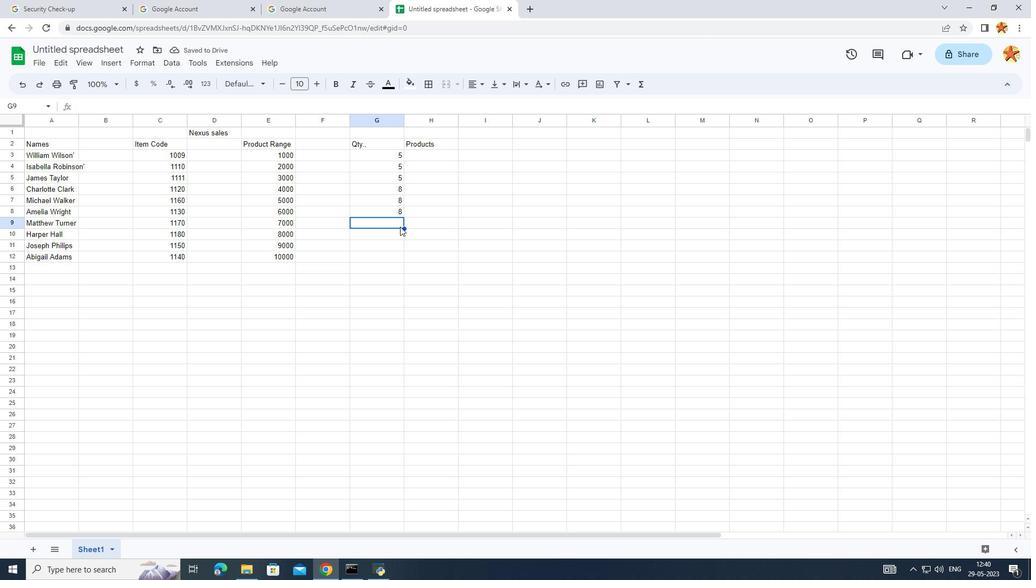 
Action: Mouse moved to (403, 221)
Screenshot: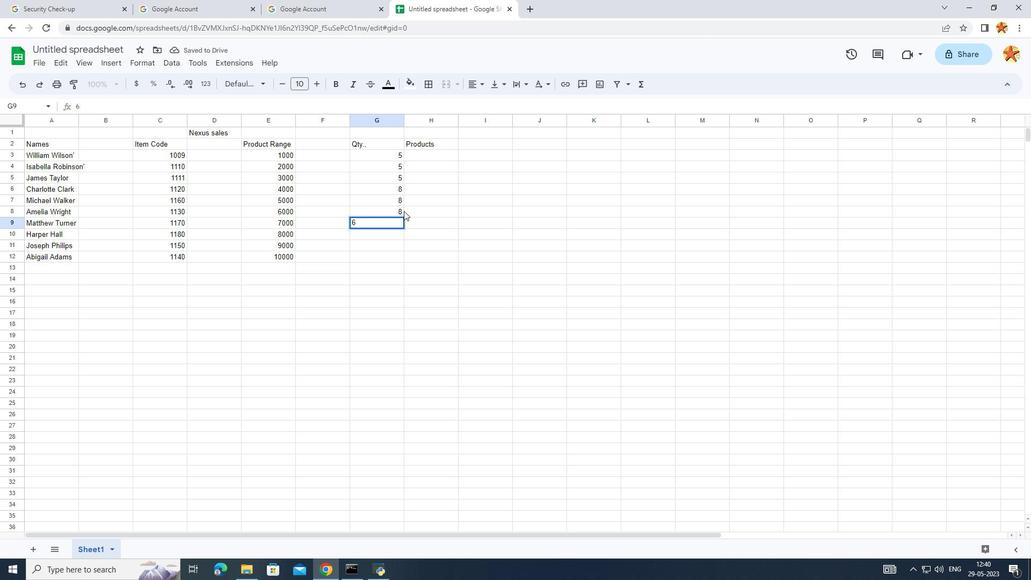 
Action: Mouse pressed left at (403, 221)
Screenshot: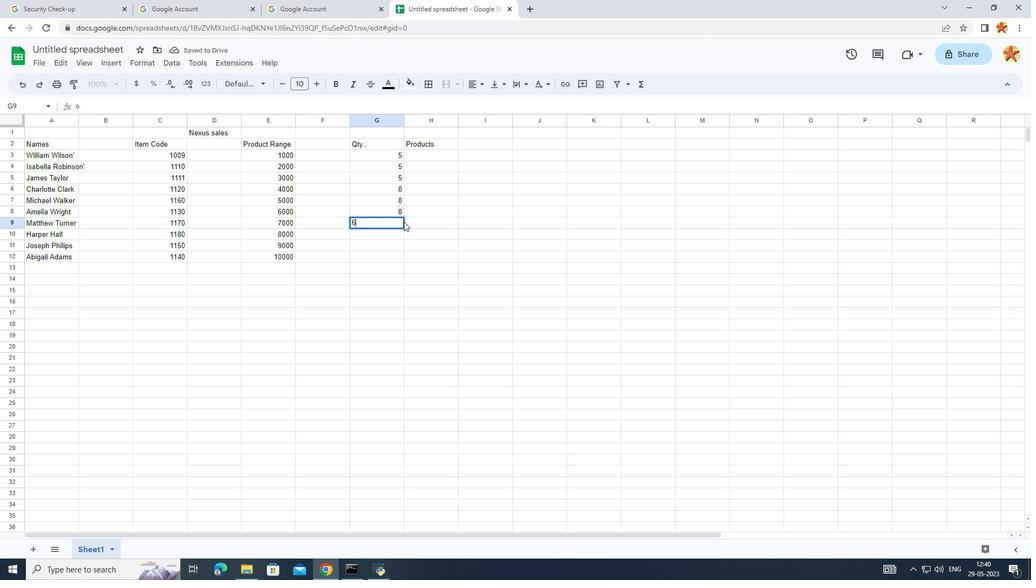 
Action: Mouse moved to (395, 231)
Screenshot: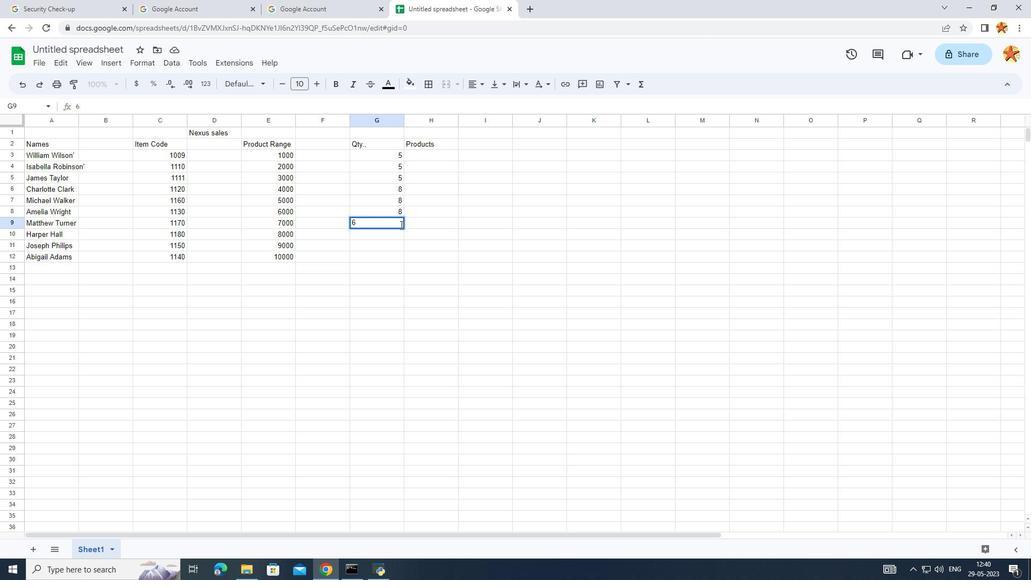 
Action: Mouse pressed left at (395, 231)
Screenshot: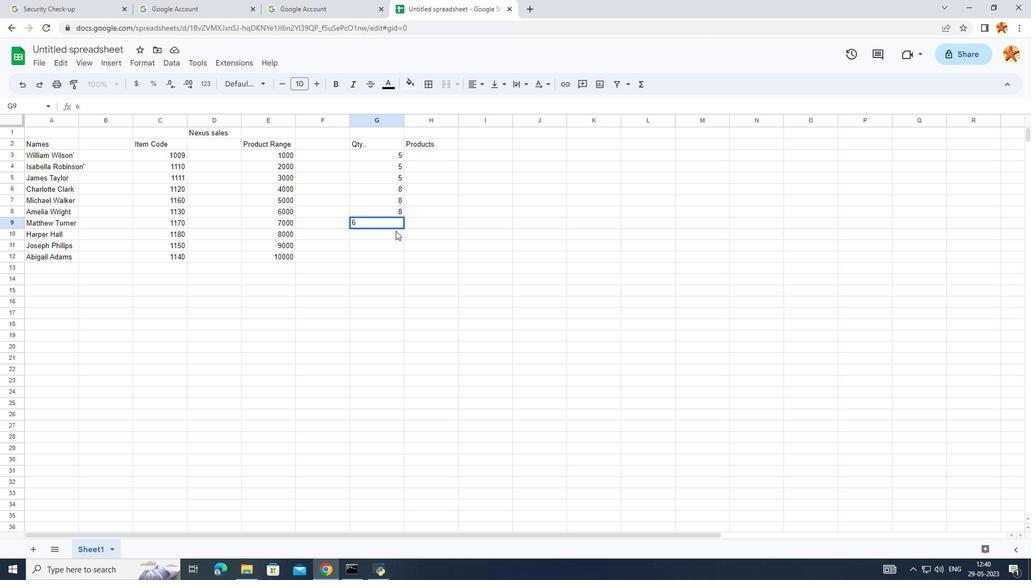 
Action: Mouse moved to (401, 219)
Screenshot: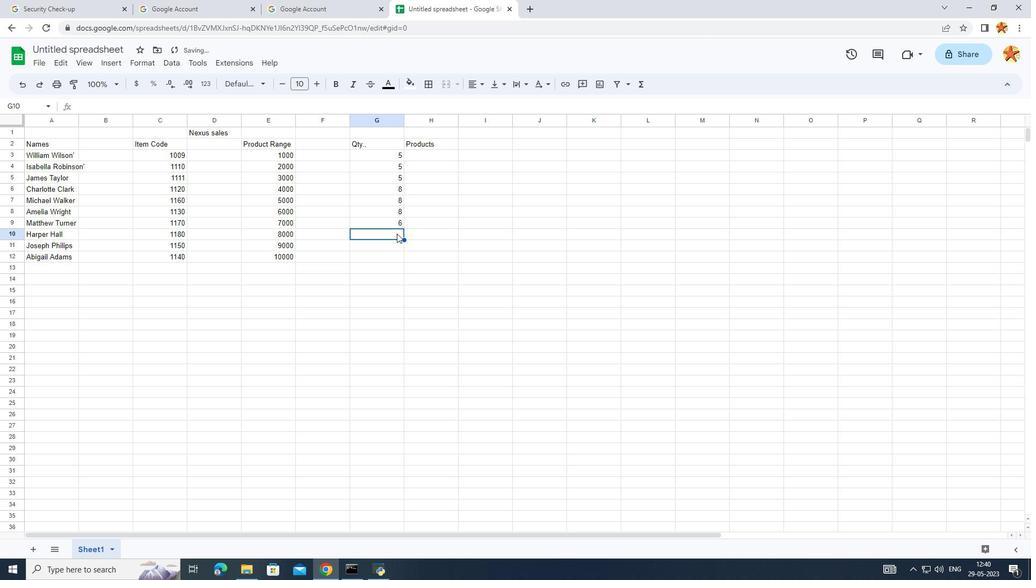 
Action: Mouse pressed left at (401, 219)
Screenshot: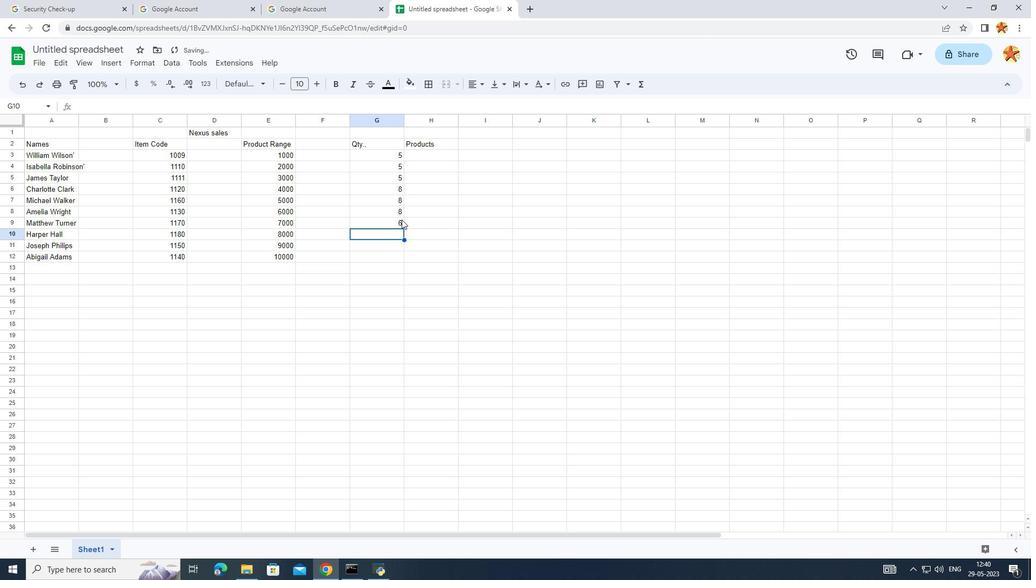 
Action: Mouse moved to (402, 225)
Screenshot: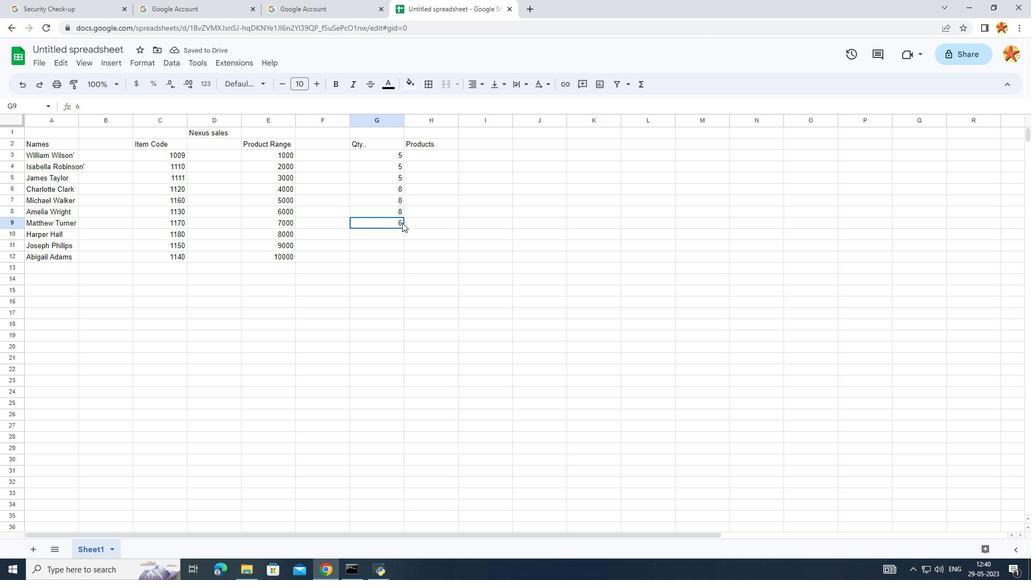 
Action: Mouse pressed left at (402, 225)
Screenshot: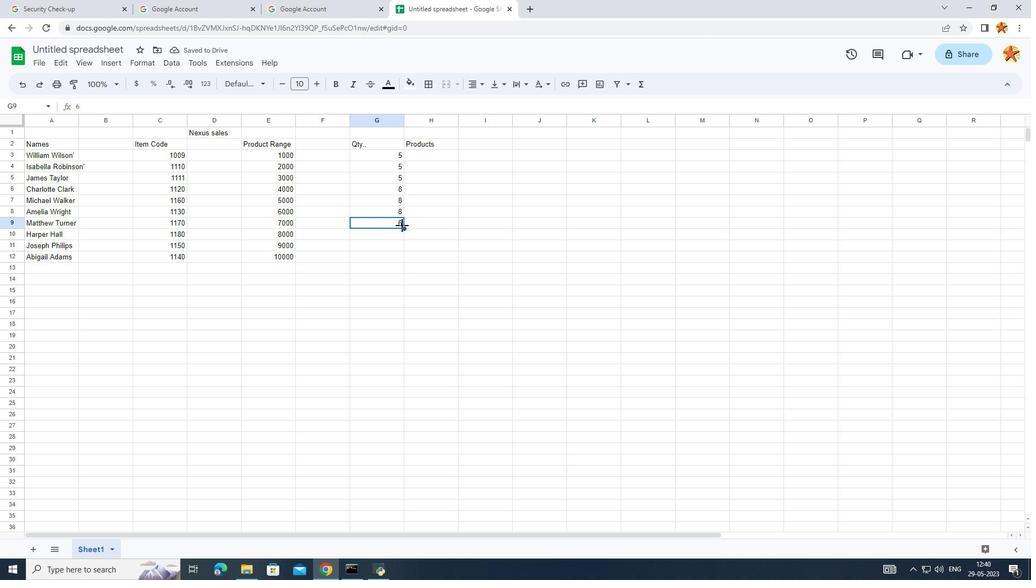 
Action: Mouse moved to (396, 255)
Screenshot: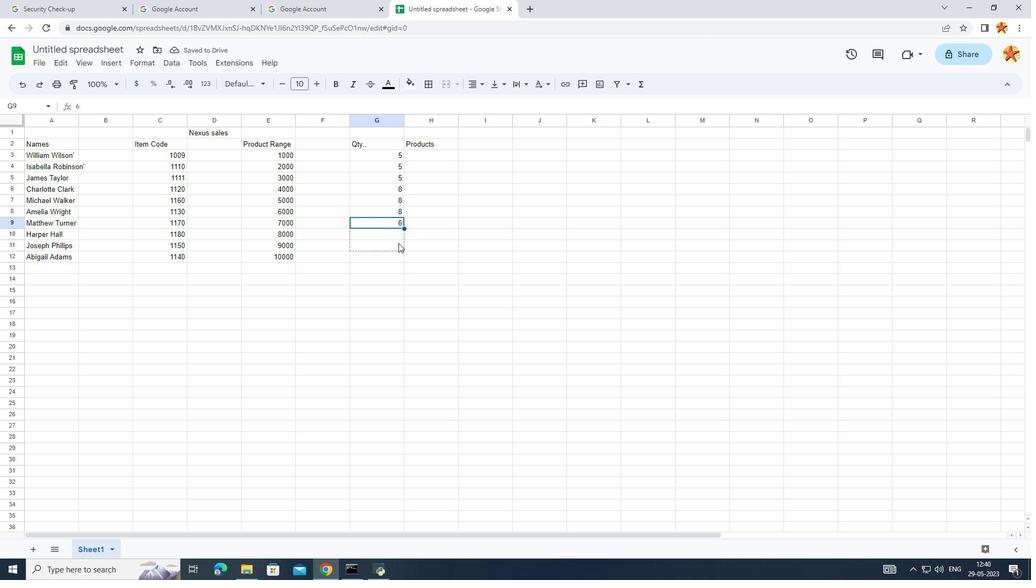 
Action: Mouse pressed left at (396, 255)
Screenshot: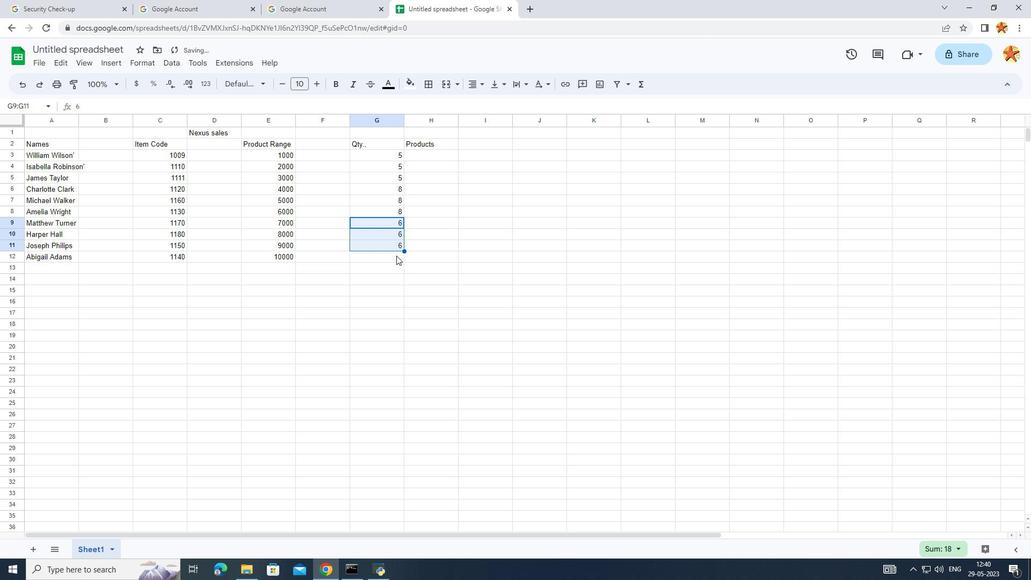 
Action: Key pressed 5
Screenshot: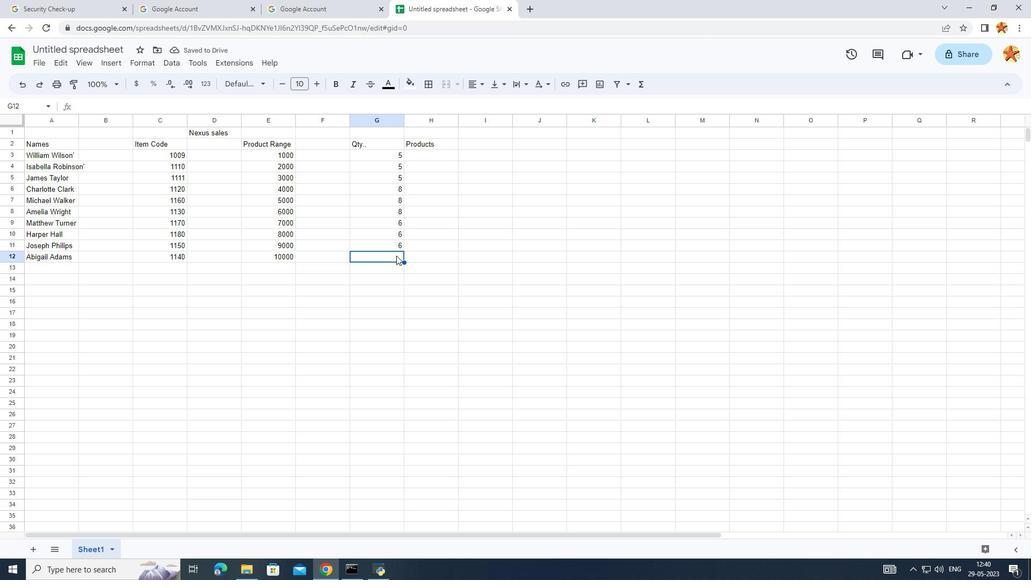 
Action: Mouse moved to (466, 230)
Screenshot: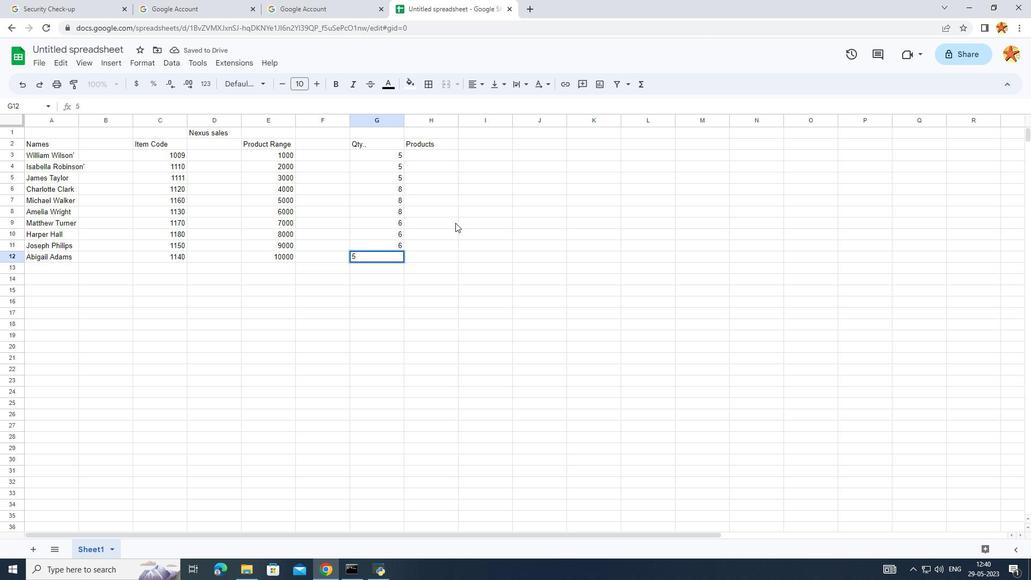 
Action: Mouse pressed left at (466, 230)
Screenshot: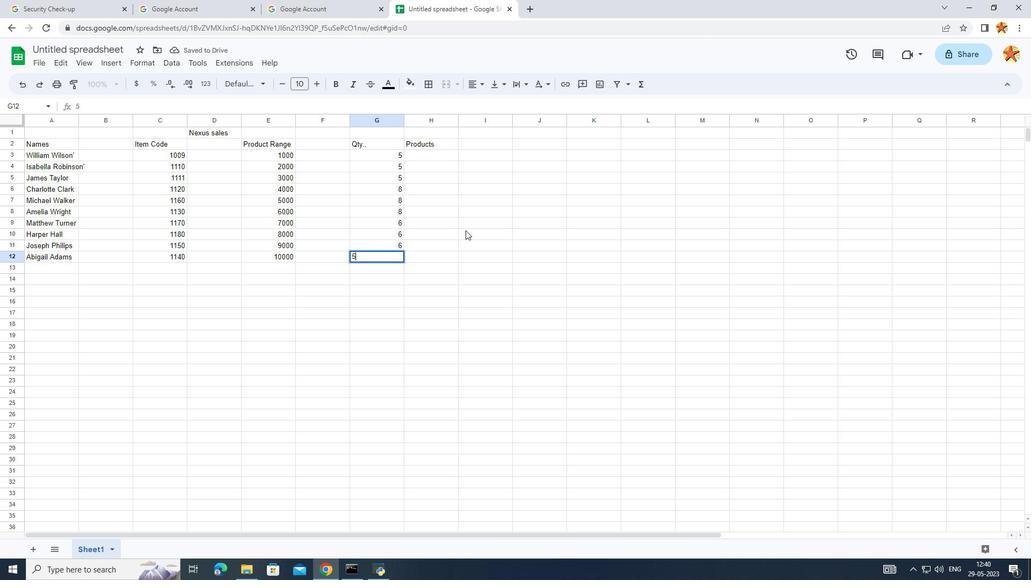 
Action: Mouse moved to (443, 203)
Screenshot: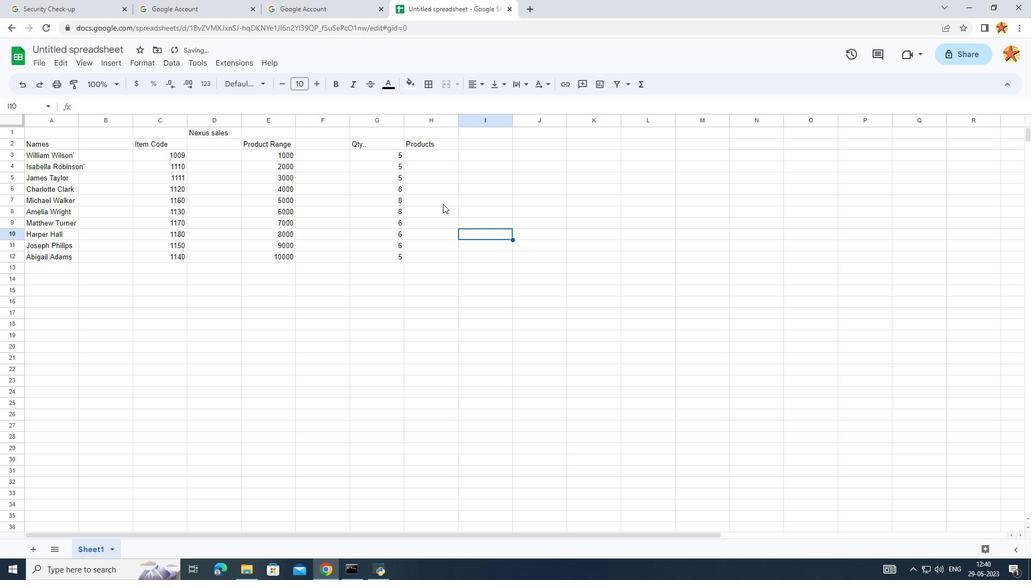 
Action: Mouse pressed left at (443, 203)
Screenshot: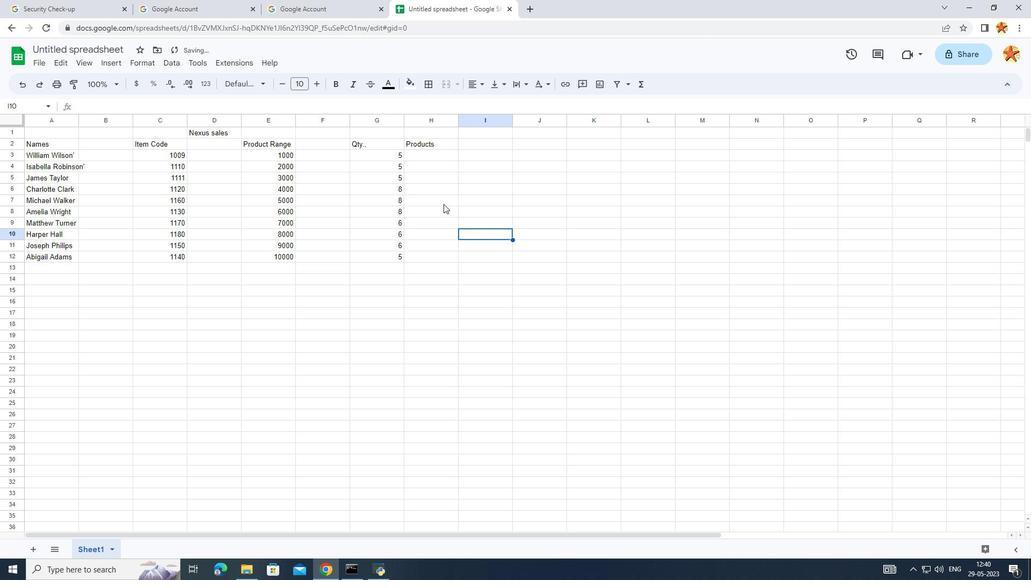 
Action: Mouse moved to (441, 152)
Screenshot: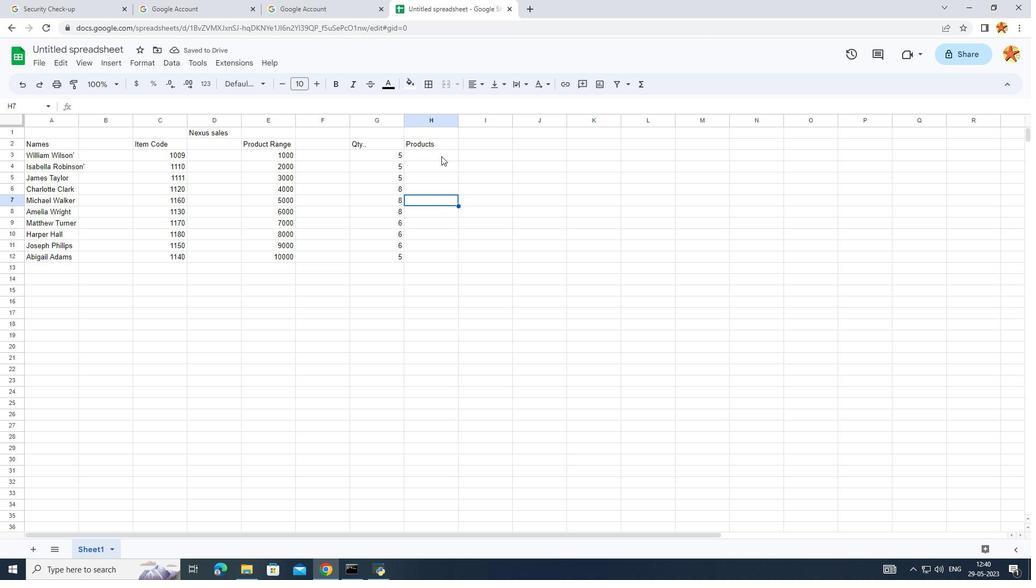 
Action: Mouse pressed left at (441, 152)
